Task: Add a signature Fernando Perez containing With sincere thanks and warm wishes, Fernando Perez to email address softage.1@softage.net and add a label Pets
Action: Mouse moved to (440, 725)
Screenshot: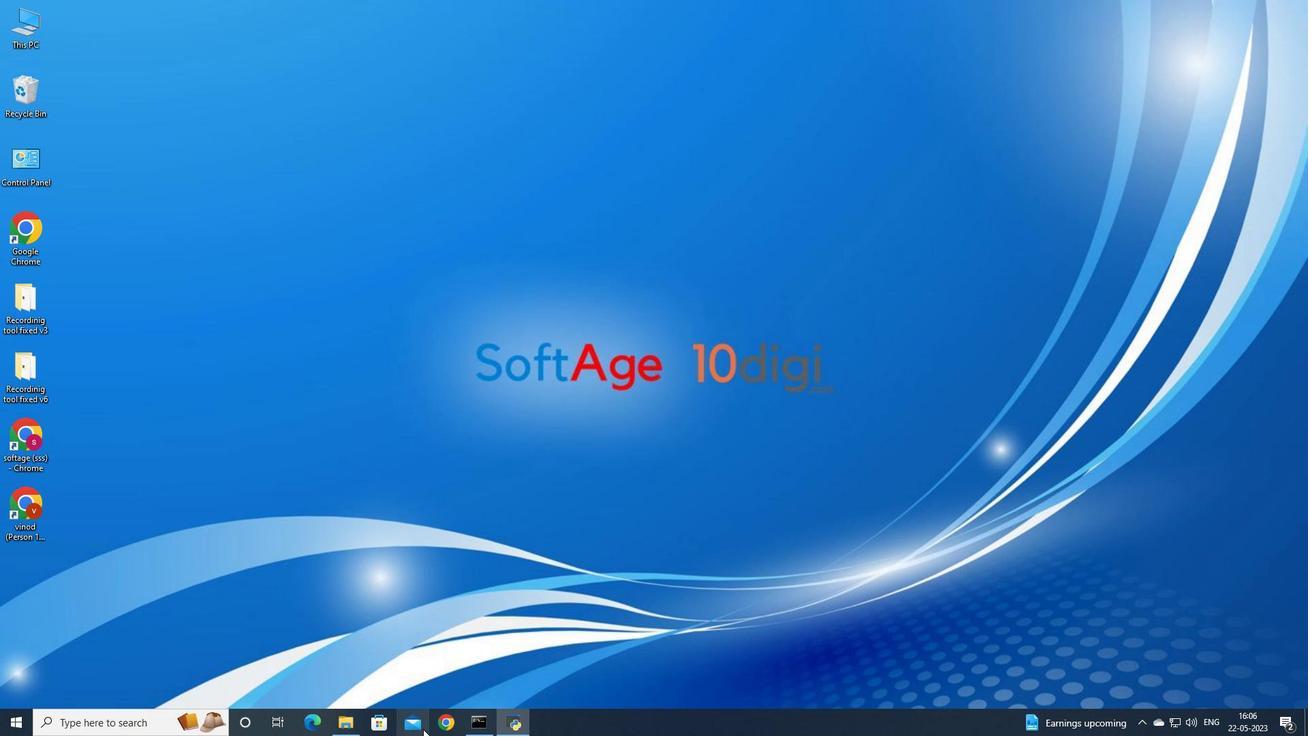 
Action: Mouse pressed left at (440, 725)
Screenshot: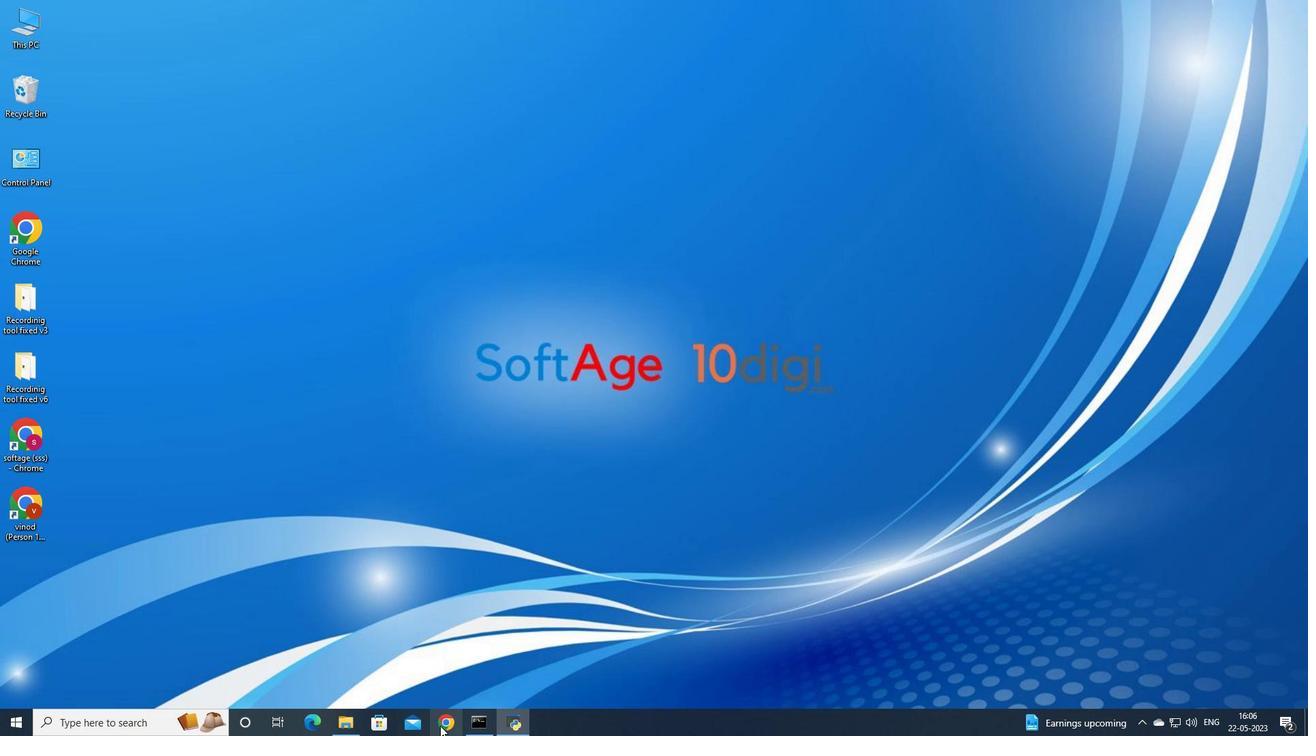 
Action: Mouse moved to (578, 398)
Screenshot: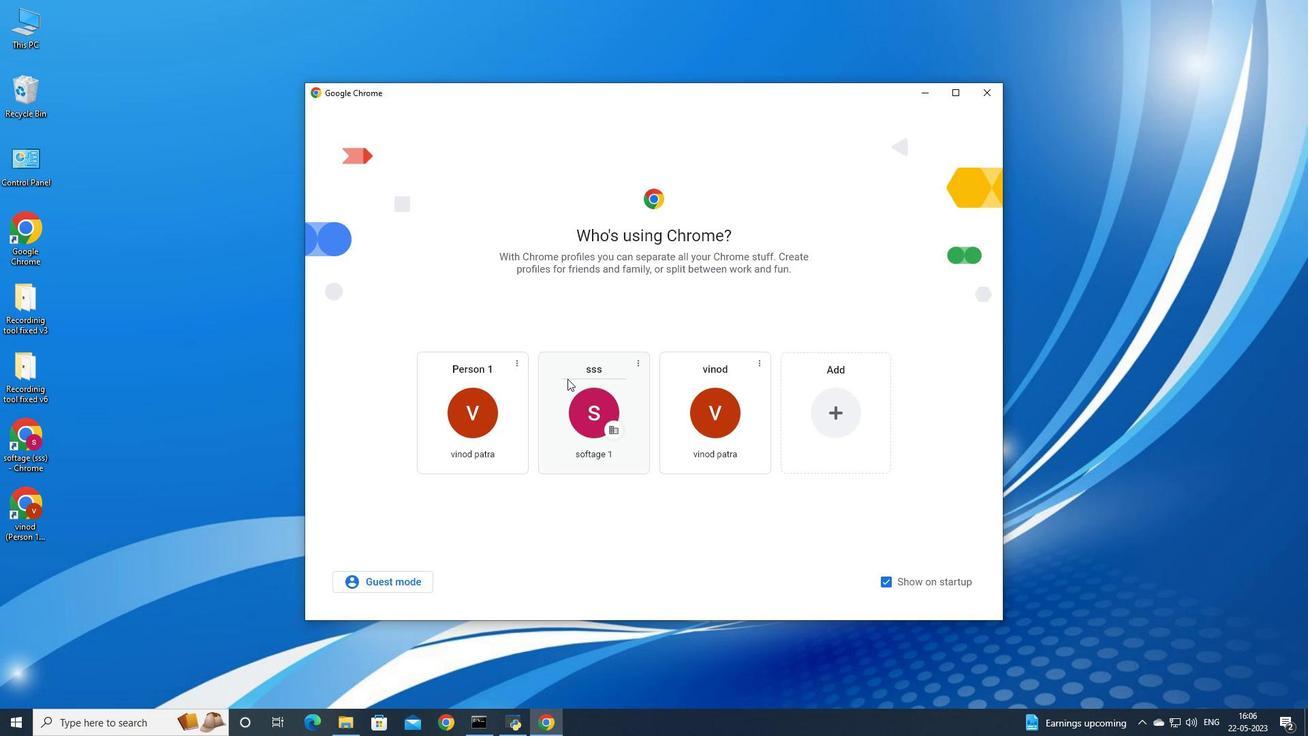 
Action: Mouse pressed left at (578, 398)
Screenshot: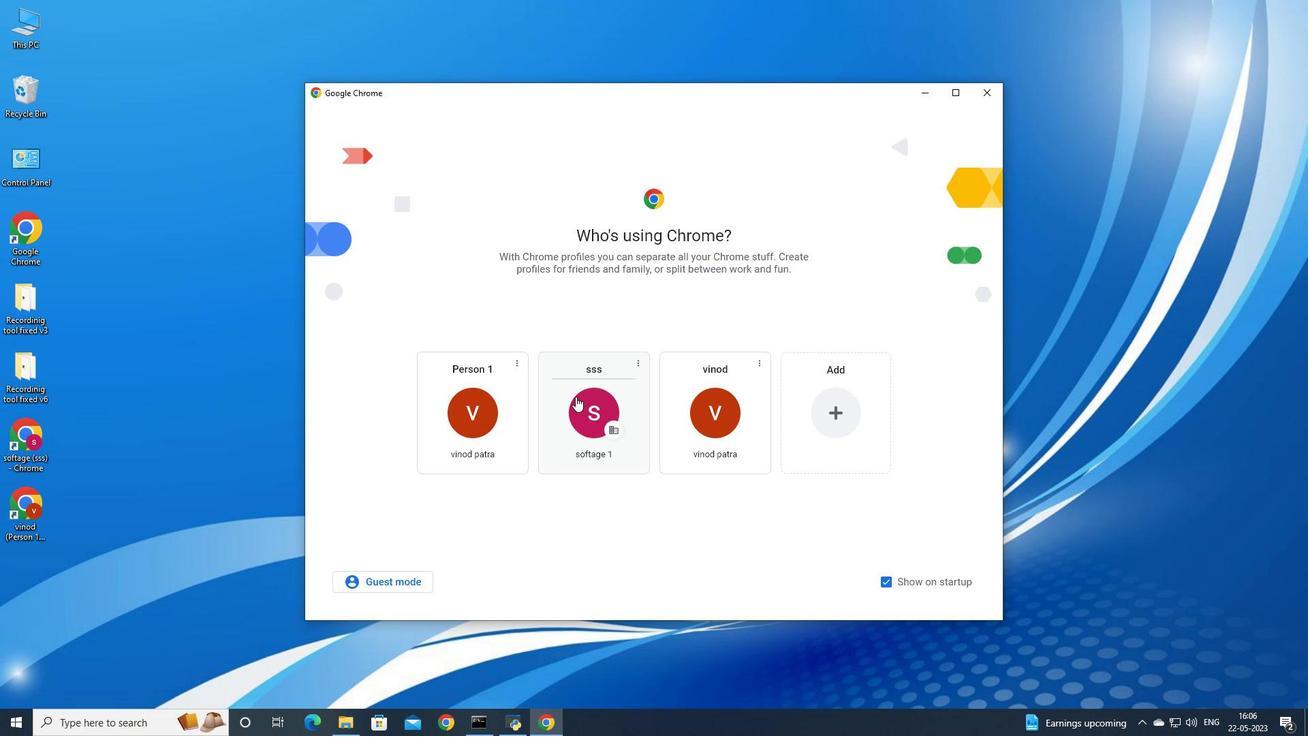 
Action: Mouse moved to (1181, 71)
Screenshot: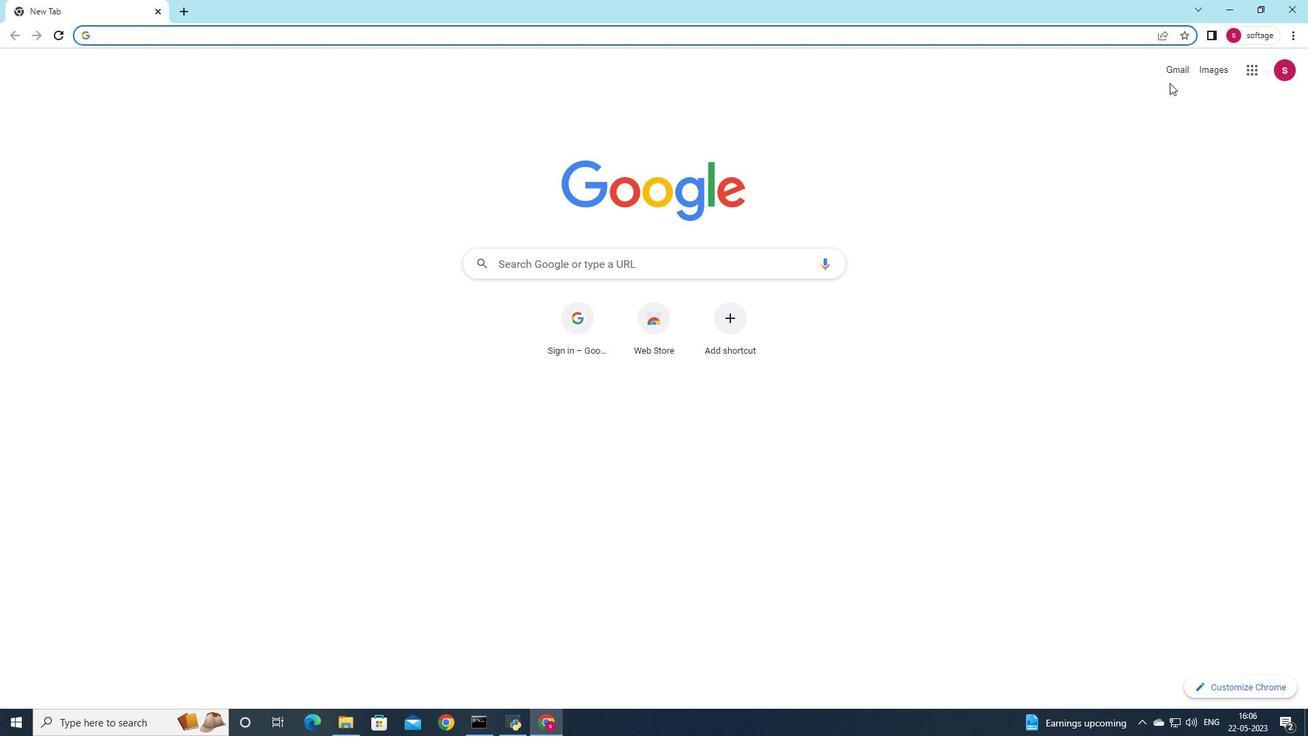 
Action: Mouse pressed left at (1181, 71)
Screenshot: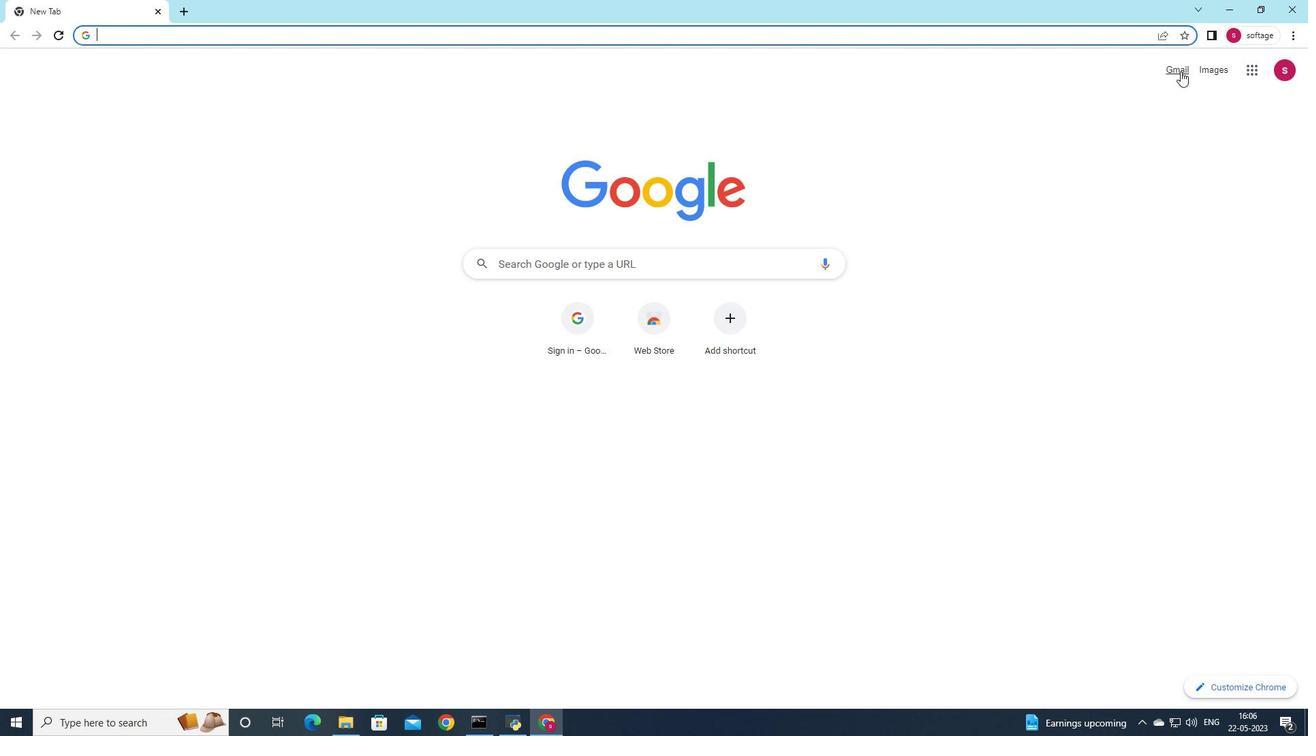 
Action: Mouse moved to (1151, 96)
Screenshot: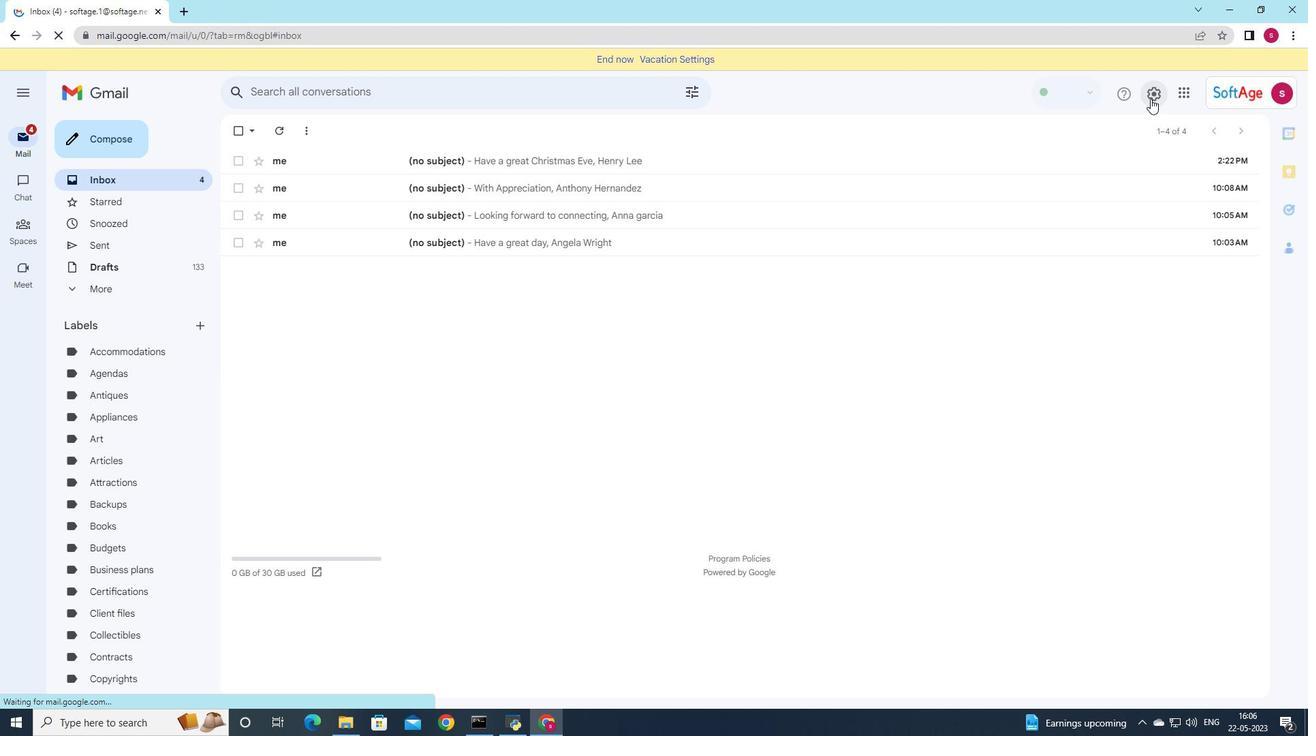 
Action: Mouse pressed left at (1151, 96)
Screenshot: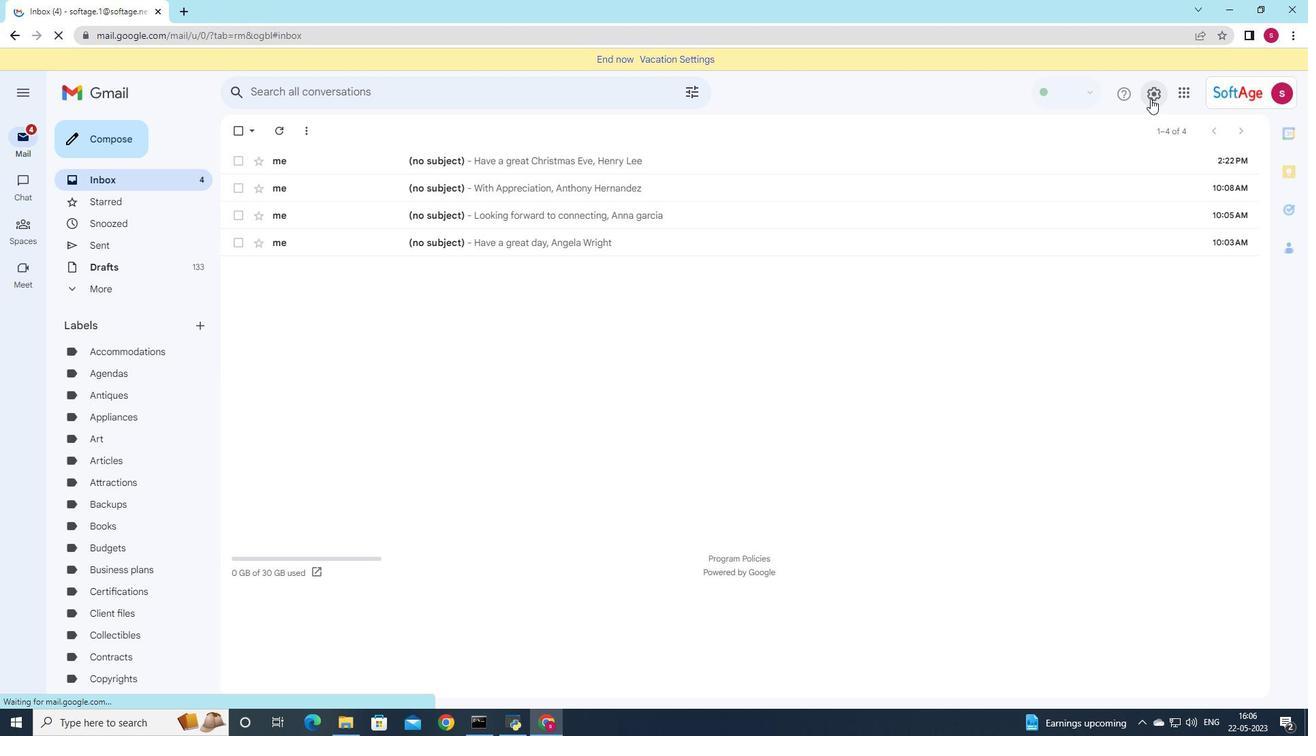 
Action: Mouse moved to (1104, 160)
Screenshot: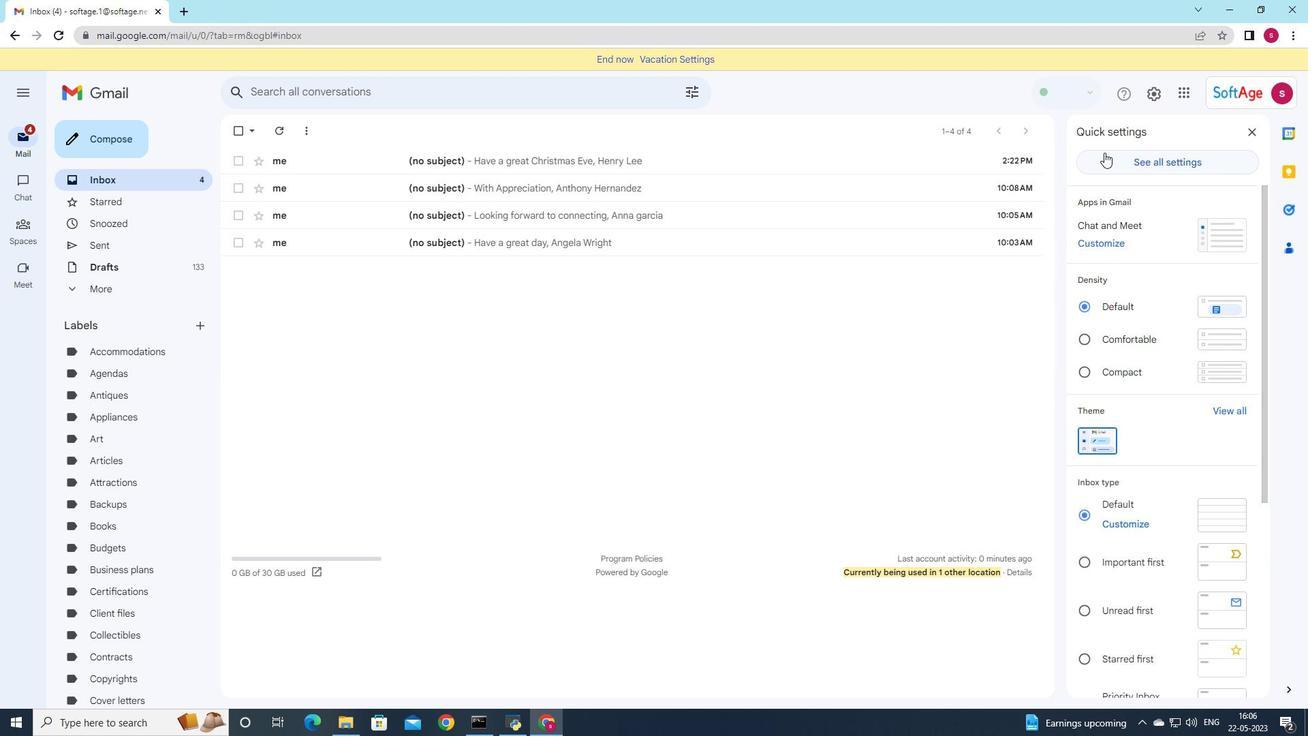 
Action: Mouse pressed left at (1104, 160)
Screenshot: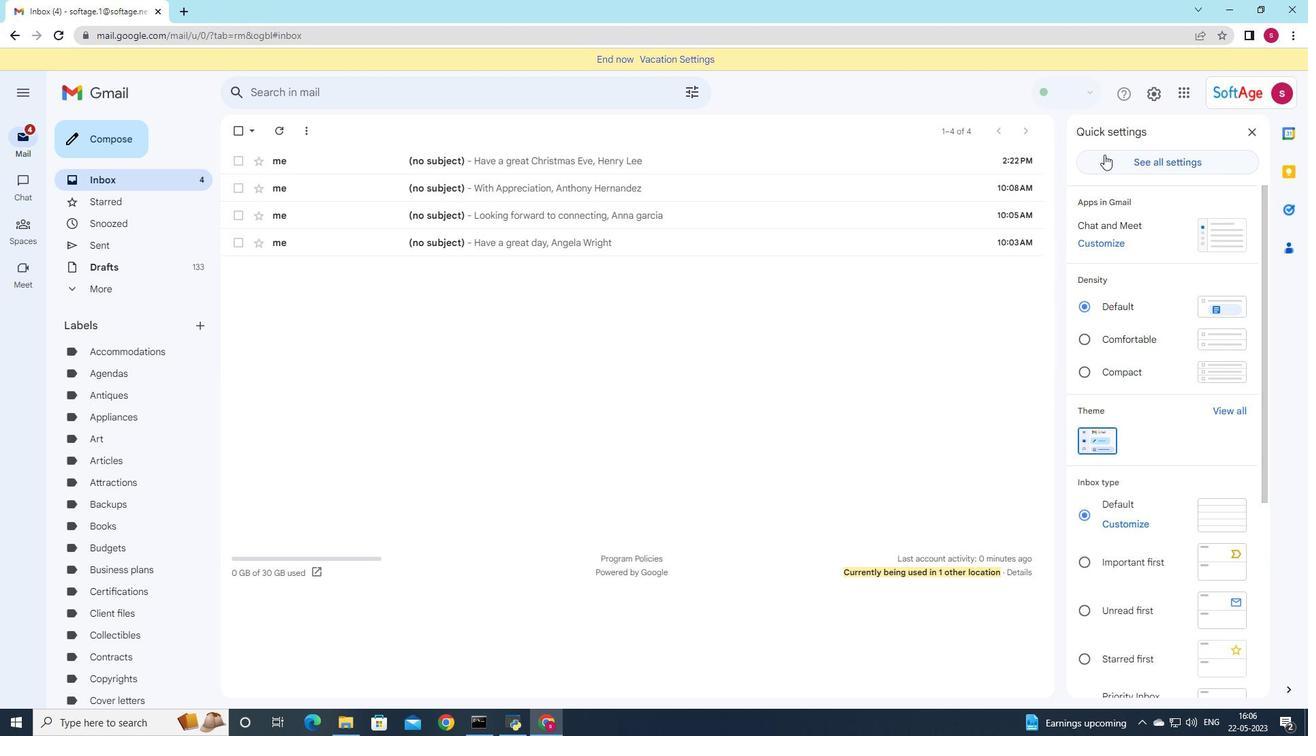 
Action: Mouse moved to (668, 289)
Screenshot: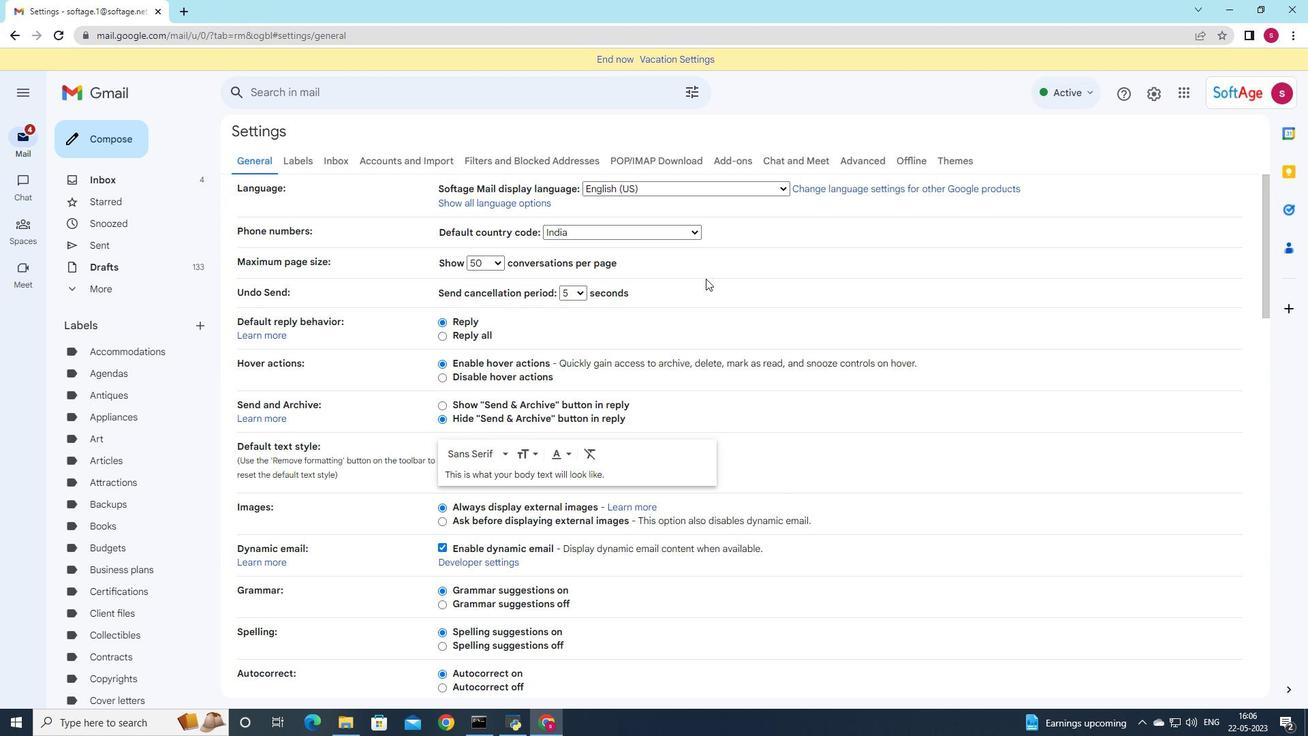 
Action: Mouse scrolled (668, 288) with delta (0, 0)
Screenshot: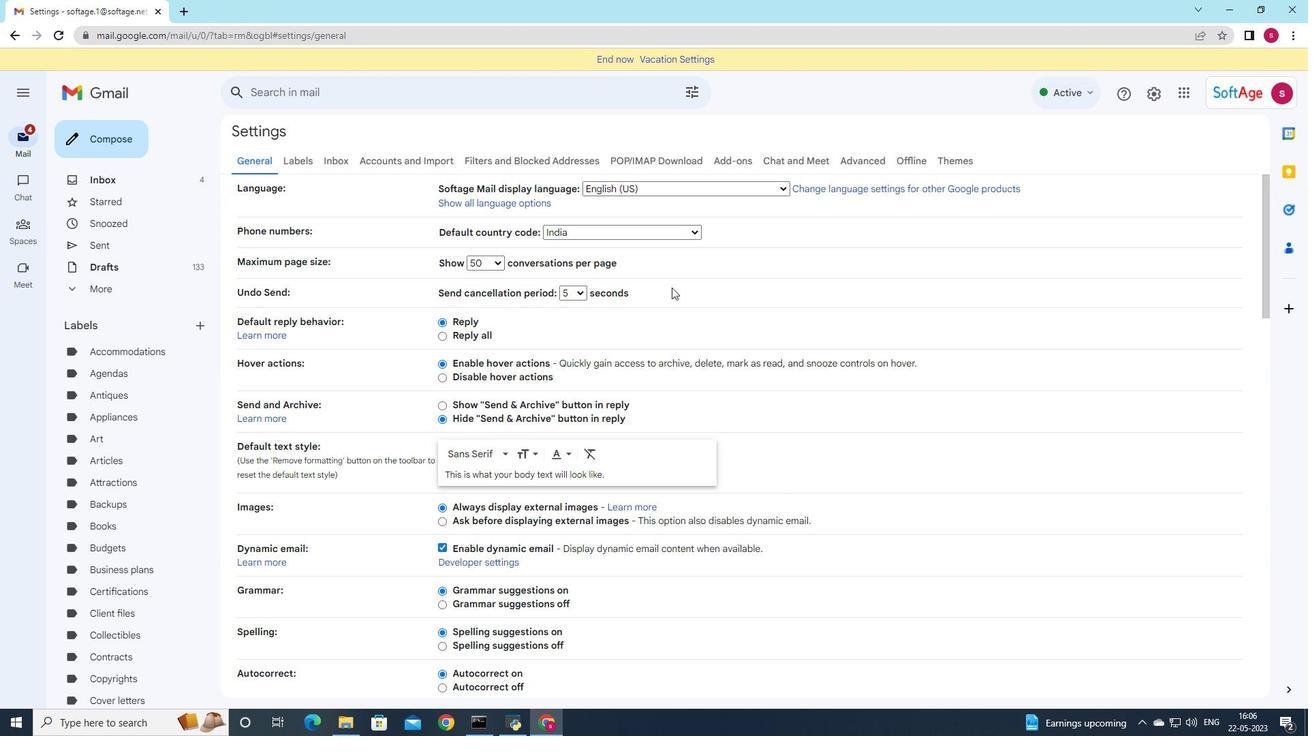 
Action: Mouse moved to (668, 289)
Screenshot: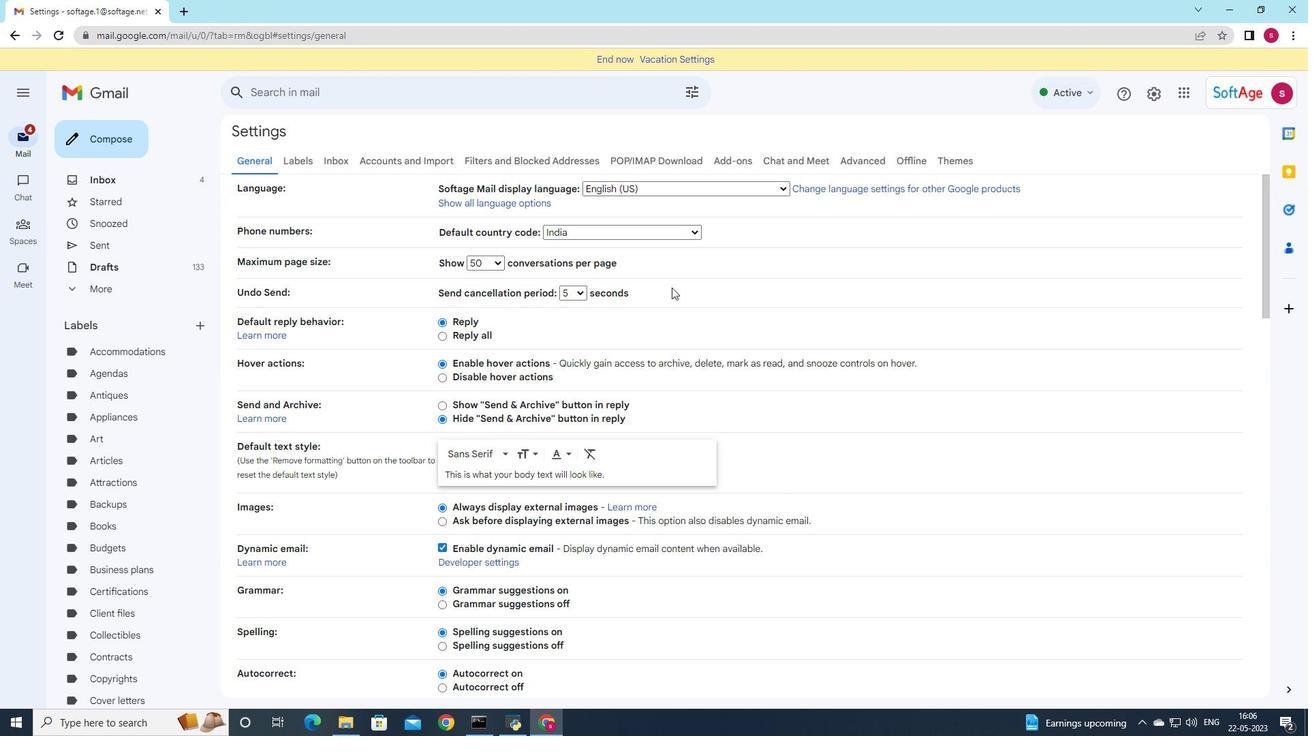 
Action: Mouse scrolled (668, 288) with delta (0, 0)
Screenshot: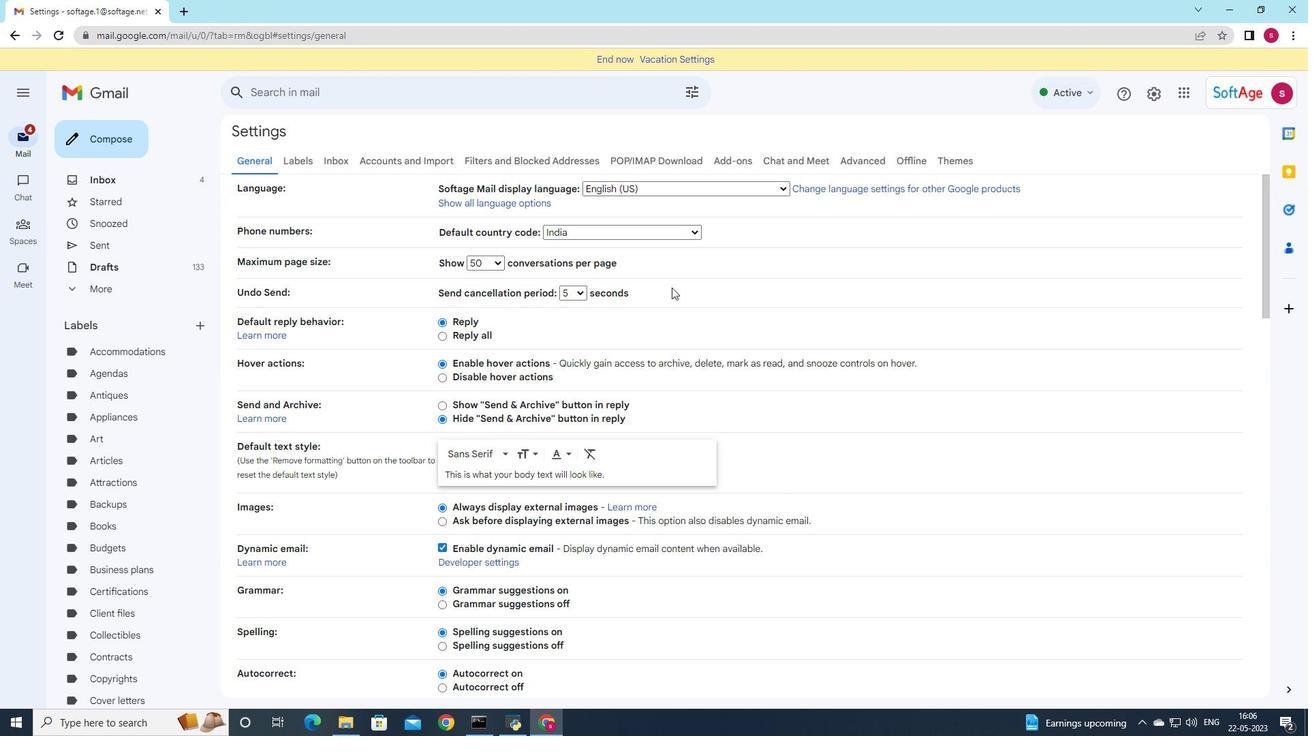 
Action: Mouse moved to (667, 289)
Screenshot: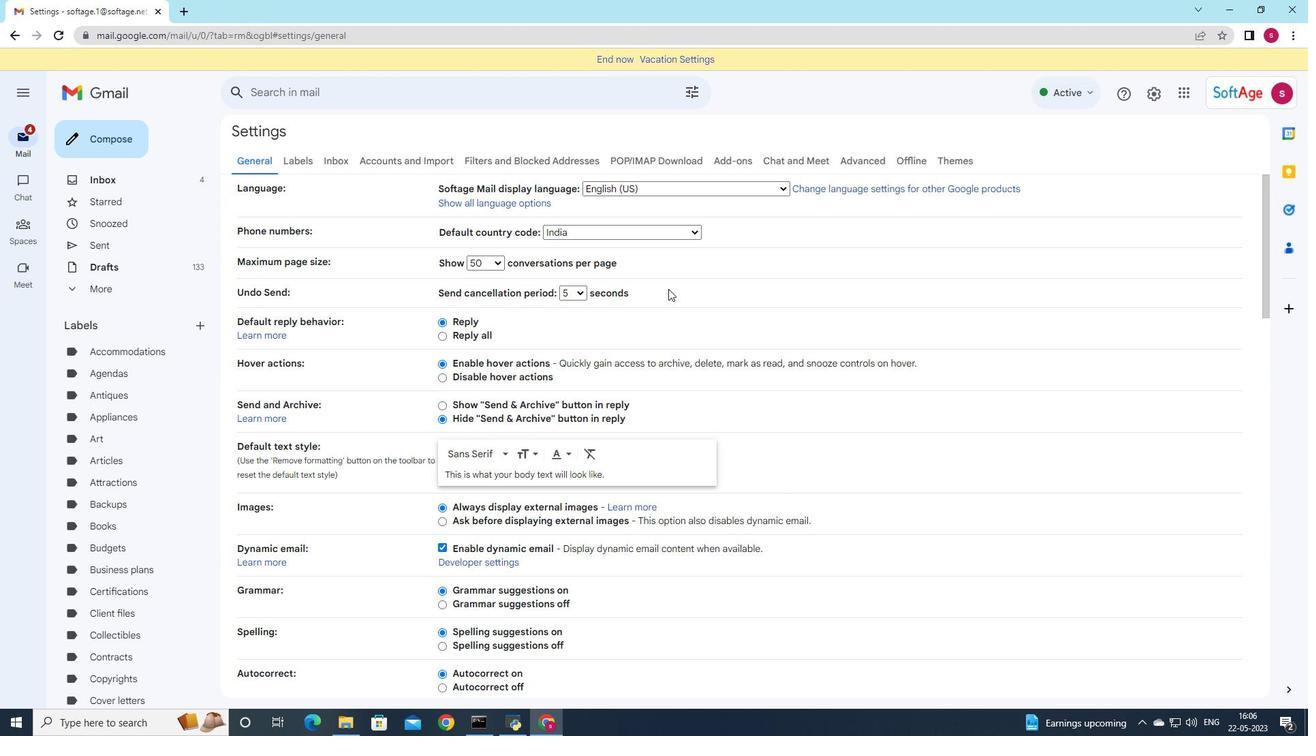 
Action: Mouse scrolled (667, 289) with delta (0, 0)
Screenshot: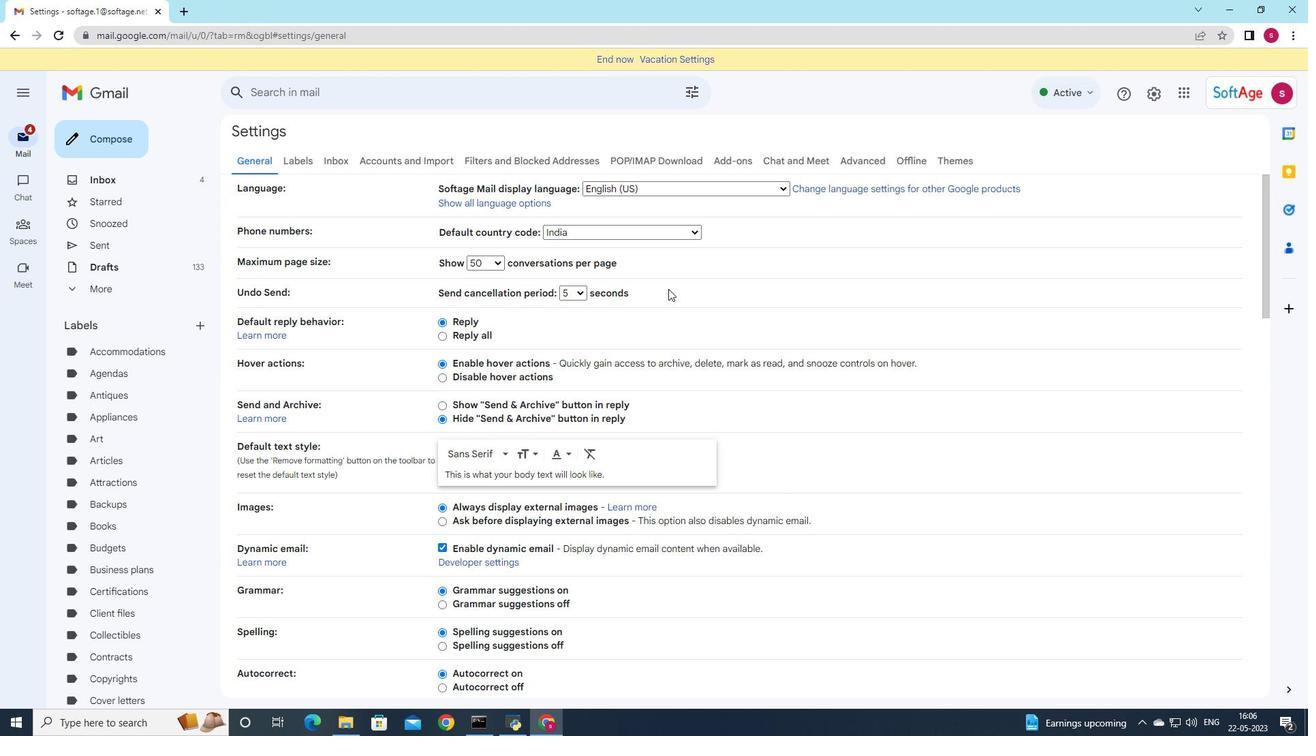 
Action: Mouse moved to (663, 293)
Screenshot: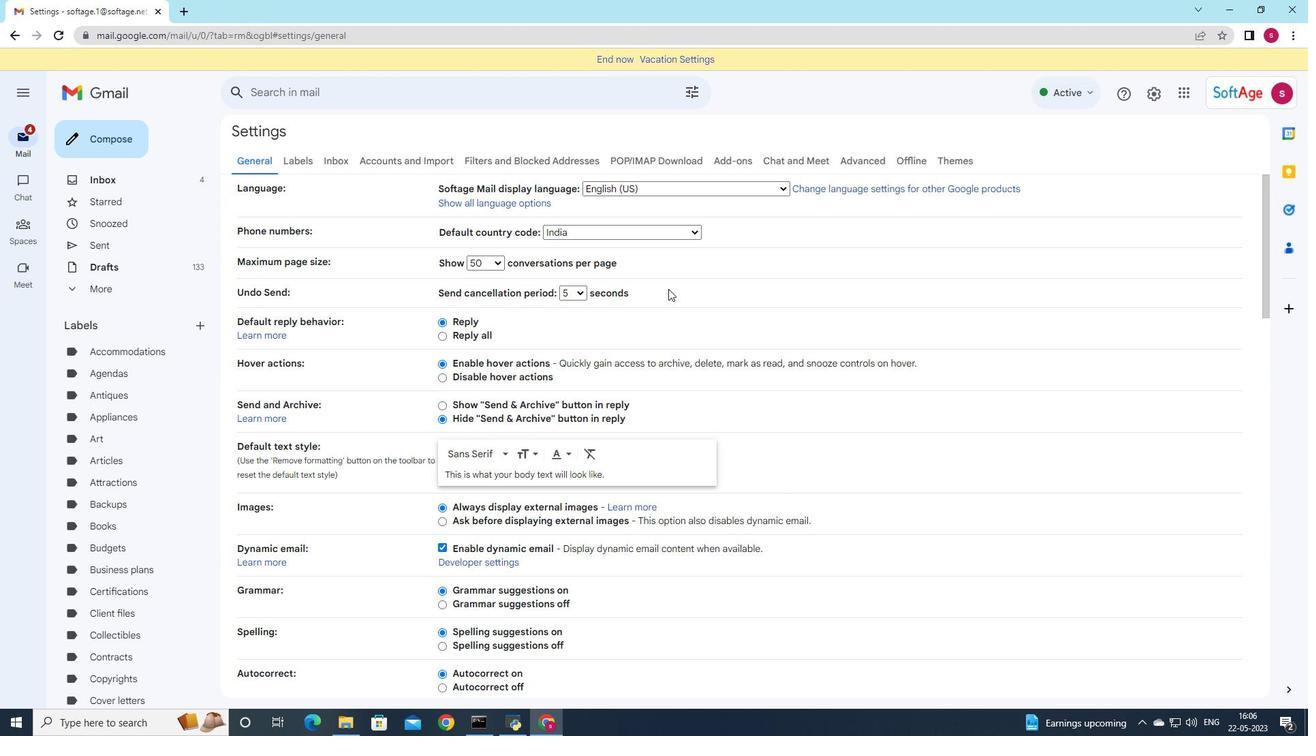 
Action: Mouse scrolled (663, 292) with delta (0, 0)
Screenshot: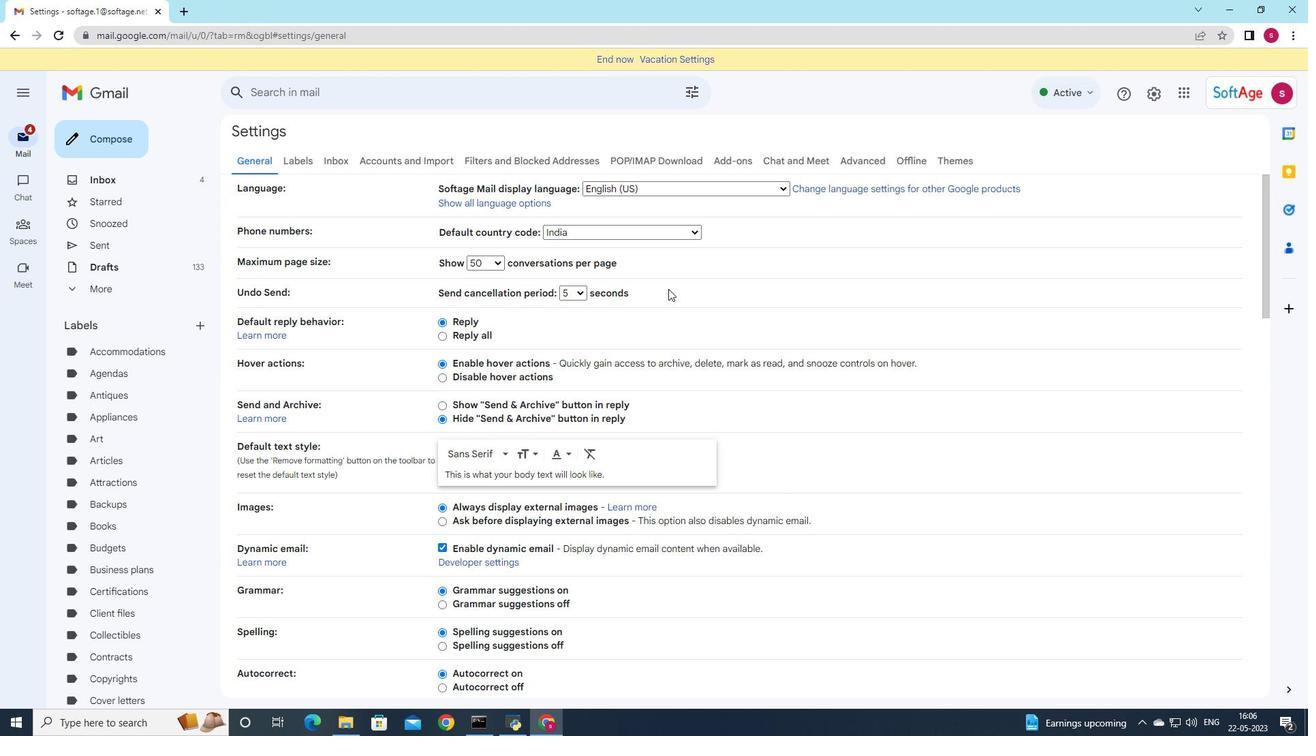 
Action: Mouse moved to (660, 298)
Screenshot: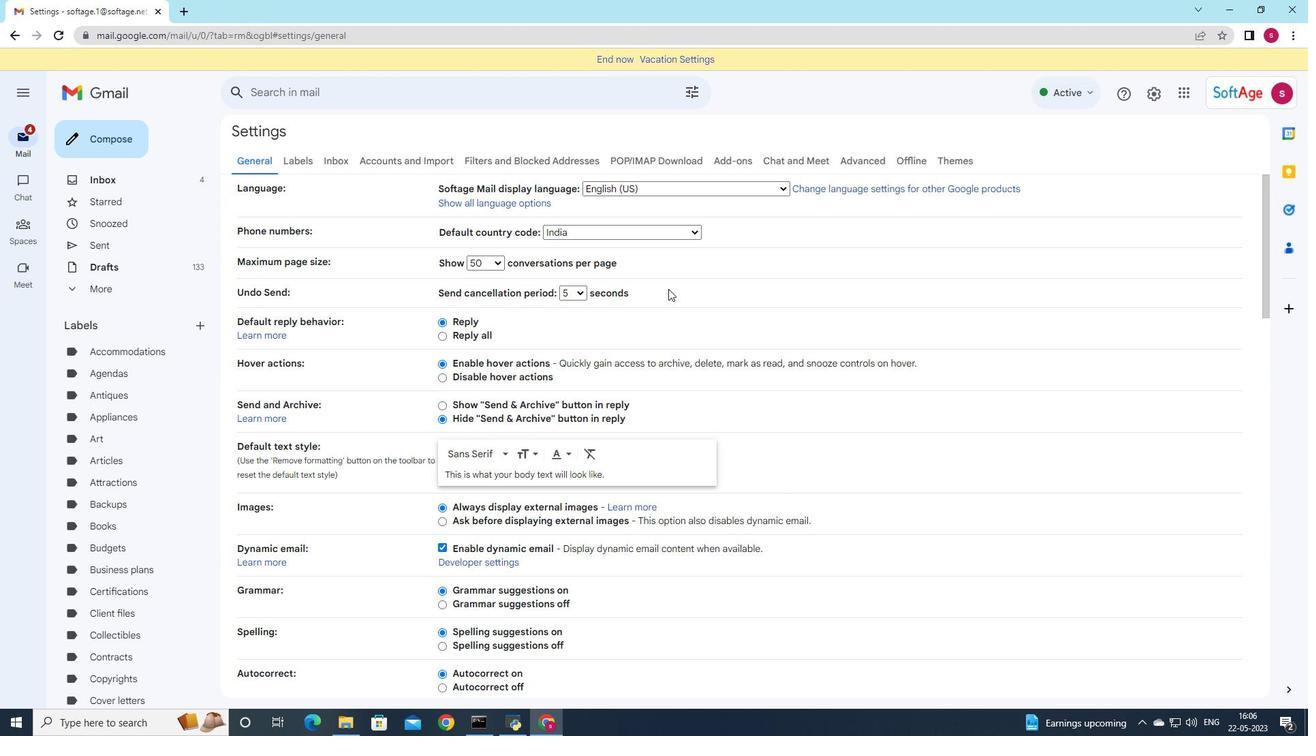 
Action: Mouse pressed middle at (660, 298)
Screenshot: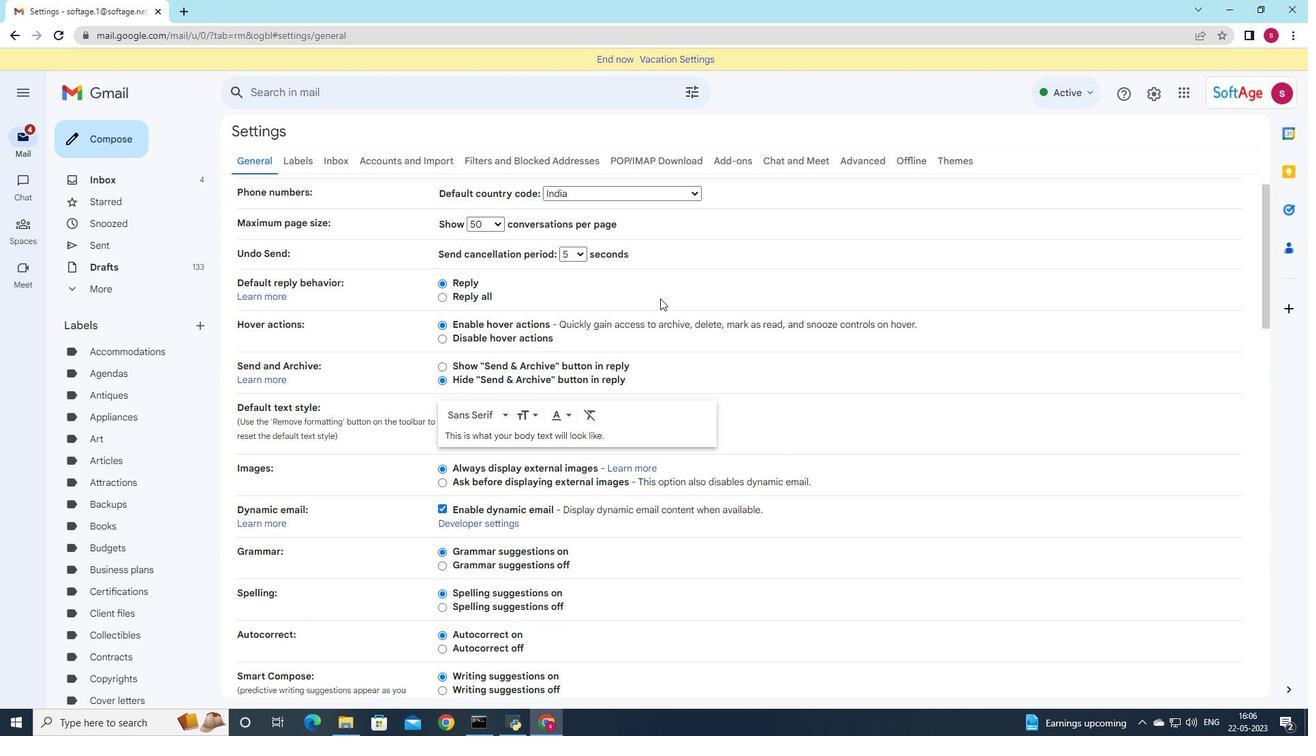 
Action: Mouse scrolled (660, 297) with delta (0, 0)
Screenshot: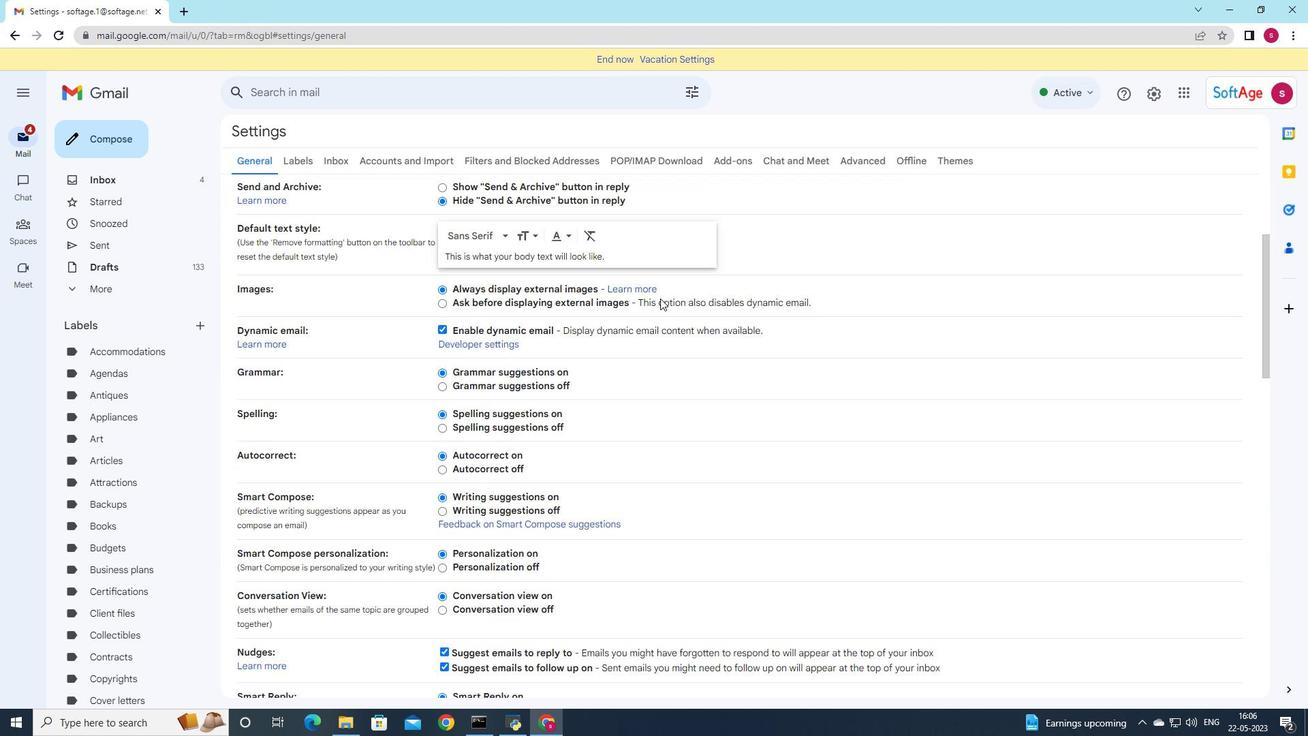 
Action: Mouse scrolled (660, 297) with delta (0, 0)
Screenshot: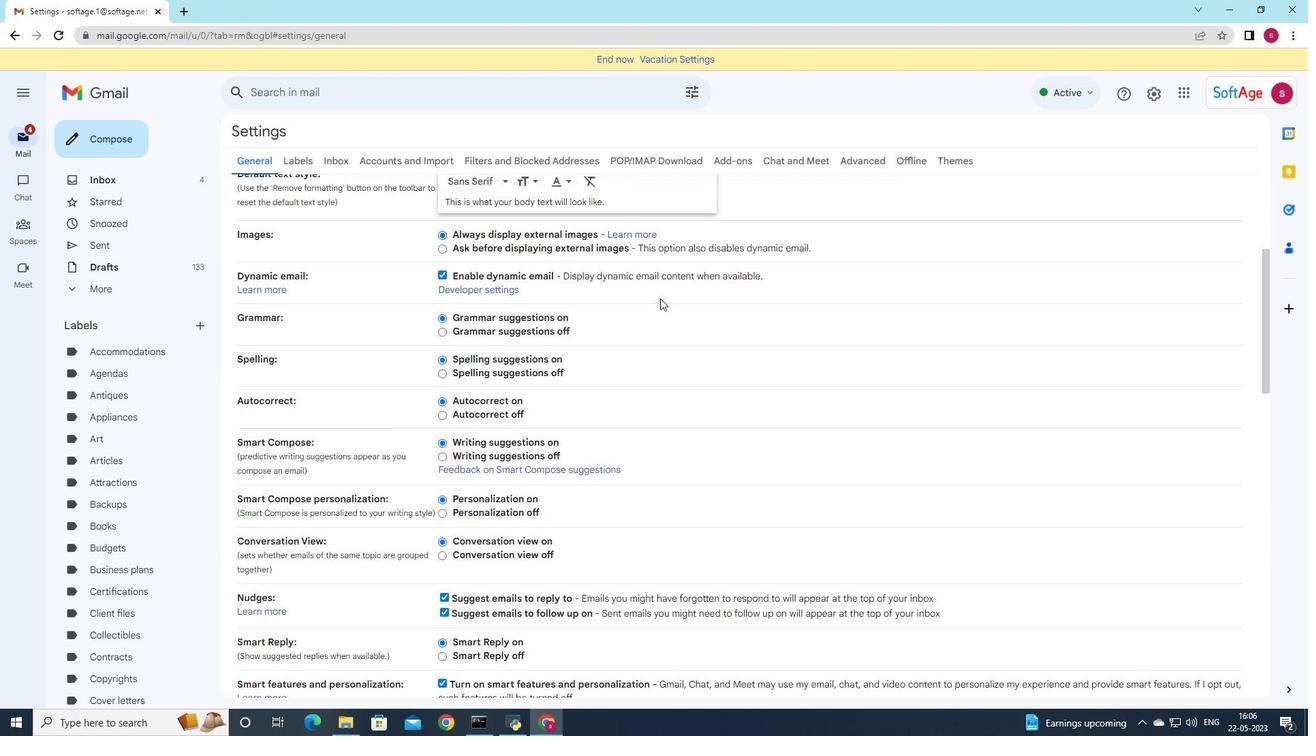 
Action: Mouse scrolled (660, 297) with delta (0, 0)
Screenshot: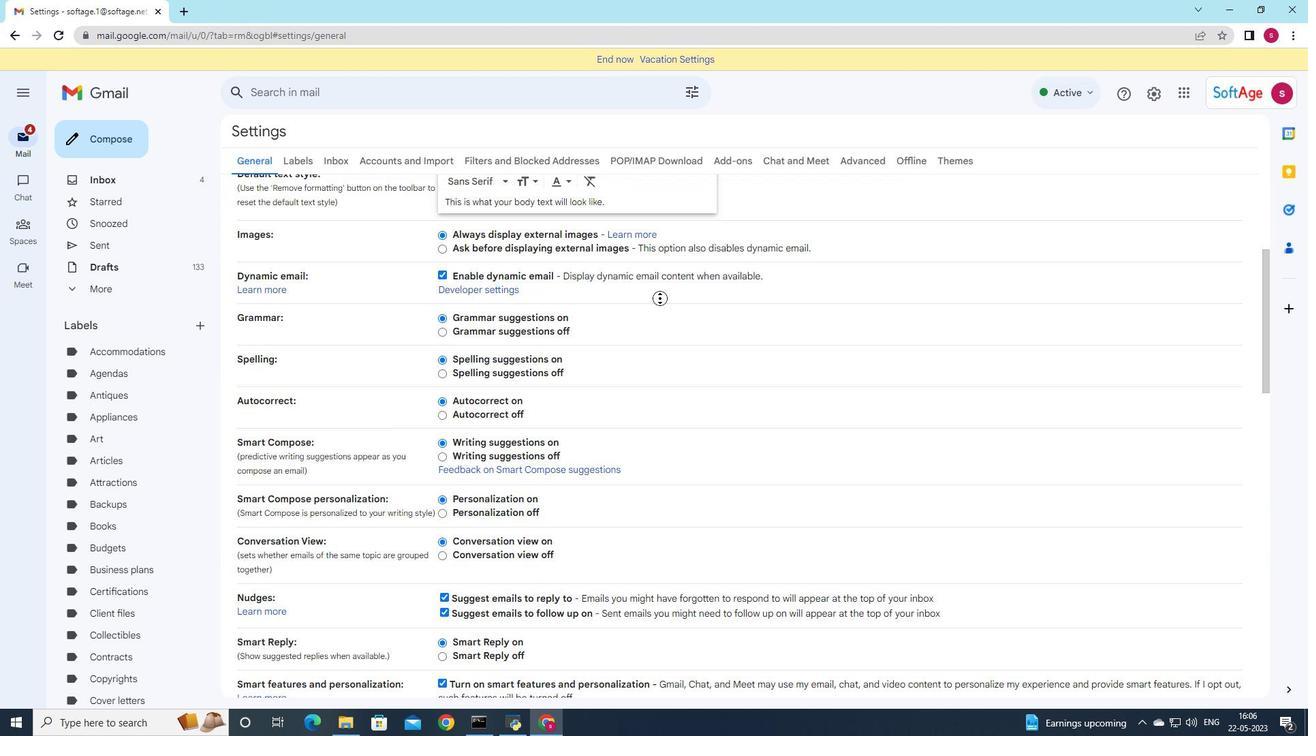 
Action: Mouse scrolled (660, 297) with delta (0, 0)
Screenshot: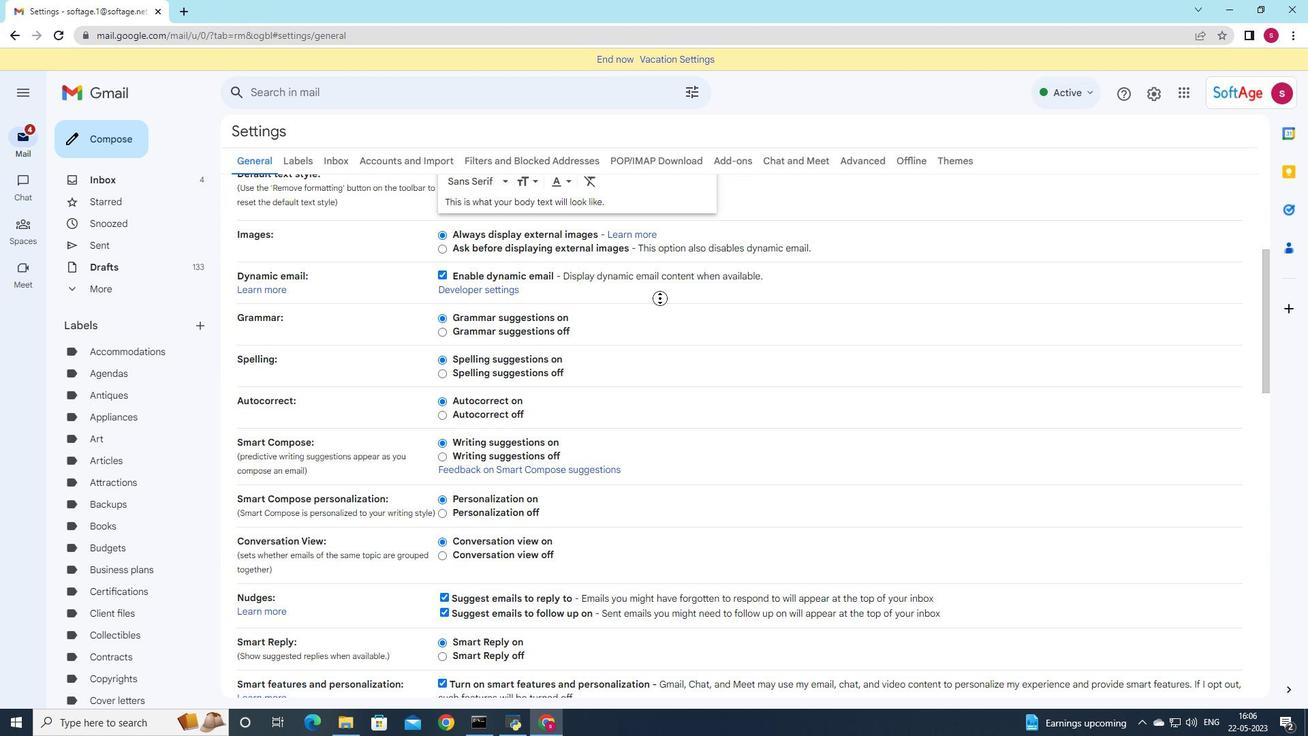 
Action: Mouse scrolled (660, 297) with delta (0, 0)
Screenshot: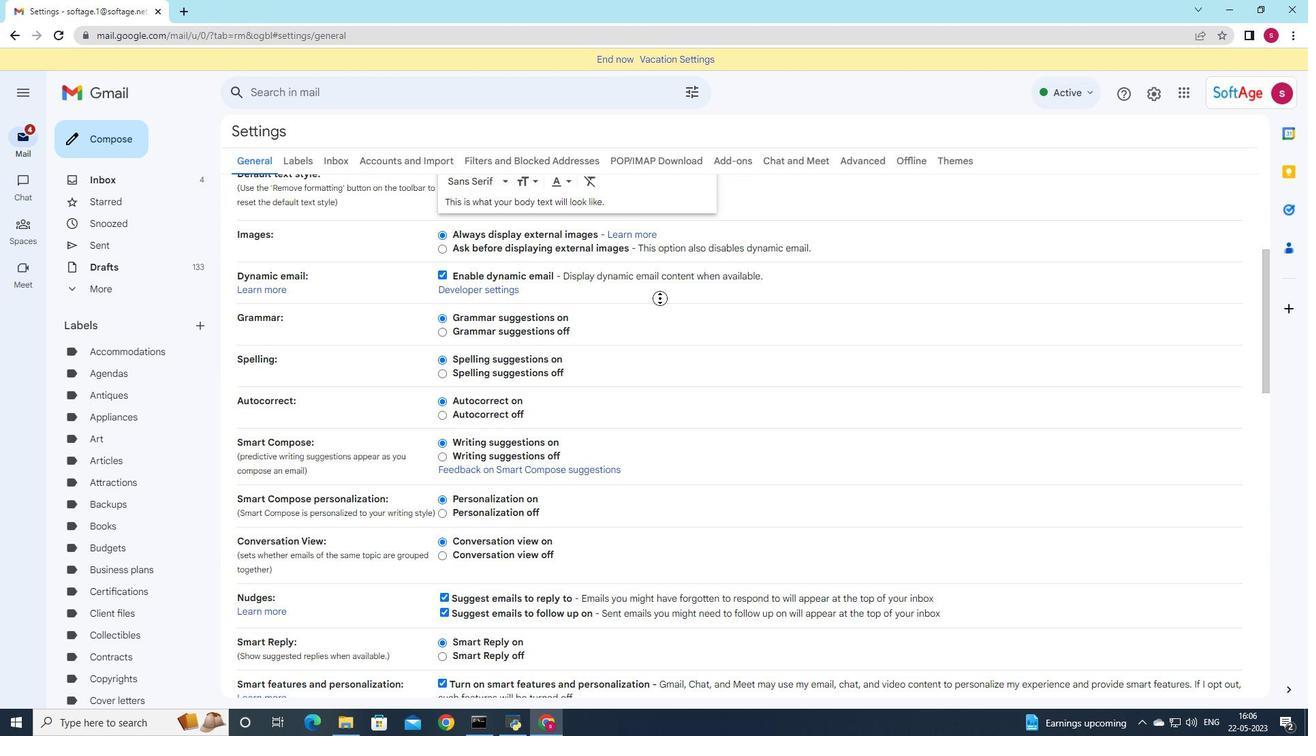 
Action: Mouse scrolled (660, 297) with delta (0, 0)
Screenshot: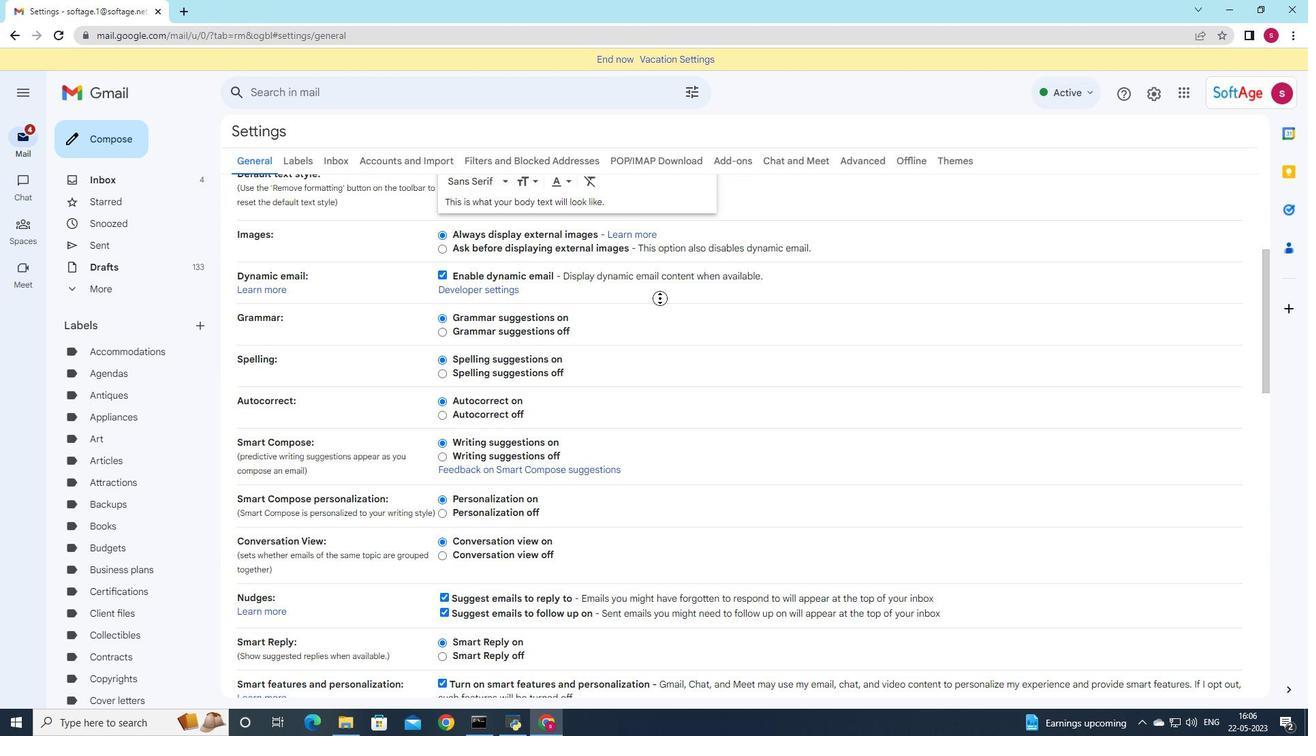 
Action: Mouse scrolled (660, 297) with delta (0, 0)
Screenshot: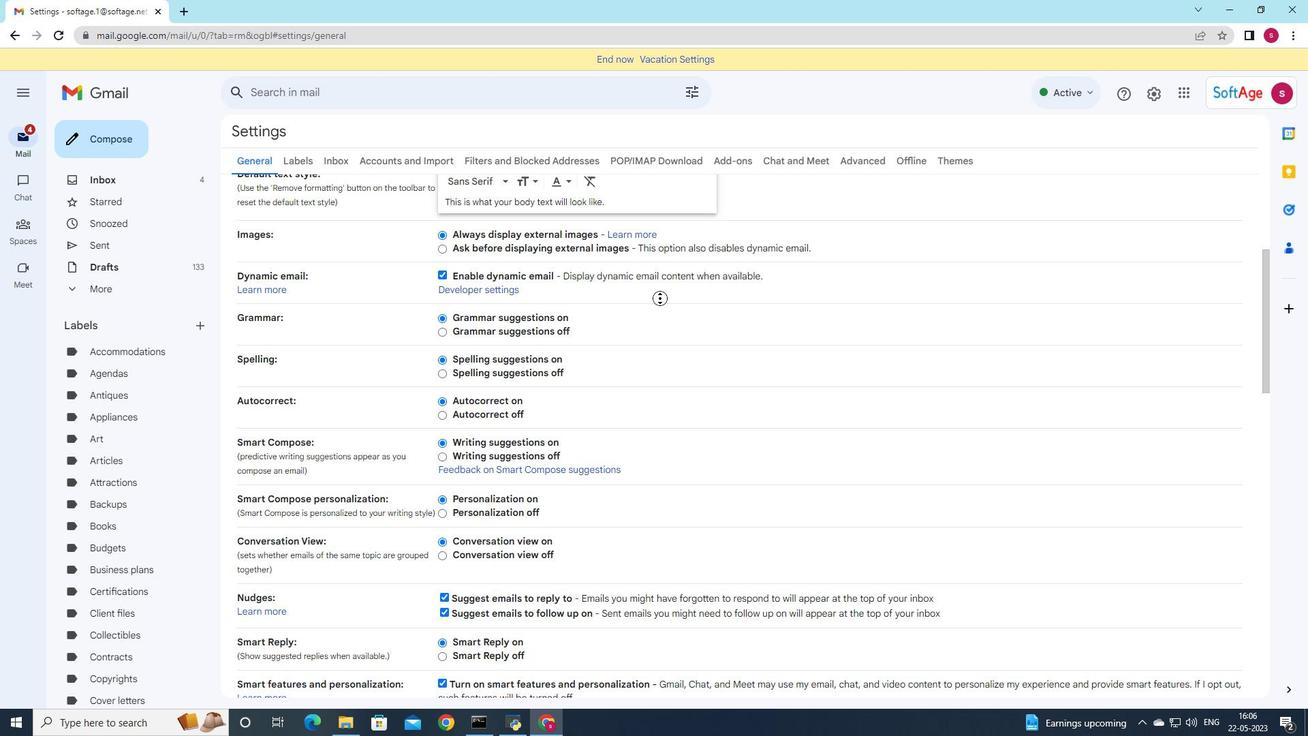 
Action: Mouse scrolled (660, 297) with delta (0, 0)
Screenshot: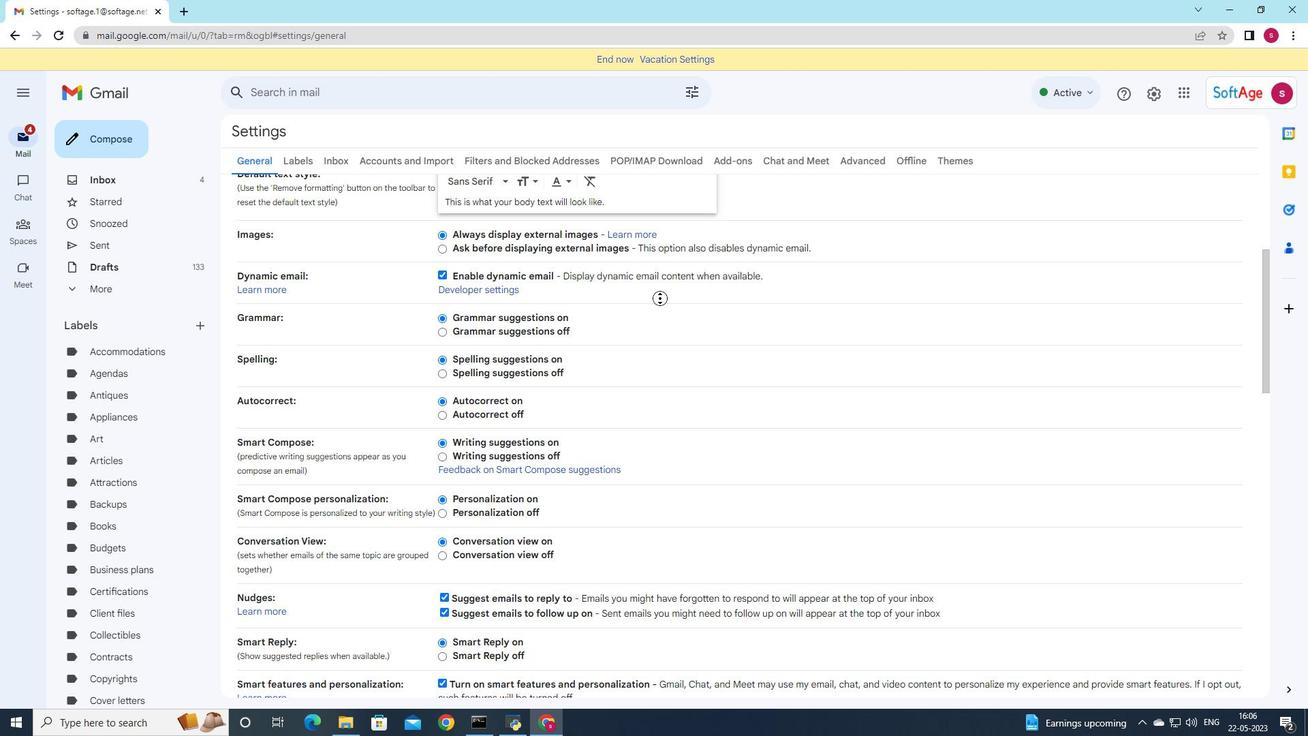 
Action: Mouse scrolled (660, 297) with delta (0, 0)
Screenshot: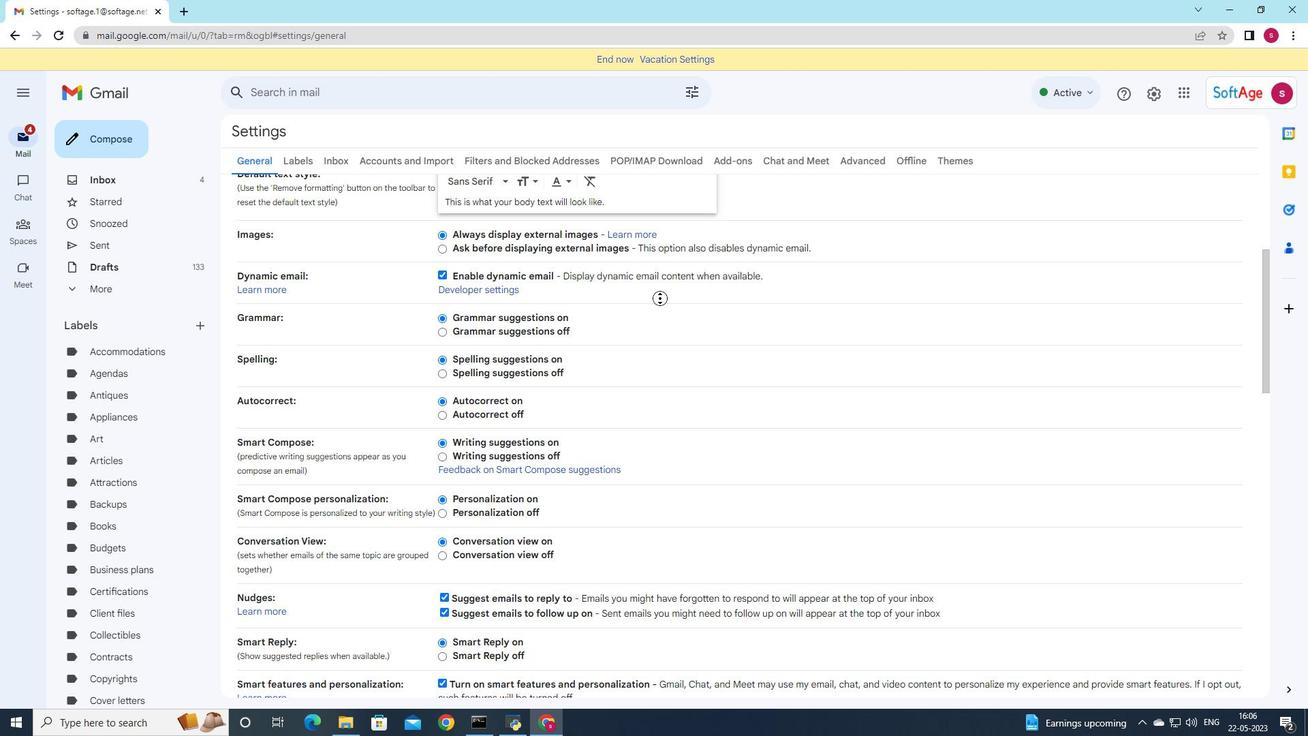 
Action: Mouse moved to (705, 366)
Screenshot: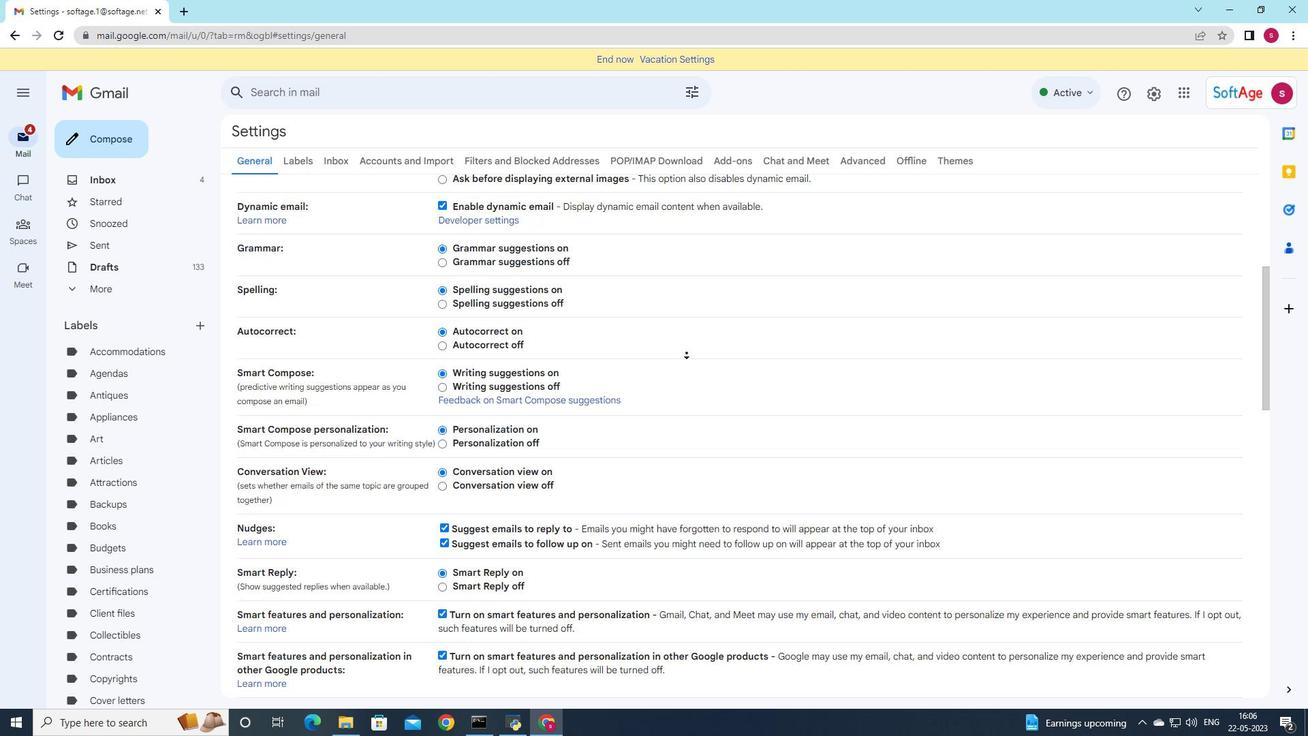 
Action: Mouse scrolled (705, 366) with delta (0, 0)
Screenshot: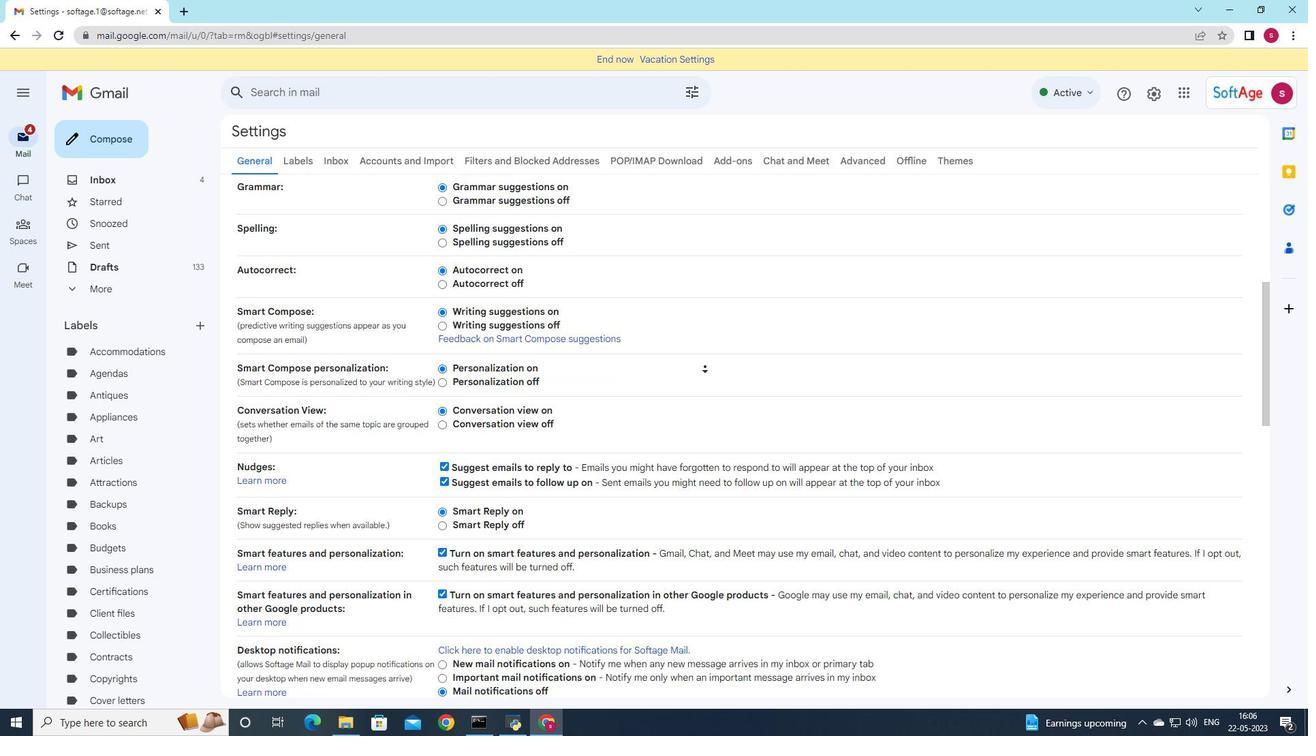 
Action: Mouse scrolled (705, 366) with delta (0, 0)
Screenshot: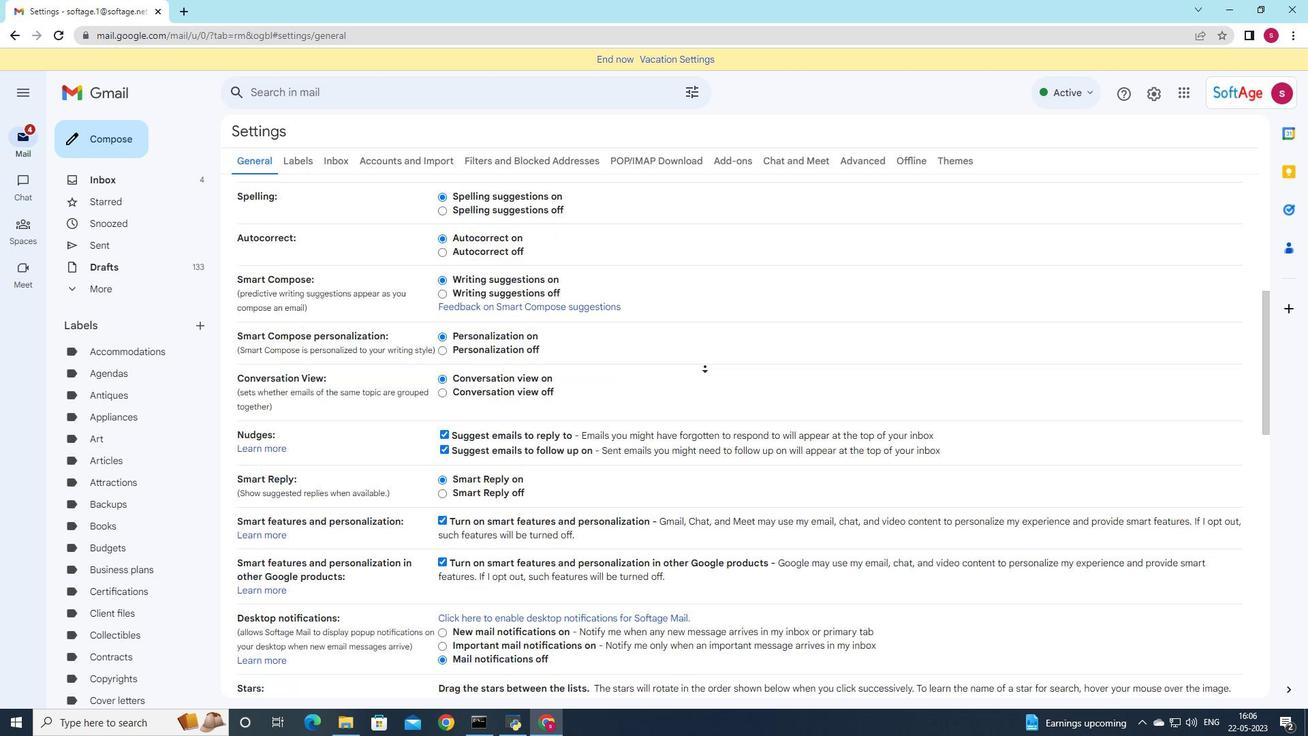 
Action: Mouse scrolled (705, 366) with delta (0, 0)
Screenshot: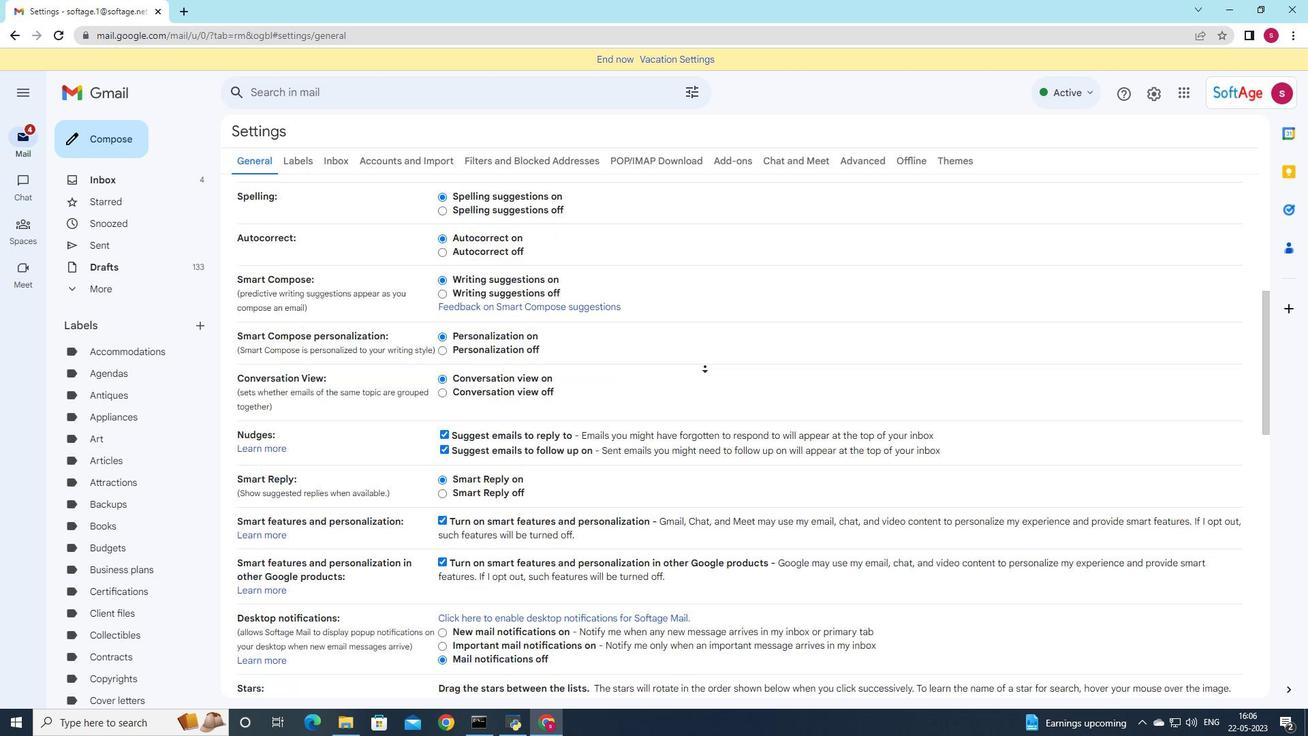 
Action: Mouse scrolled (705, 366) with delta (0, 0)
Screenshot: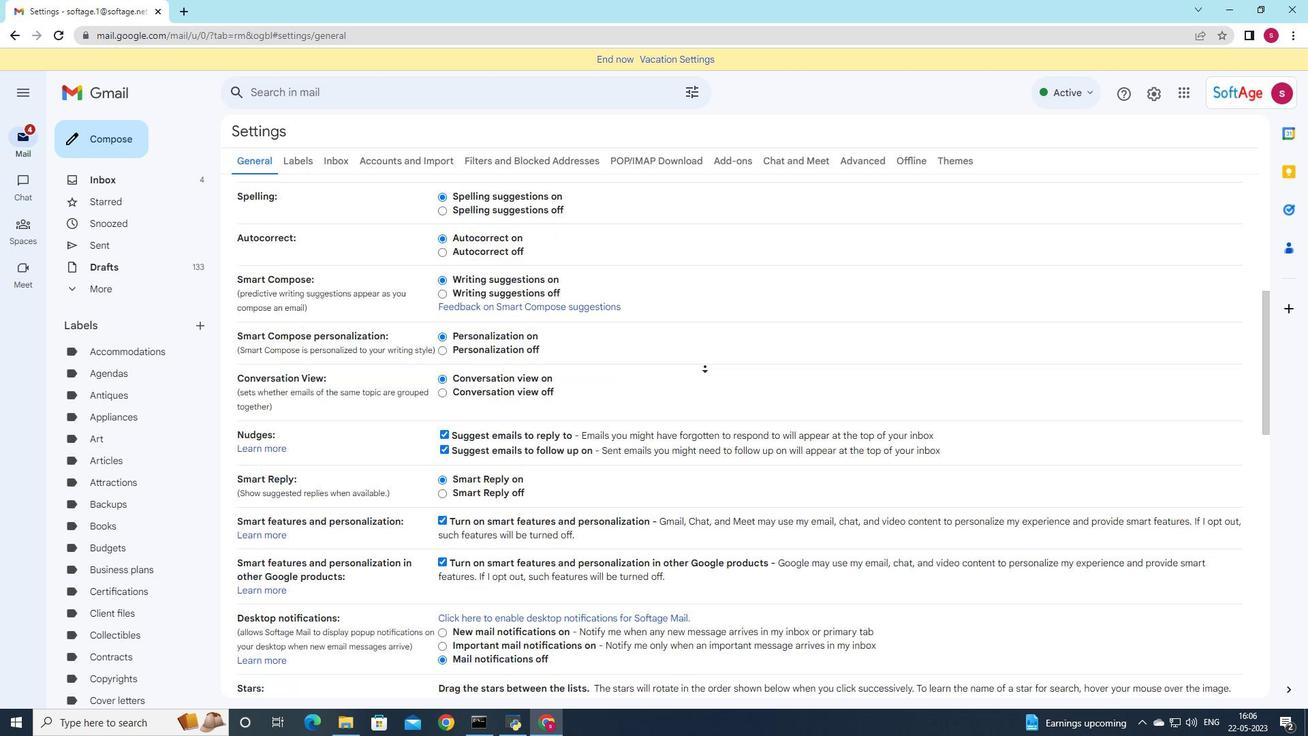 
Action: Mouse moved to (701, 377)
Screenshot: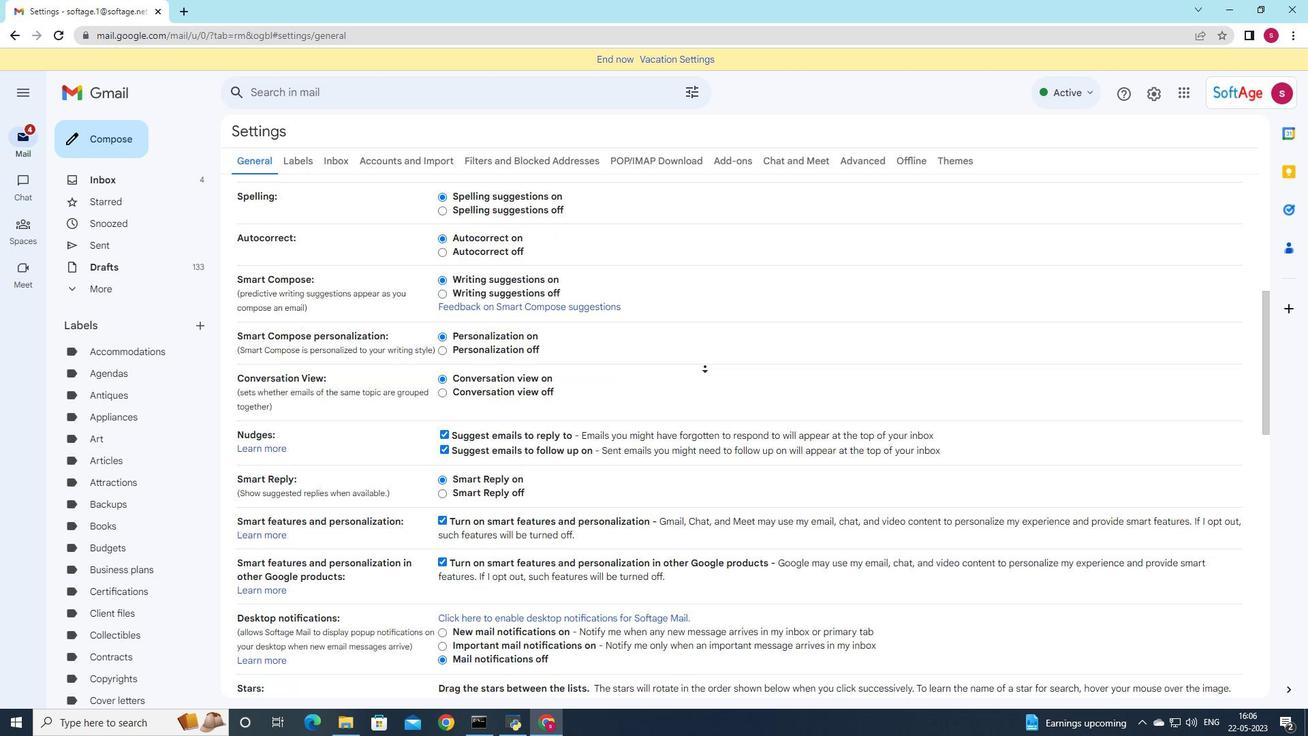 
Action: Mouse scrolled (701, 376) with delta (0, 0)
Screenshot: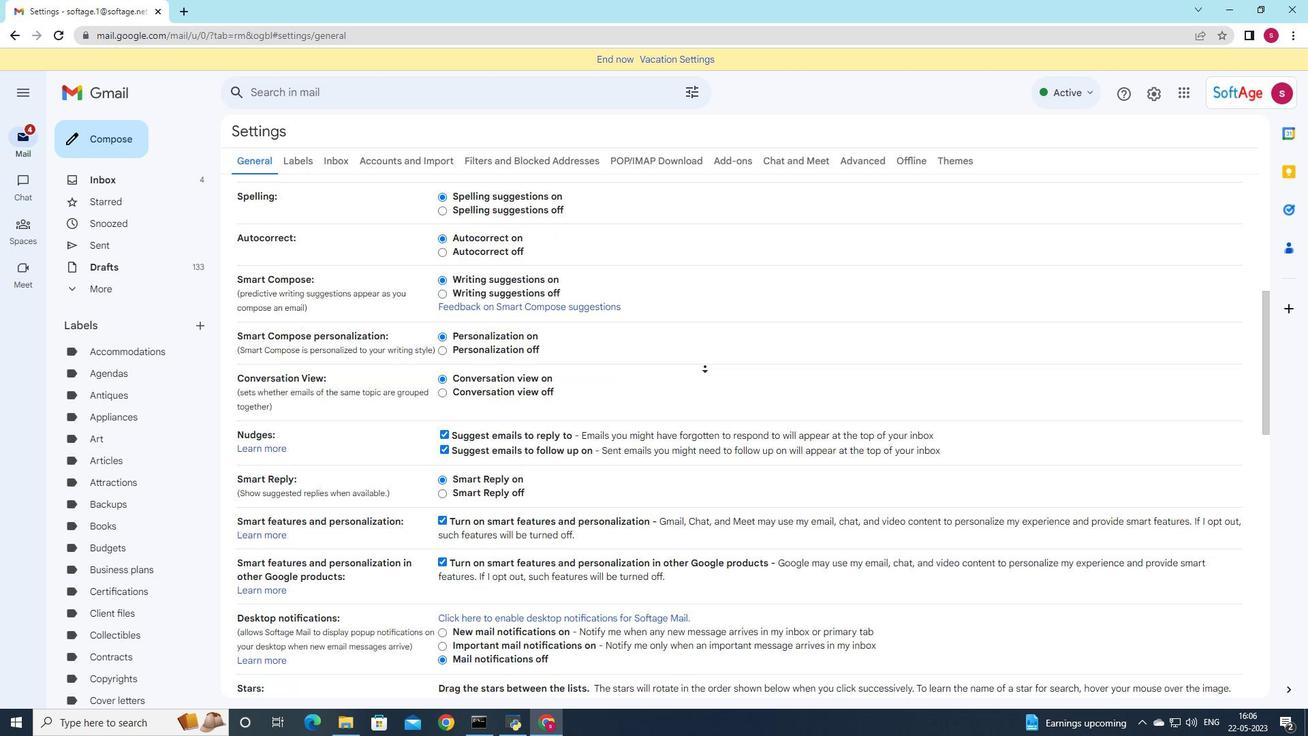 
Action: Mouse moved to (743, 349)
Screenshot: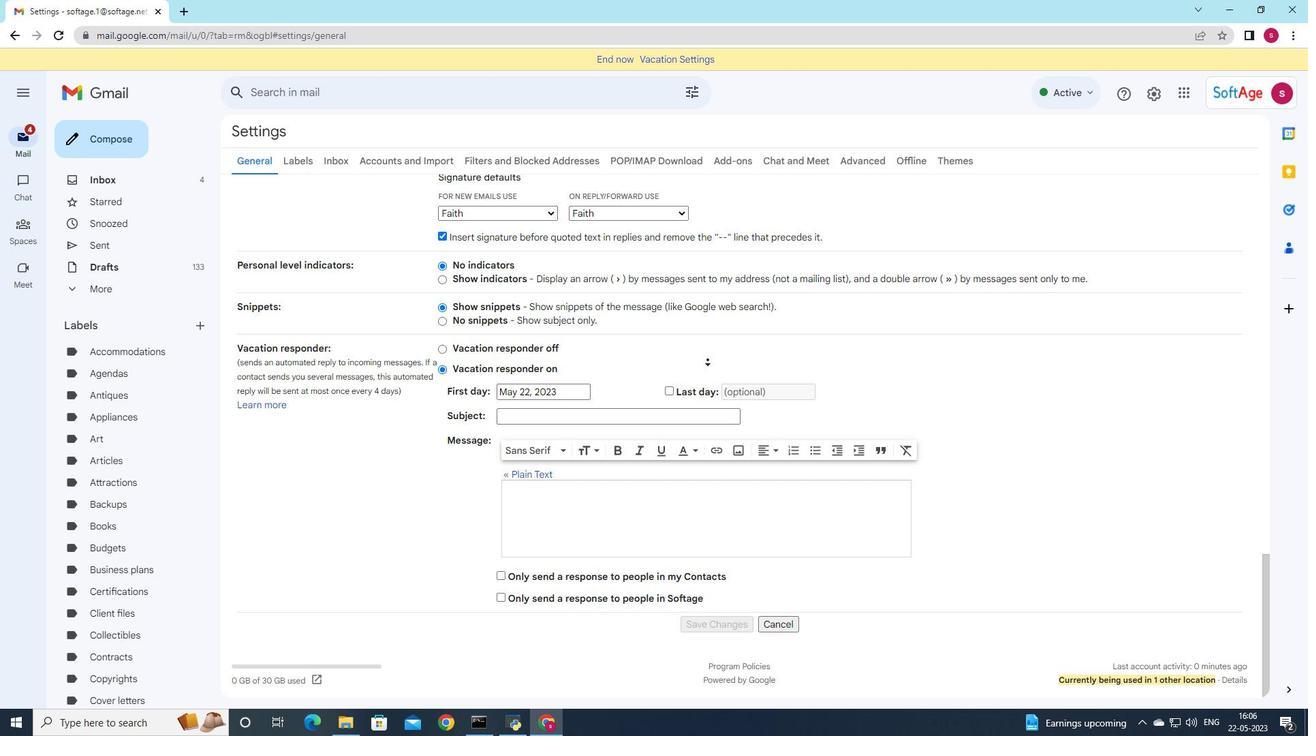 
Action: Mouse scrolled (743, 349) with delta (0, 0)
Screenshot: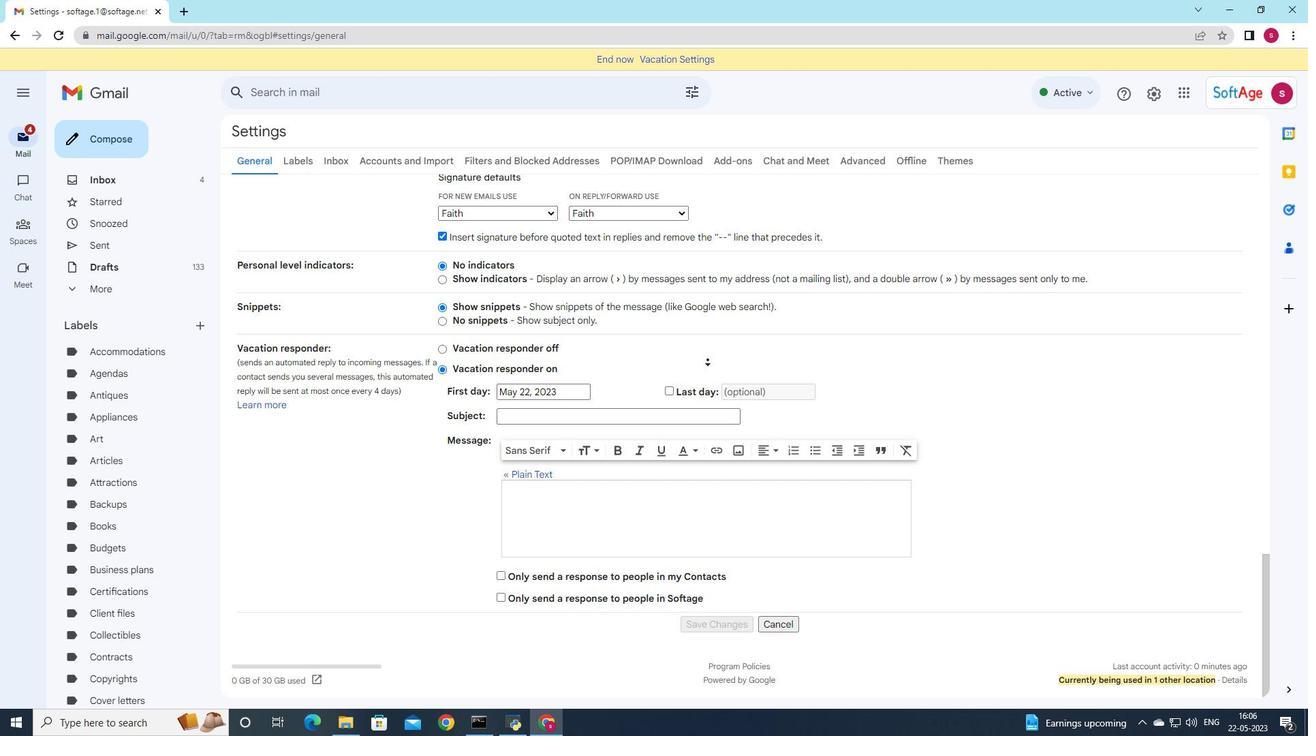 
Action: Mouse moved to (743, 349)
Screenshot: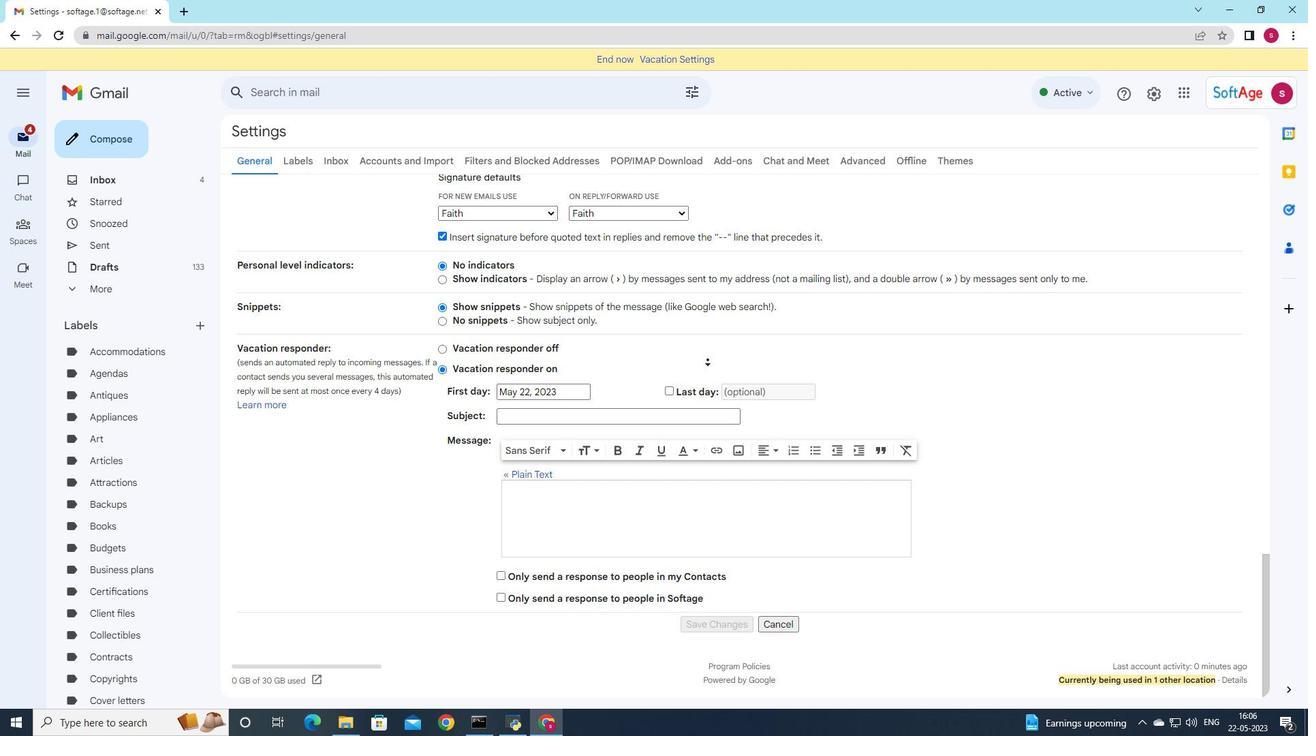 
Action: Mouse scrolled (743, 349) with delta (0, 0)
Screenshot: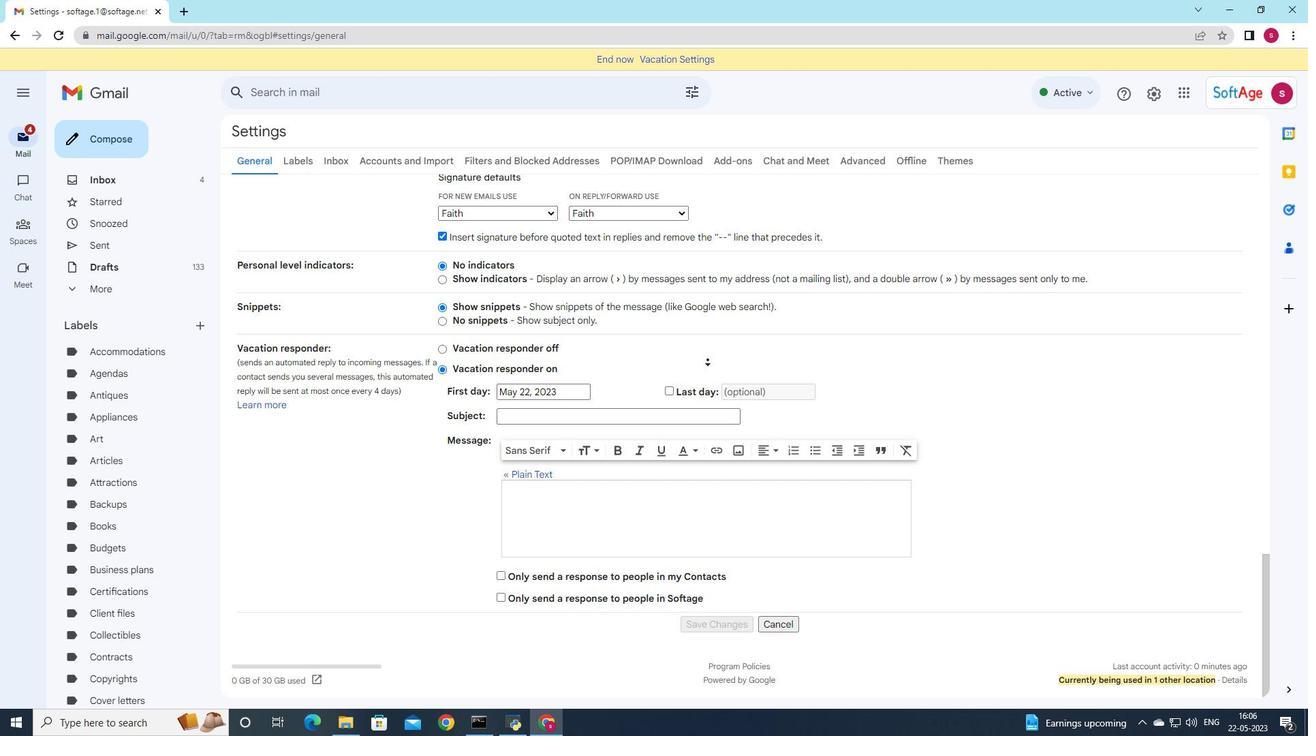 
Action: Mouse moved to (744, 348)
Screenshot: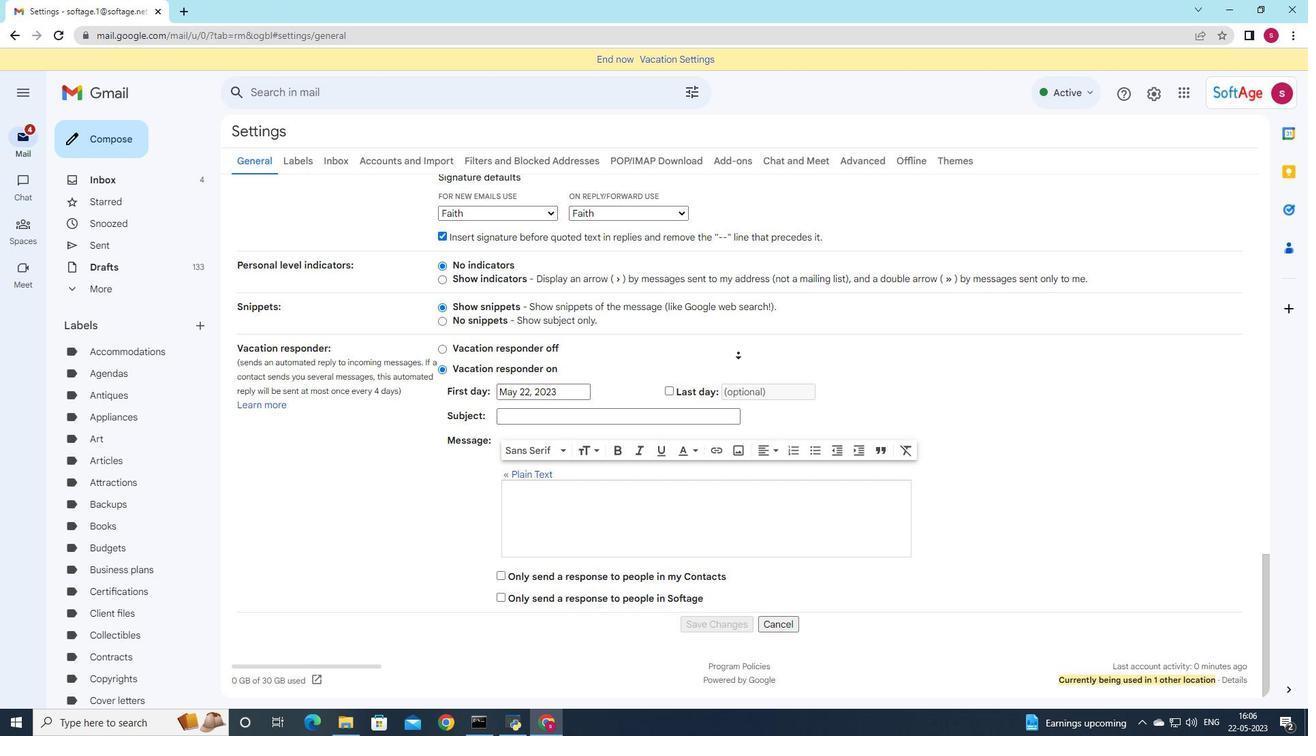 
Action: Mouse scrolled (744, 349) with delta (0, 0)
Screenshot: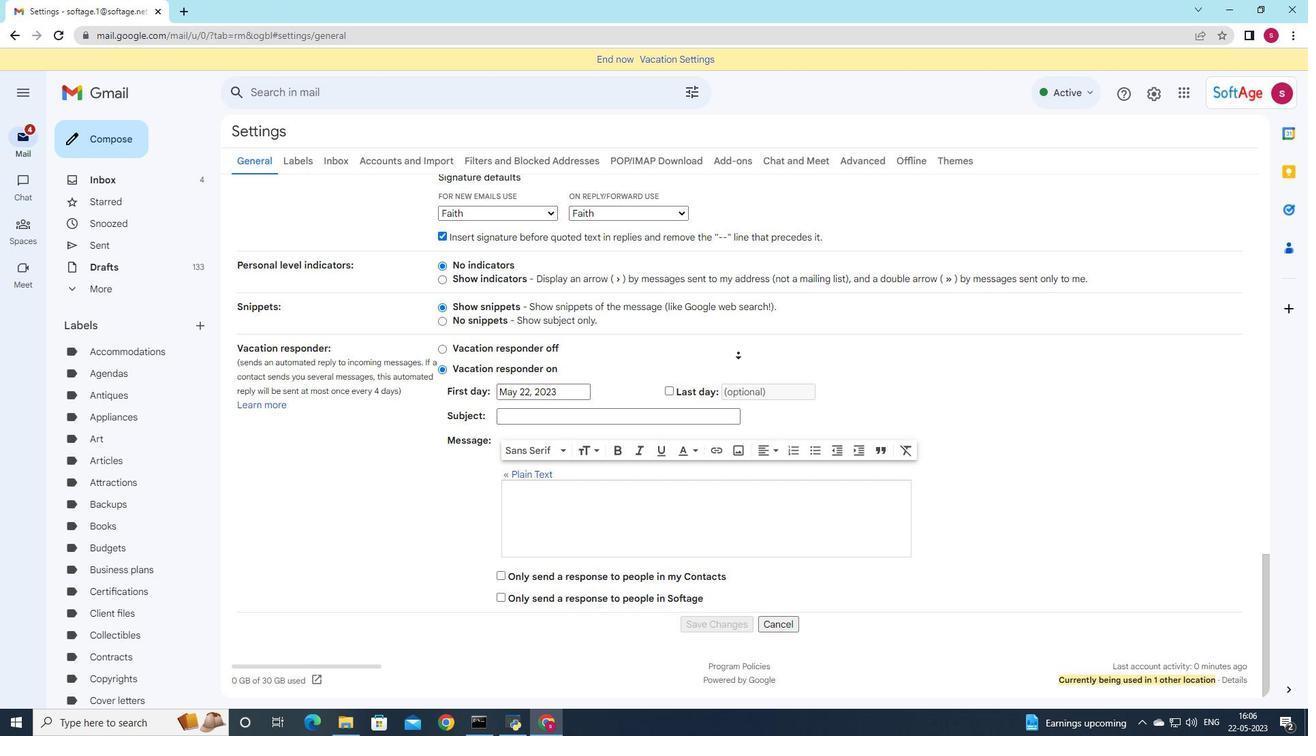 
Action: Mouse moved to (959, 374)
Screenshot: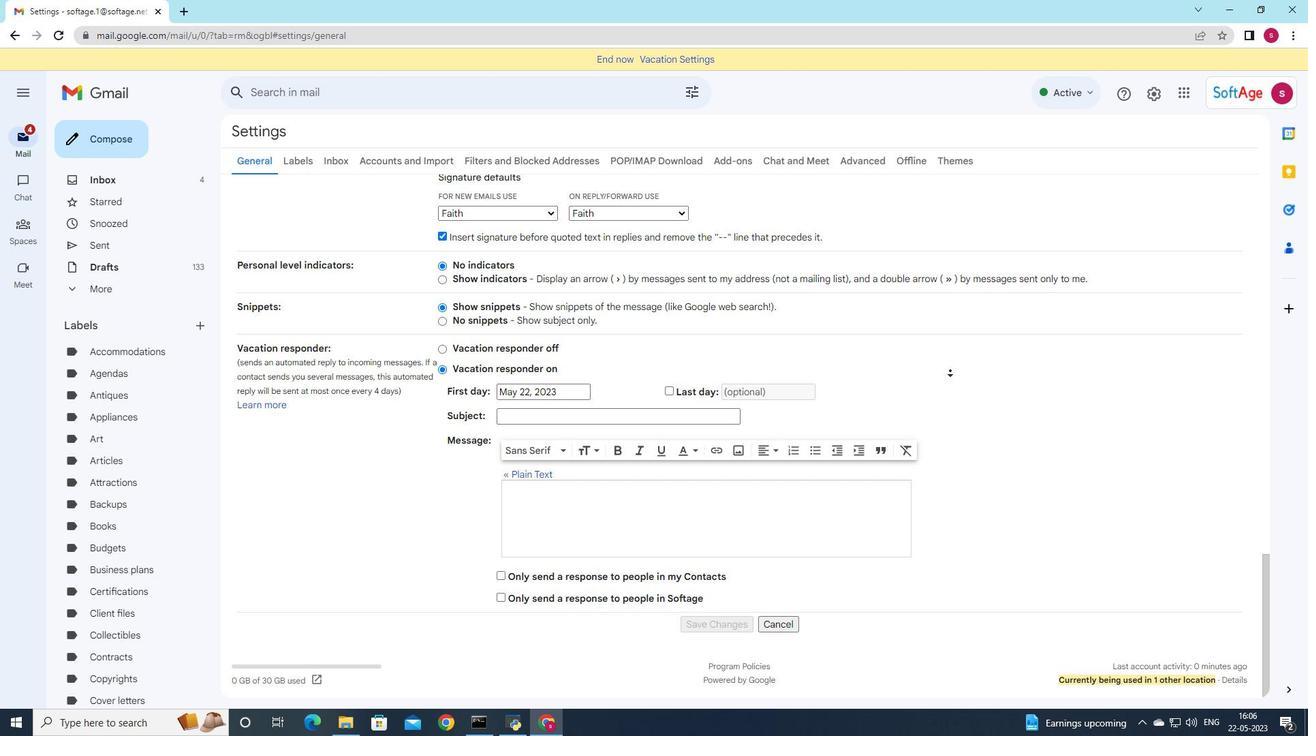 
Action: Mouse pressed left at (959, 374)
Screenshot: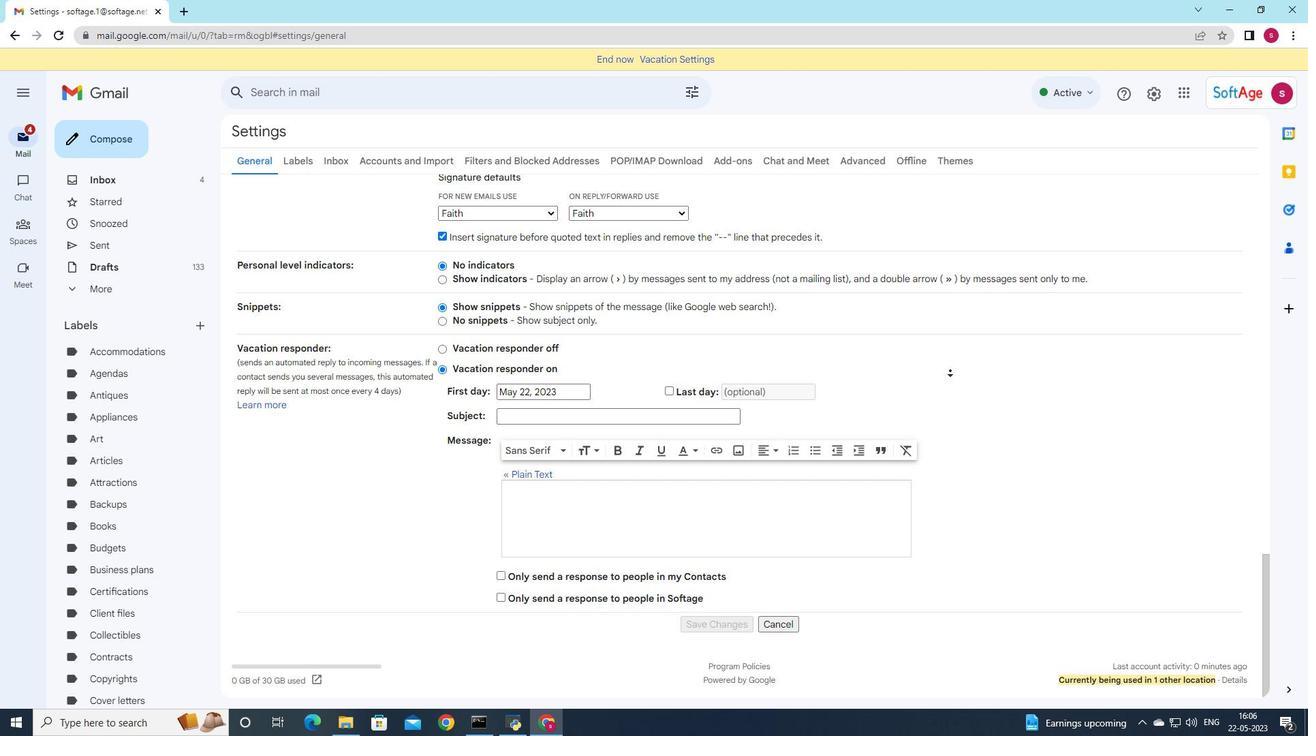 
Action: Mouse moved to (644, 308)
Screenshot: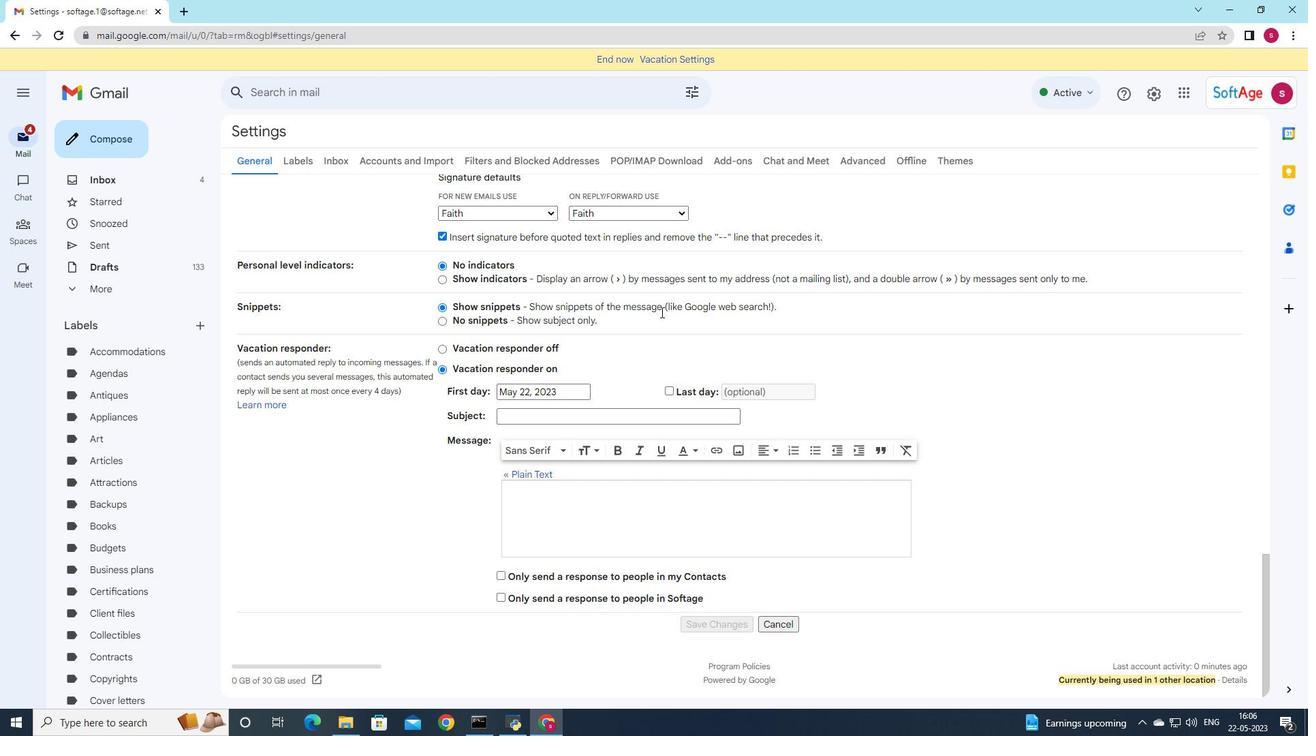 
Action: Mouse scrolled (644, 309) with delta (0, 0)
Screenshot: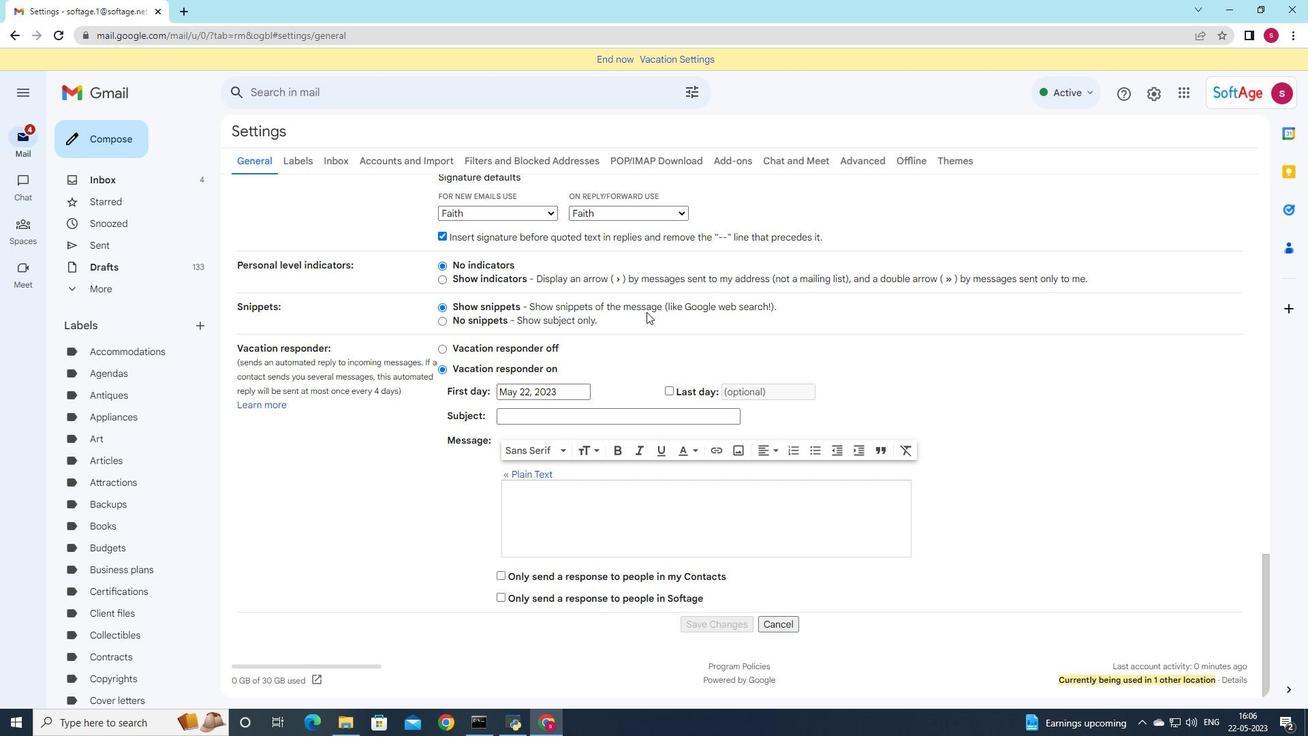 
Action: Mouse scrolled (644, 309) with delta (0, 0)
Screenshot: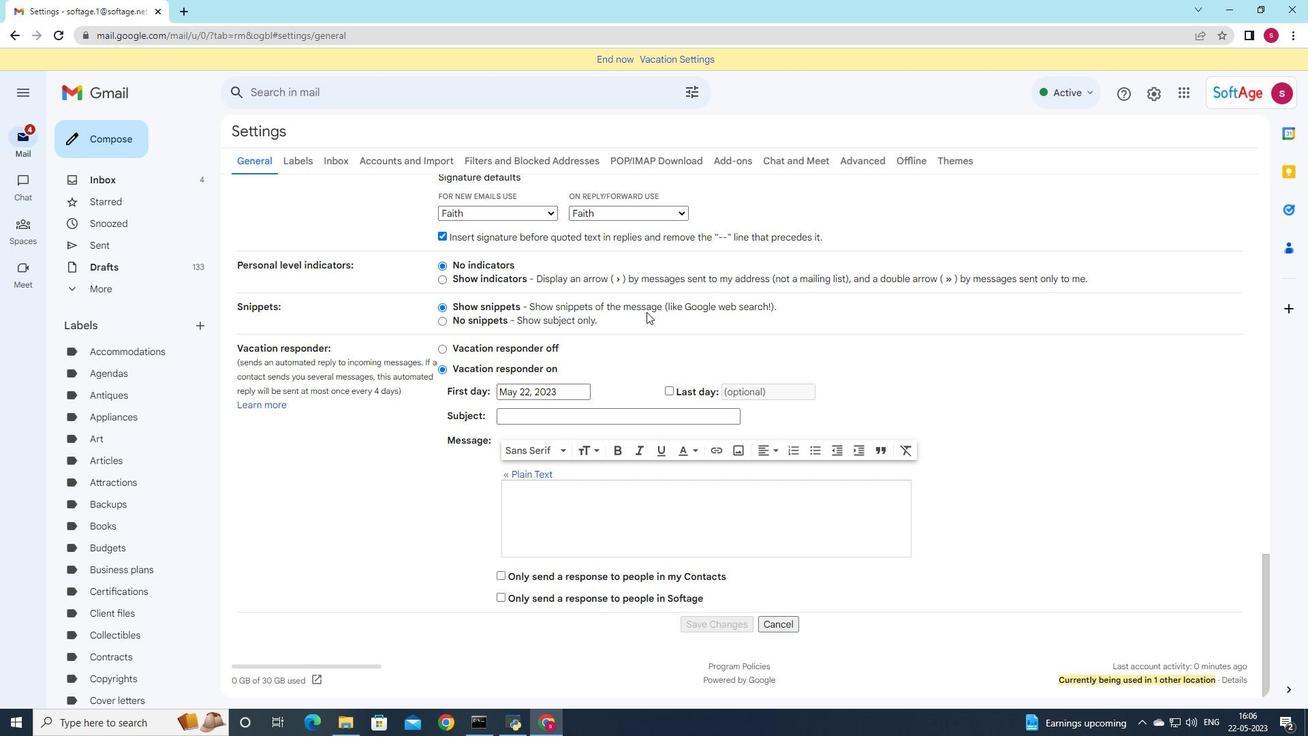 
Action: Mouse scrolled (644, 309) with delta (0, 0)
Screenshot: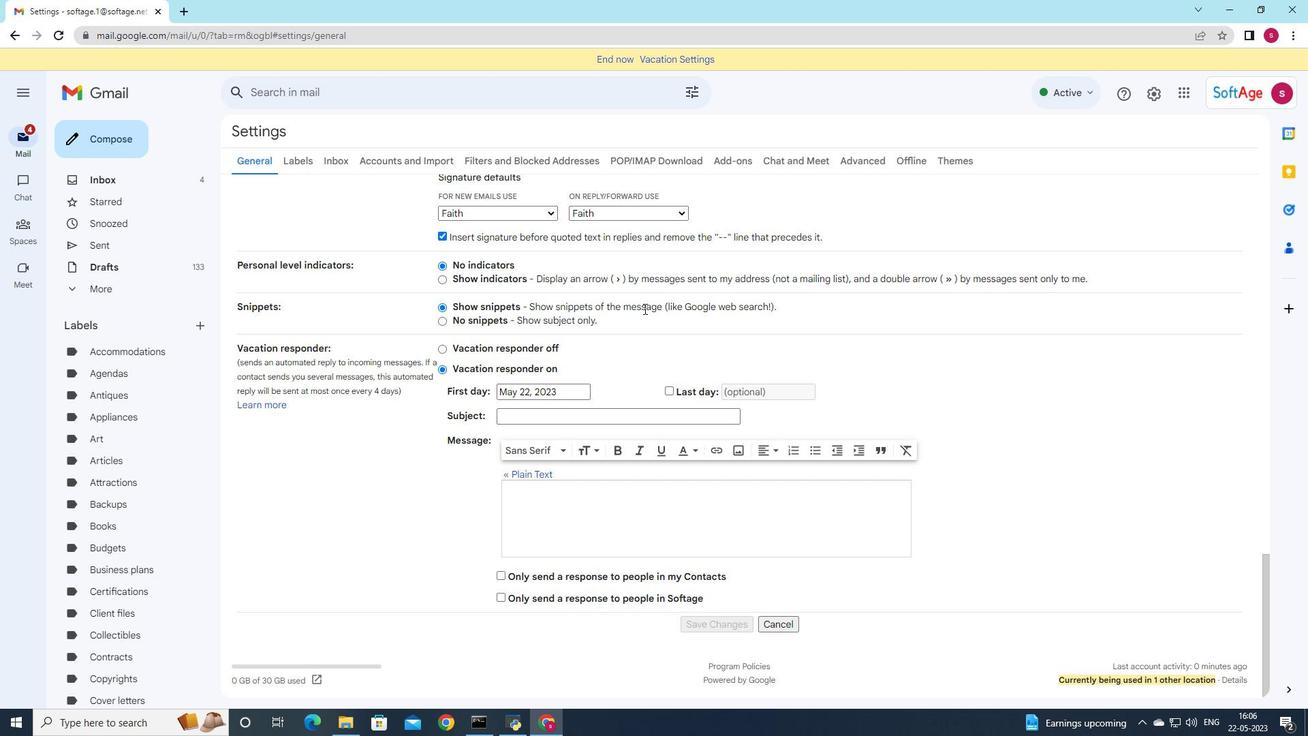 
Action: Mouse moved to (623, 323)
Screenshot: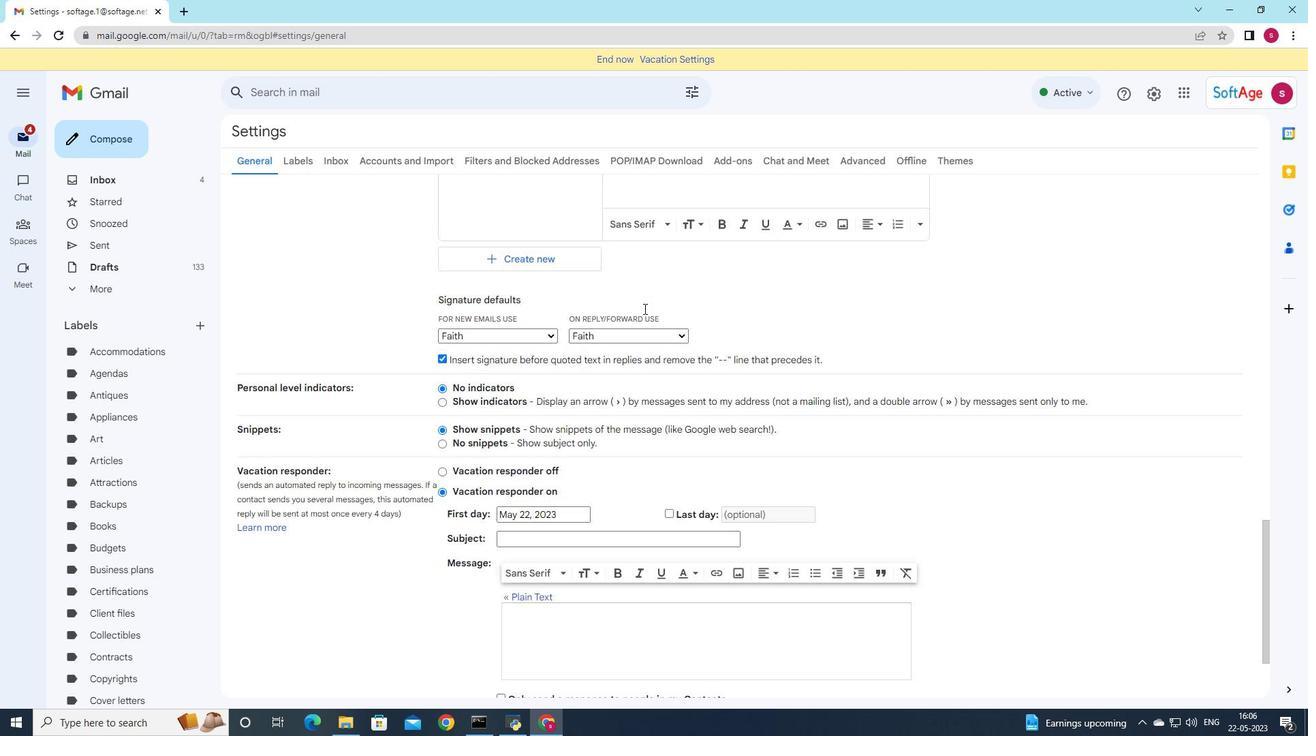
Action: Mouse scrolled (623, 324) with delta (0, 0)
Screenshot: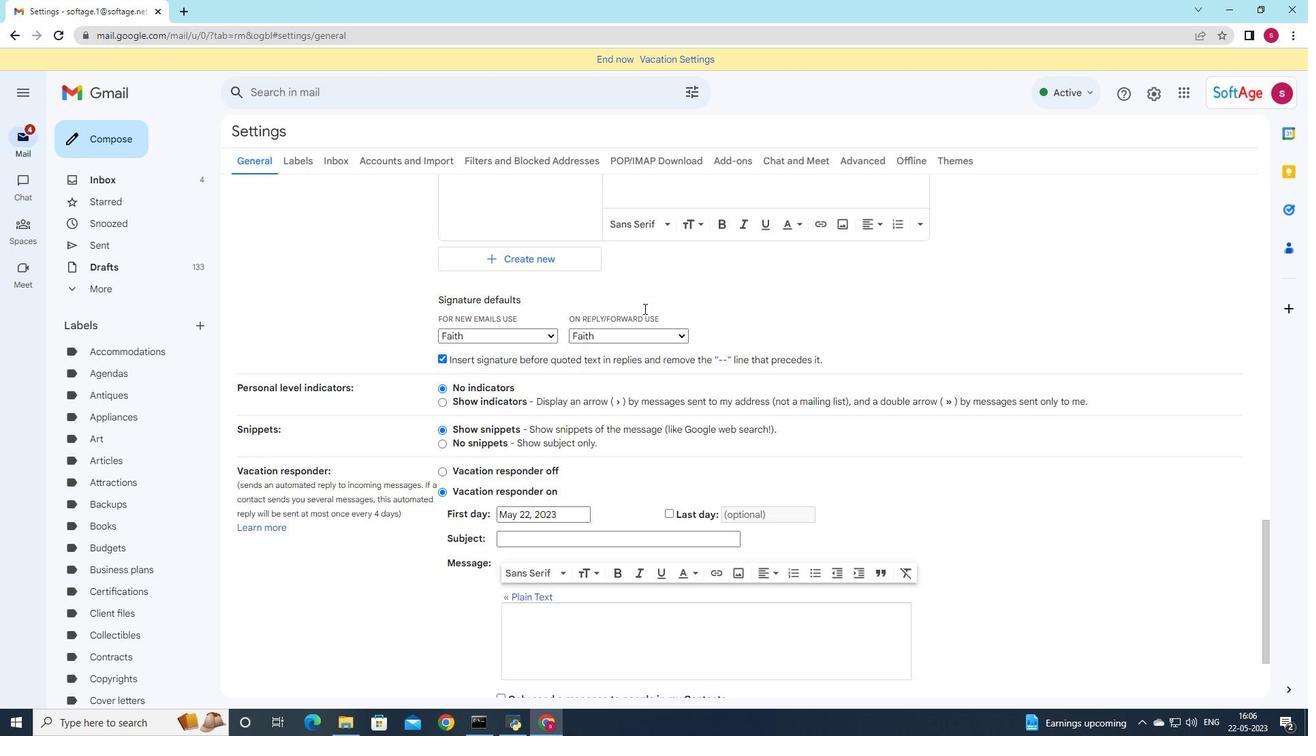 
Action: Mouse moved to (622, 321)
Screenshot: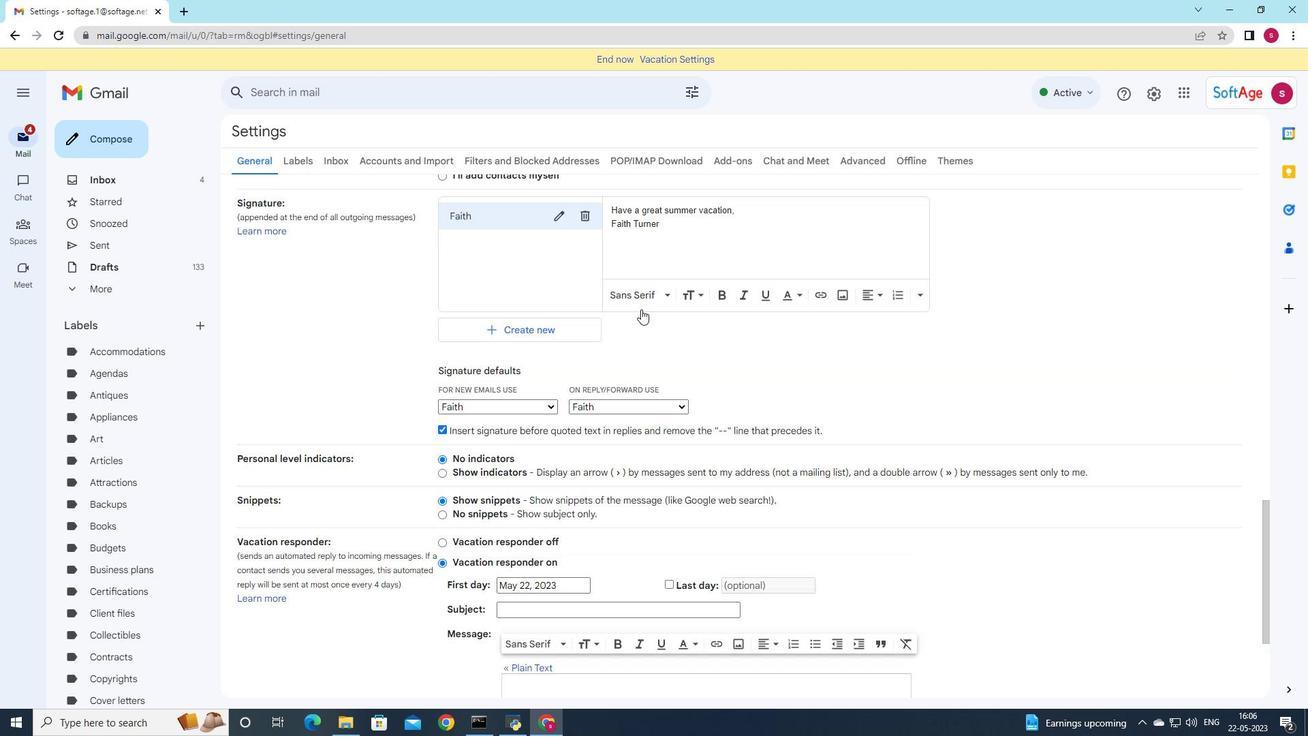 
Action: Mouse scrolled (622, 322) with delta (0, 0)
Screenshot: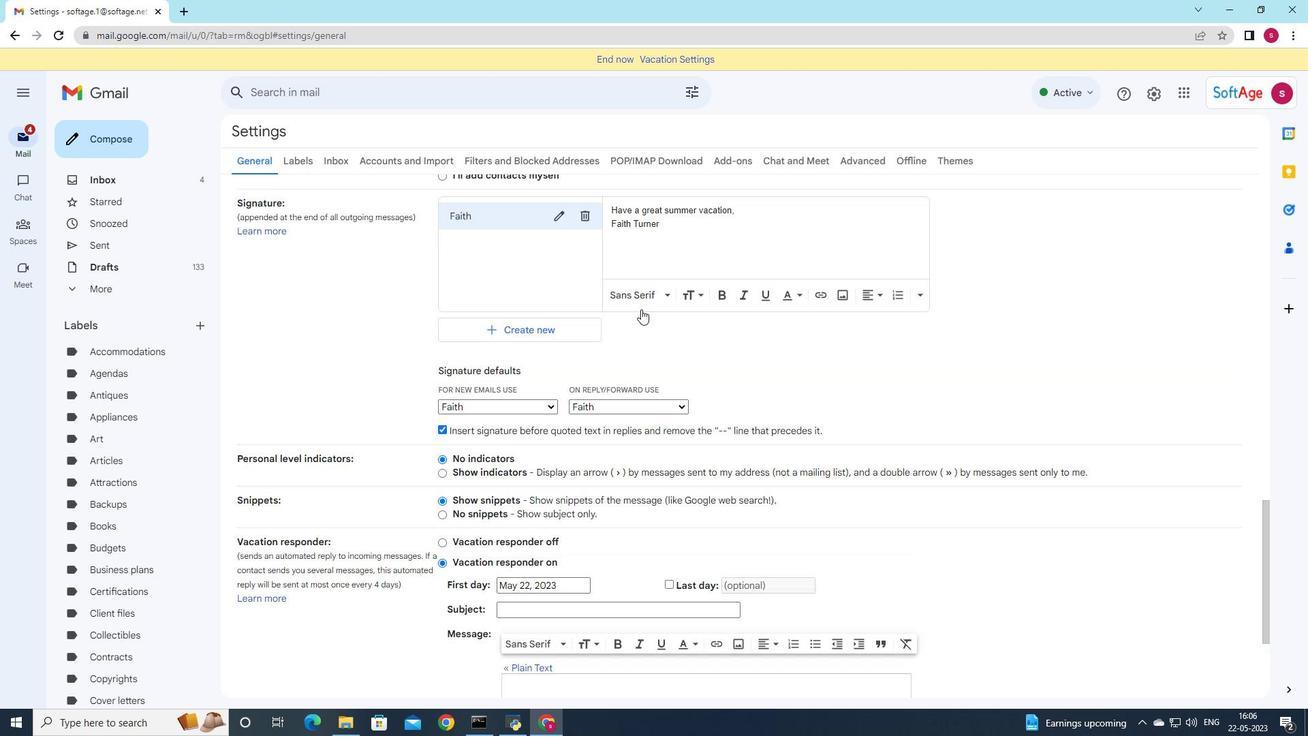 
Action: Mouse moved to (621, 321)
Screenshot: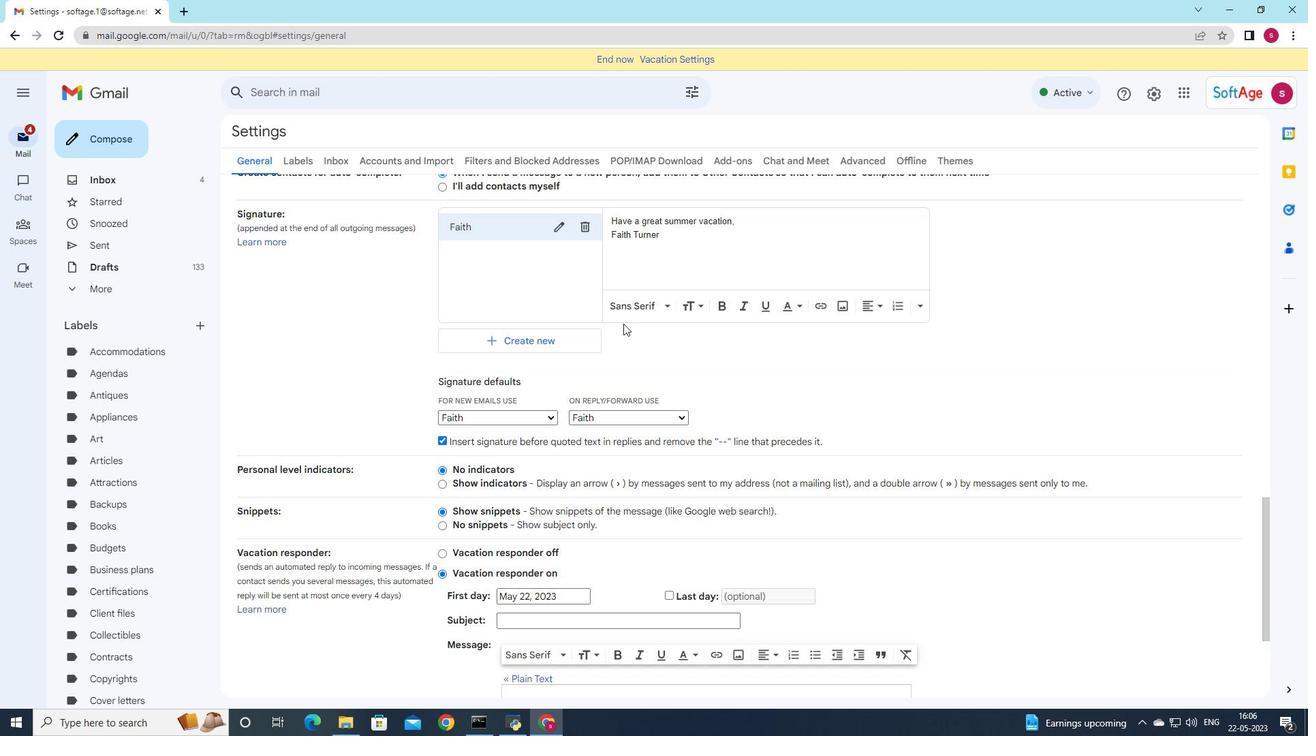 
Action: Mouse scrolled (621, 321) with delta (0, 0)
Screenshot: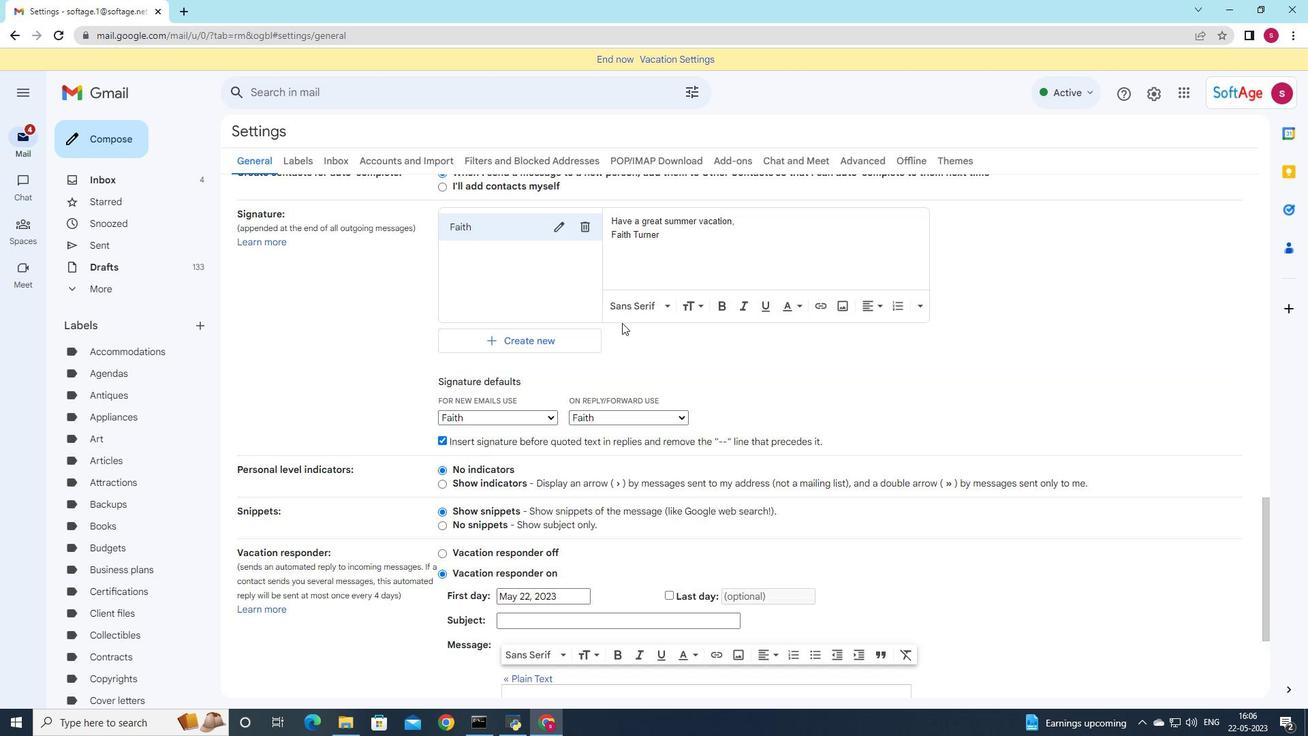 
Action: Mouse moved to (581, 426)
Screenshot: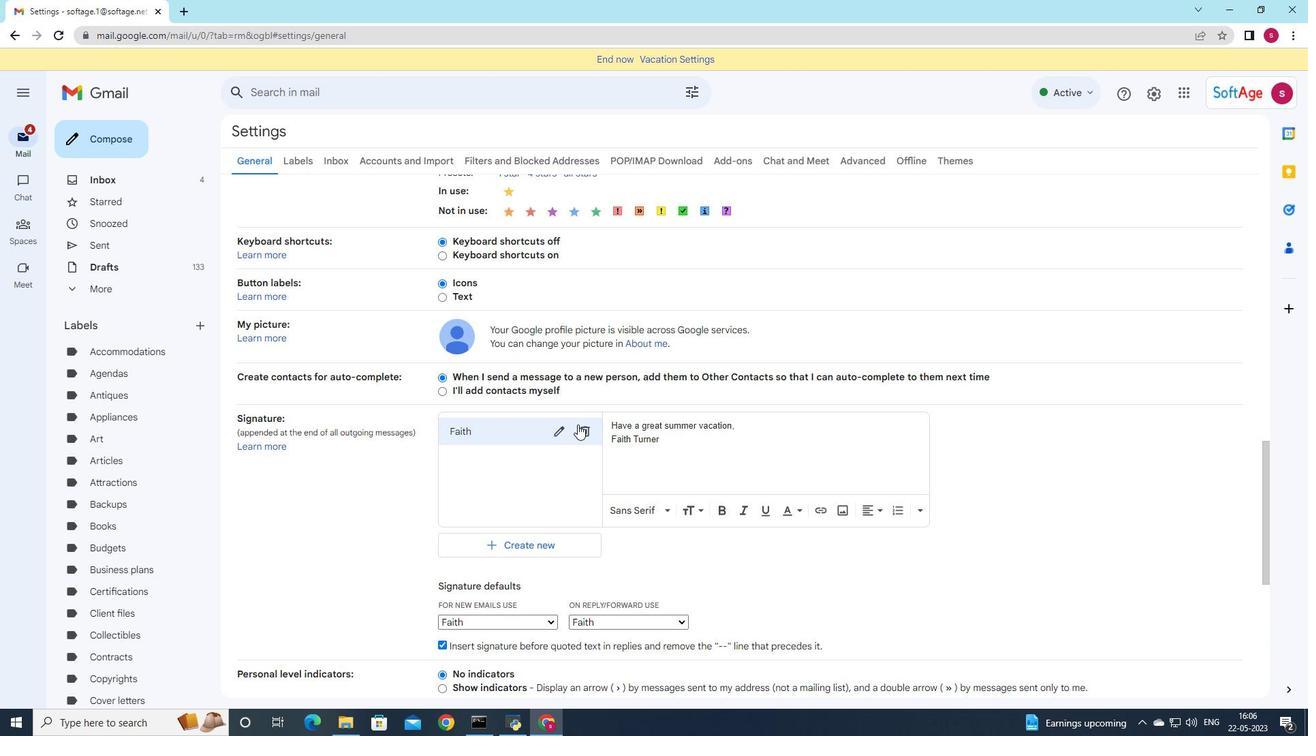 
Action: Mouse pressed left at (581, 426)
Screenshot: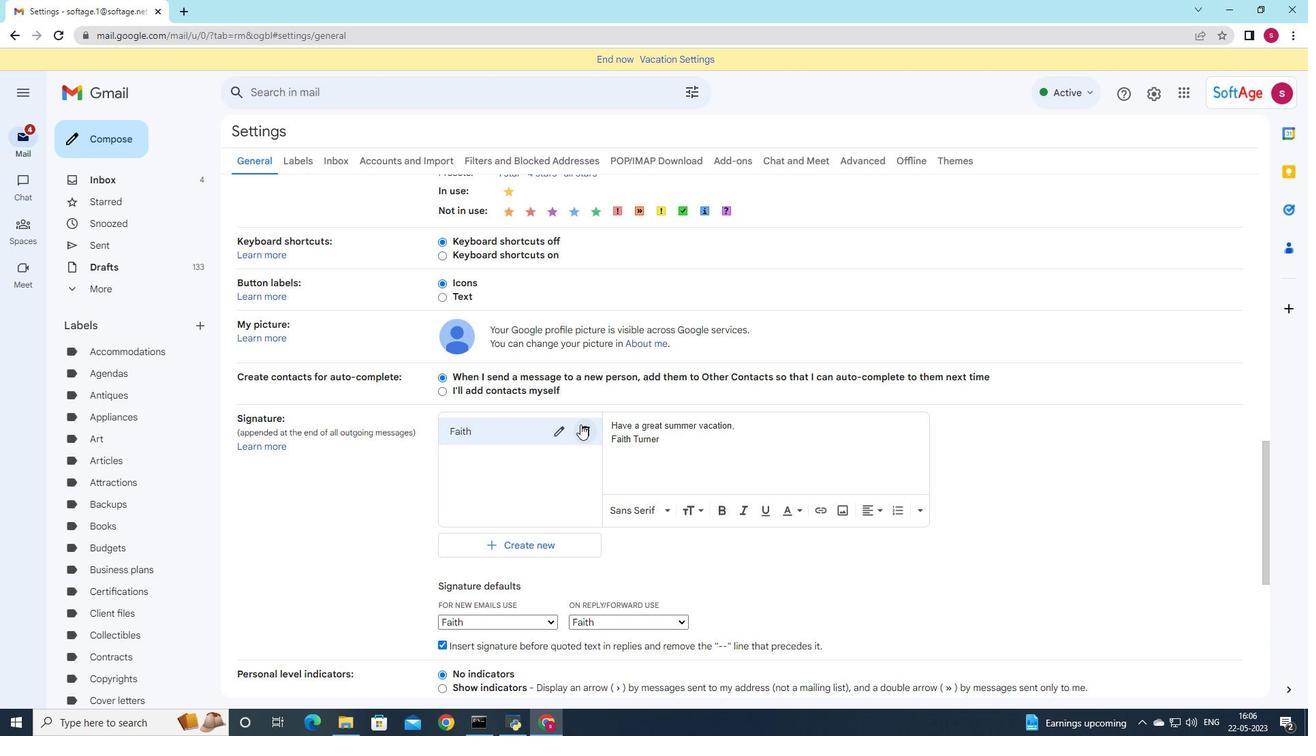 
Action: Mouse moved to (749, 408)
Screenshot: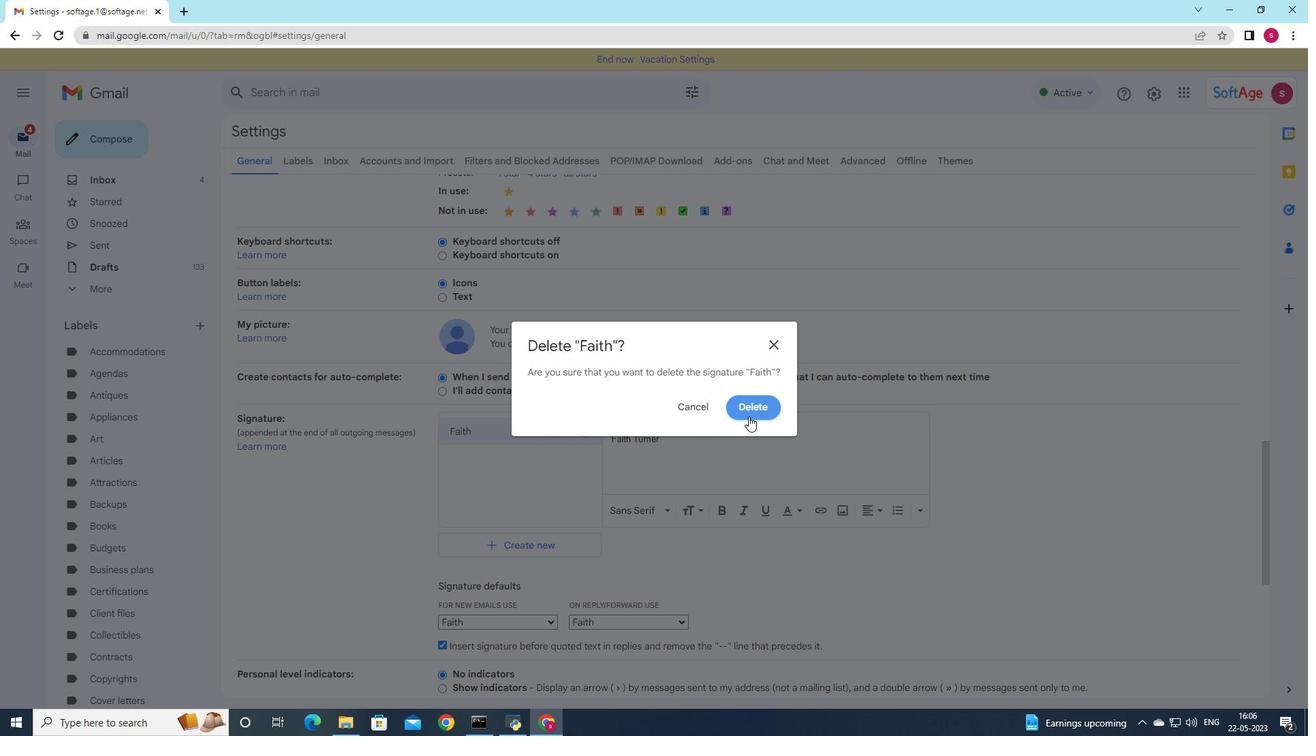 
Action: Mouse pressed left at (749, 408)
Screenshot: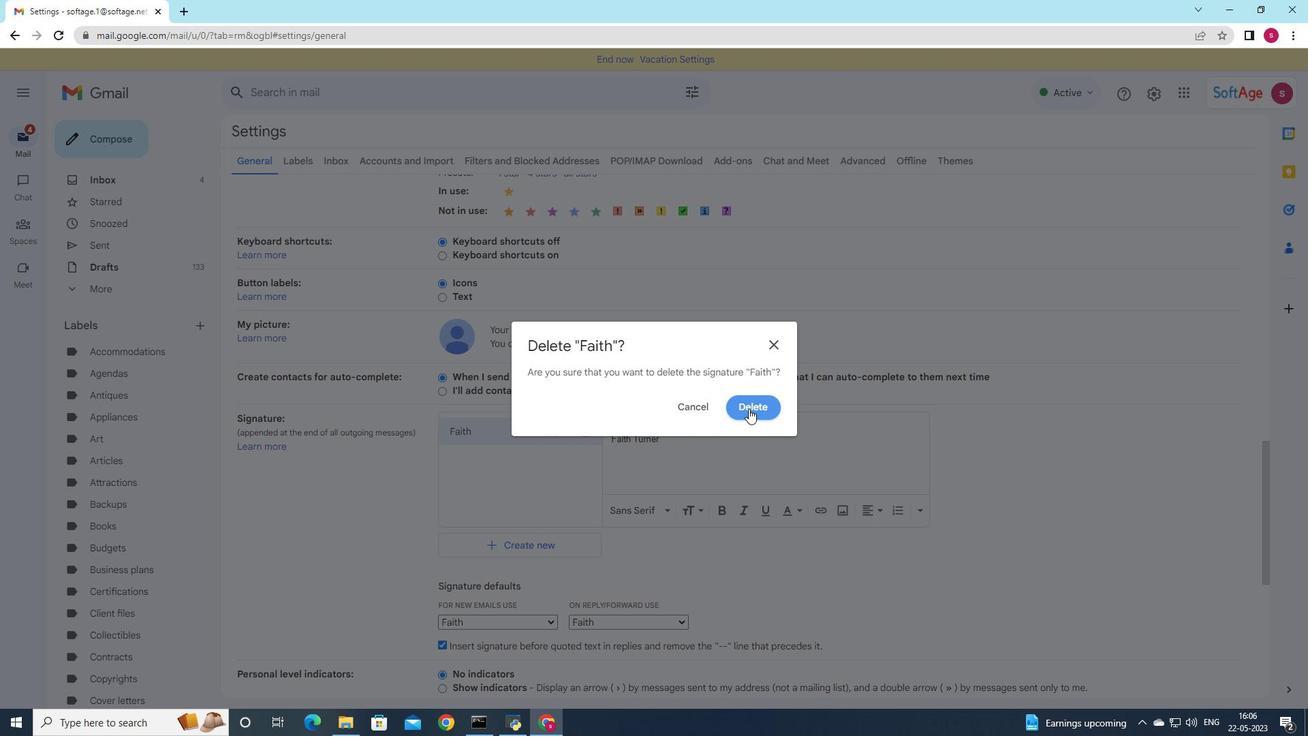 
Action: Mouse moved to (545, 419)
Screenshot: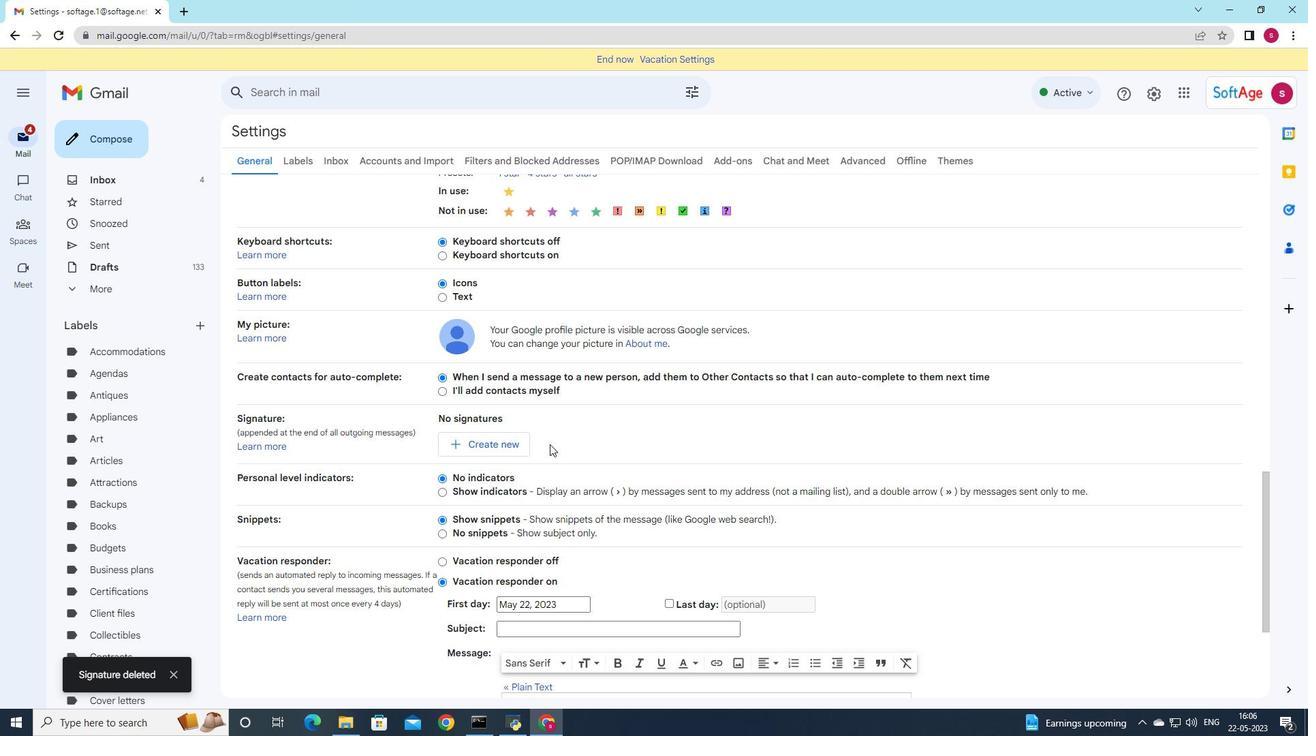 
Action: Mouse scrolled (545, 419) with delta (0, 0)
Screenshot: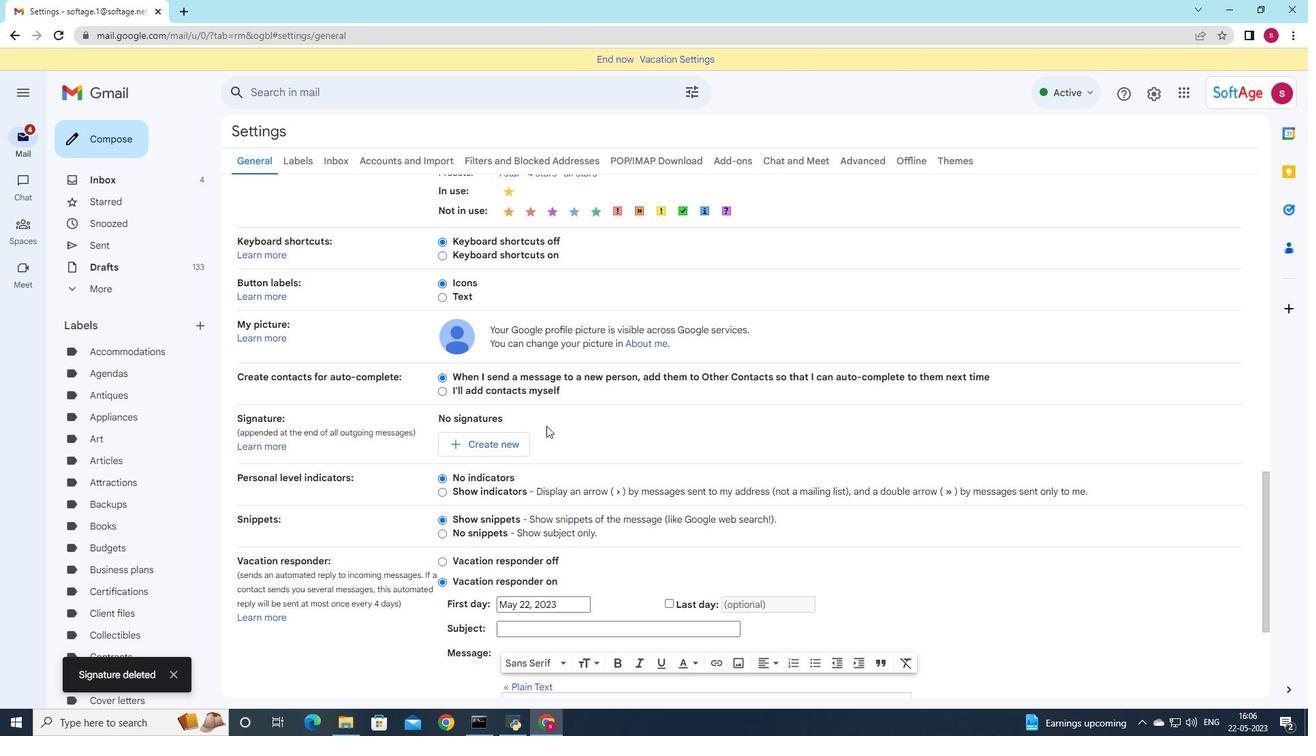 
Action: Mouse scrolled (545, 419) with delta (0, 0)
Screenshot: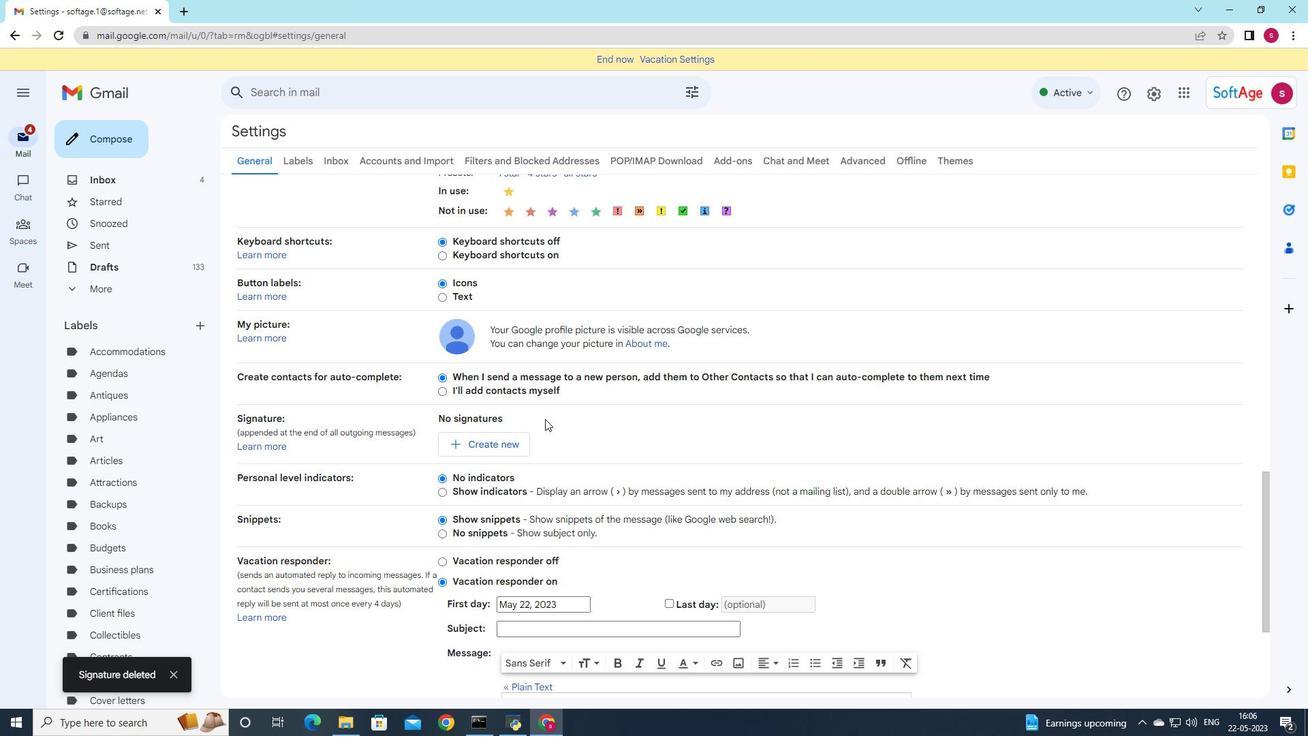 
Action: Mouse scrolled (545, 418) with delta (0, 0)
Screenshot: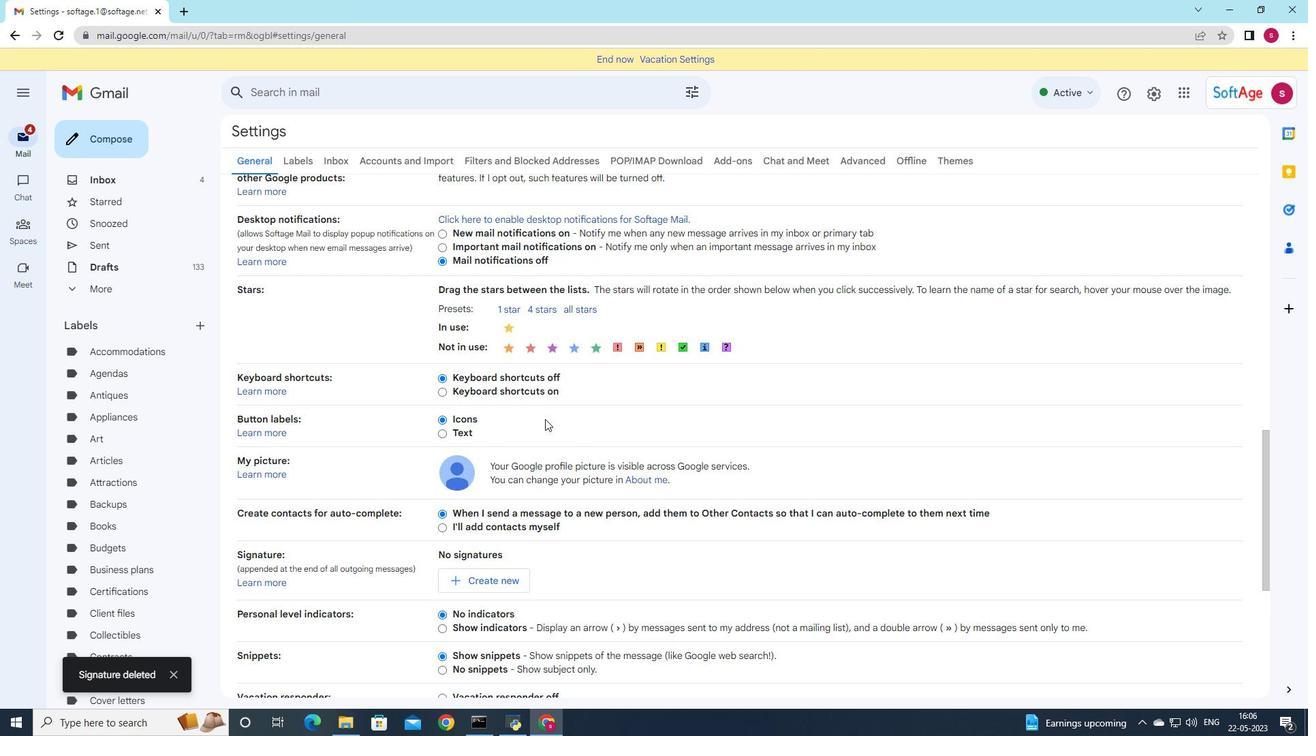 
Action: Mouse scrolled (545, 418) with delta (0, 0)
Screenshot: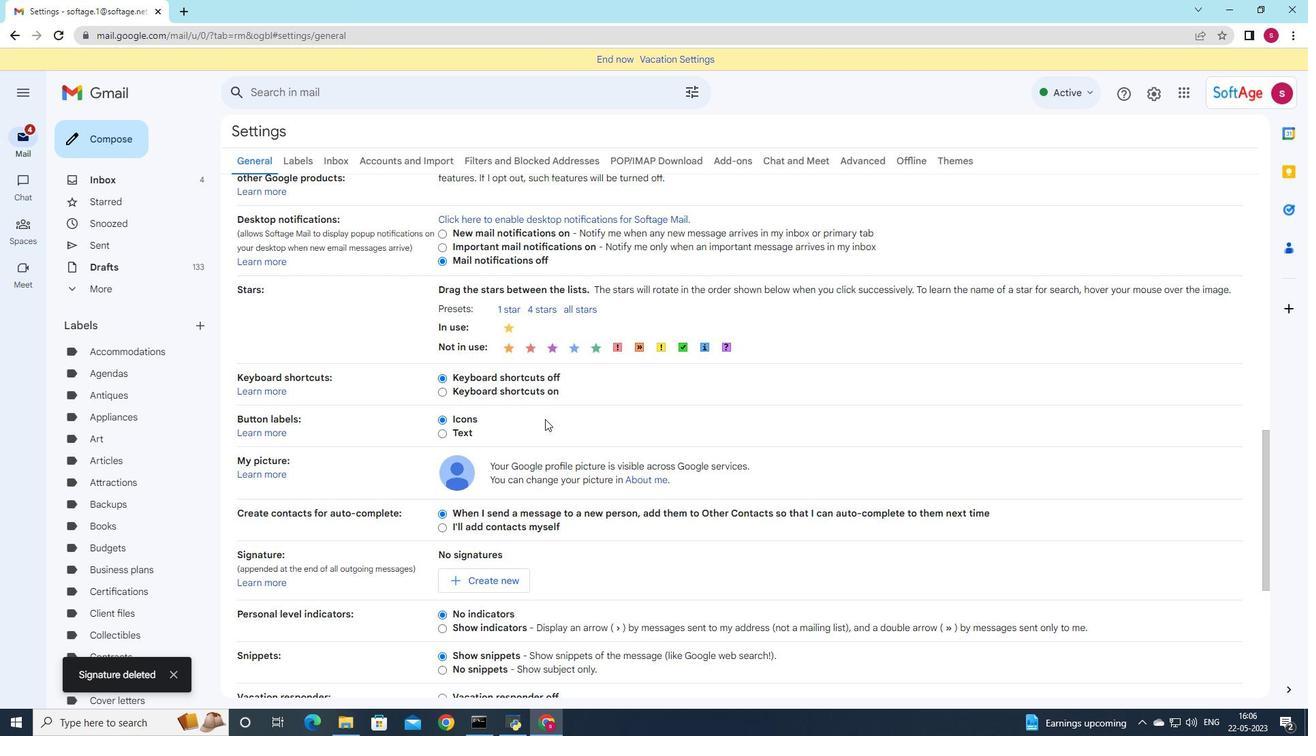 
Action: Mouse scrolled (545, 418) with delta (0, 0)
Screenshot: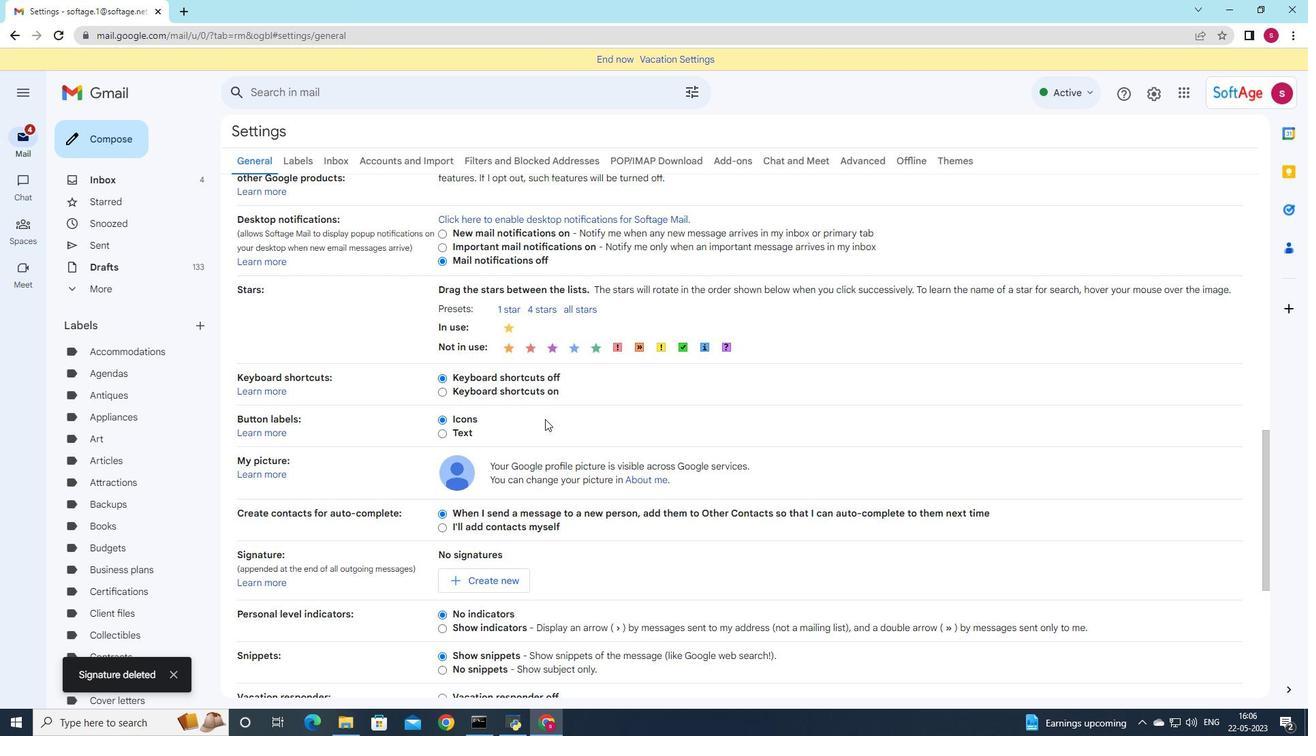 
Action: Mouse scrolled (545, 418) with delta (0, 0)
Screenshot: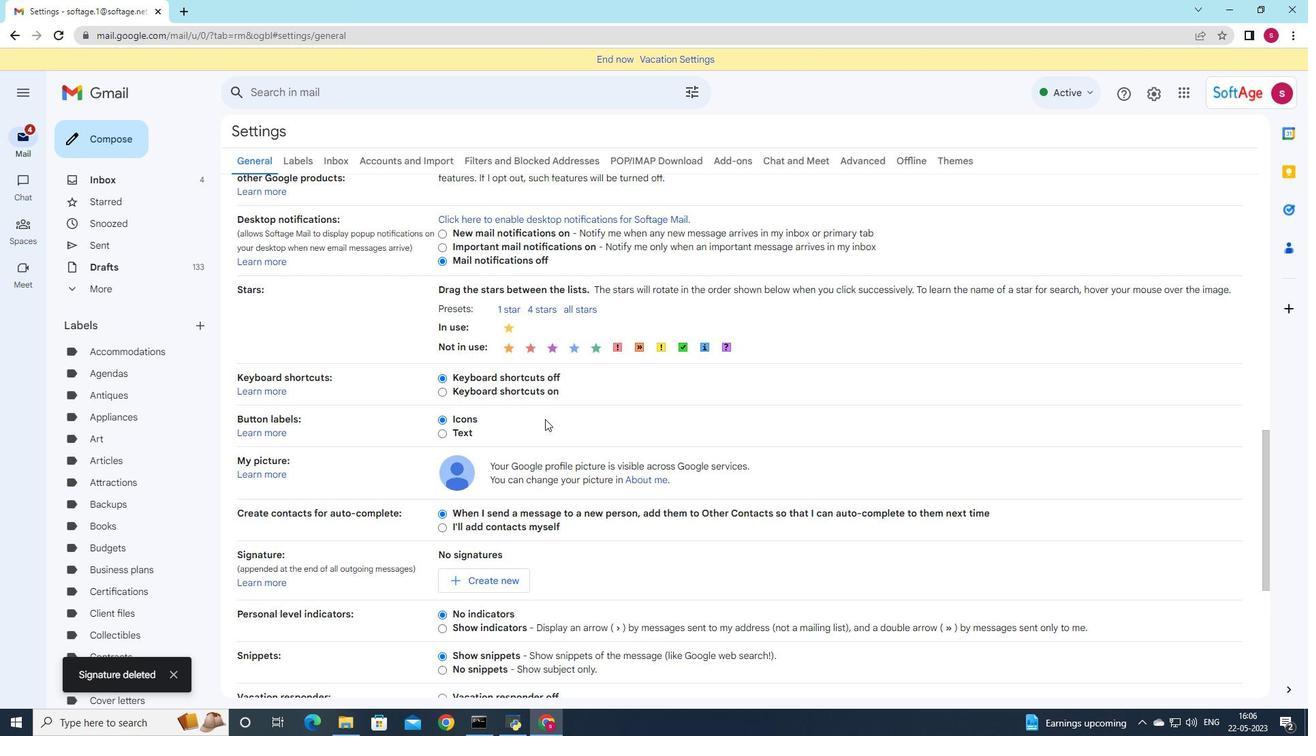 
Action: Mouse scrolled (545, 418) with delta (0, 0)
Screenshot: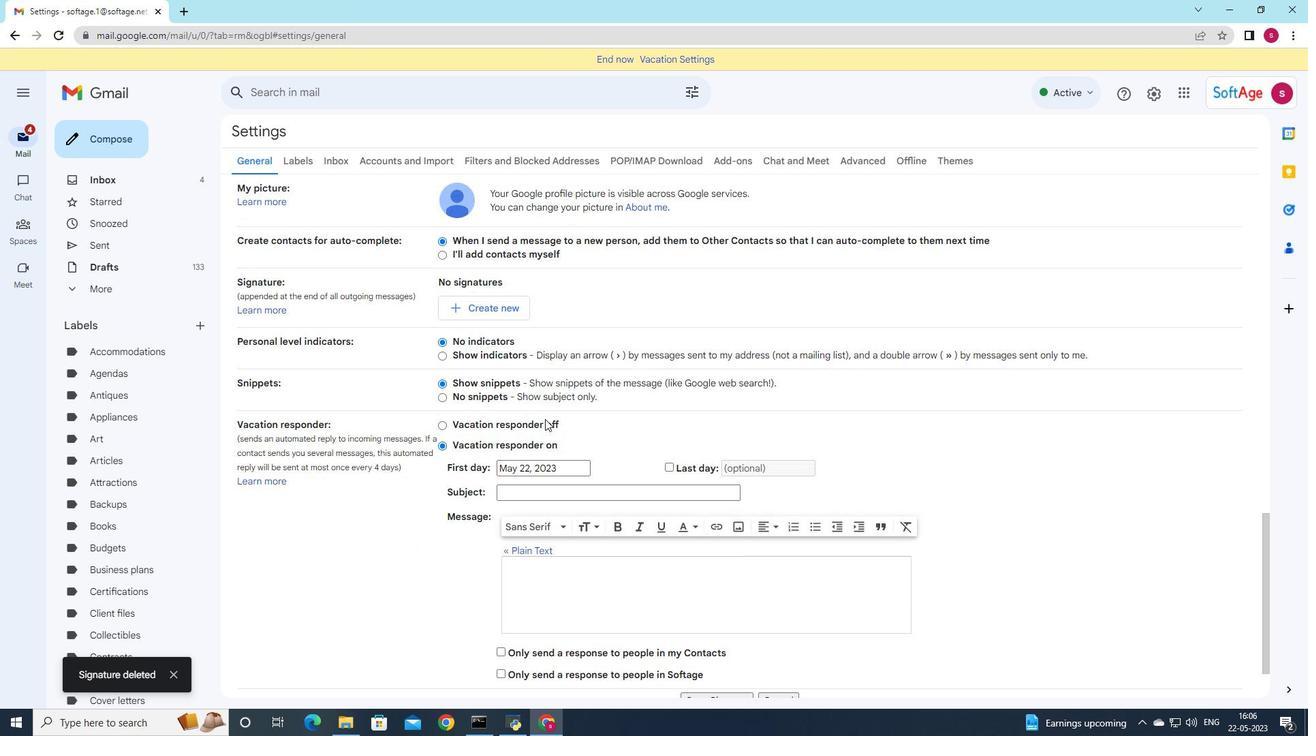 
Action: Mouse scrolled (545, 418) with delta (0, 0)
Screenshot: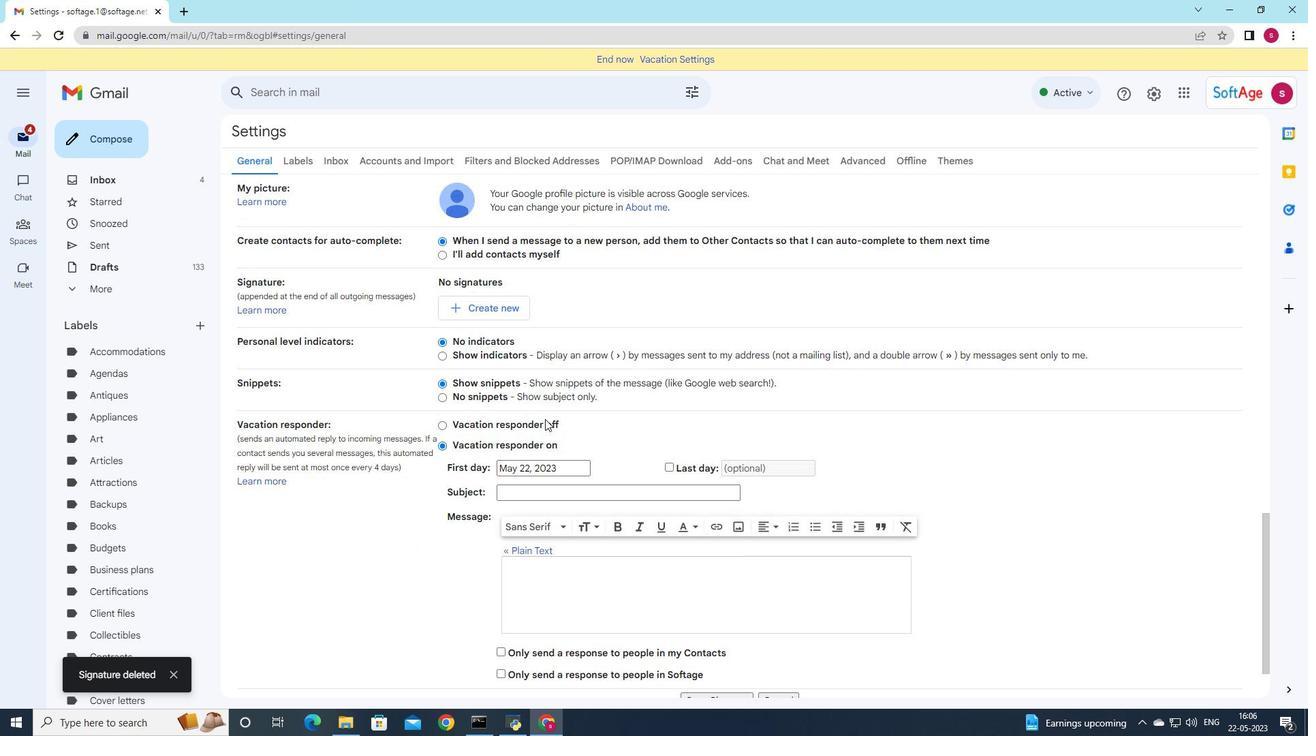 
Action: Mouse scrolled (545, 418) with delta (0, 0)
Screenshot: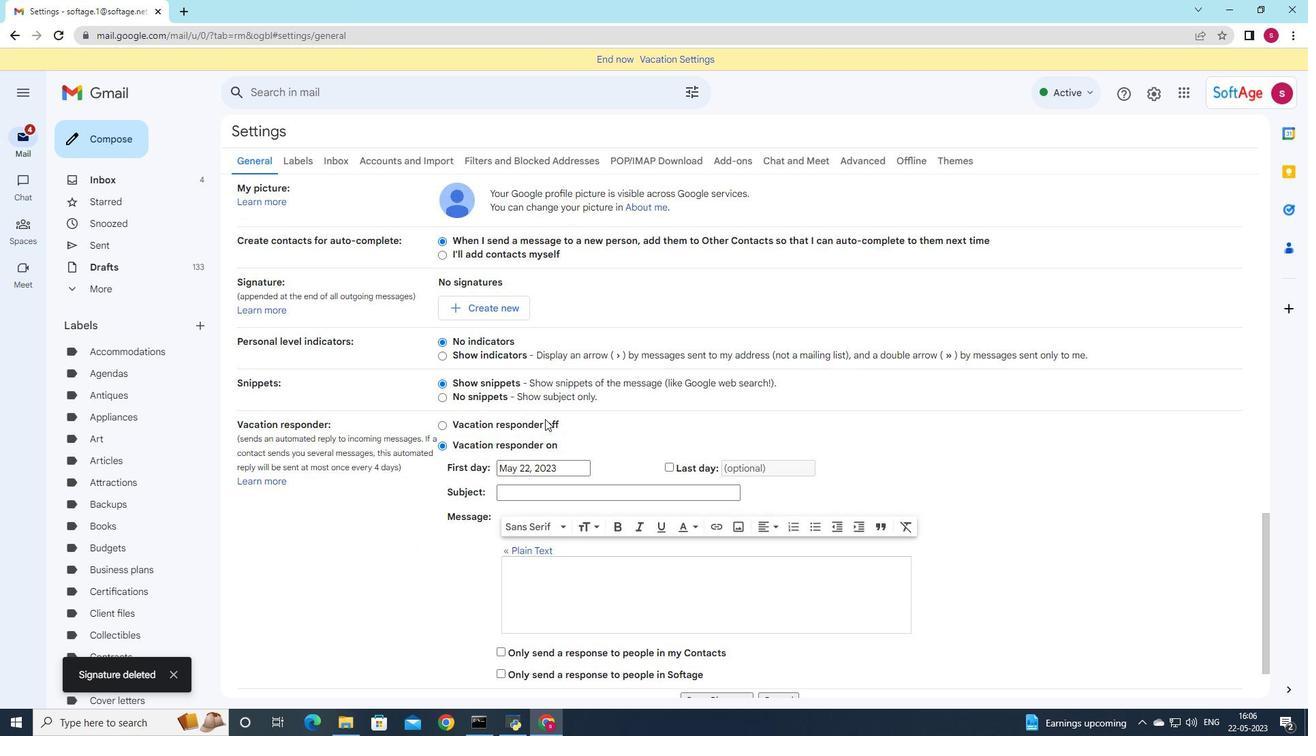 
Action: Mouse scrolled (545, 418) with delta (0, 0)
Screenshot: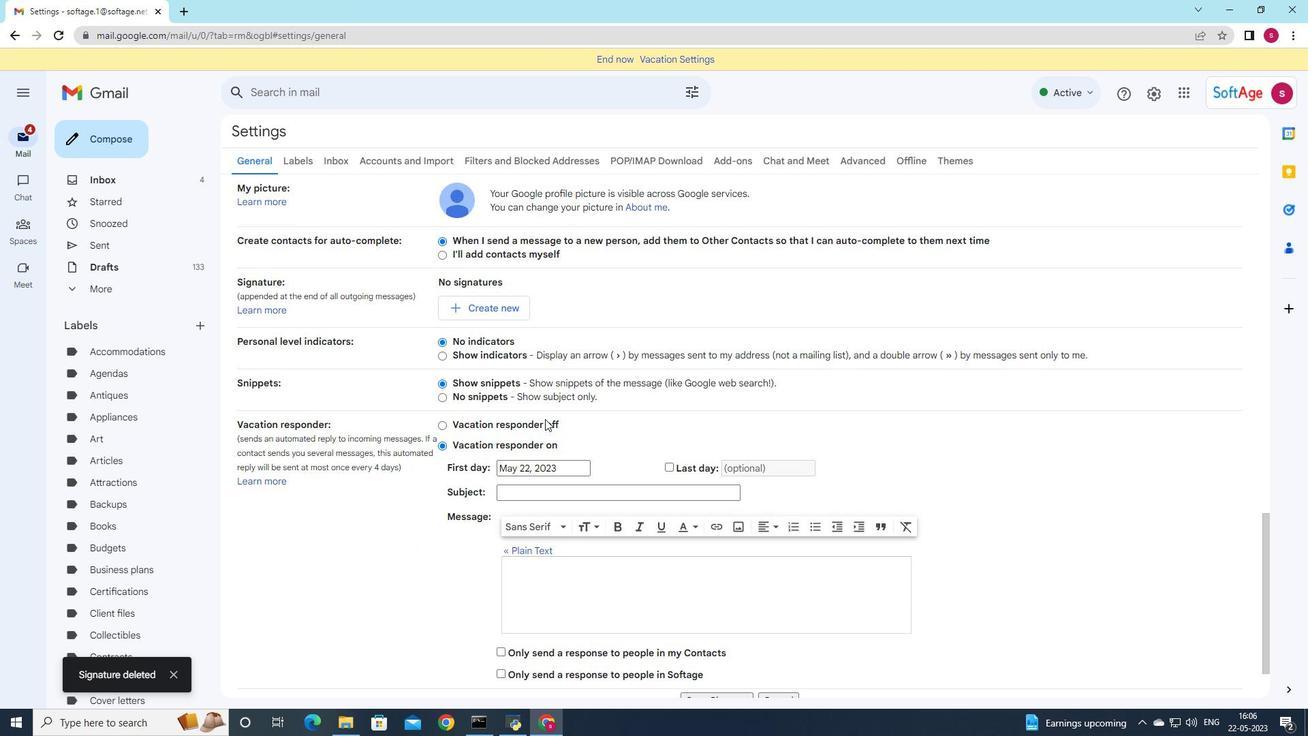 
Action: Mouse scrolled (545, 418) with delta (0, 0)
Screenshot: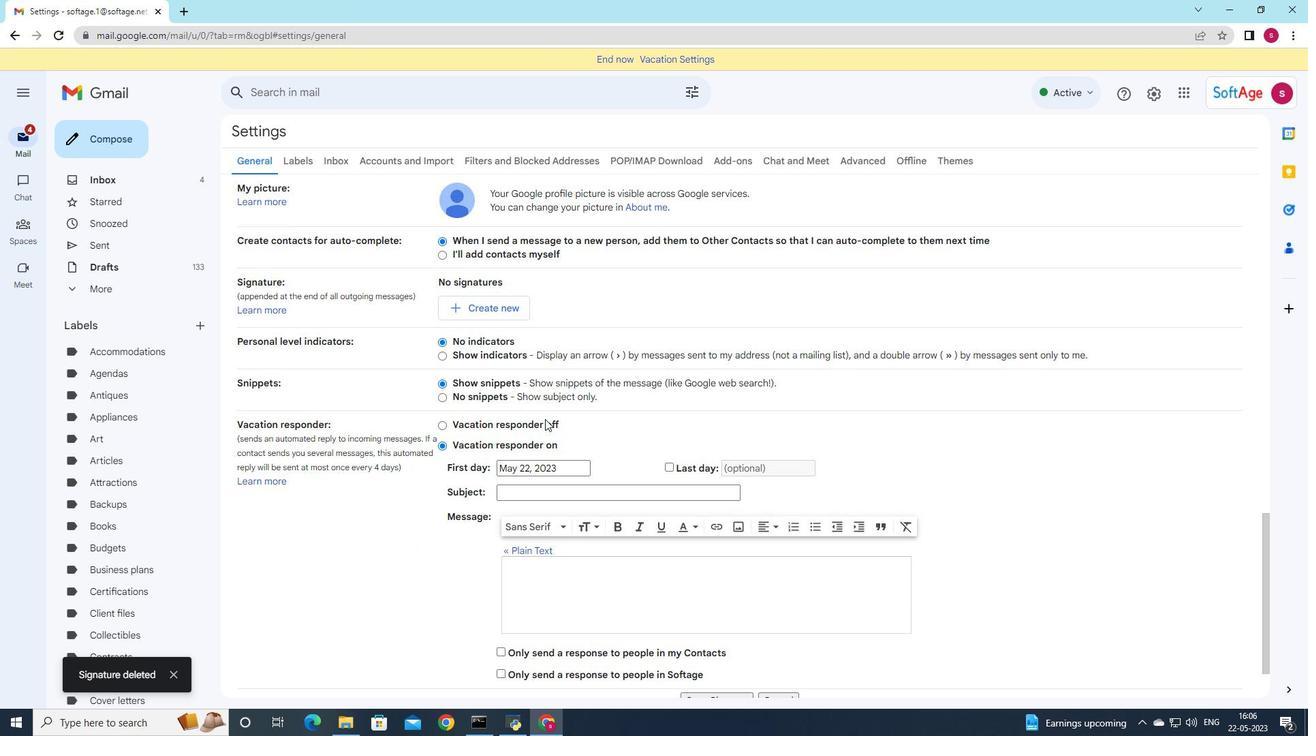 
Action: Mouse moved to (588, 443)
Screenshot: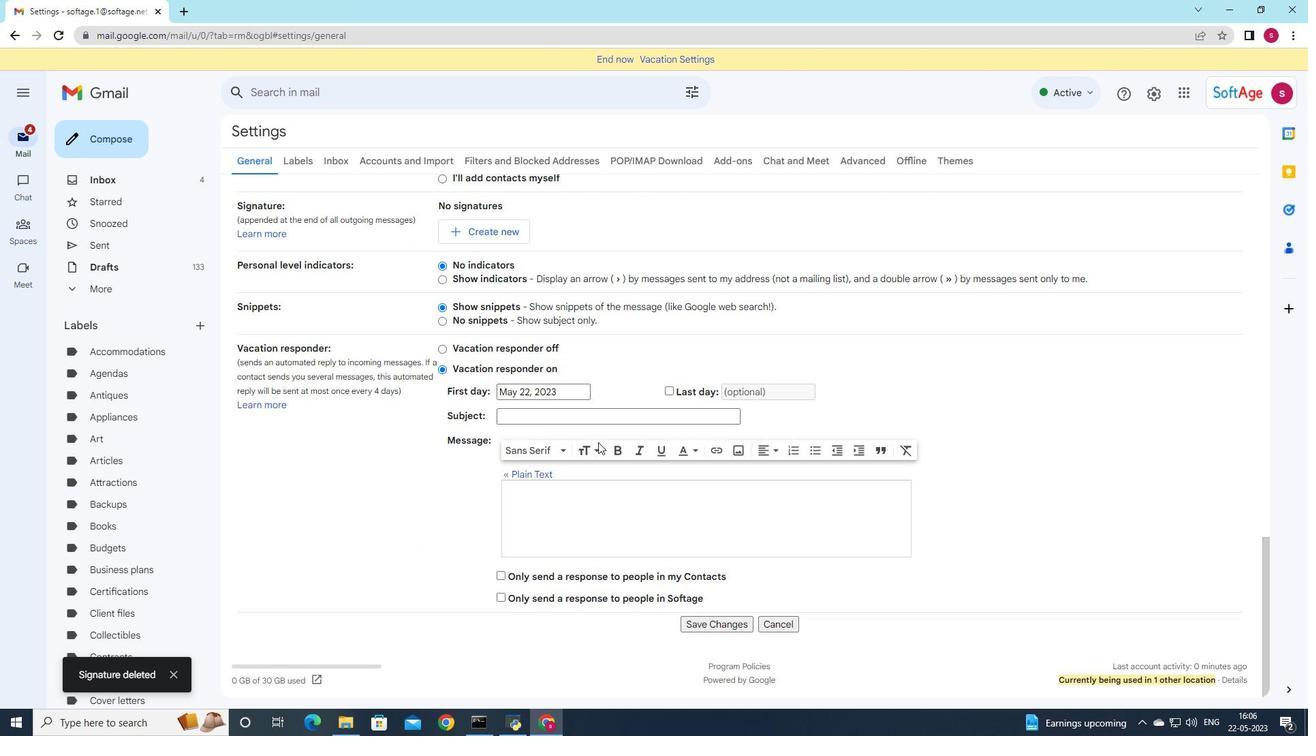 
Action: Mouse scrolled (588, 444) with delta (0, 0)
Screenshot: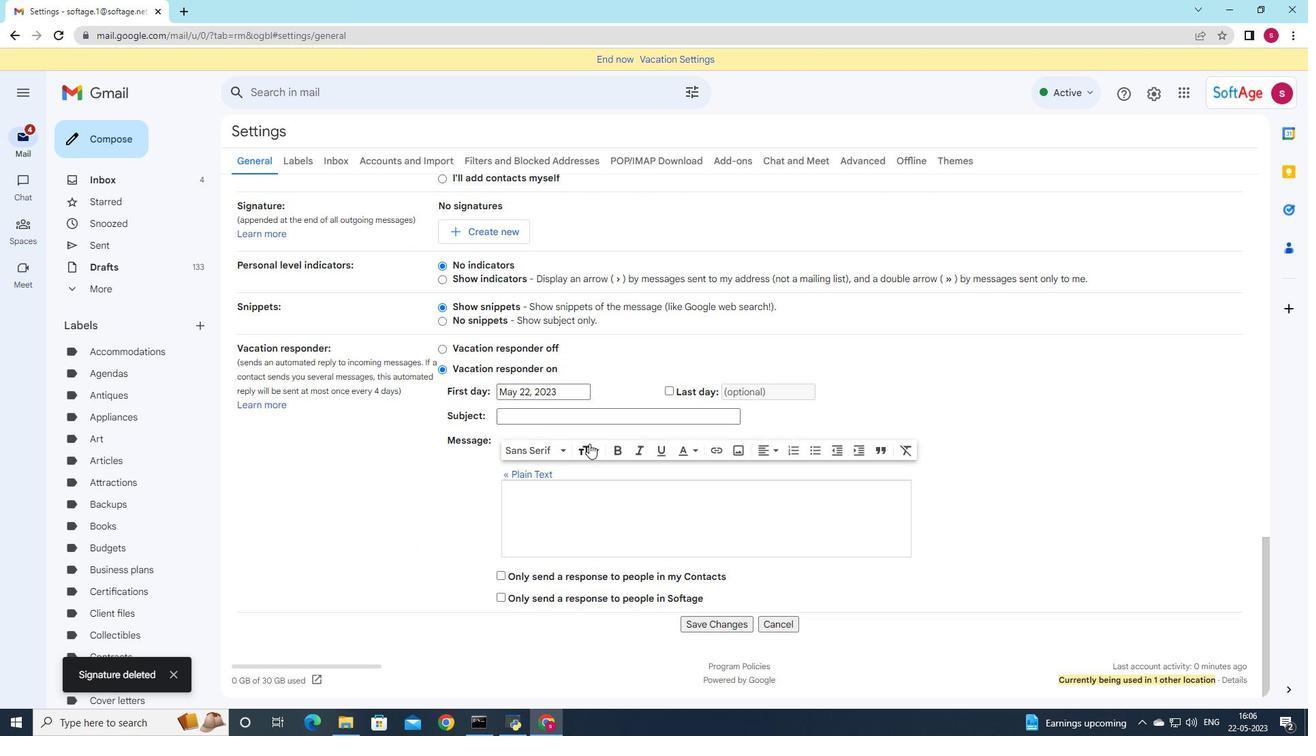 
Action: Mouse scrolled (588, 444) with delta (0, 0)
Screenshot: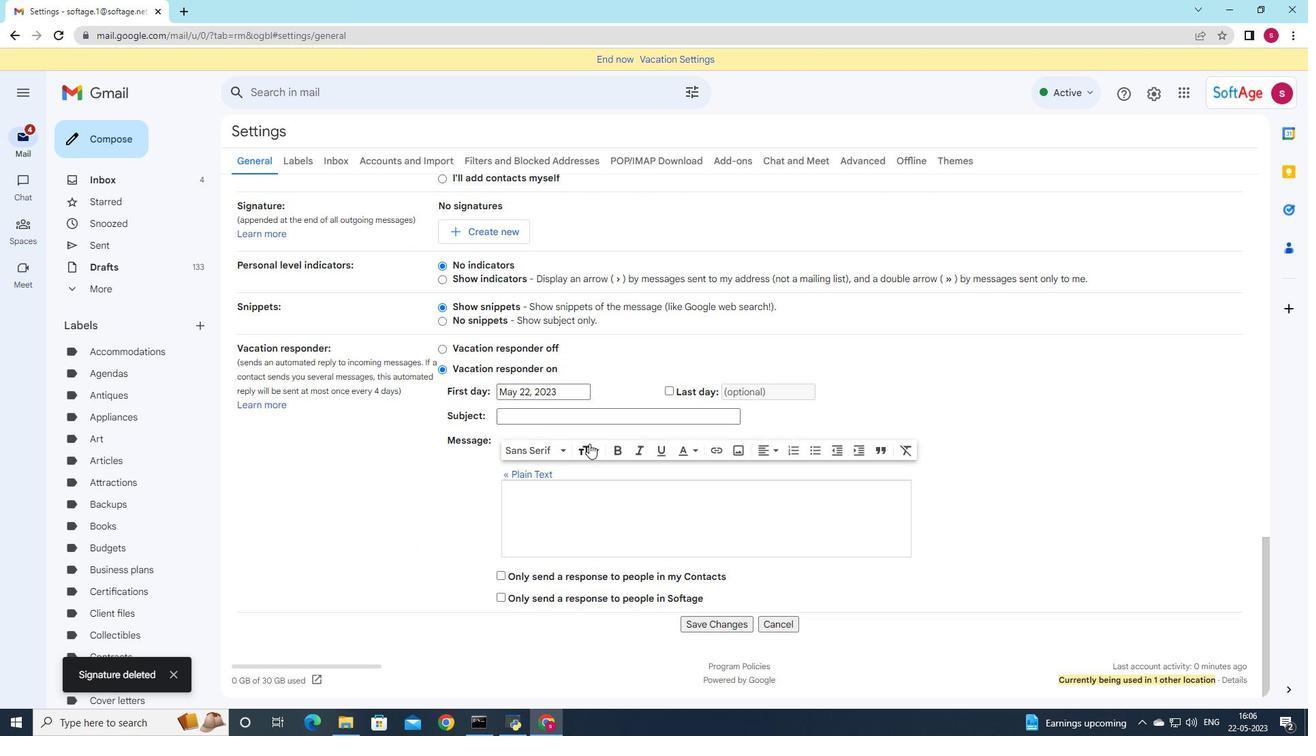 
Action: Mouse scrolled (588, 444) with delta (0, 0)
Screenshot: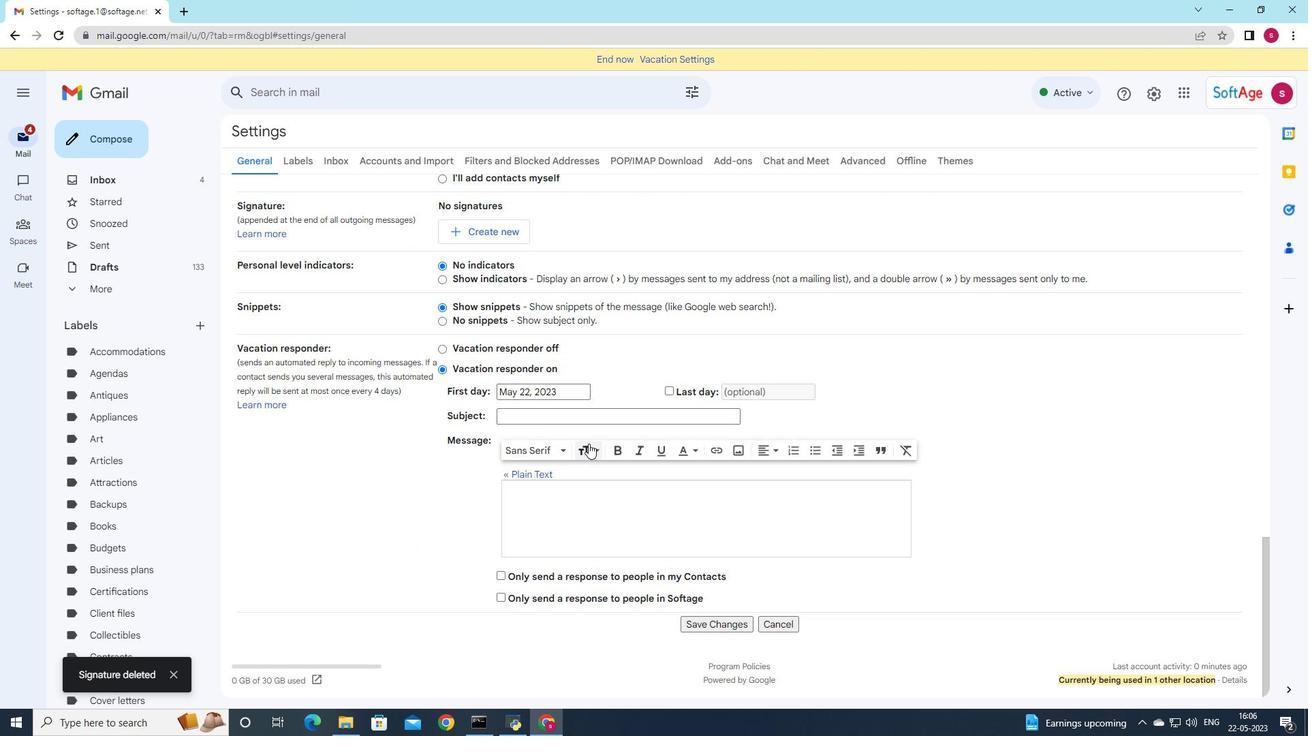 
Action: Mouse scrolled (588, 444) with delta (0, 0)
Screenshot: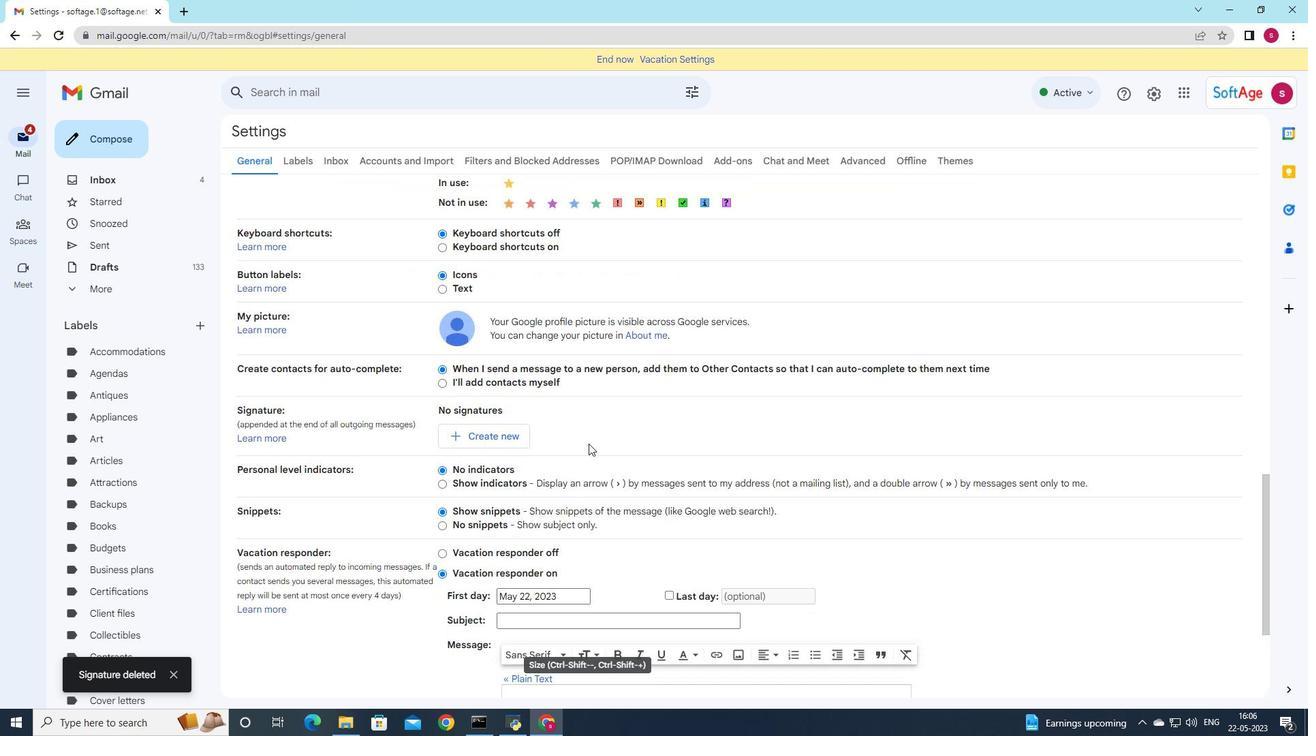 
Action: Mouse scrolled (588, 444) with delta (0, 0)
Screenshot: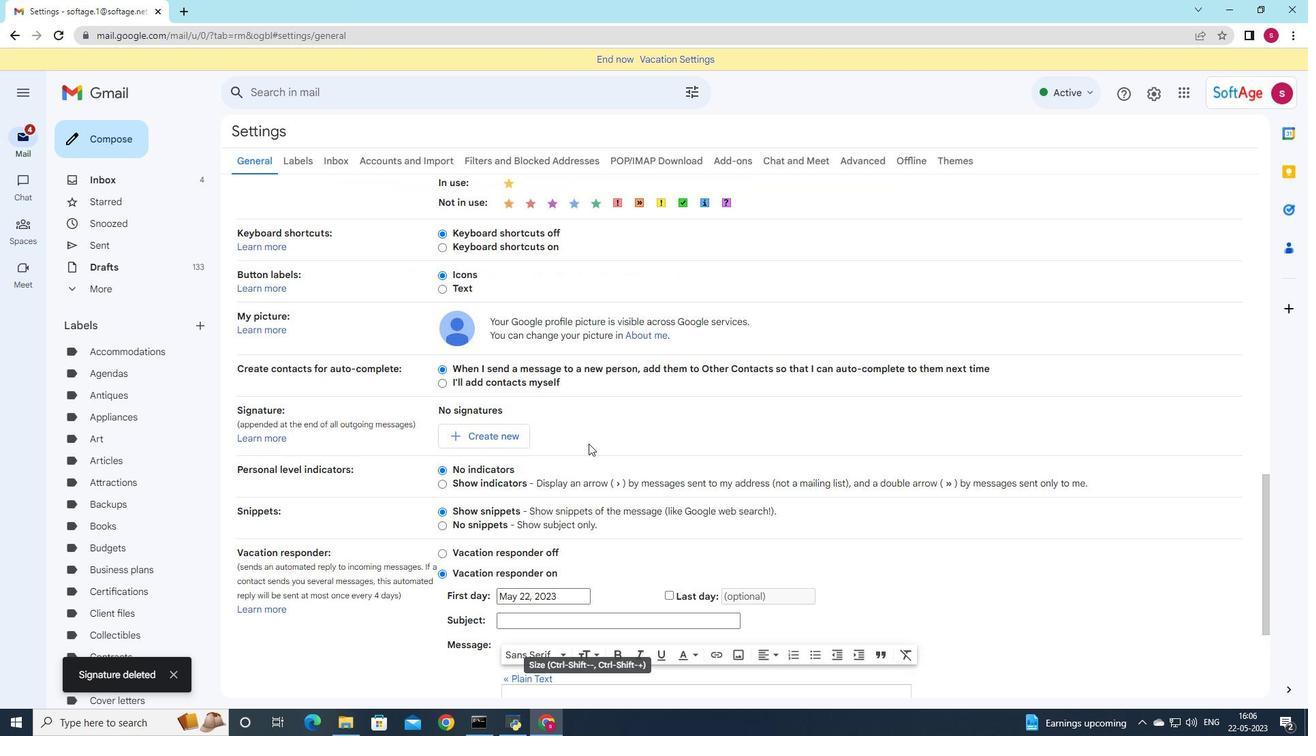 
Action: Mouse scrolled (588, 444) with delta (0, 0)
Screenshot: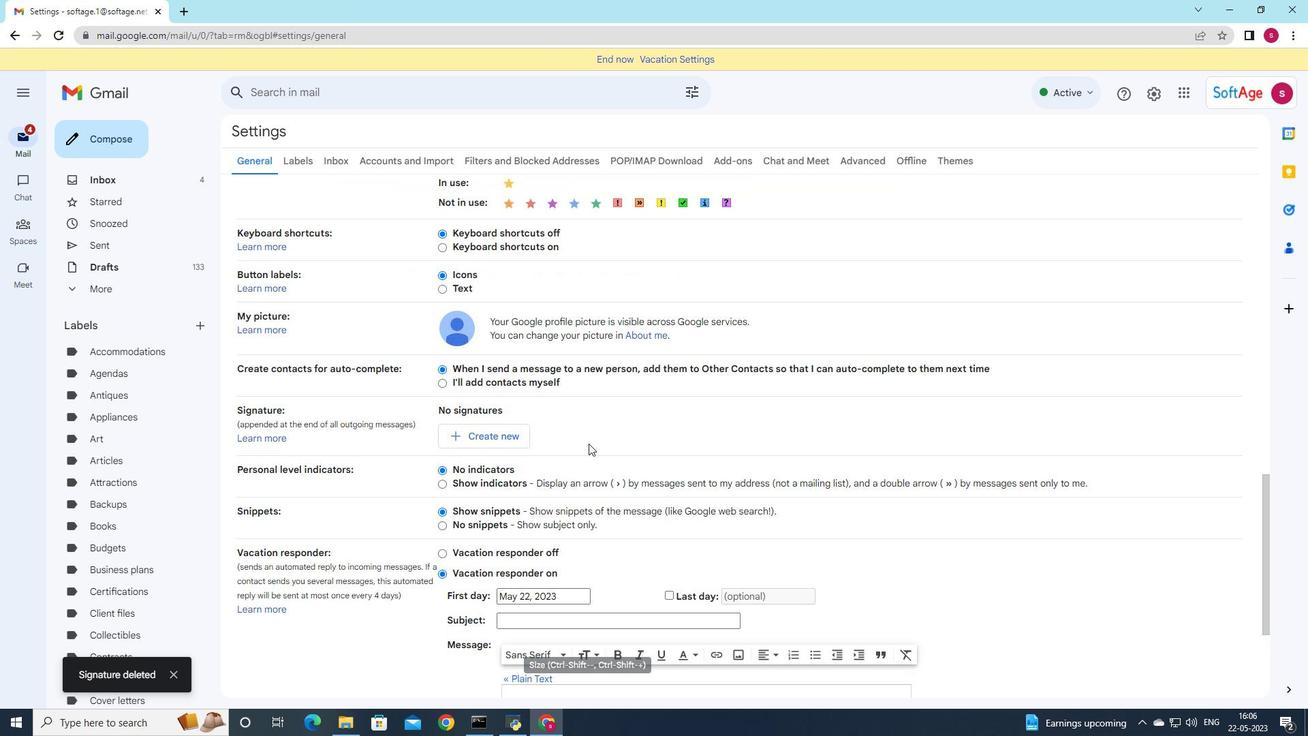 
Action: Mouse scrolled (588, 444) with delta (0, 0)
Screenshot: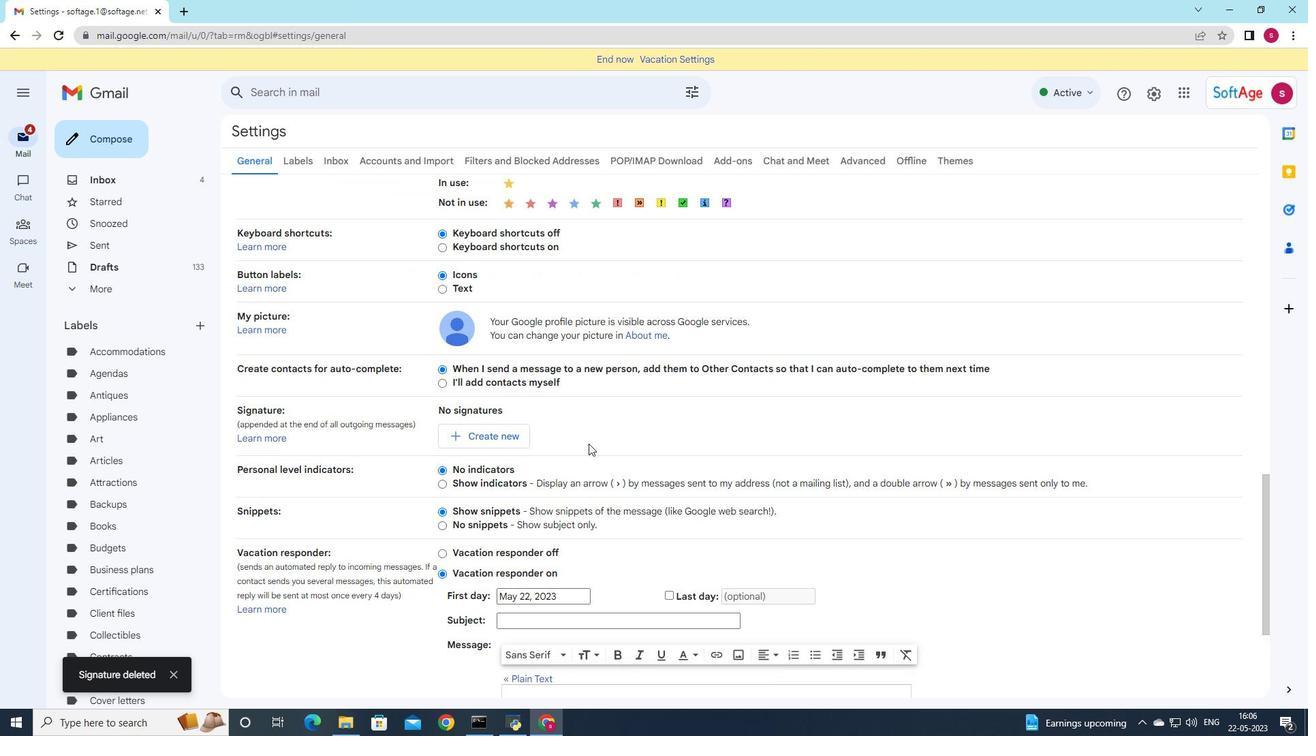 
Action: Mouse scrolled (588, 444) with delta (0, 0)
Screenshot: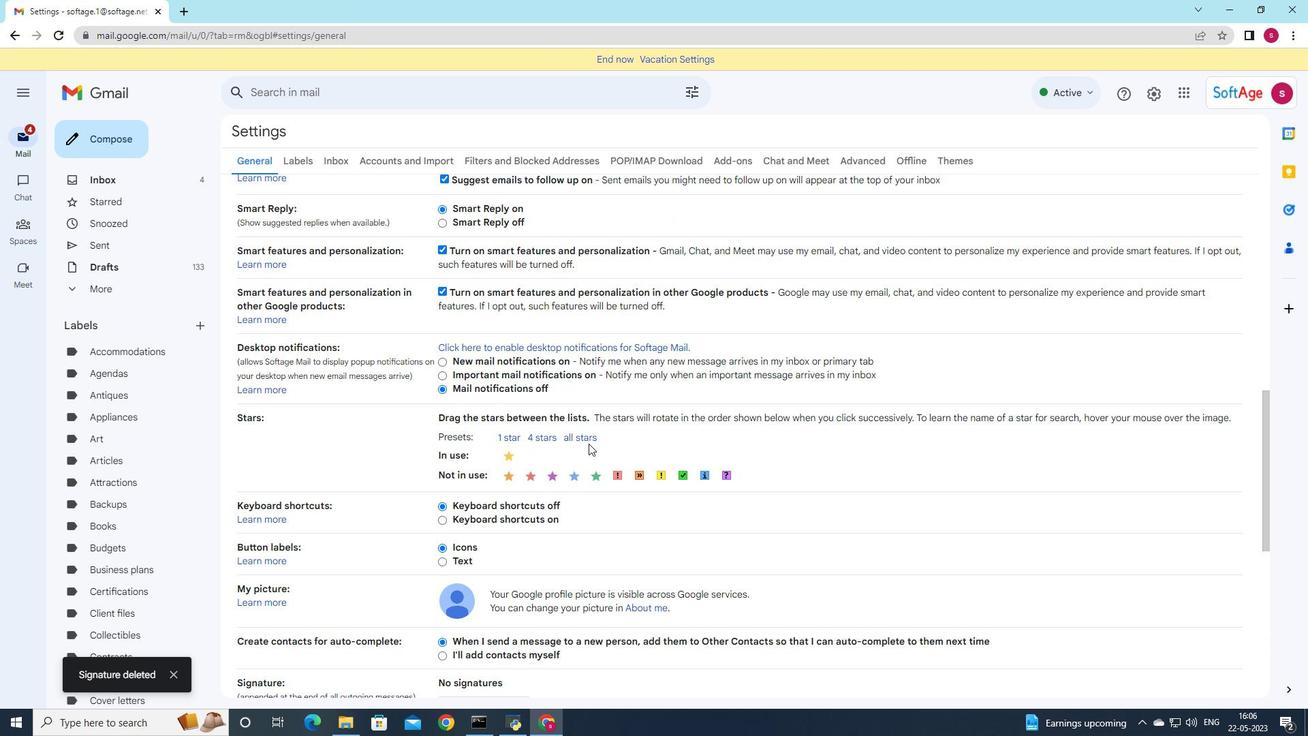 
Action: Mouse scrolled (588, 444) with delta (0, 0)
Screenshot: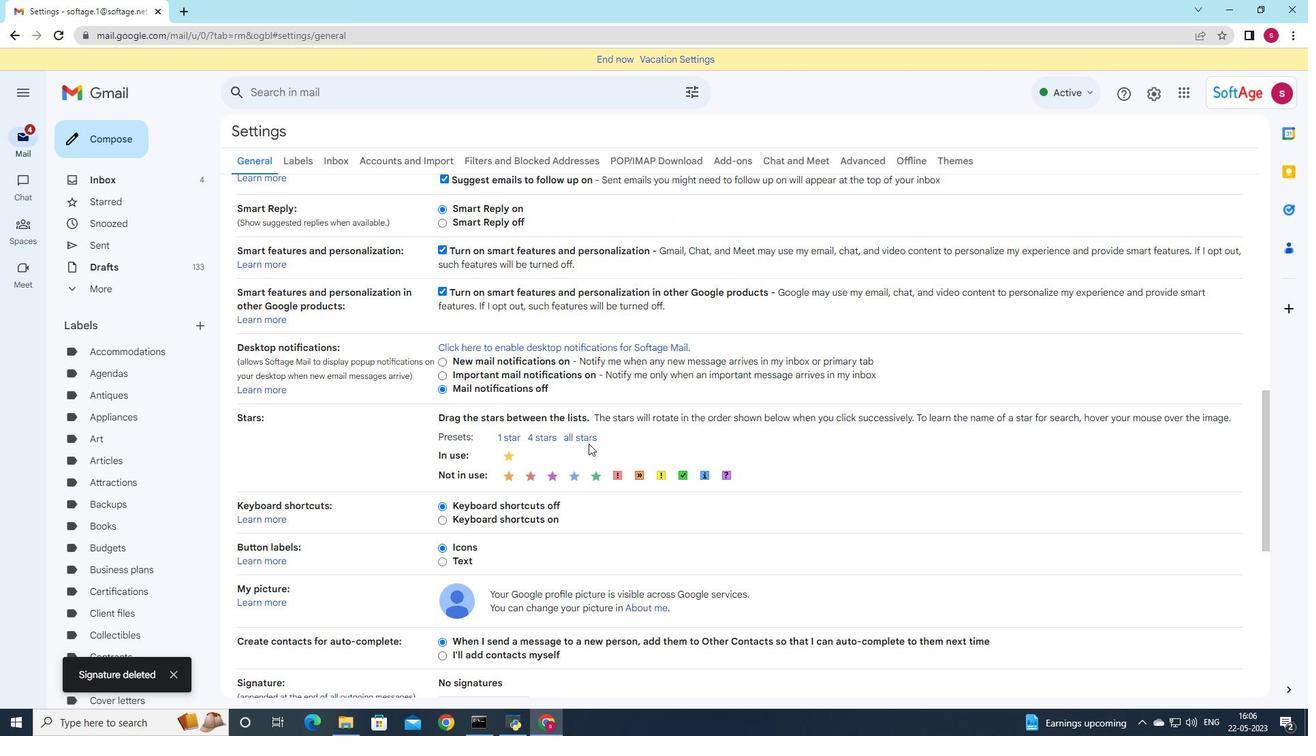 
Action: Mouse scrolled (588, 444) with delta (0, 0)
Screenshot: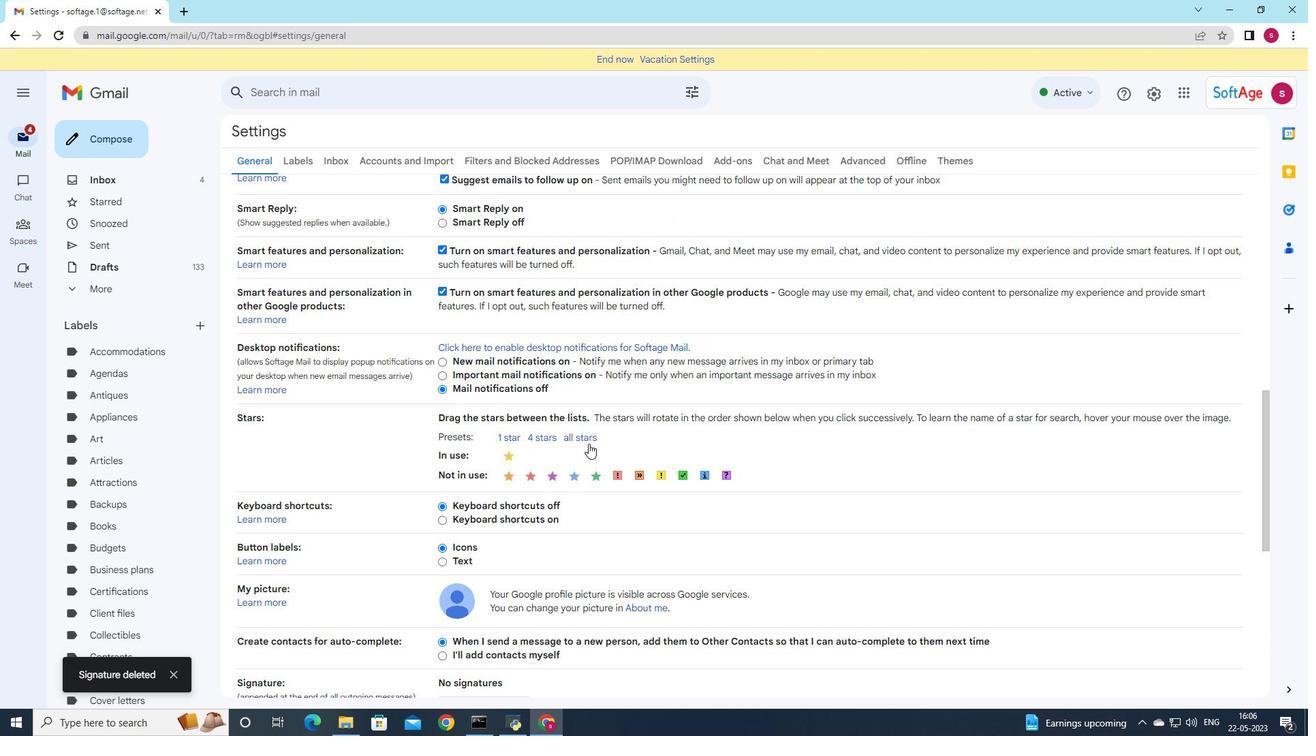 
Action: Mouse scrolled (588, 444) with delta (0, 0)
Screenshot: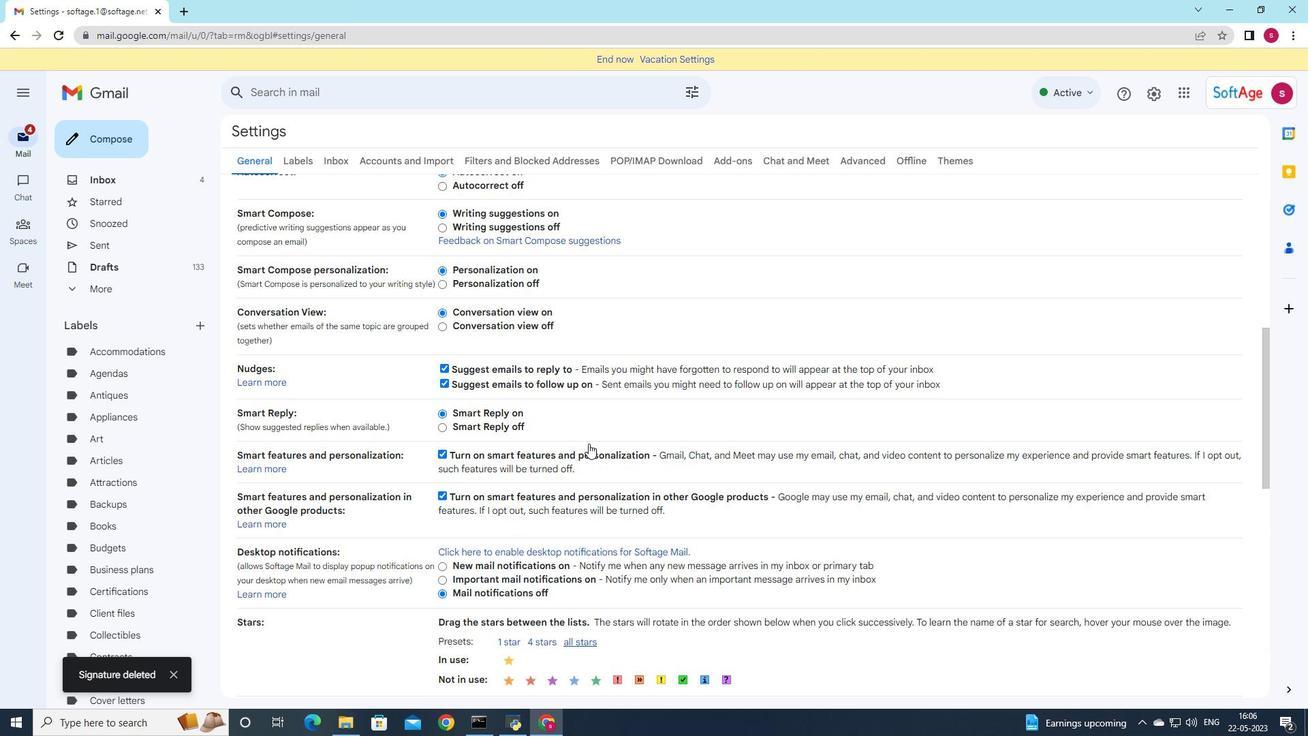 
Action: Mouse scrolled (588, 444) with delta (0, 0)
Screenshot: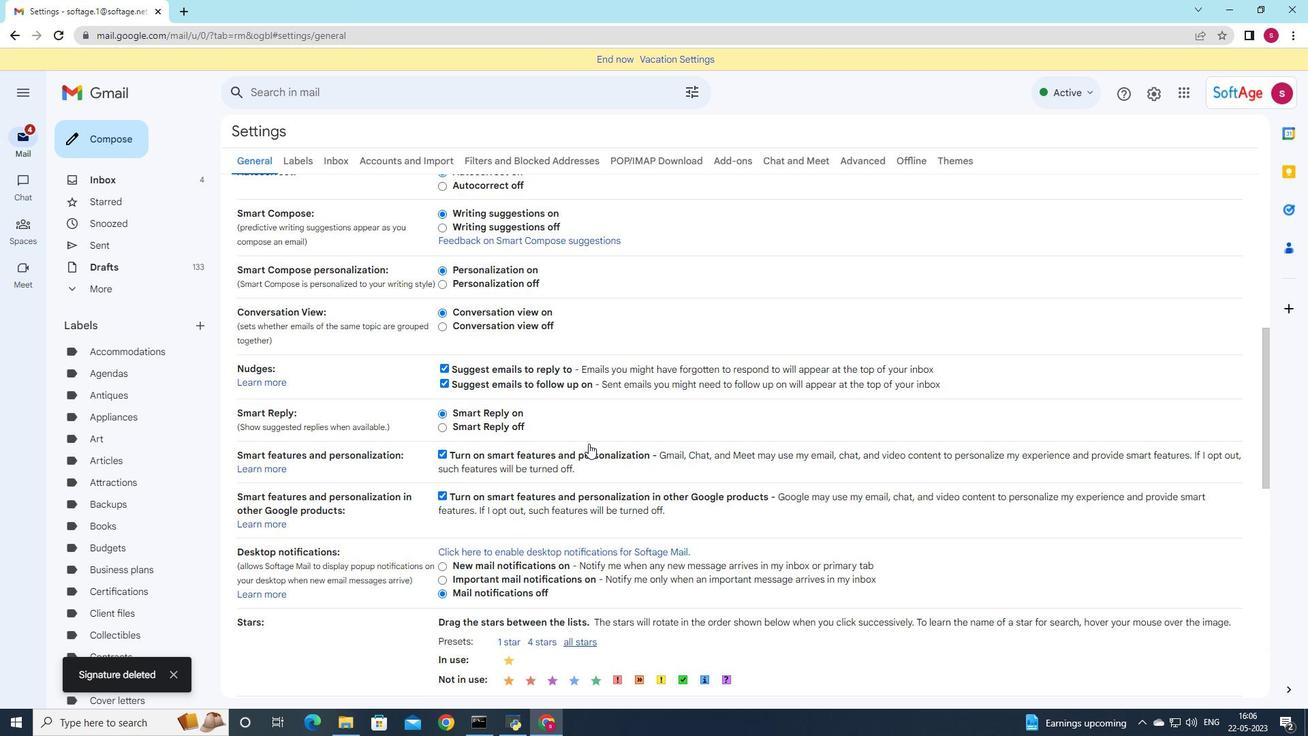 
Action: Mouse scrolled (588, 444) with delta (0, 0)
Screenshot: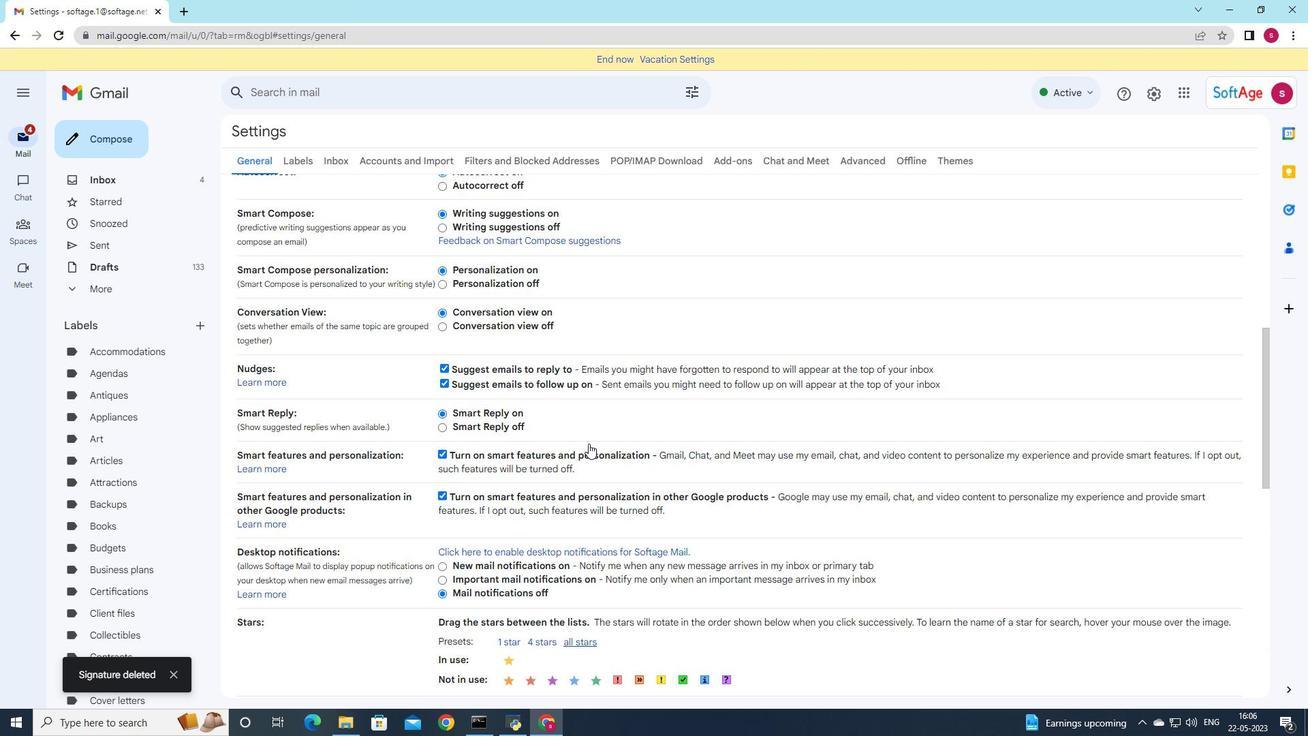 
Action: Mouse scrolled (588, 444) with delta (0, 0)
Screenshot: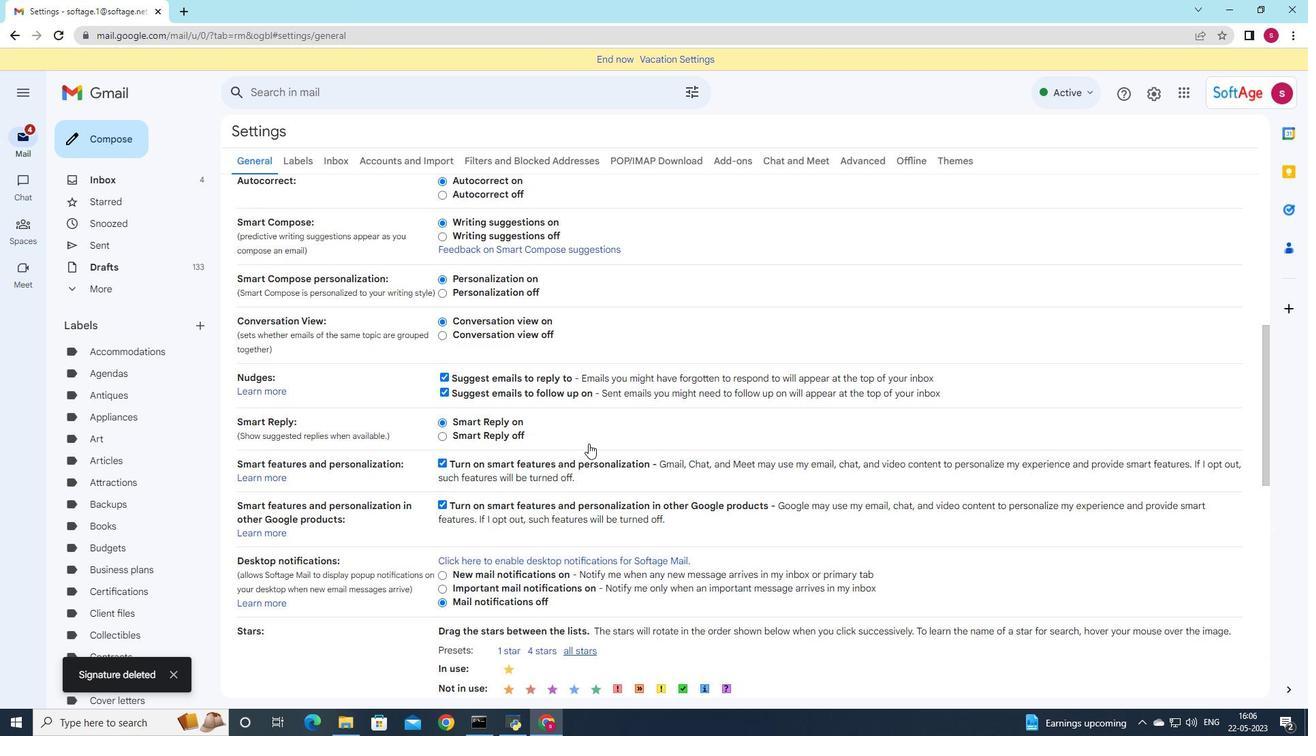 
Action: Mouse scrolled (588, 444) with delta (0, 0)
Screenshot: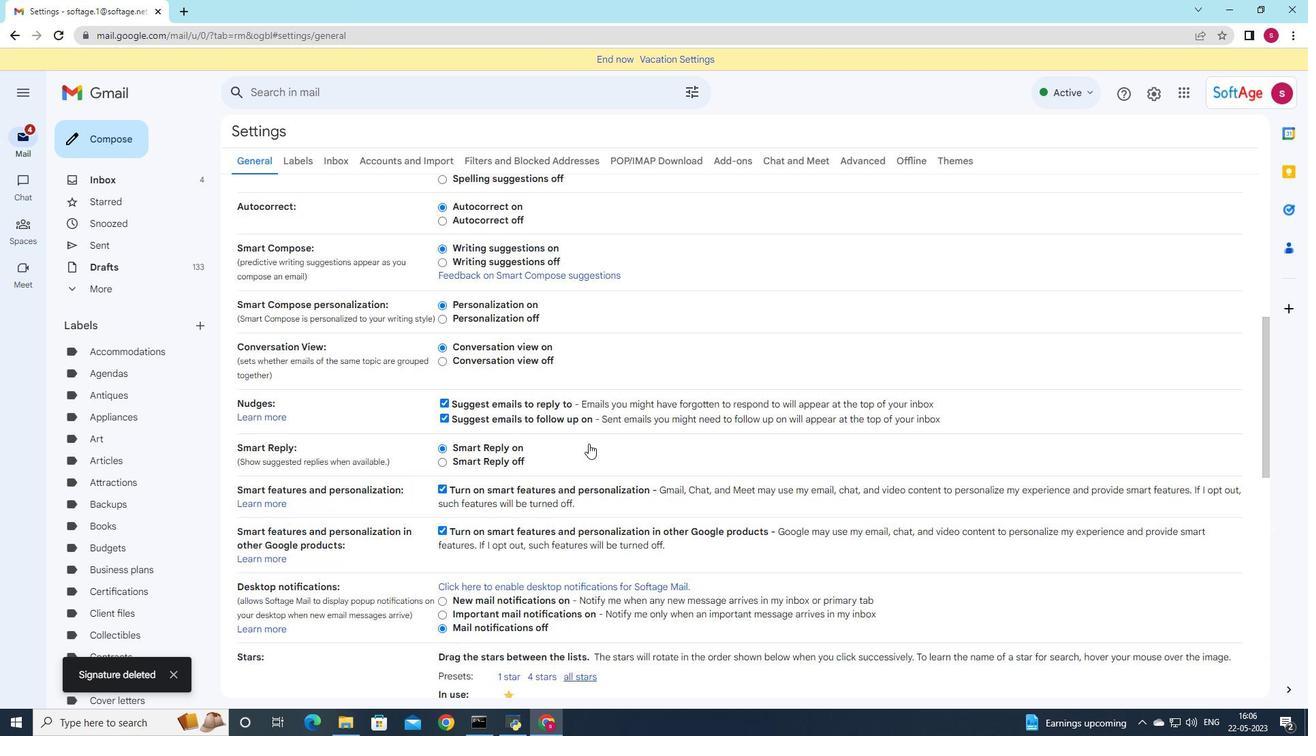 
Action: Mouse scrolled (588, 444) with delta (0, 0)
Screenshot: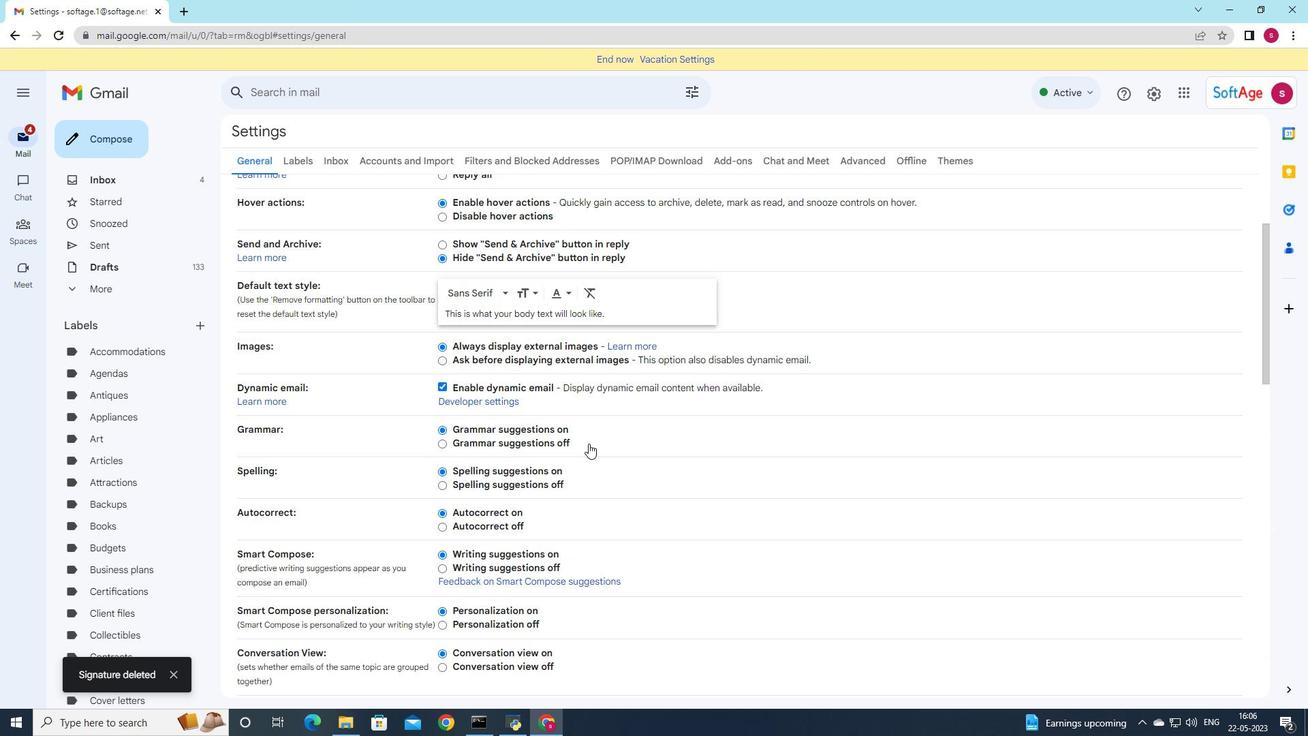 
Action: Mouse scrolled (588, 443) with delta (0, 0)
Screenshot: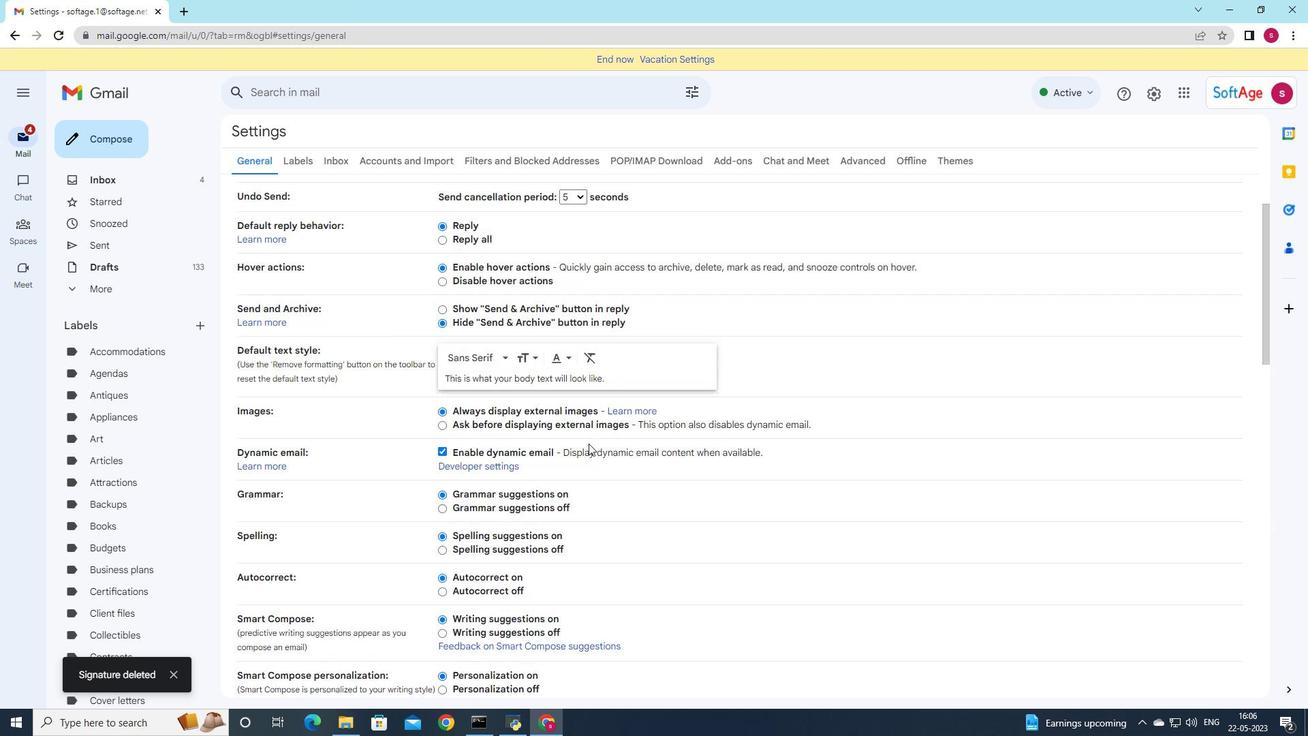
Action: Mouse scrolled (588, 443) with delta (0, 0)
Screenshot: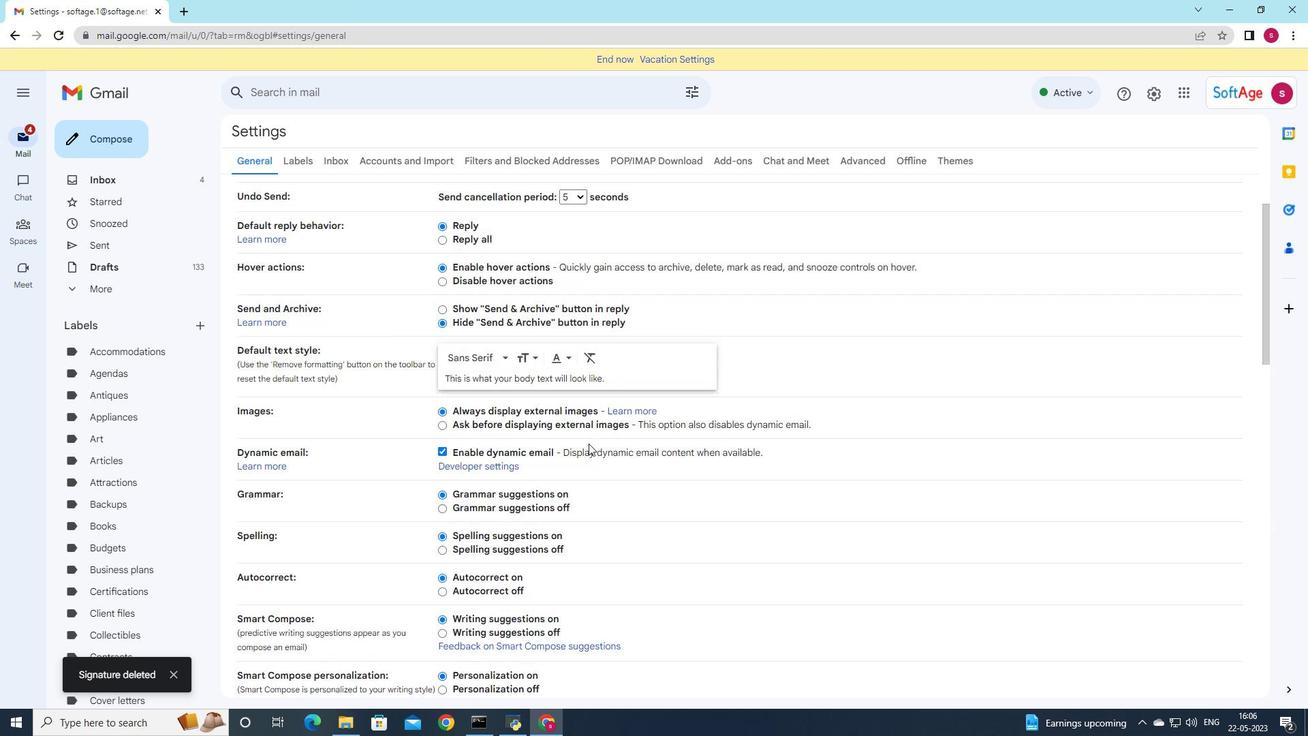 
Action: Mouse scrolled (588, 443) with delta (0, 0)
Screenshot: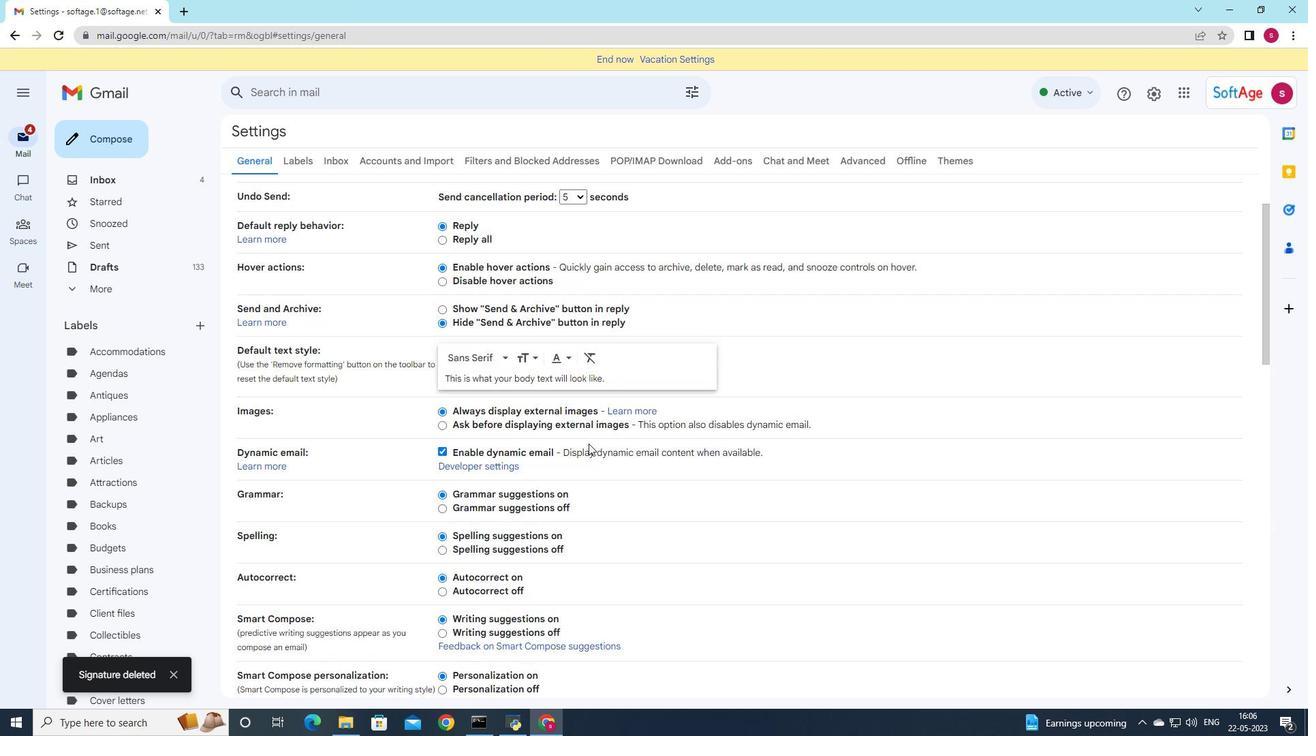 
Action: Mouse scrolled (588, 443) with delta (0, 0)
Screenshot: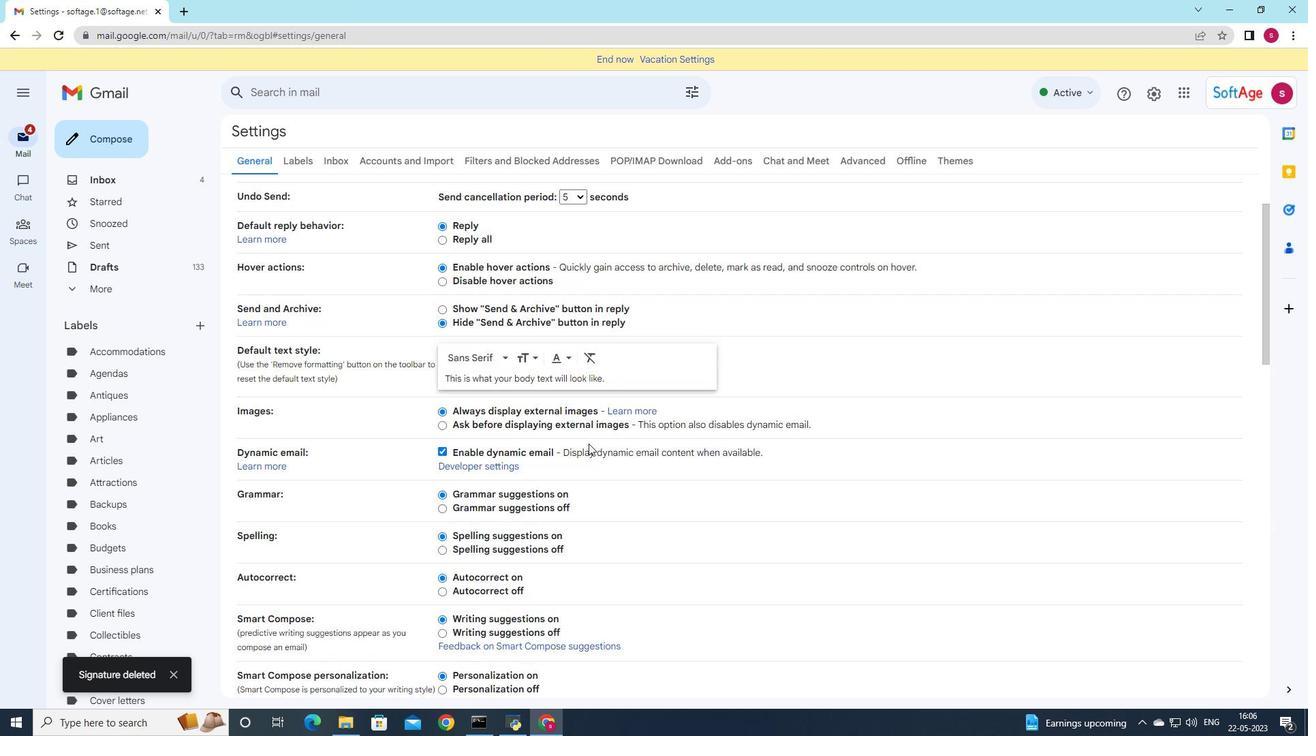 
Action: Mouse scrolled (588, 443) with delta (0, 0)
Screenshot: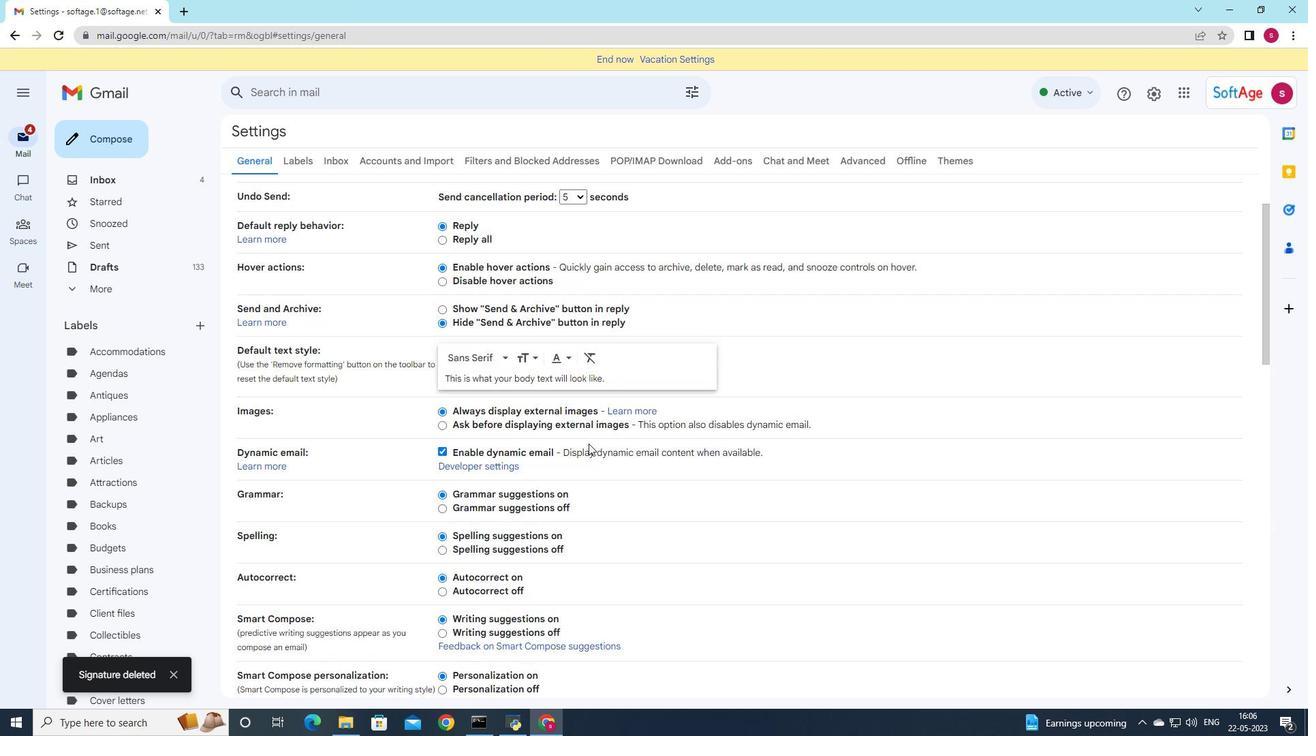 
Action: Mouse scrolled (588, 443) with delta (0, 0)
Screenshot: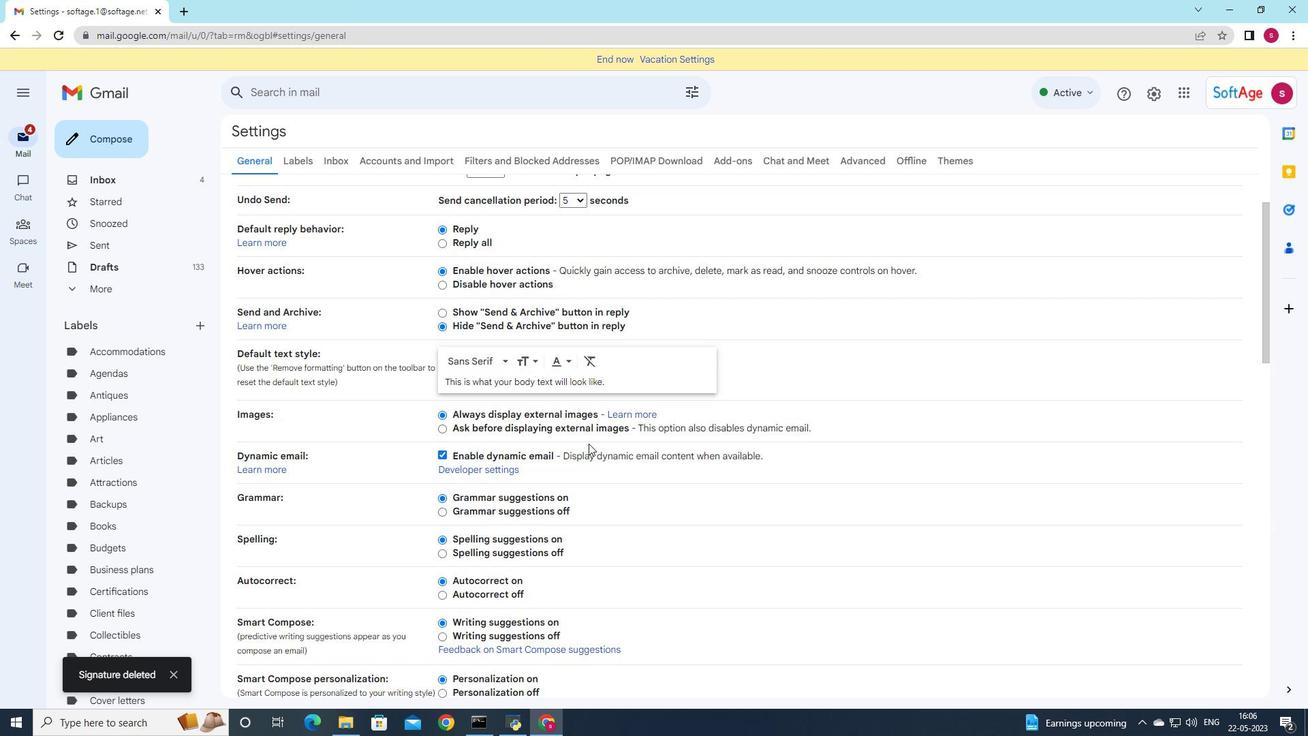 
Action: Mouse scrolled (588, 443) with delta (0, 0)
Screenshot: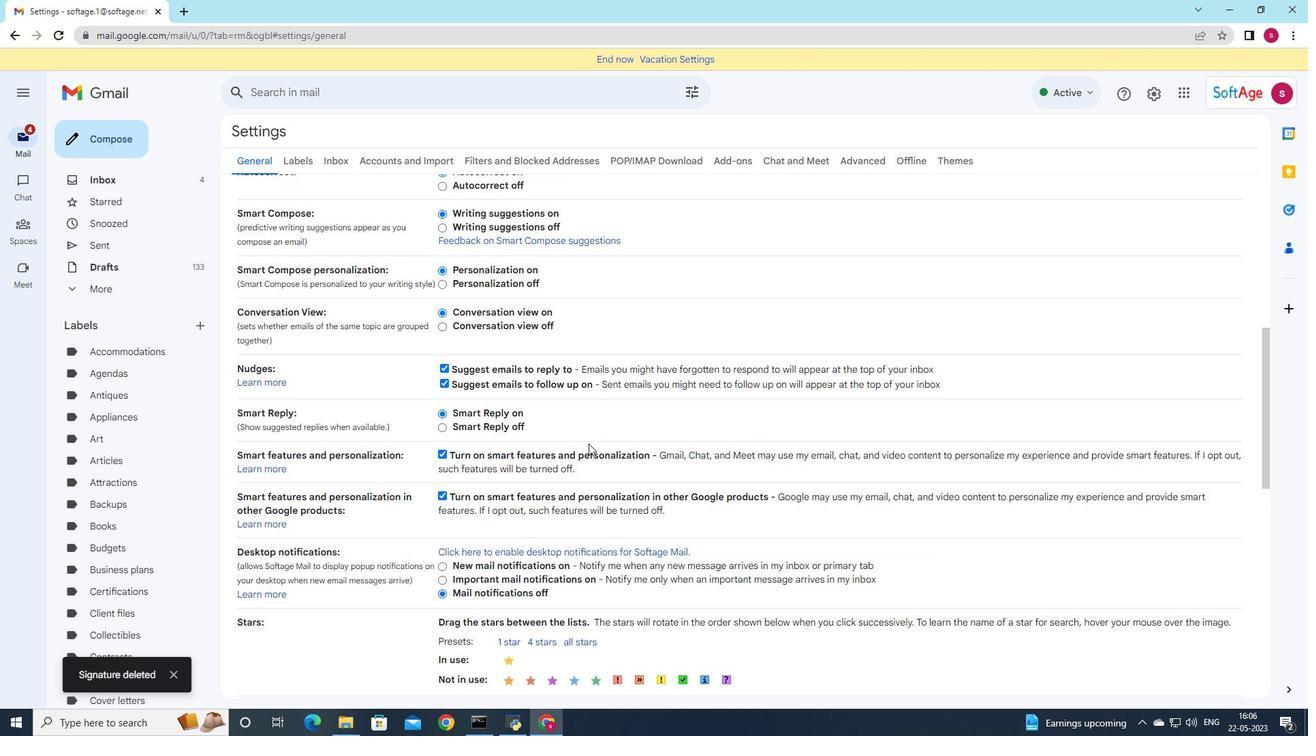 
Action: Mouse scrolled (588, 443) with delta (0, 0)
Screenshot: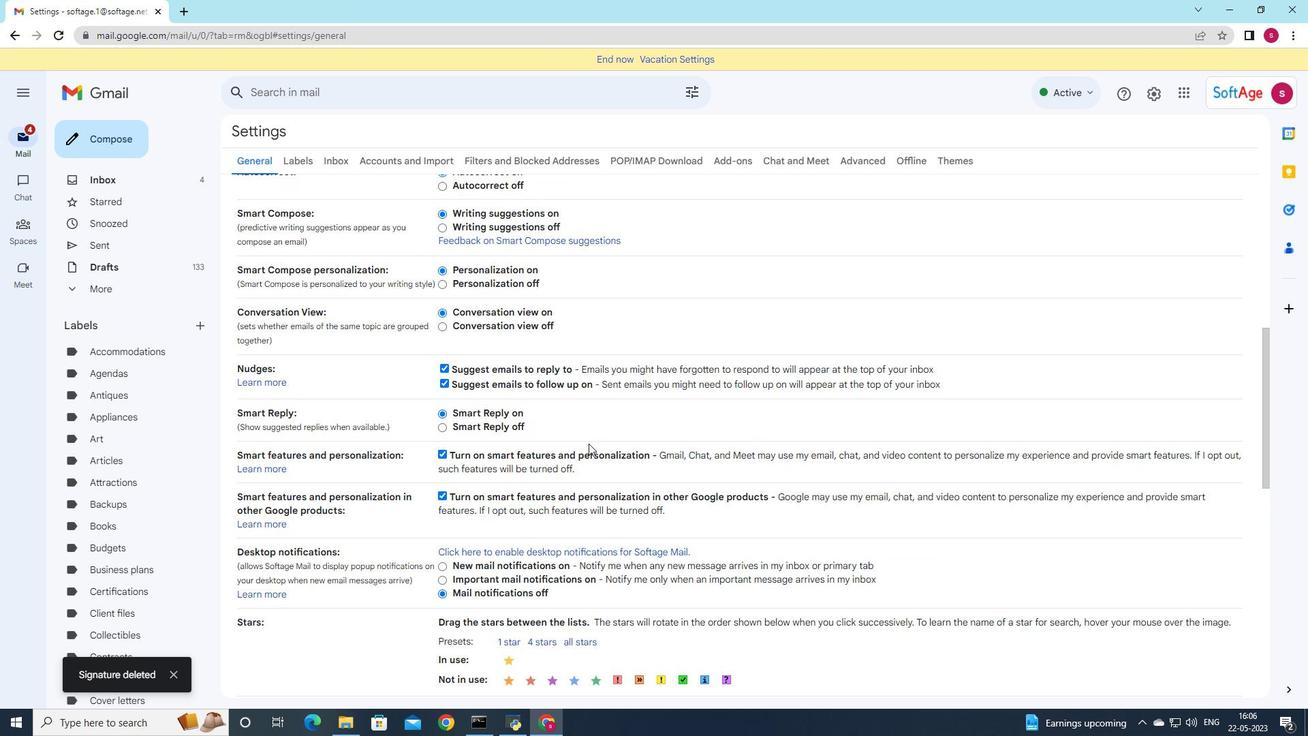 
Action: Mouse scrolled (588, 443) with delta (0, 0)
Screenshot: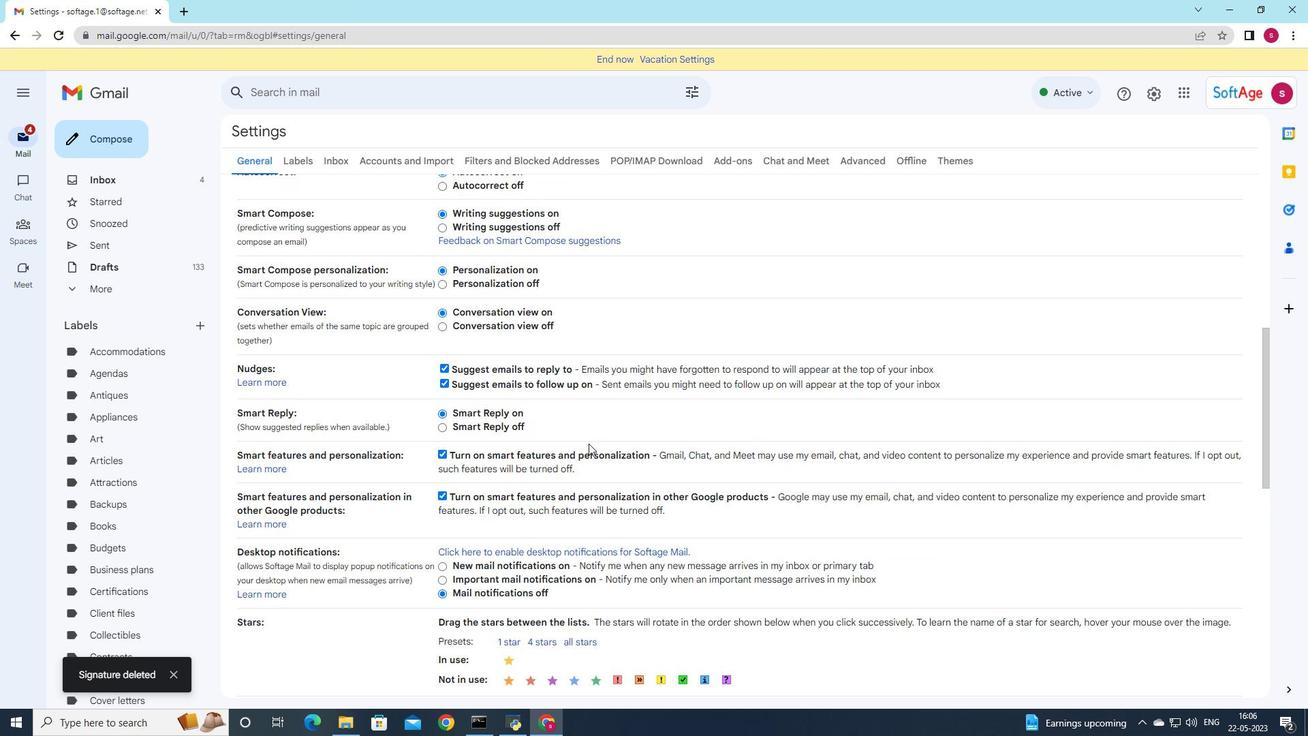 
Action: Mouse scrolled (588, 443) with delta (0, 0)
Screenshot: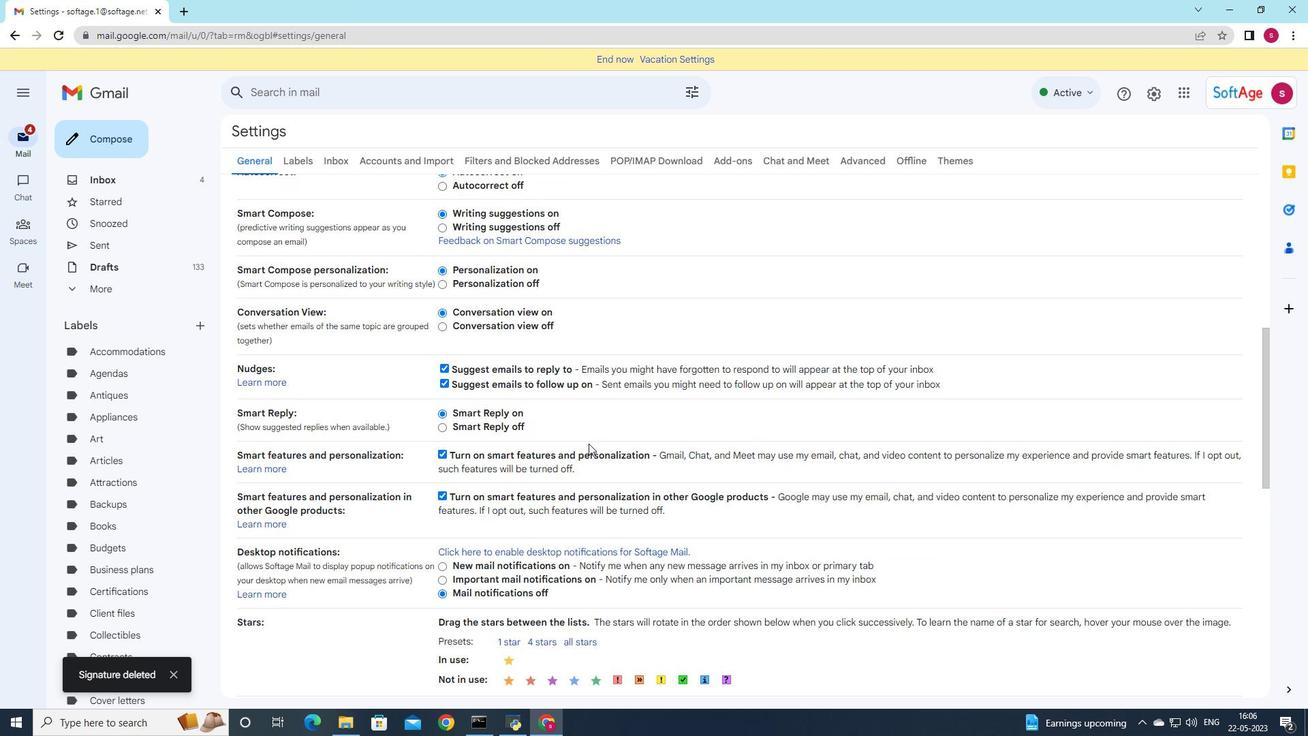 
Action: Mouse moved to (490, 551)
Screenshot: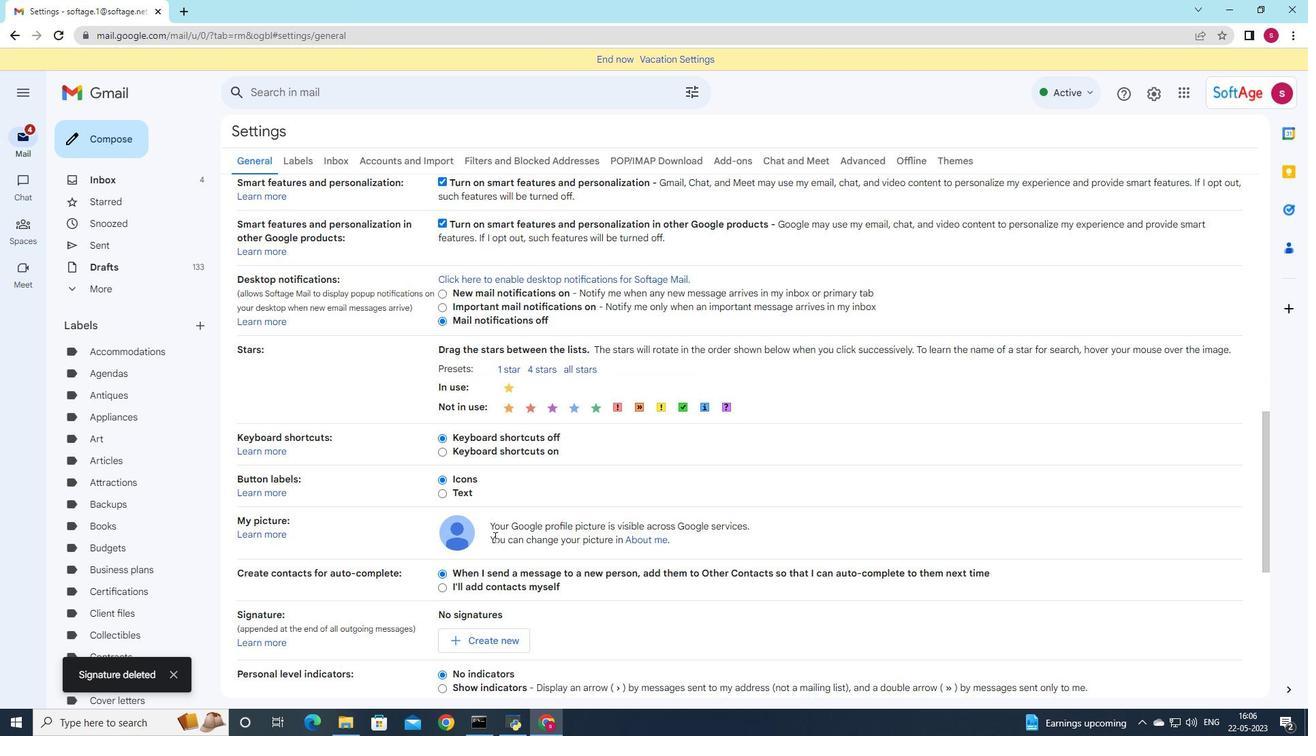 
Action: Mouse scrolled (490, 550) with delta (0, 0)
Screenshot: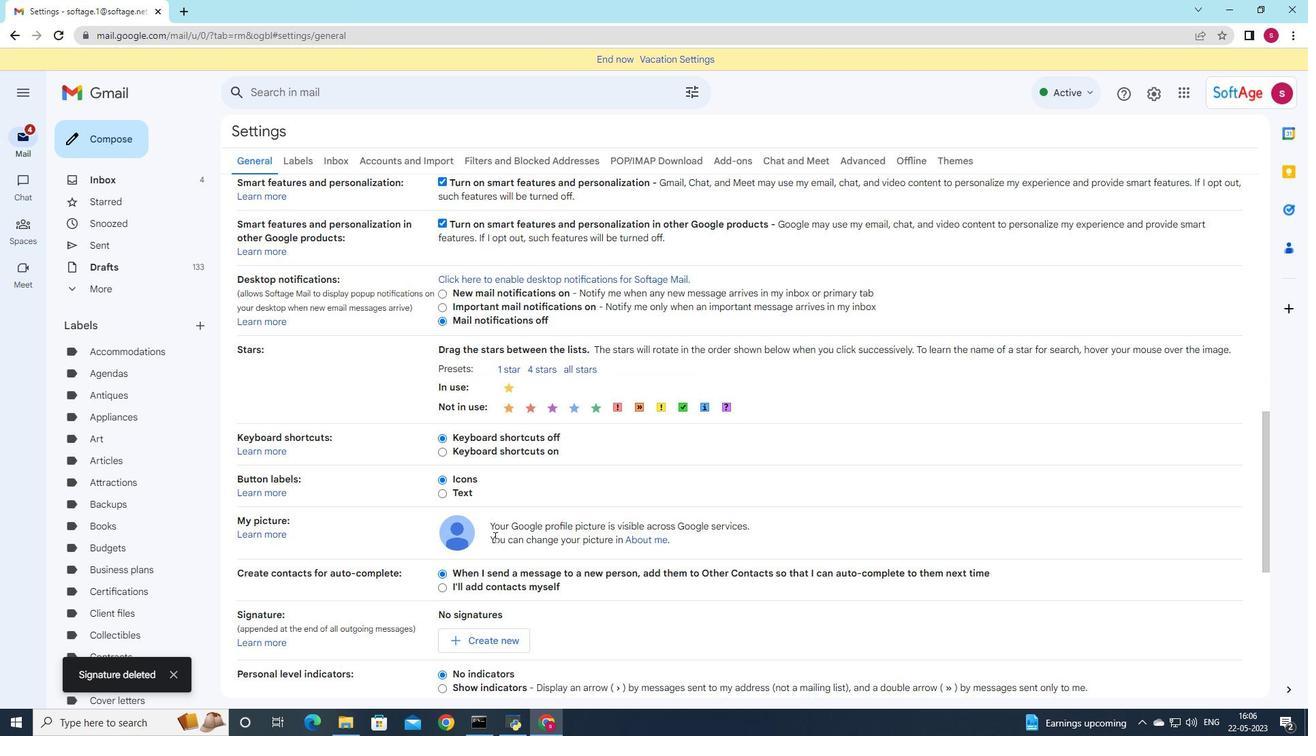 
Action: Mouse moved to (490, 556)
Screenshot: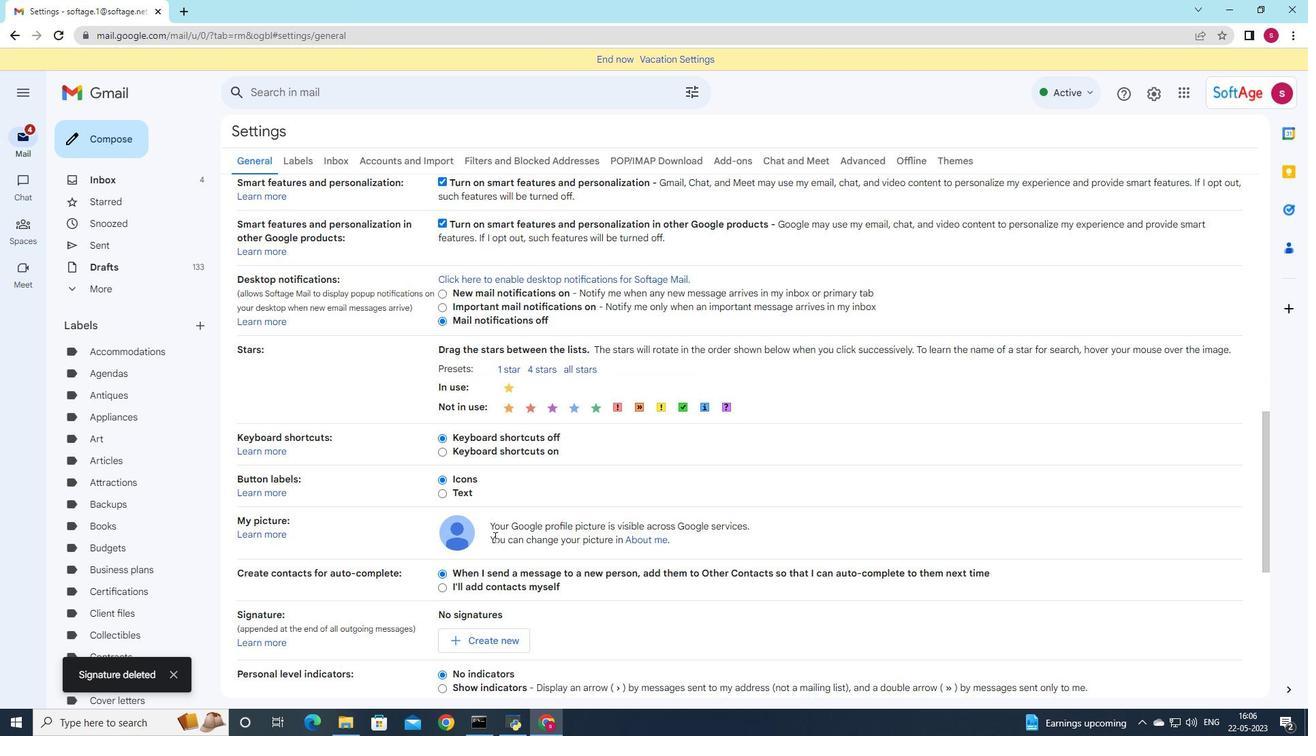 
Action: Mouse scrolled (490, 555) with delta (0, 0)
Screenshot: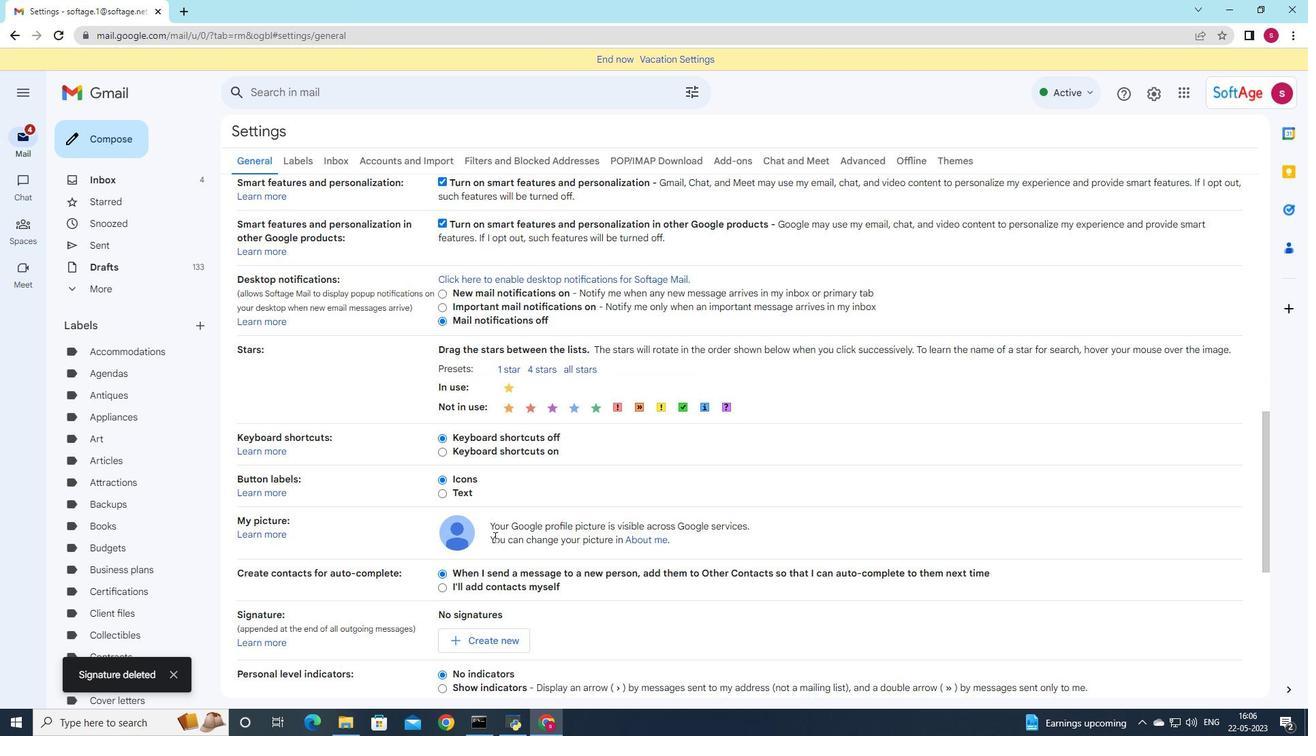 
Action: Mouse moved to (490, 498)
Screenshot: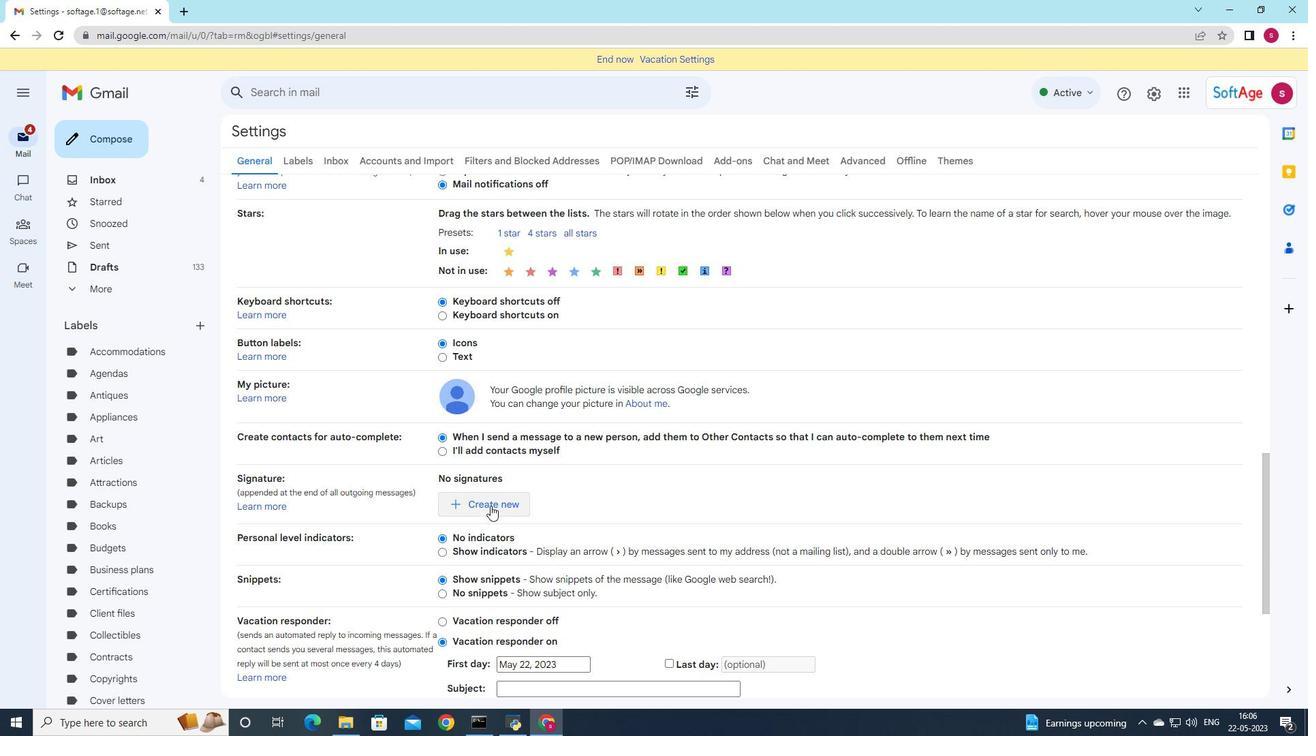 
Action: Mouse pressed left at (490, 498)
Screenshot: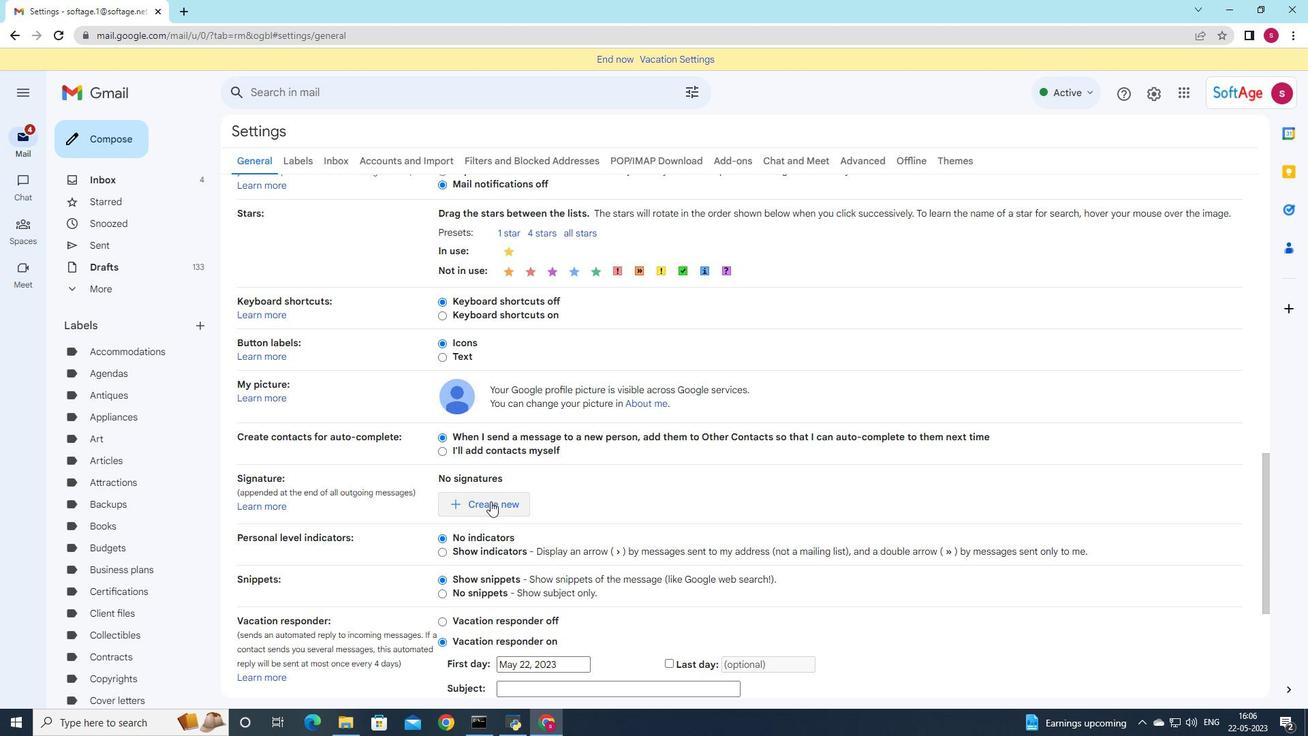 
Action: Mouse moved to (756, 527)
Screenshot: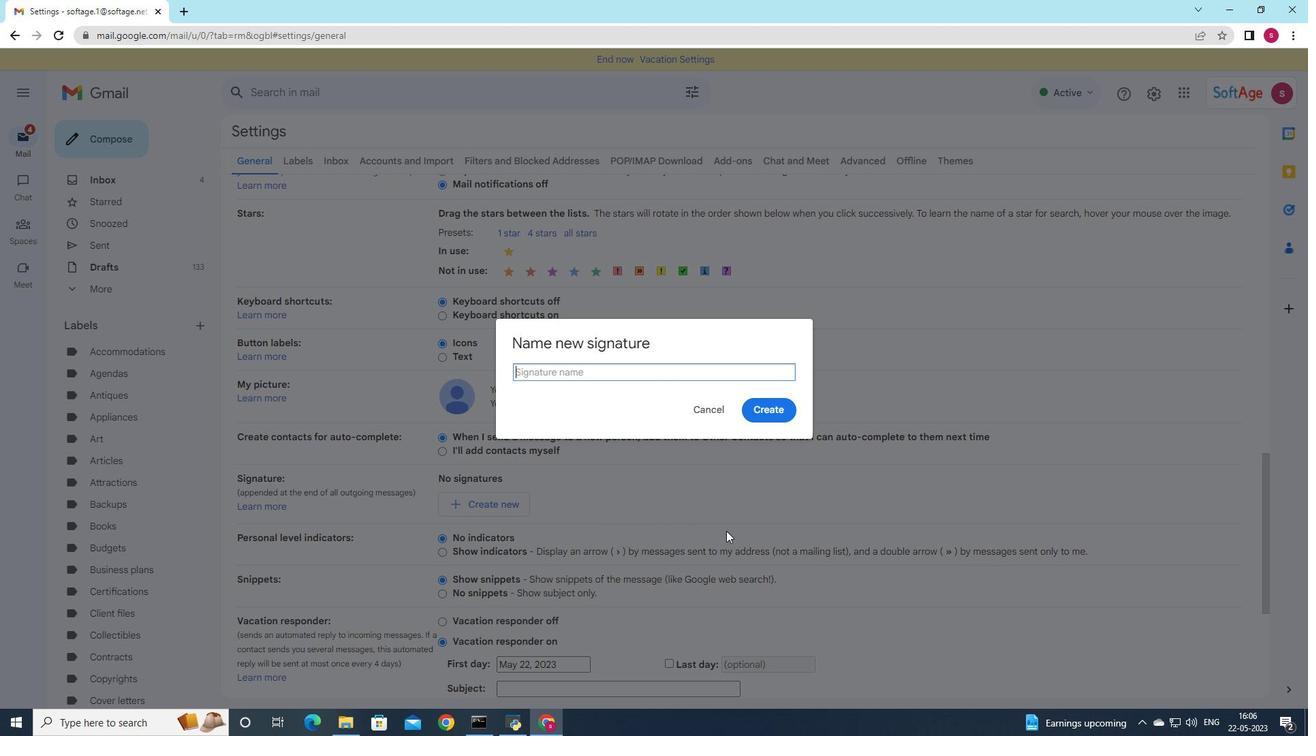 
Action: Key pressed <Key.shift><Key.shift><Key.shift><Key.shift><Key.shift><Key.shift>Fernando<Key.space><Key.shift>Perez
Screenshot: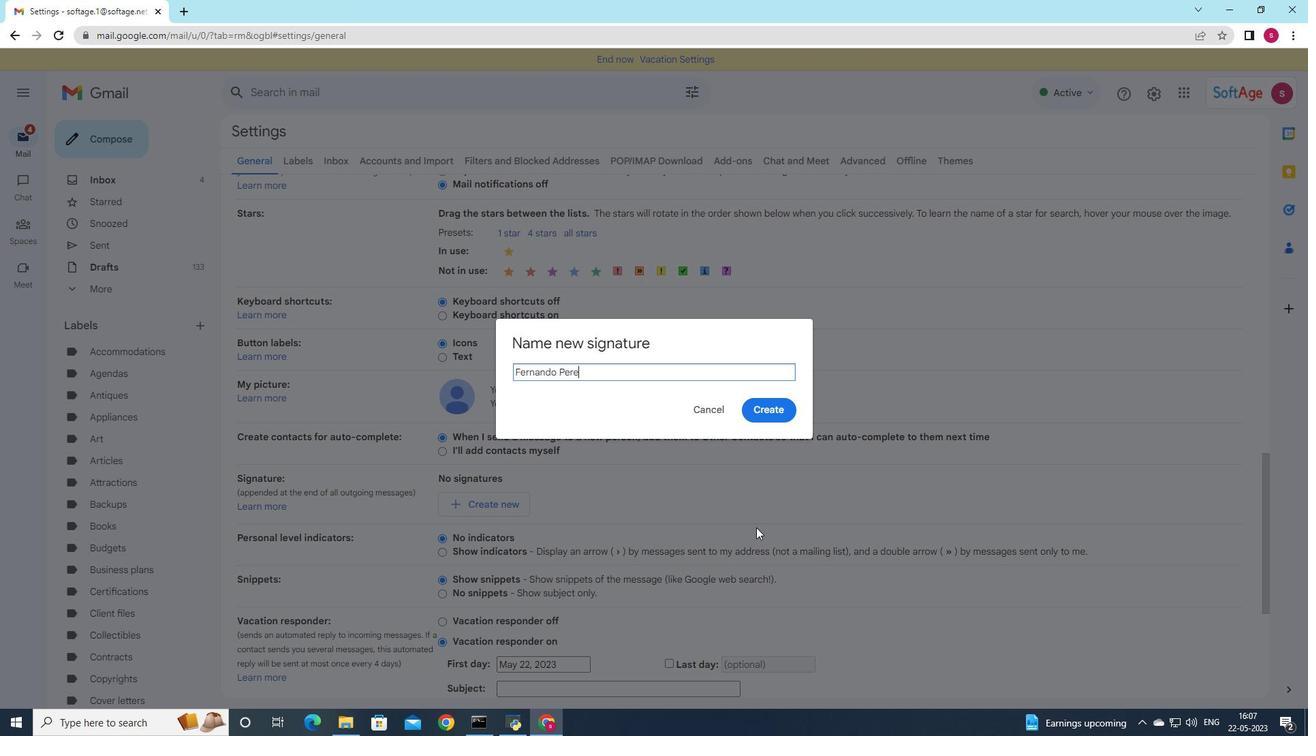
Action: Mouse moved to (775, 408)
Screenshot: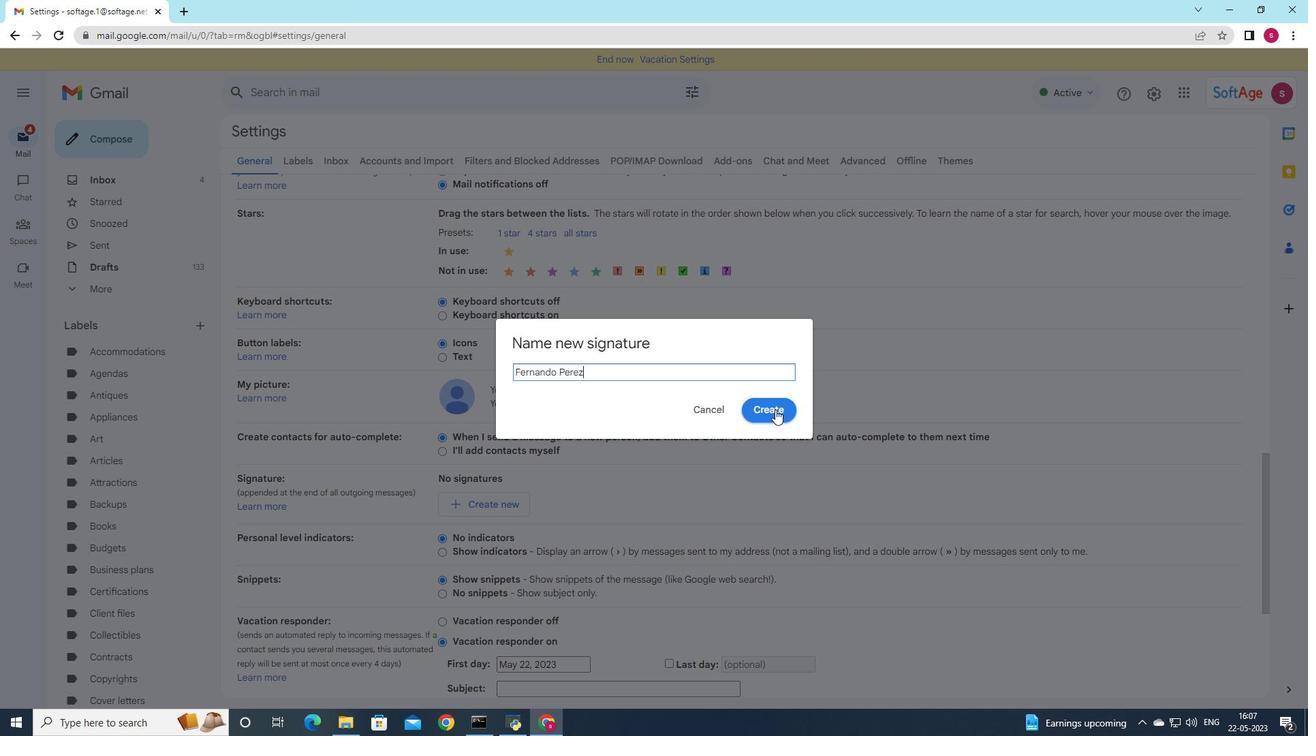 
Action: Mouse pressed left at (775, 408)
Screenshot: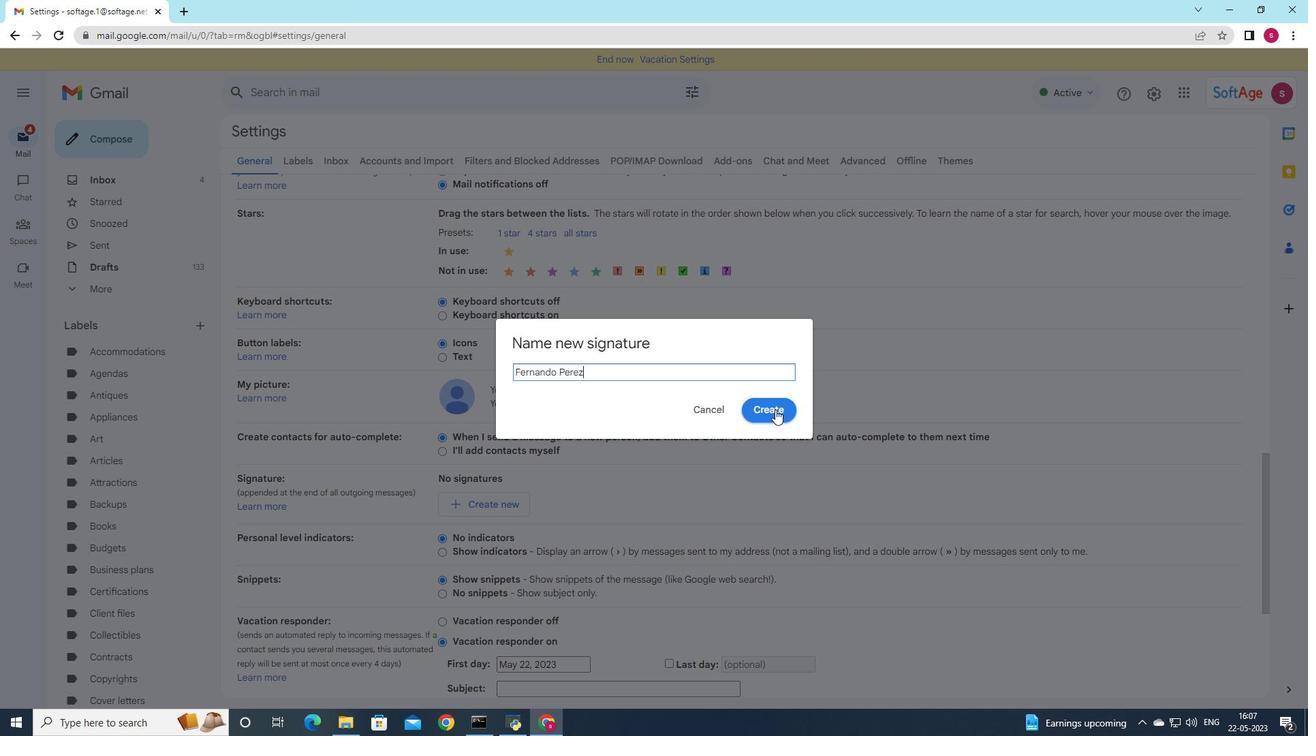 
Action: Mouse moved to (659, 505)
Screenshot: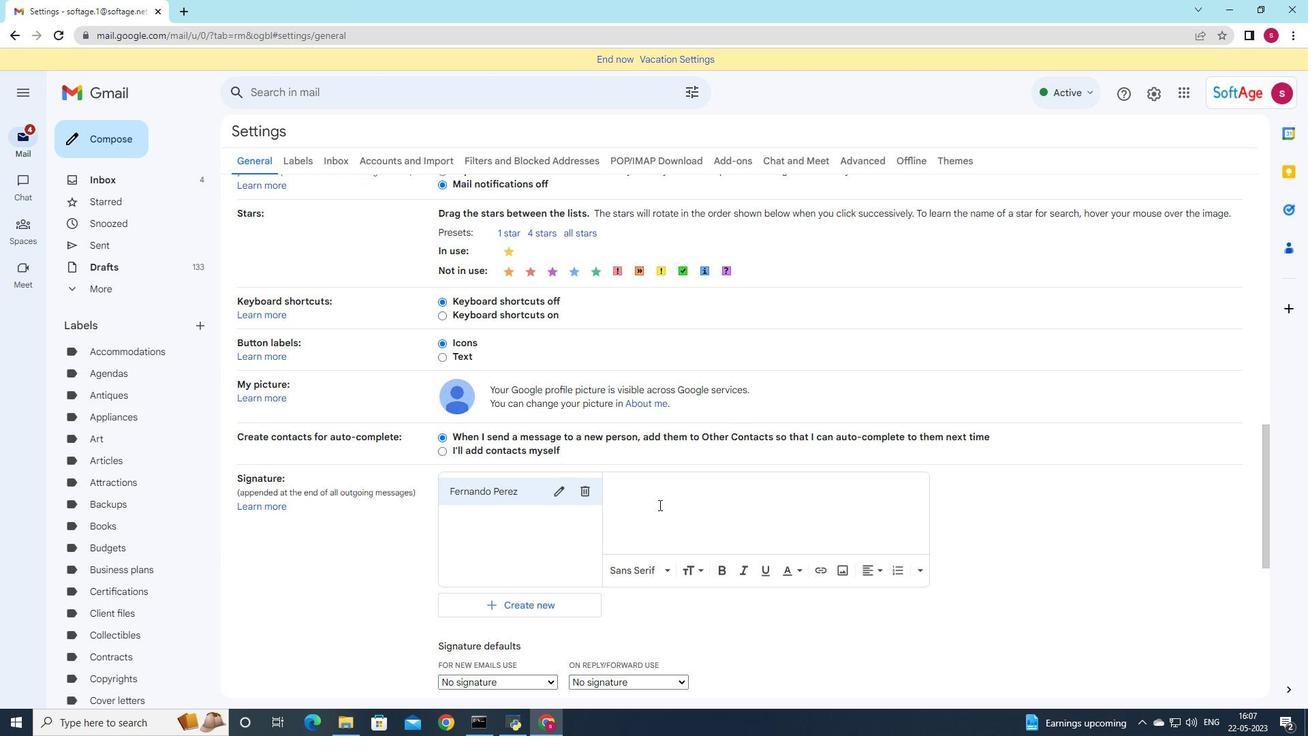 
Action: Mouse scrolled (659, 505) with delta (0, 0)
Screenshot: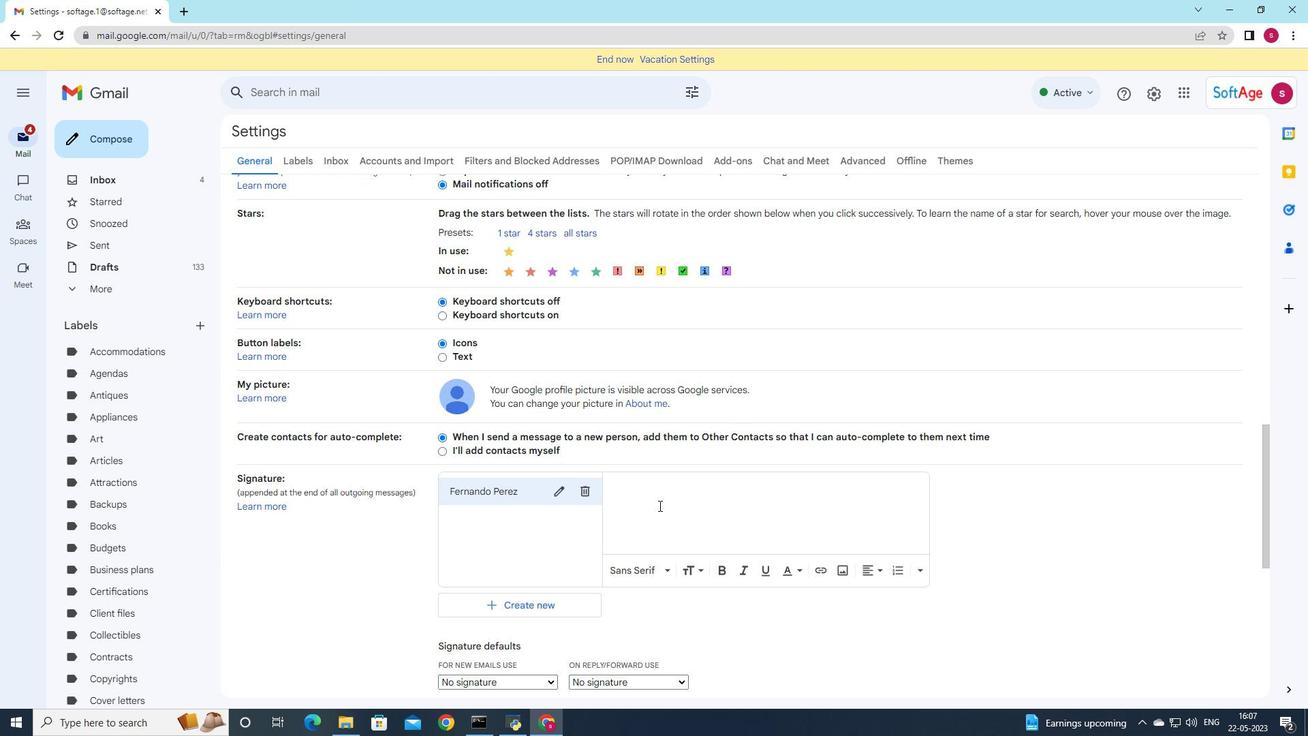 
Action: Mouse scrolled (659, 505) with delta (0, 0)
Screenshot: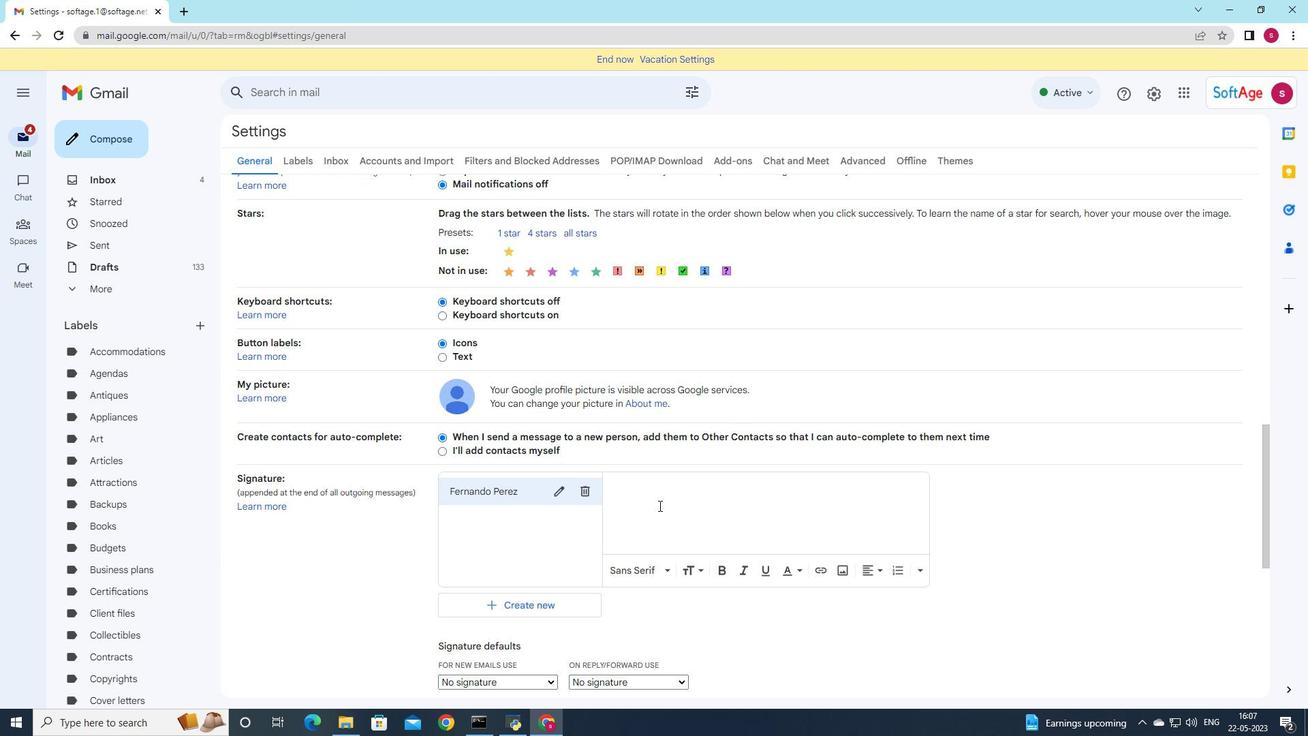 
Action: Mouse moved to (696, 361)
Screenshot: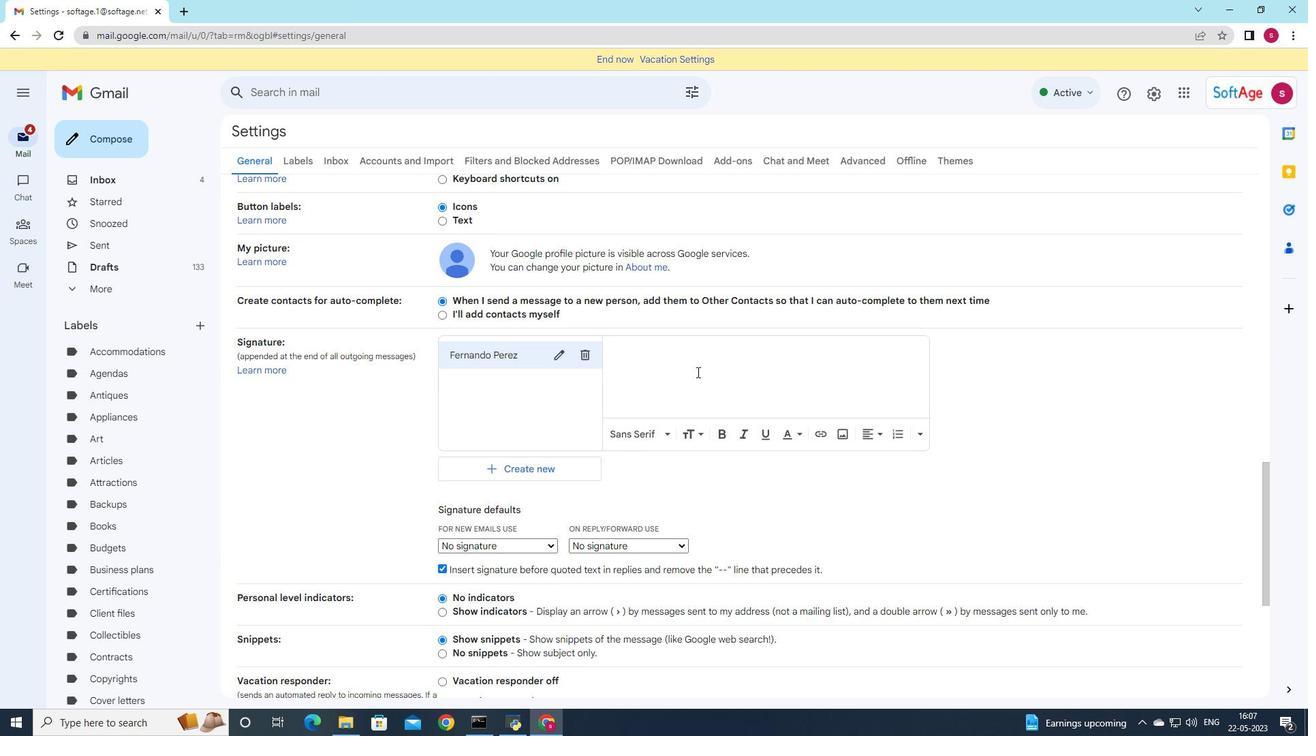 
Action: Mouse pressed left at (696, 361)
Screenshot: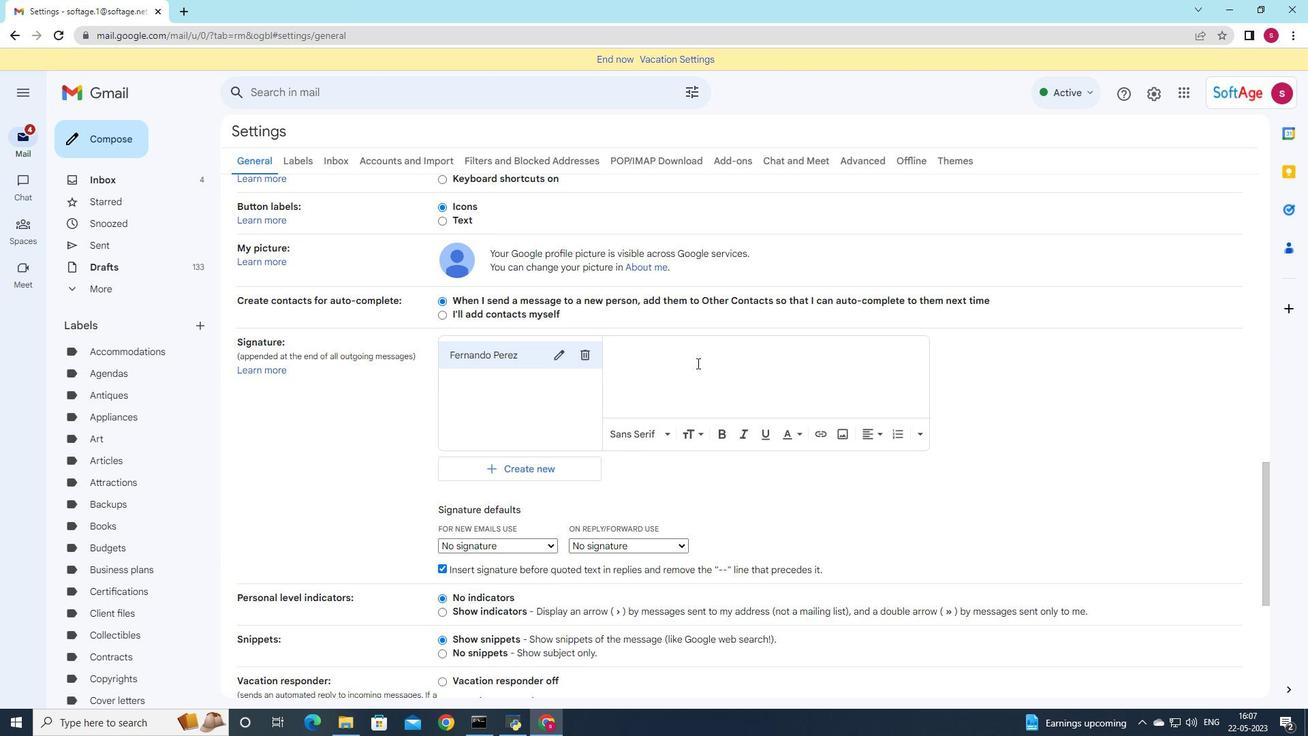
Action: Mouse moved to (746, 379)
Screenshot: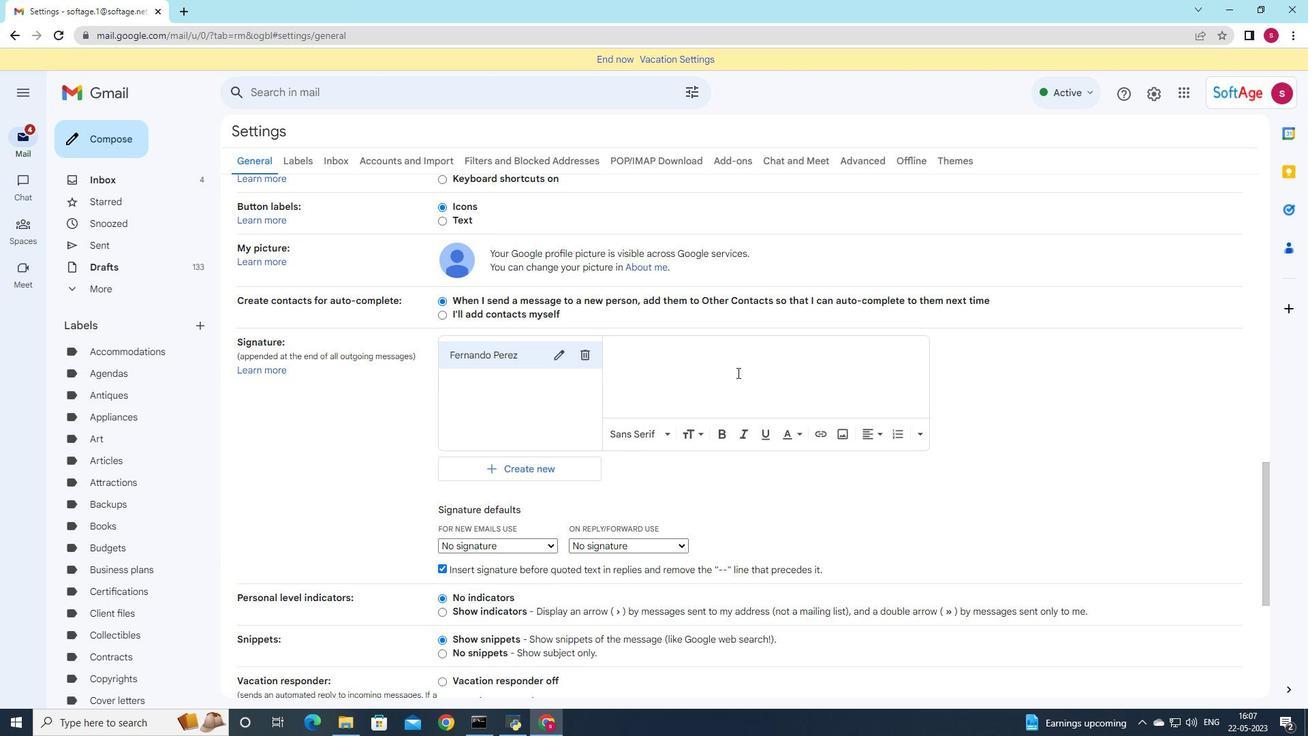 
Action: Key pressed <Key.shift><Key.shift><Key.shift><Key.shift>With<Key.space>sincer<Key.space><Key.backspace>e<Key.space>thanks<Key.space>and<Key.space>wat<Key.backspace>rm<Key.space>wishes,<Key.enter><Key.shift>Fernando<Key.space><Key.shift>Perz
Screenshot: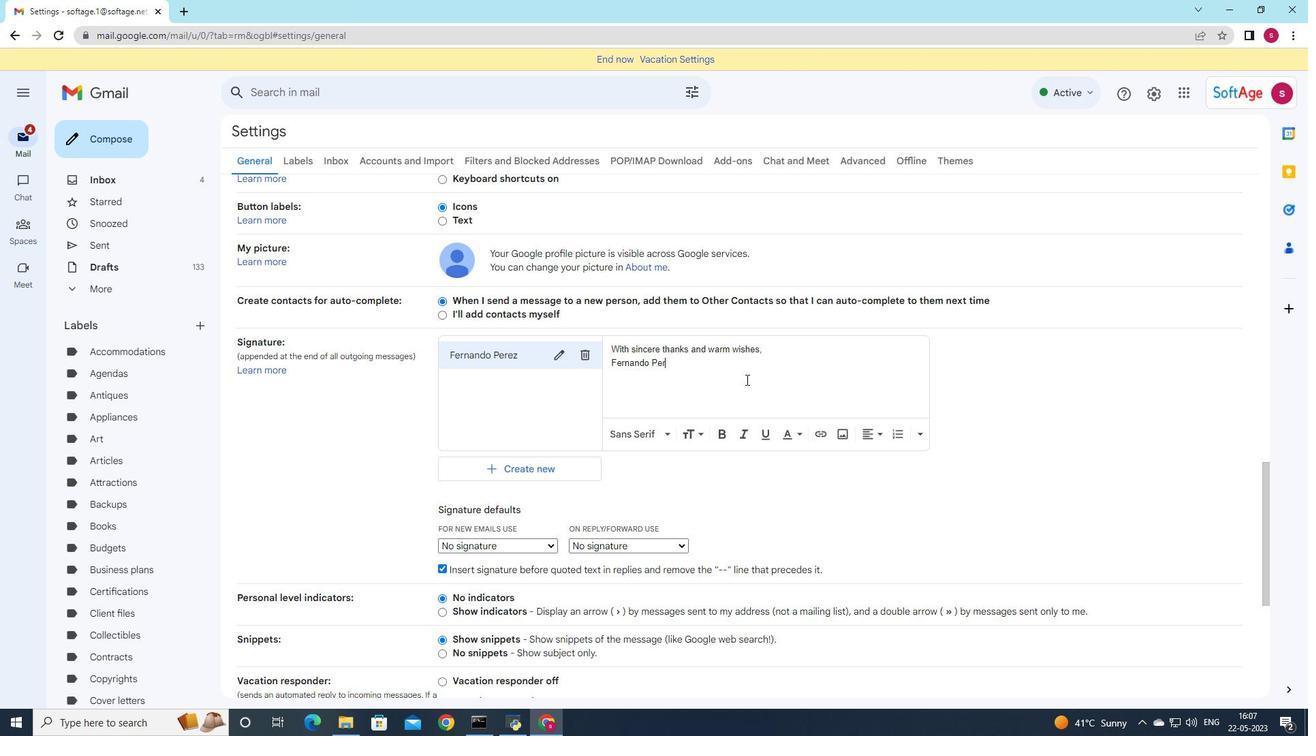 
Action: Mouse moved to (671, 373)
Screenshot: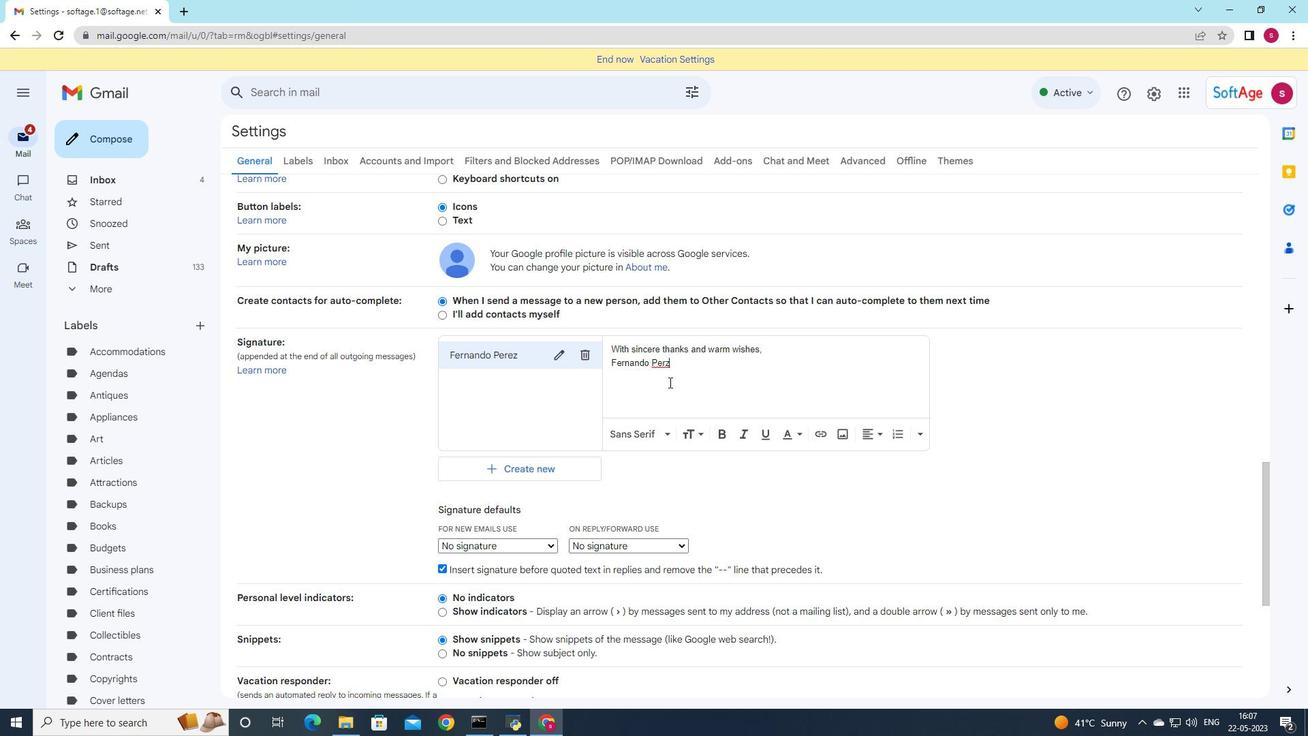 
Action: Key pressed <Key.backspace>ez
Screenshot: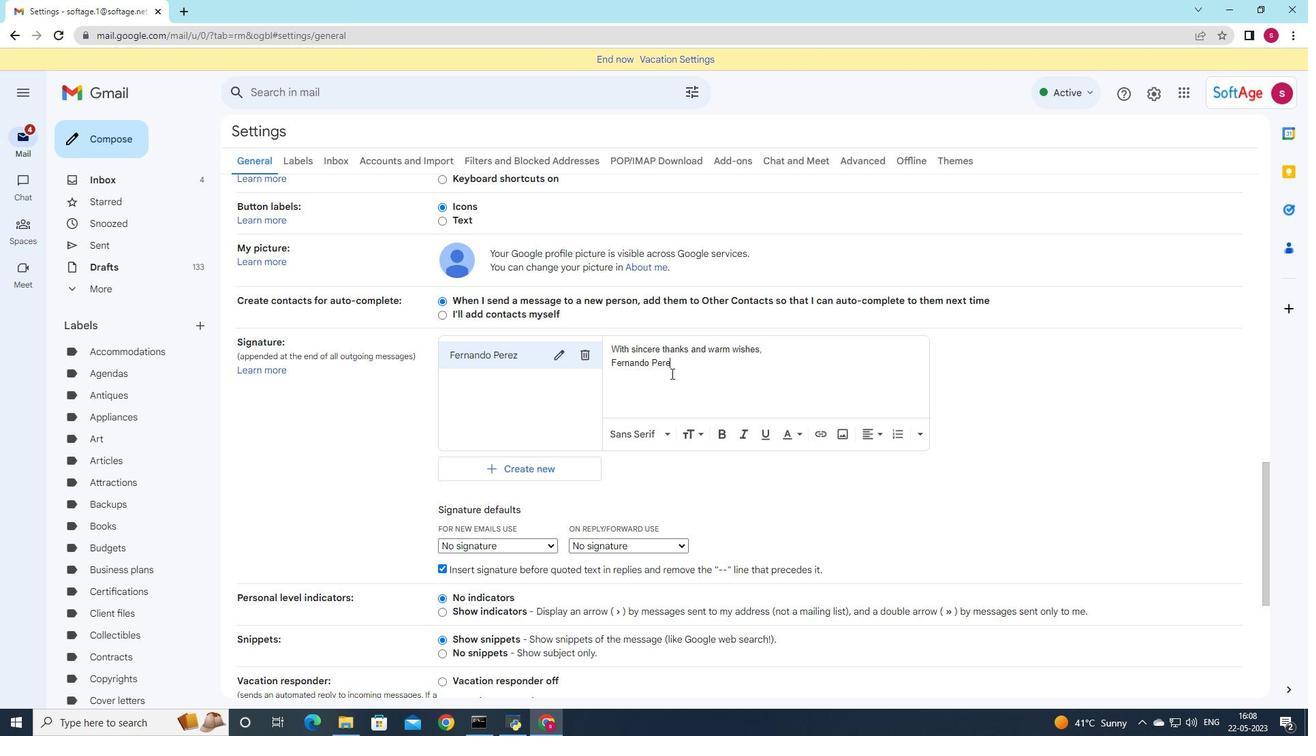 
Action: Mouse moved to (666, 371)
Screenshot: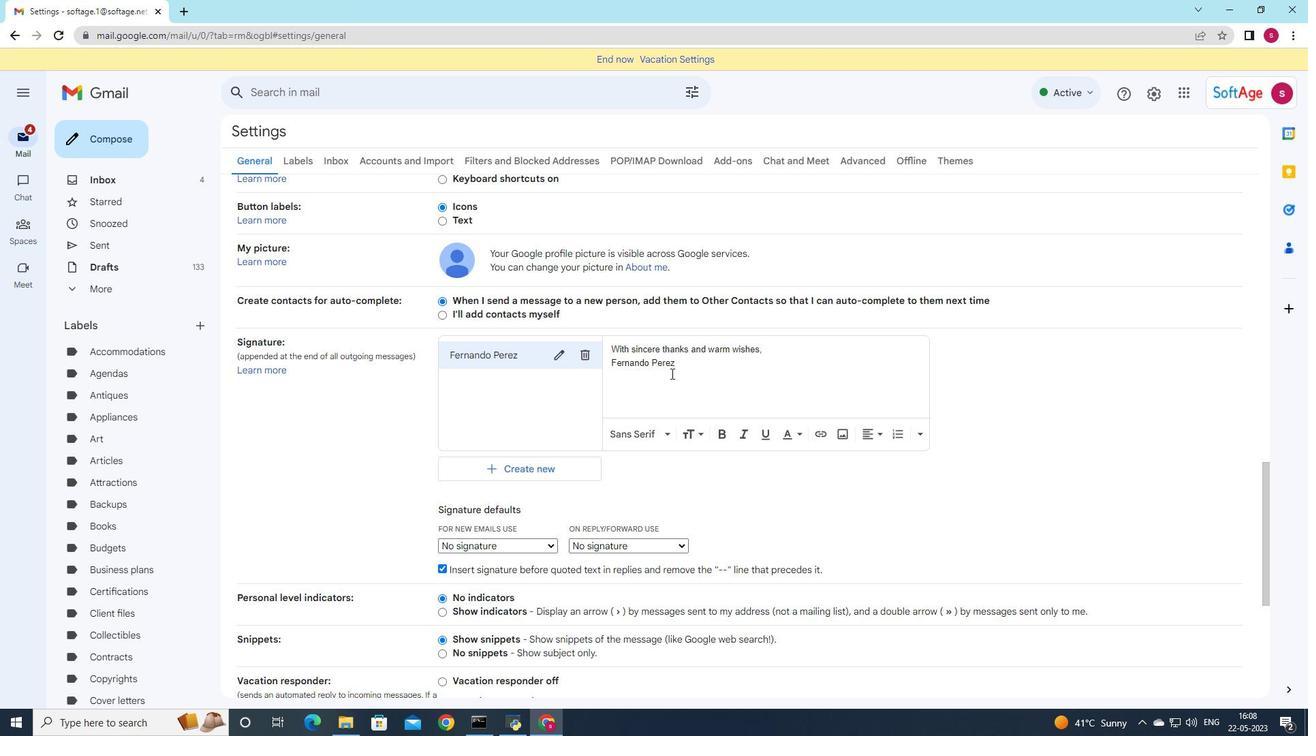 
Action: Mouse scrolled (666, 370) with delta (0, 0)
Screenshot: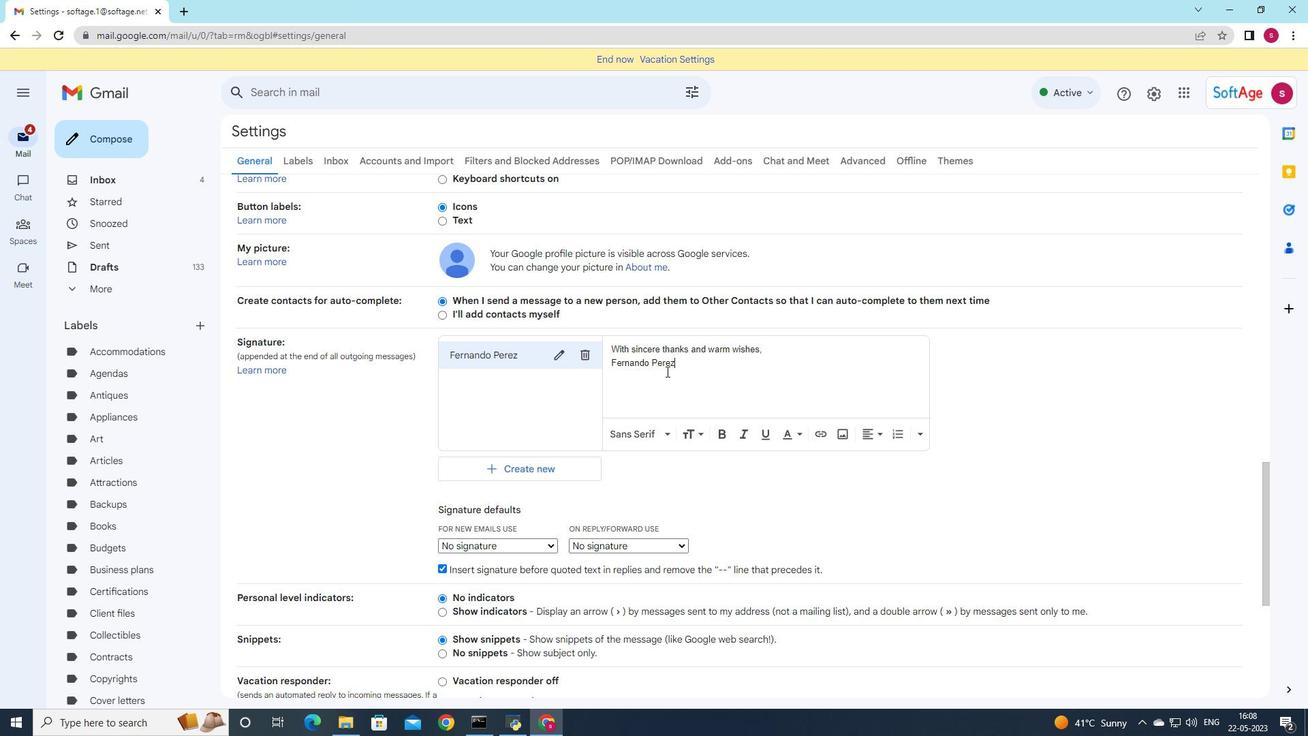 
Action: Mouse moved to (659, 379)
Screenshot: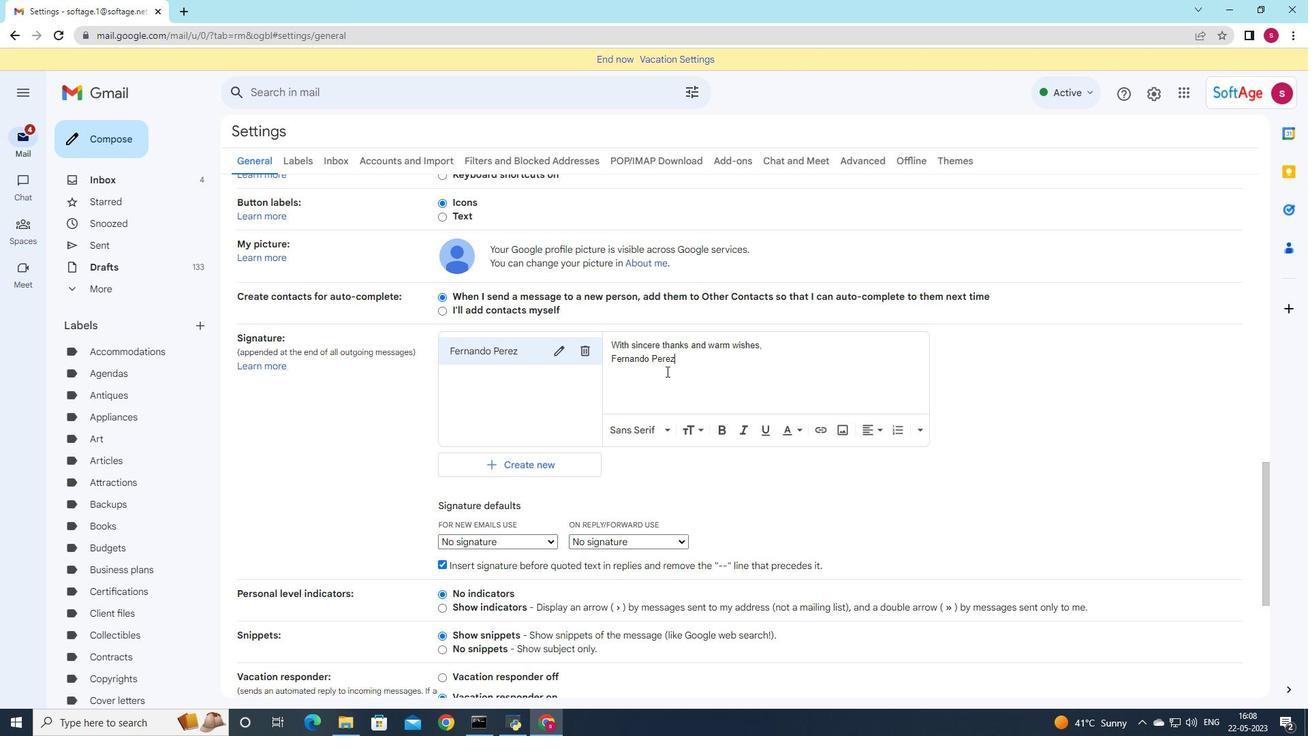 
Action: Mouse scrolled (660, 377) with delta (0, 0)
Screenshot: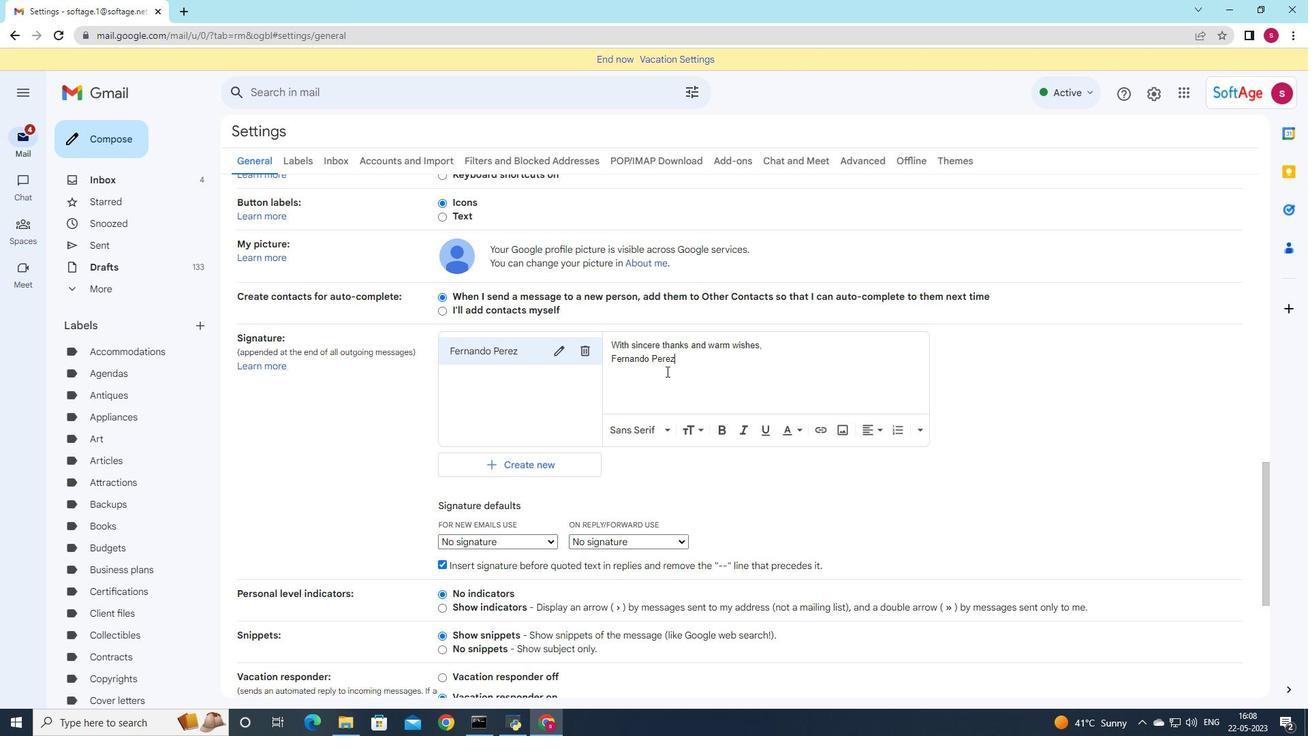 
Action: Mouse moved to (522, 404)
Screenshot: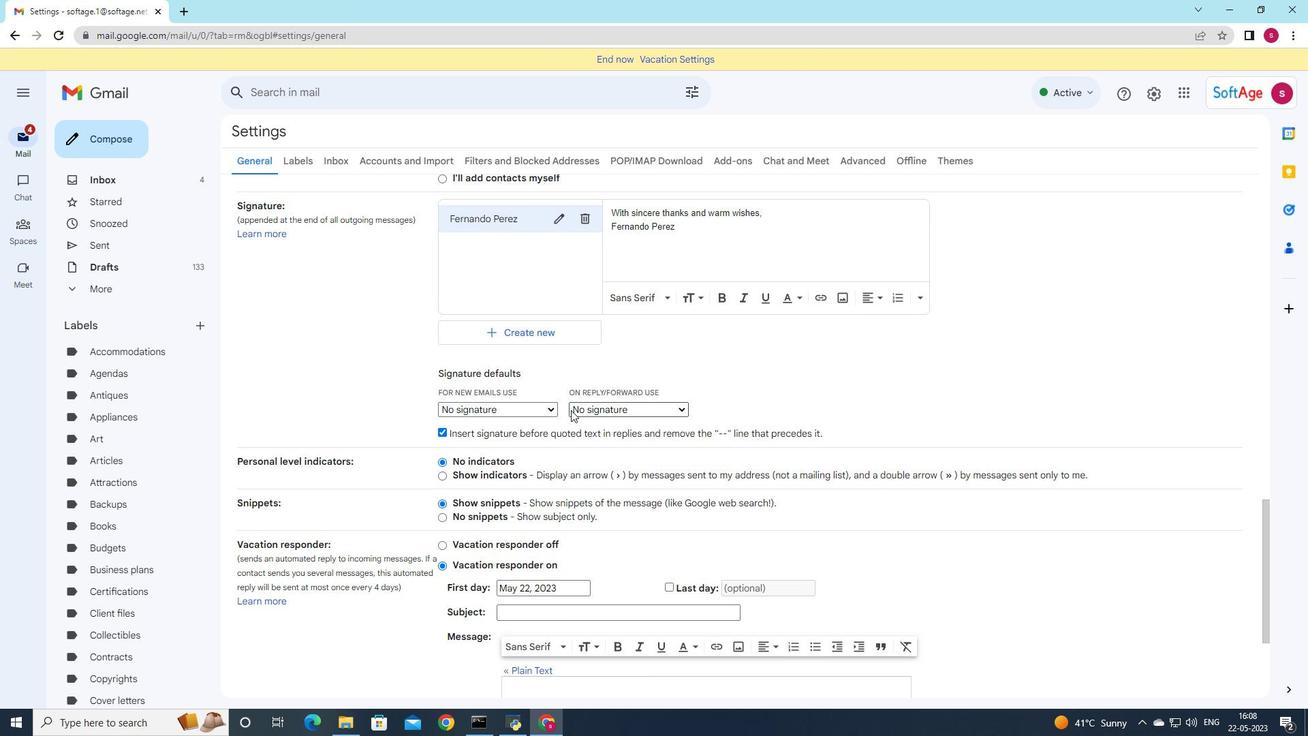 
Action: Mouse pressed left at (522, 404)
Screenshot: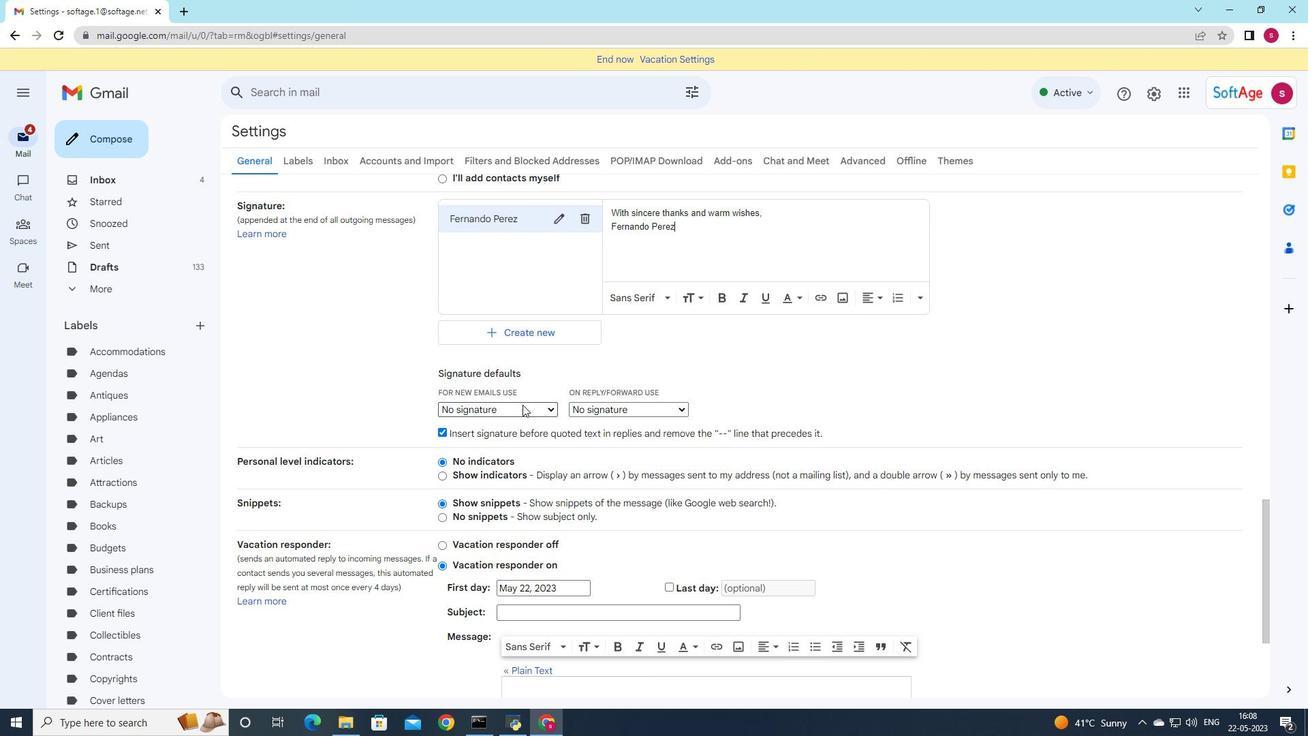 
Action: Mouse moved to (526, 431)
Screenshot: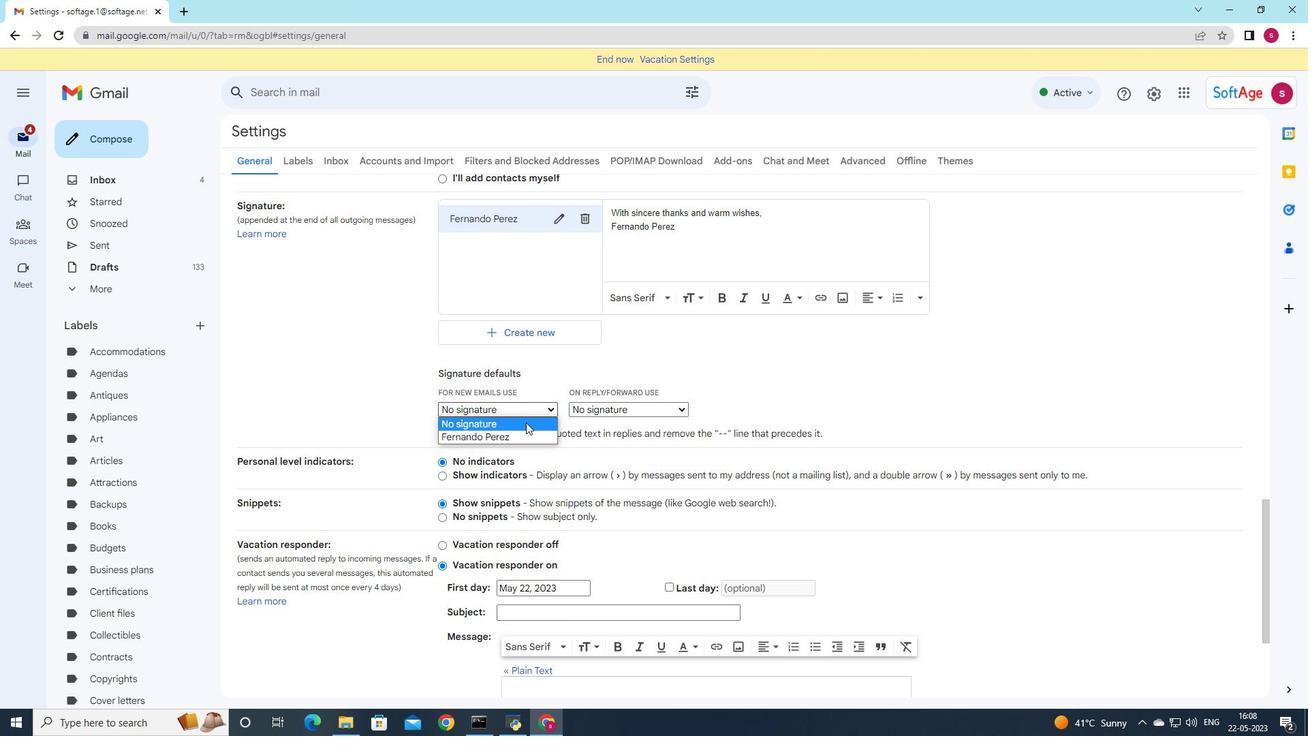 
Action: Mouse pressed left at (526, 431)
Screenshot: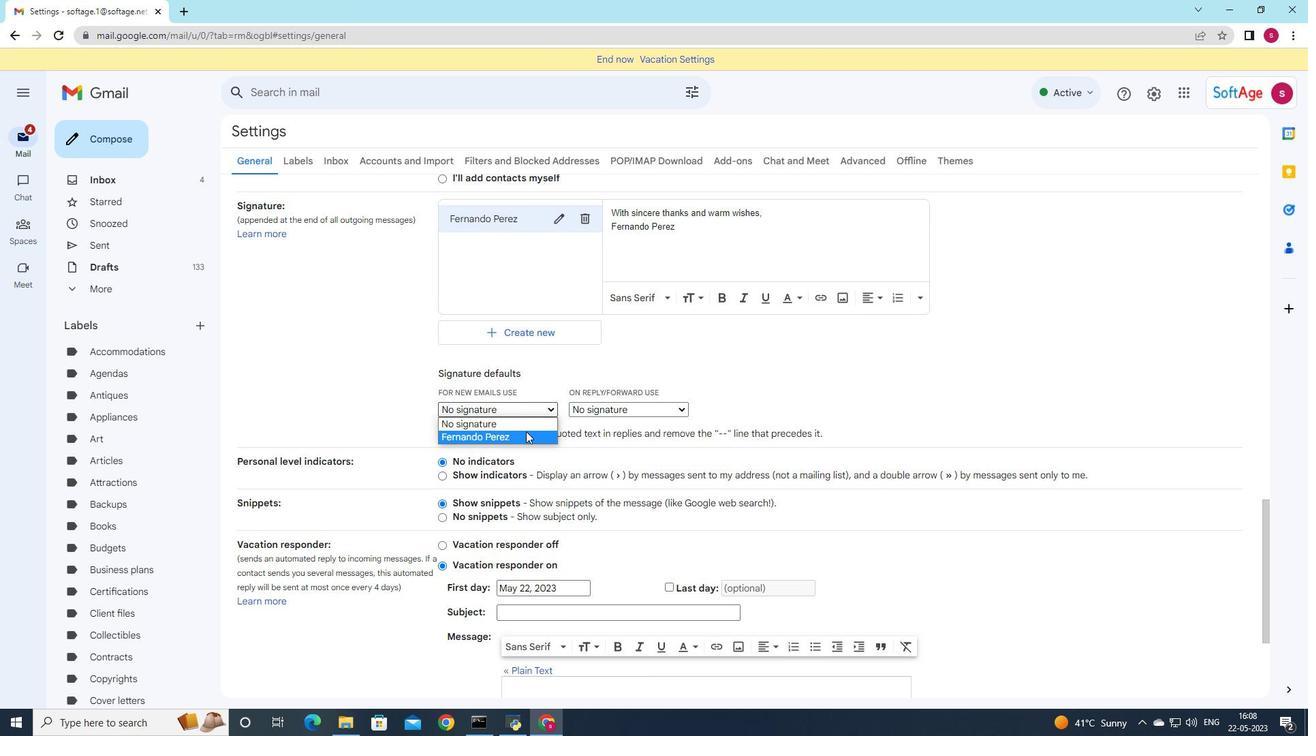 
Action: Mouse moved to (583, 408)
Screenshot: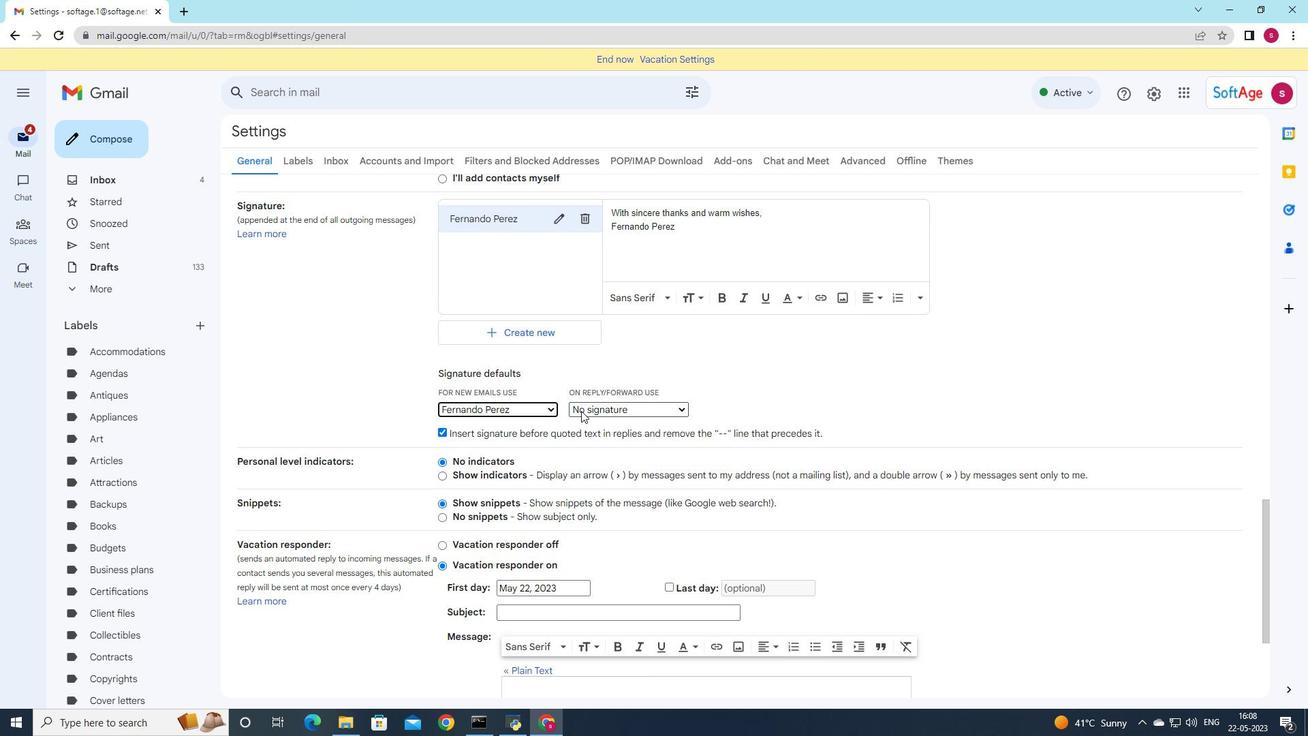 
Action: Mouse pressed left at (583, 408)
Screenshot: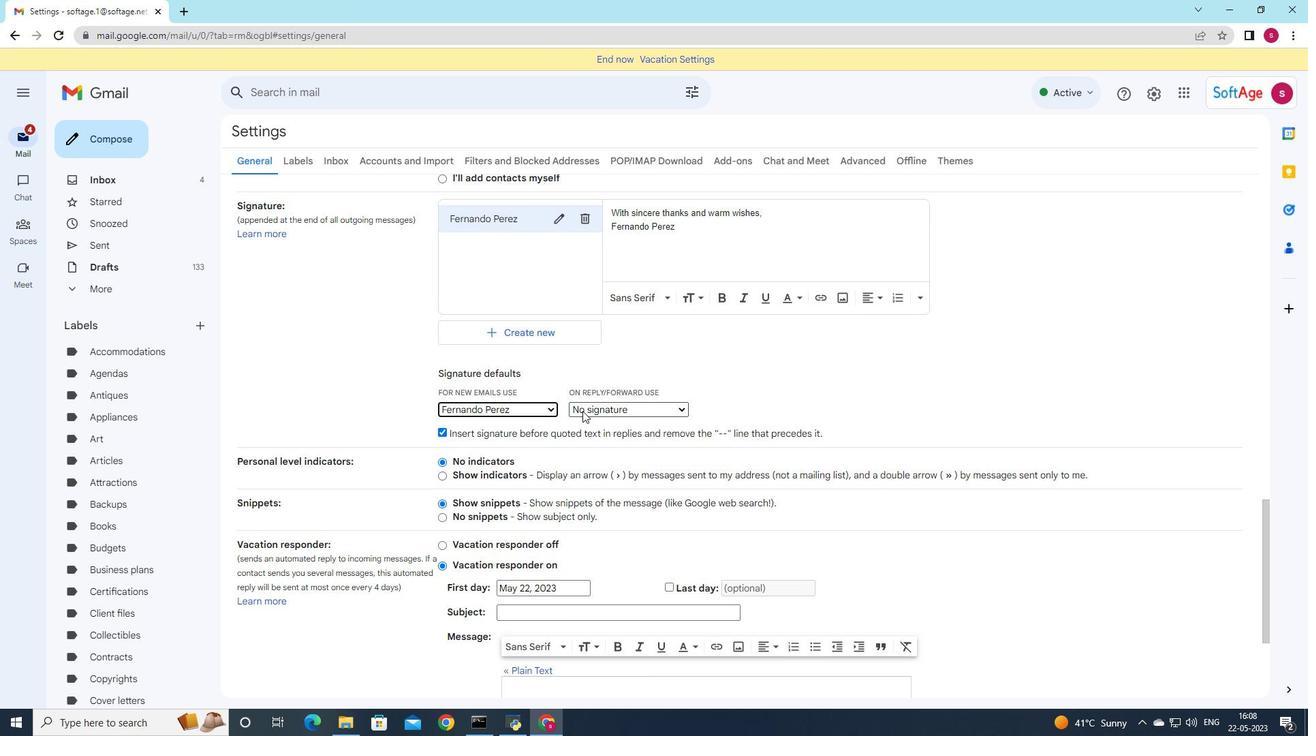 
Action: Mouse moved to (592, 432)
Screenshot: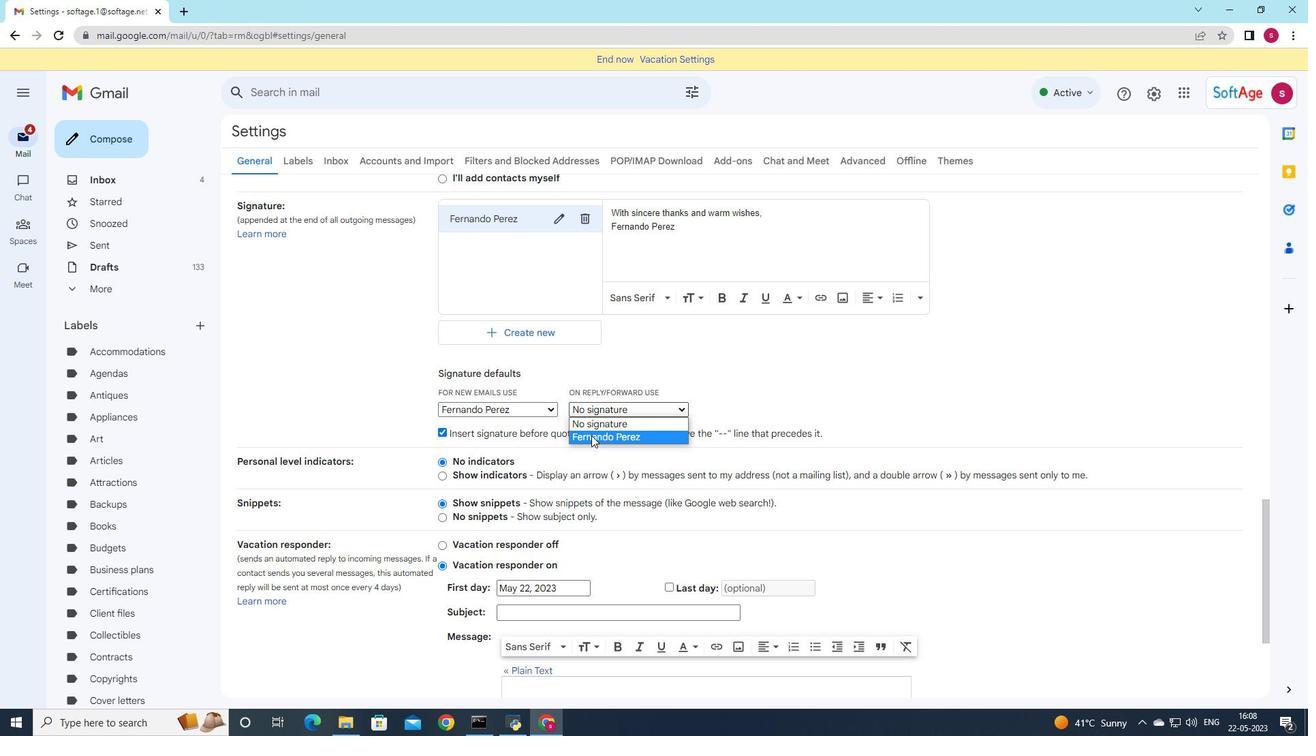 
Action: Mouse pressed left at (592, 432)
Screenshot: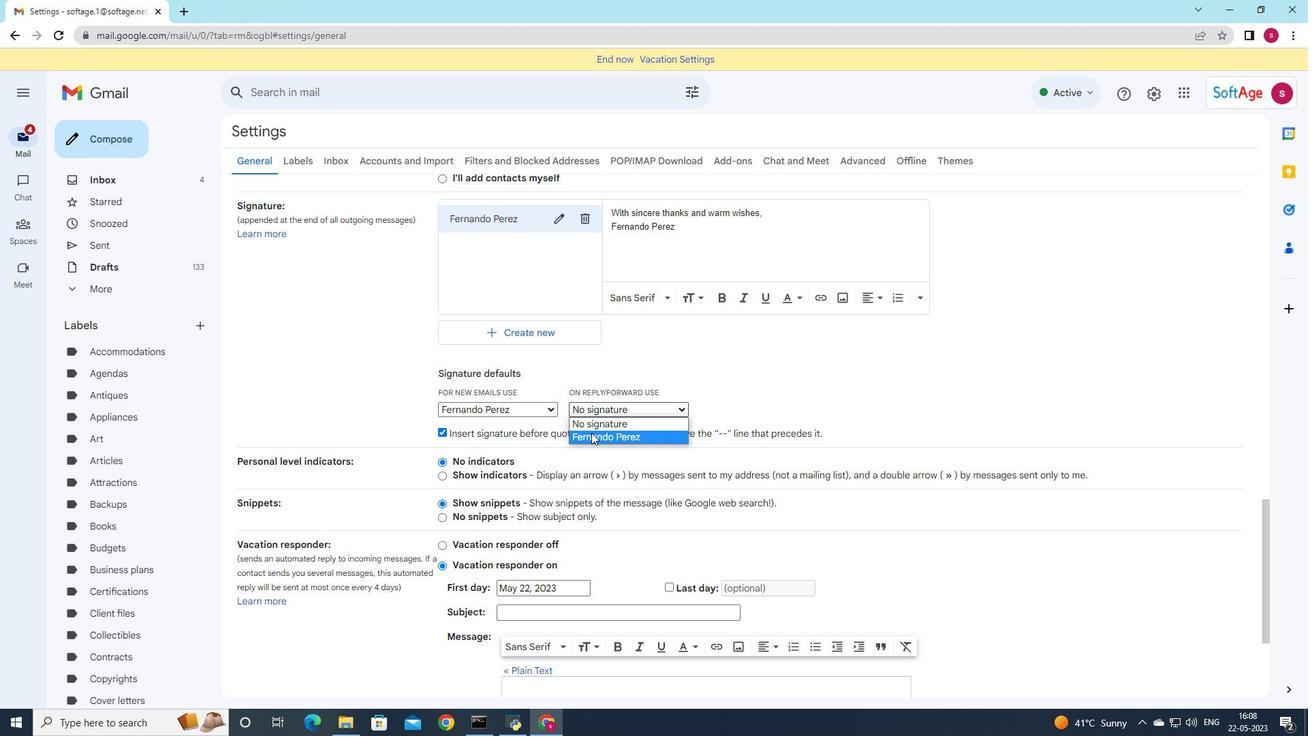
Action: Mouse scrolled (592, 432) with delta (0, 0)
Screenshot: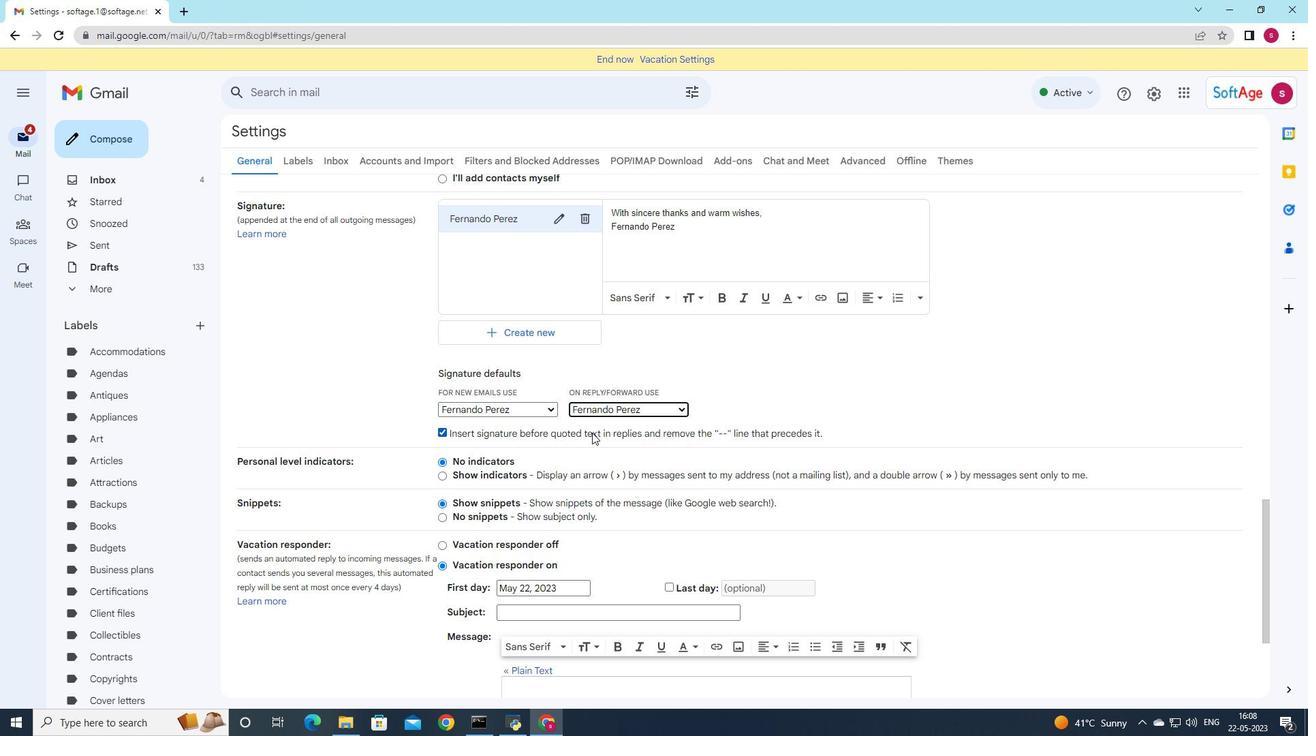 
Action: Mouse scrolled (592, 432) with delta (0, 0)
Screenshot: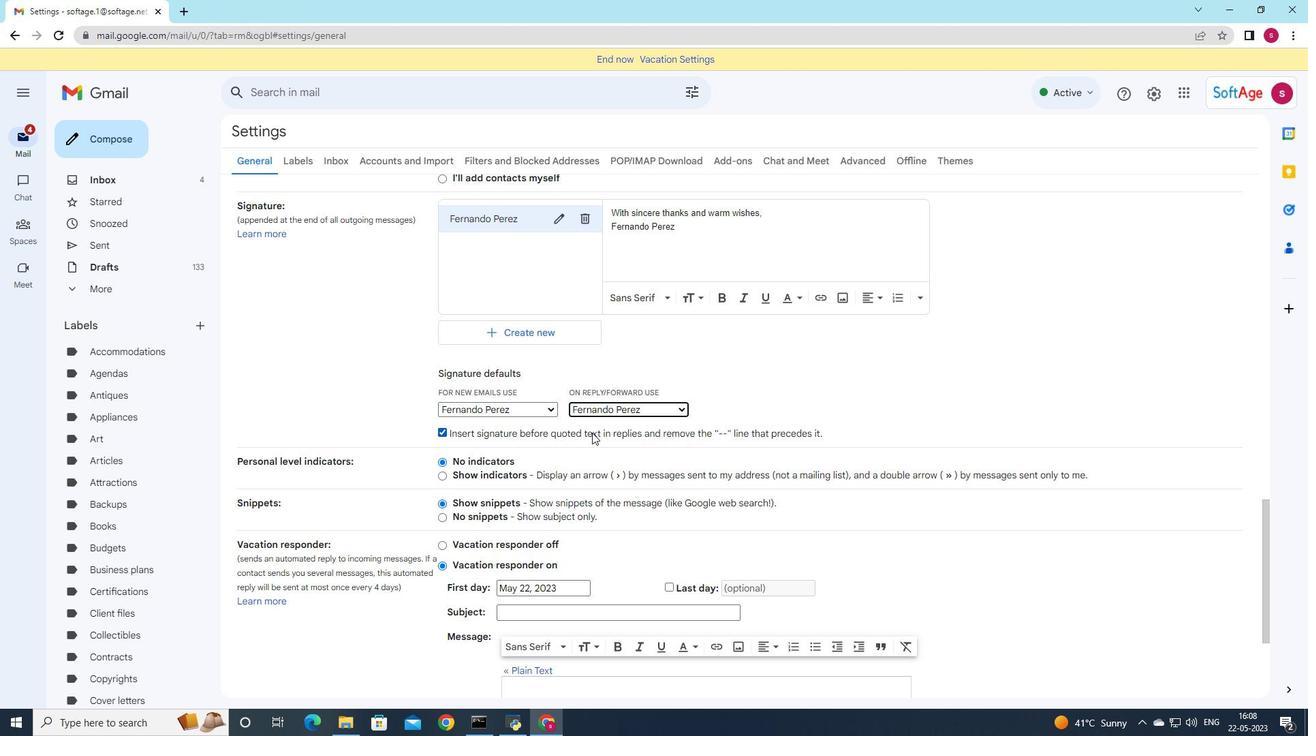 
Action: Mouse scrolled (592, 432) with delta (0, 0)
Screenshot: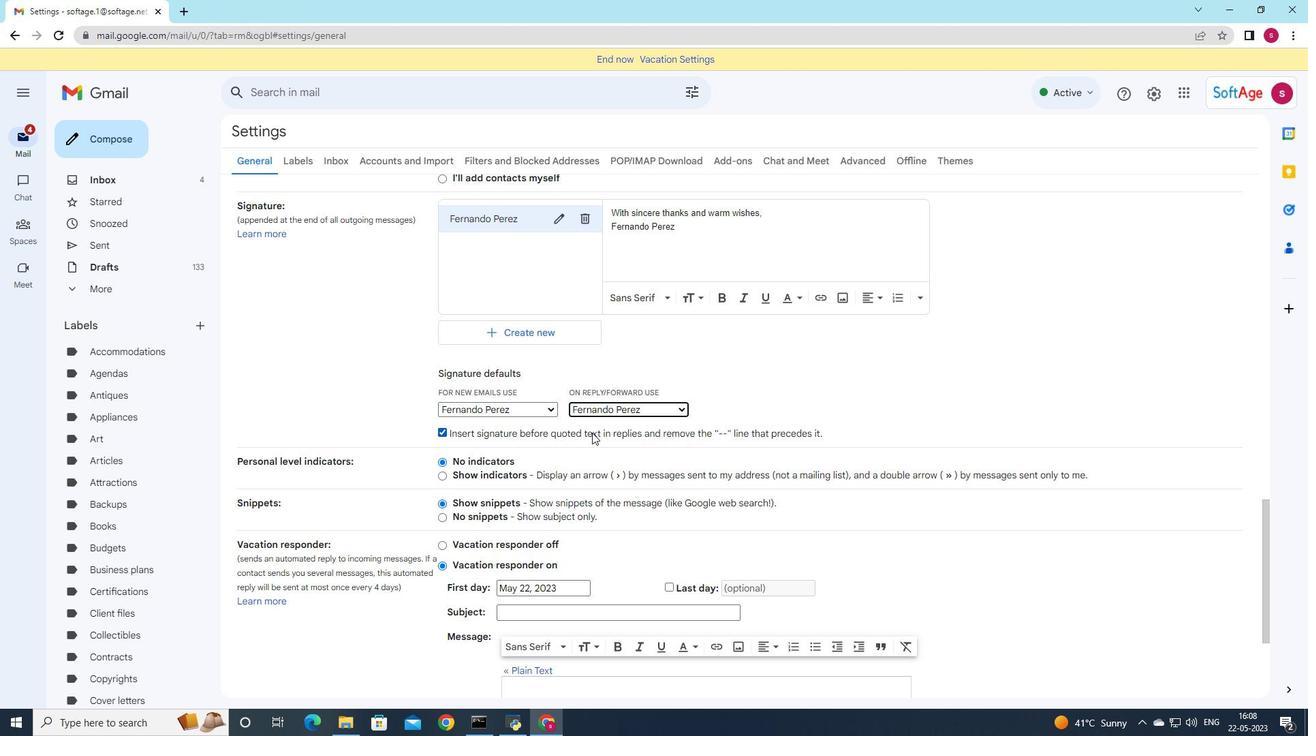 
Action: Mouse scrolled (592, 432) with delta (0, 0)
Screenshot: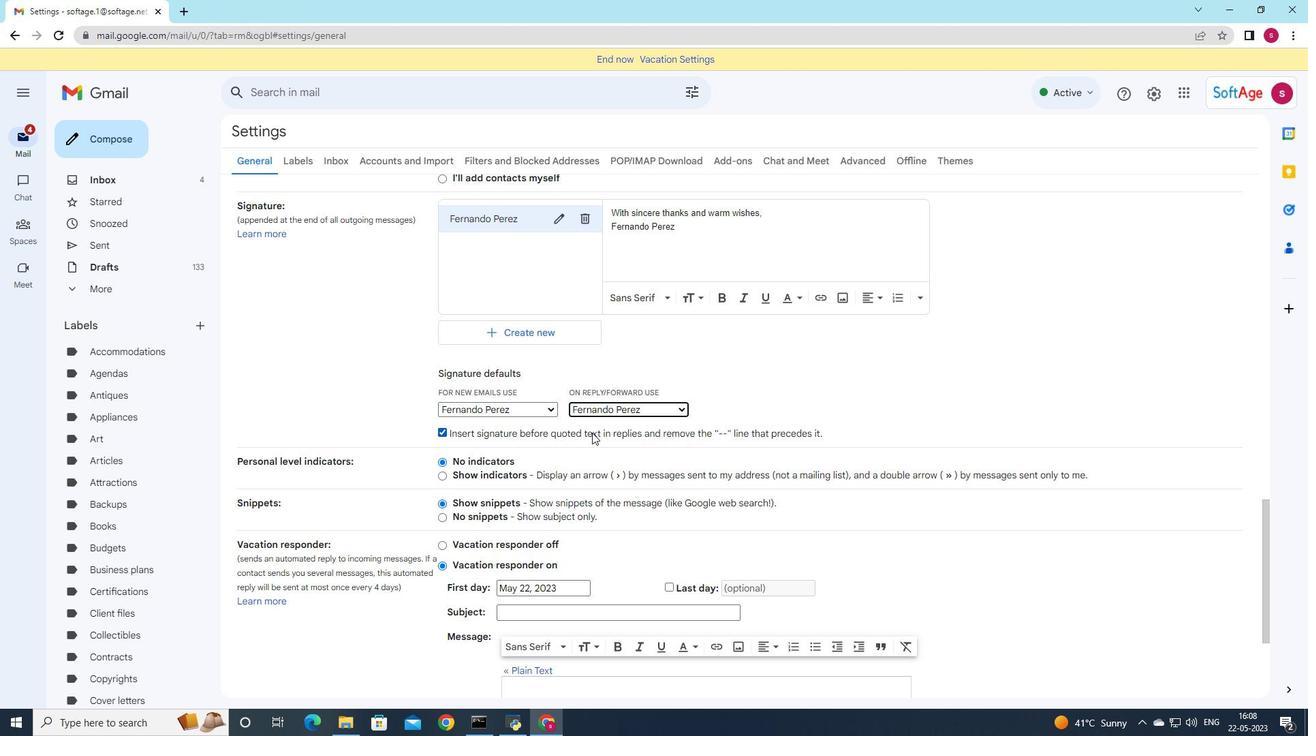 
Action: Mouse scrolled (592, 432) with delta (0, 0)
Screenshot: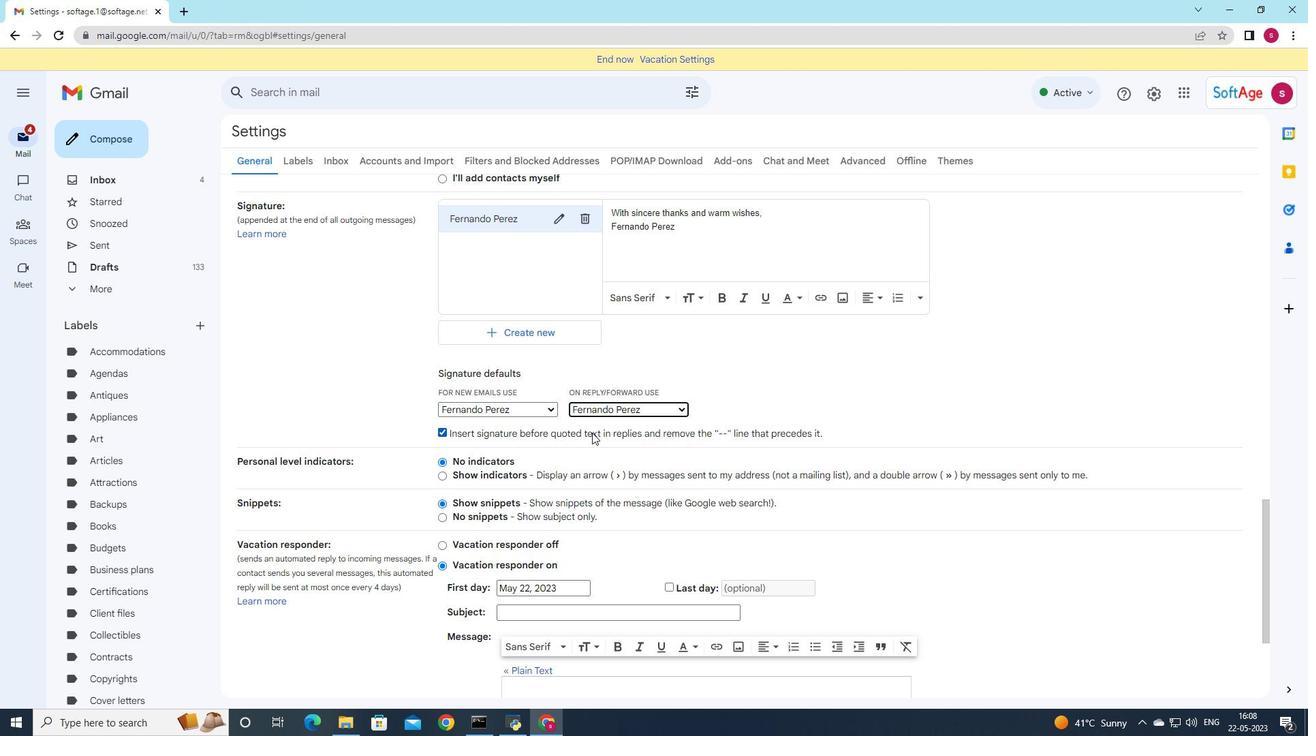 
Action: Mouse scrolled (592, 432) with delta (0, 0)
Screenshot: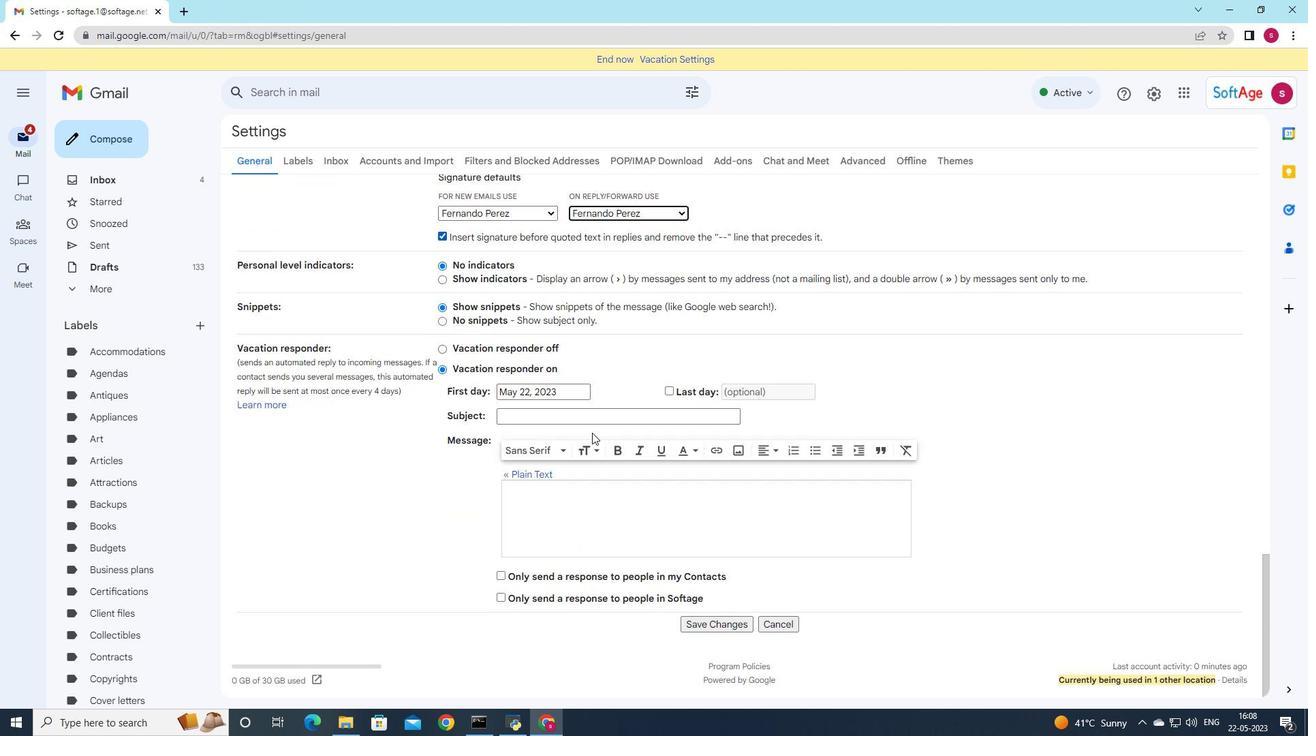 
Action: Mouse scrolled (592, 432) with delta (0, 0)
Screenshot: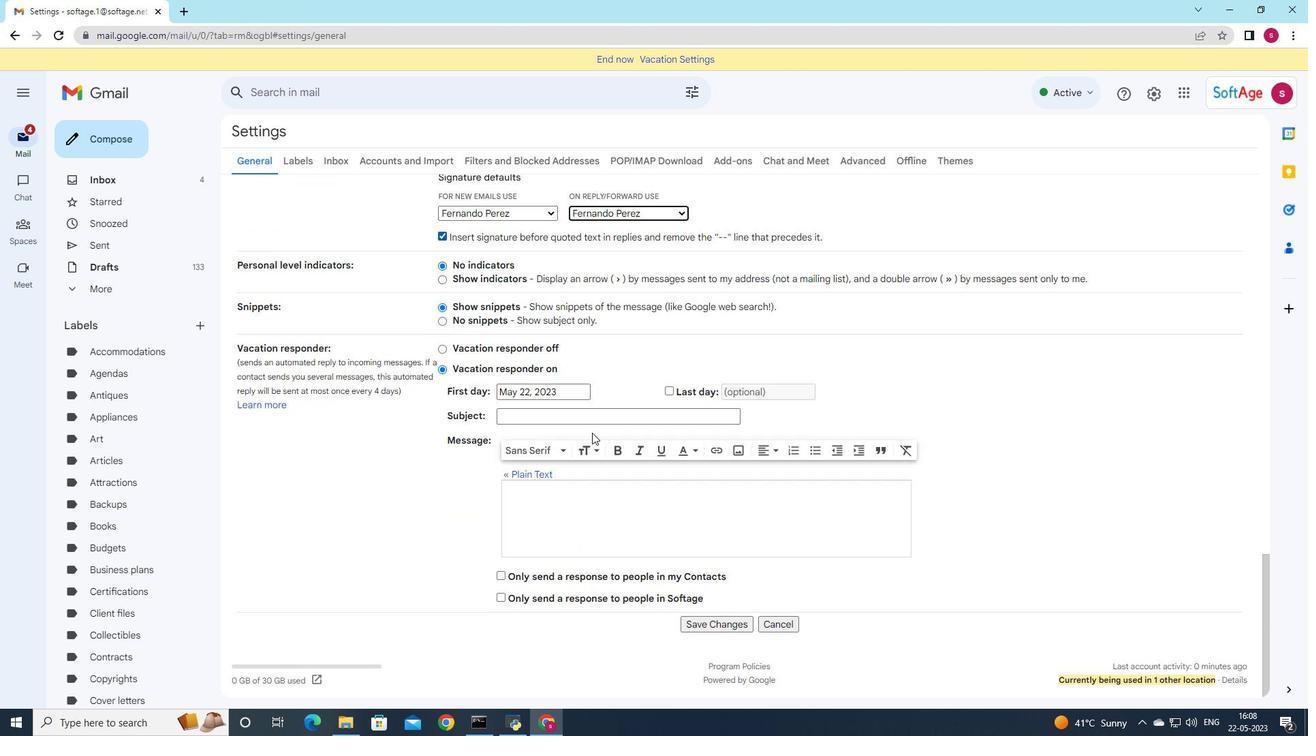 
Action: Mouse scrolled (592, 432) with delta (0, 0)
Screenshot: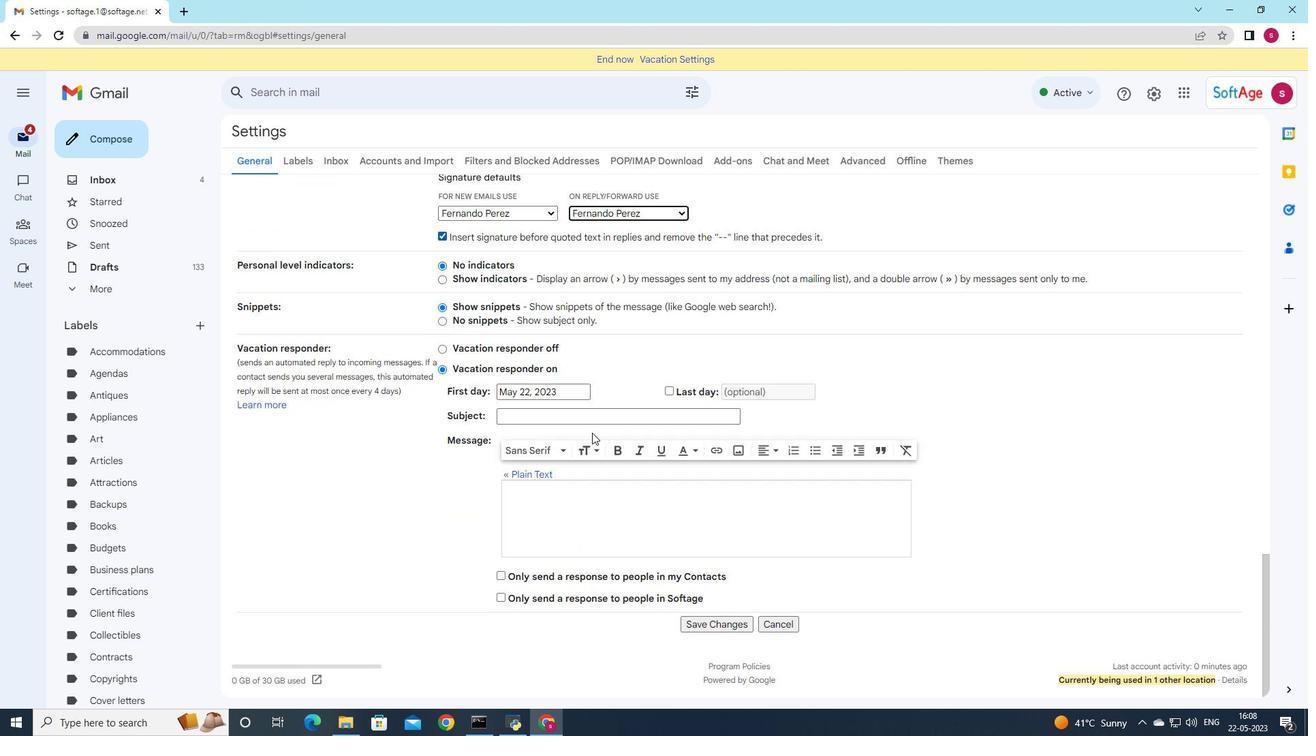 
Action: Mouse scrolled (592, 432) with delta (0, 0)
Screenshot: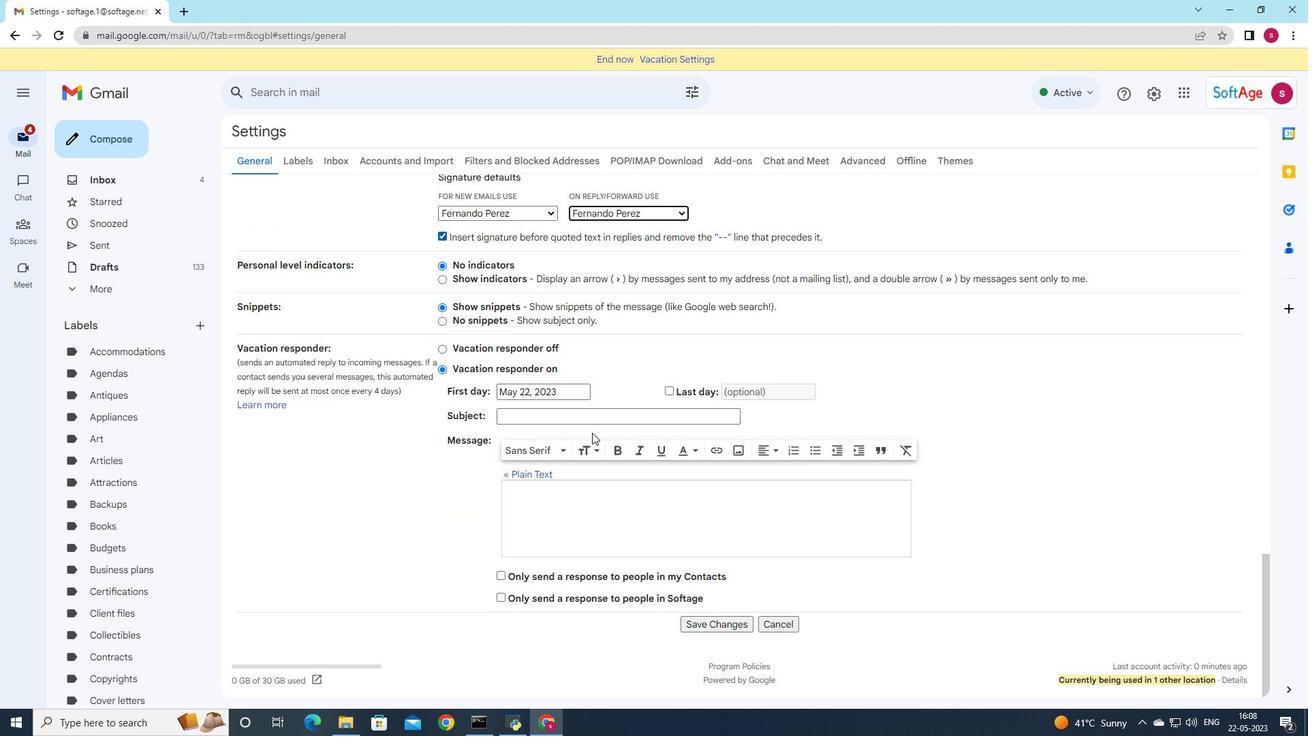 
Action: Mouse moved to (713, 623)
Screenshot: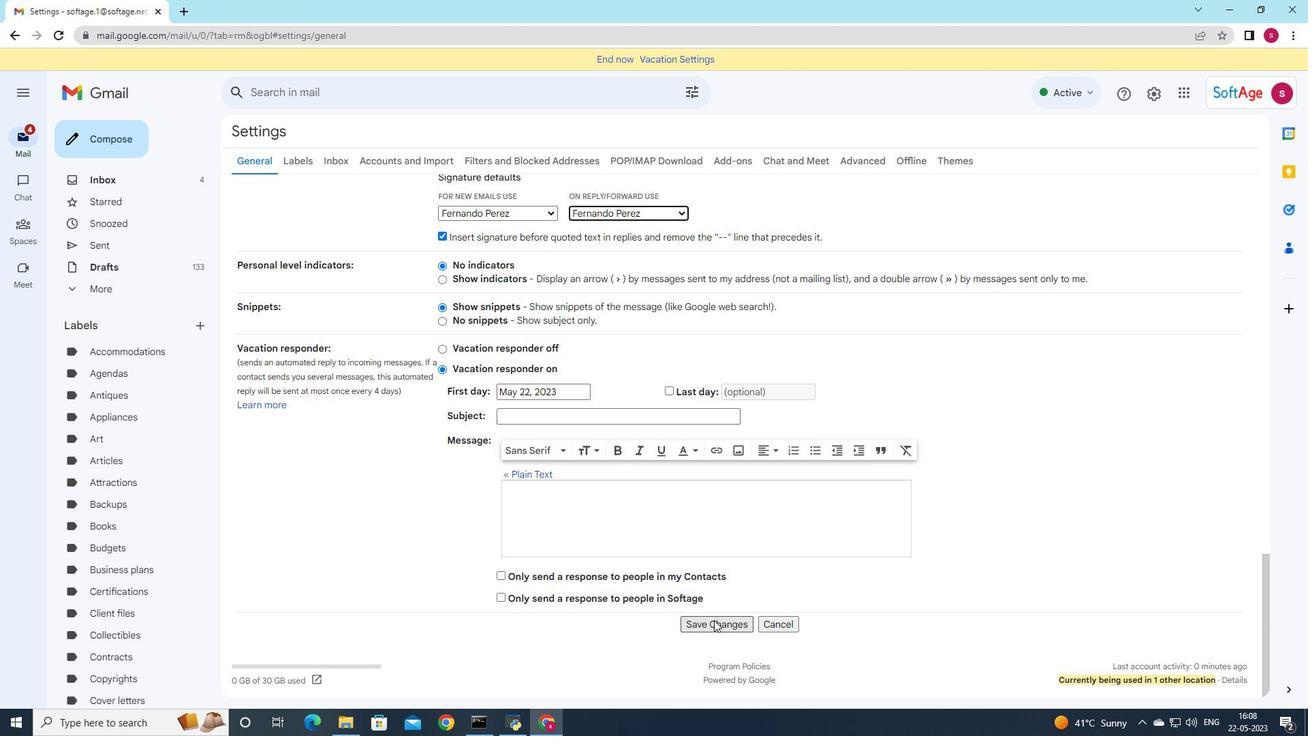 
Action: Mouse pressed left at (713, 623)
Screenshot: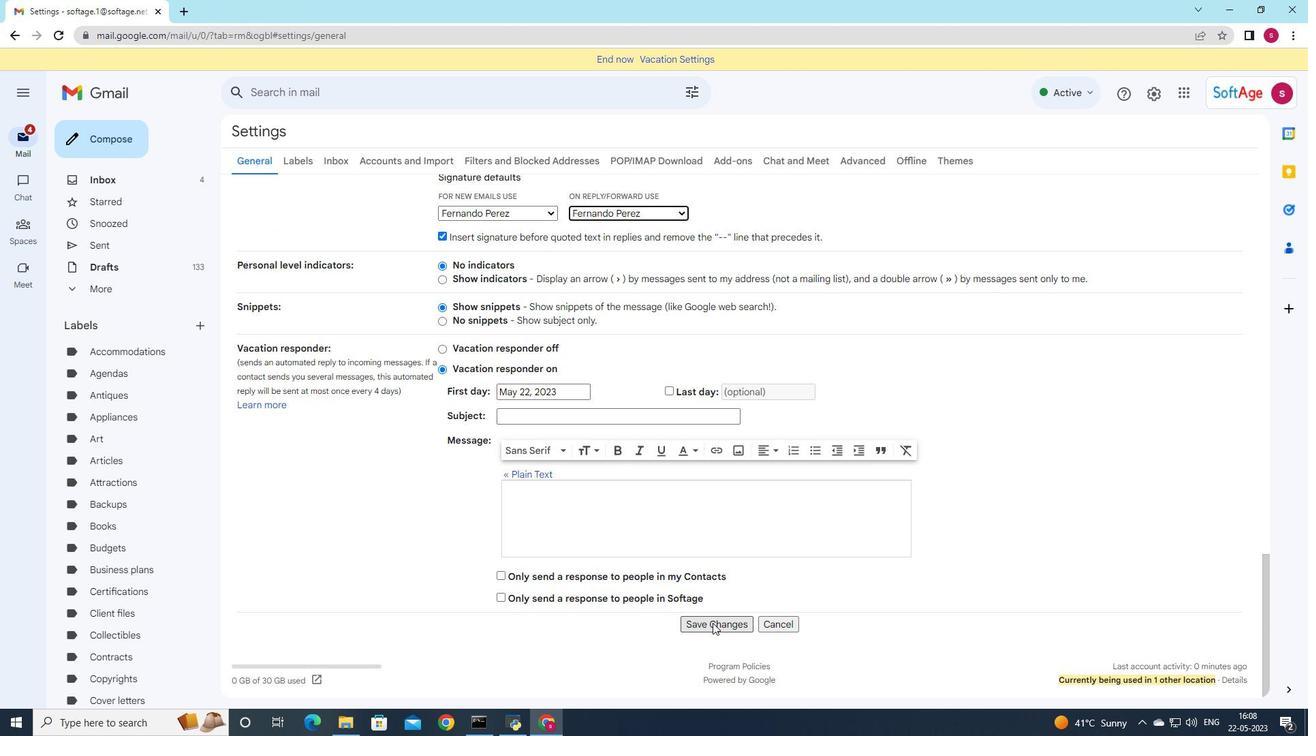 
Action: Mouse moved to (101, 134)
Screenshot: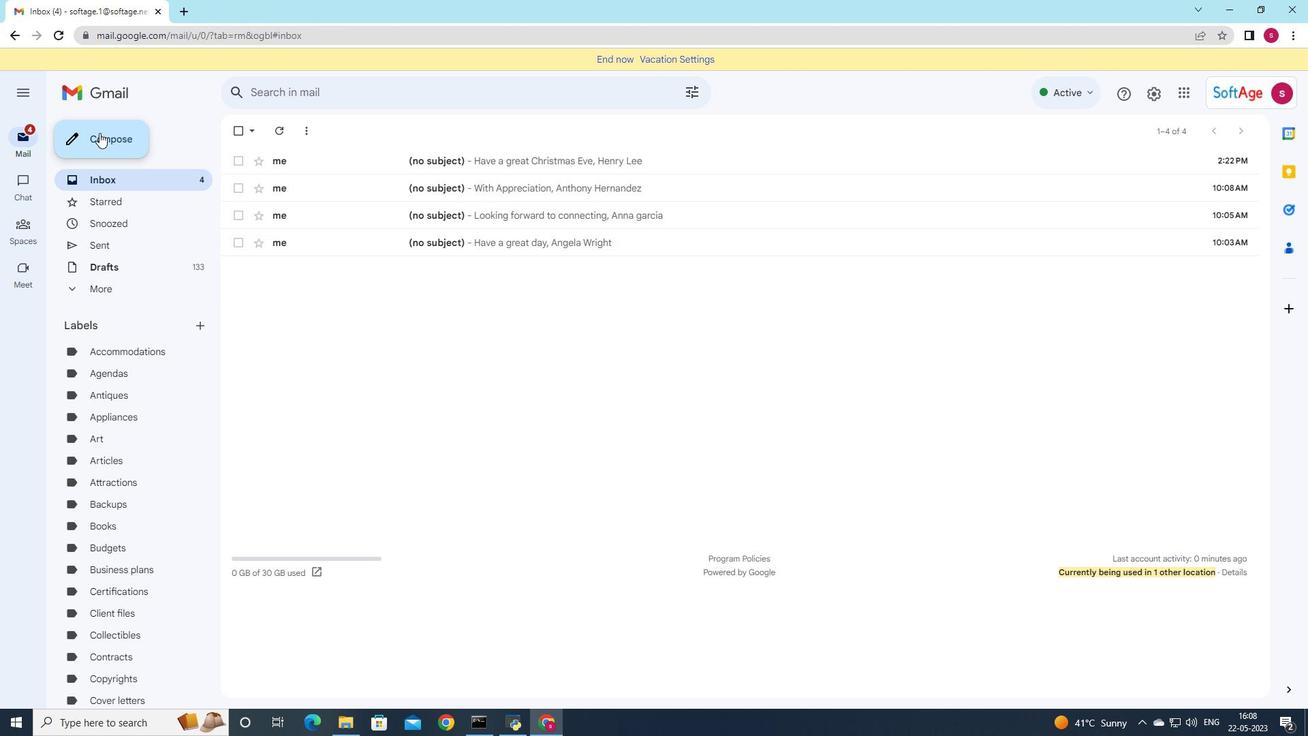 
Action: Mouse pressed left at (101, 134)
Screenshot: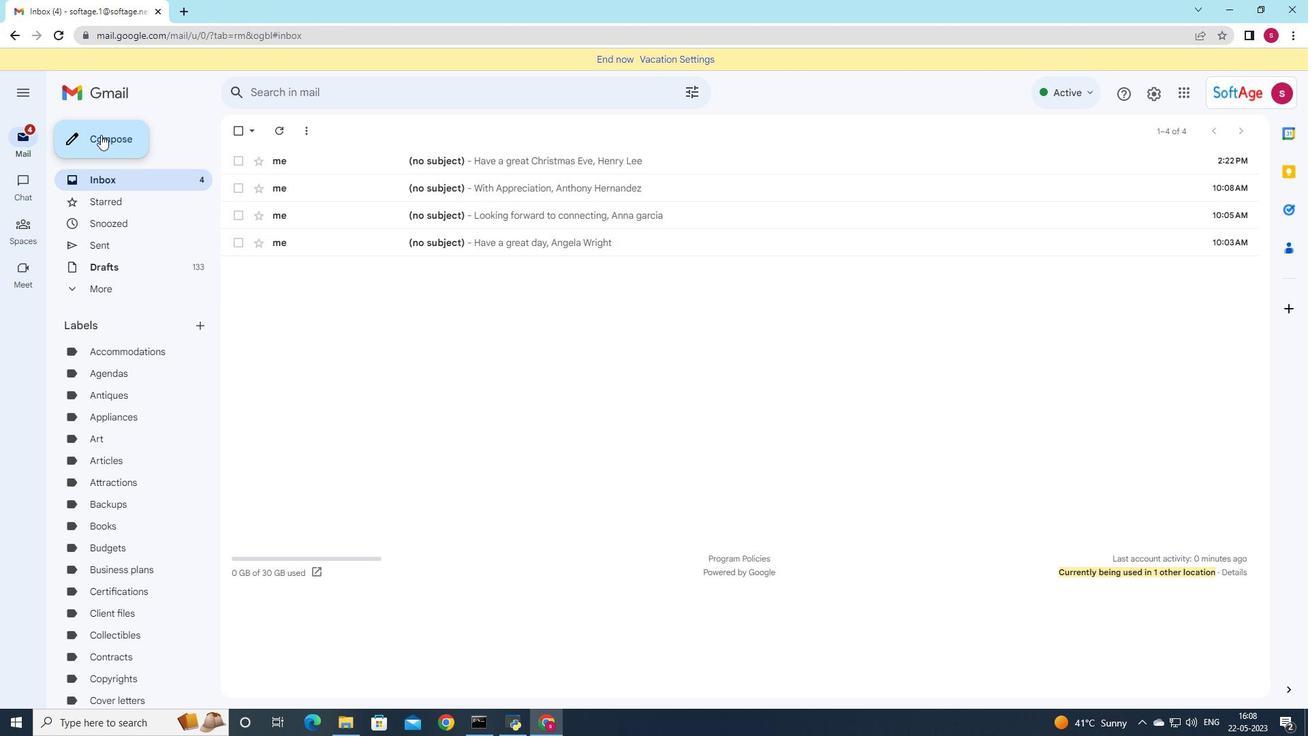 
Action: Mouse moved to (857, 271)
Screenshot: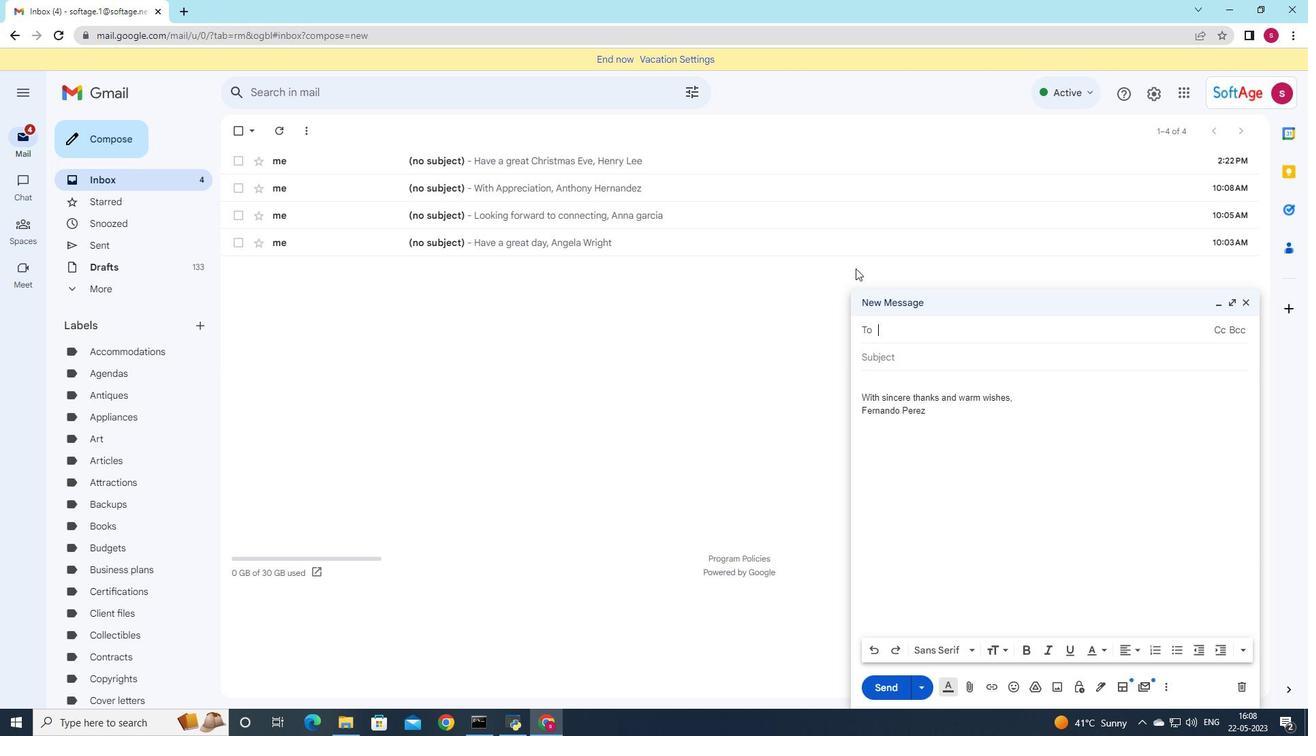 
Action: Key pressed s
Screenshot: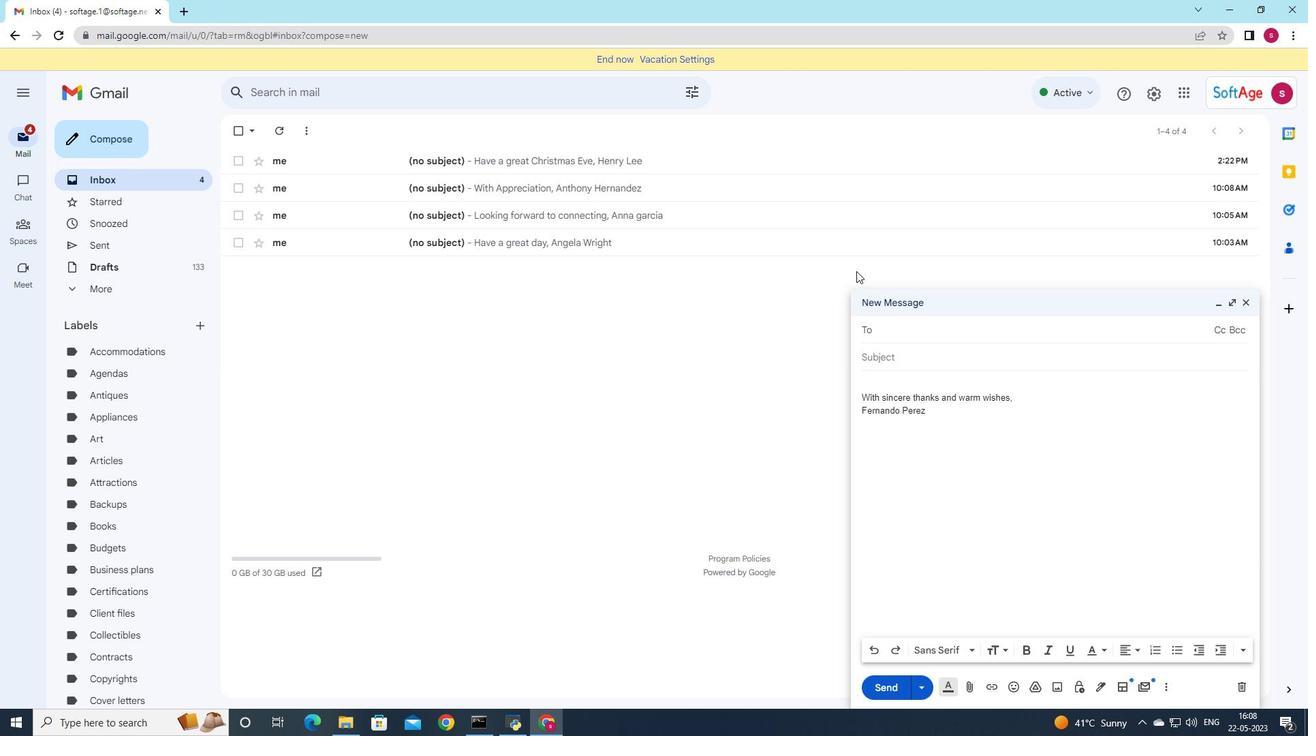 
Action: Mouse moved to (1047, 360)
Screenshot: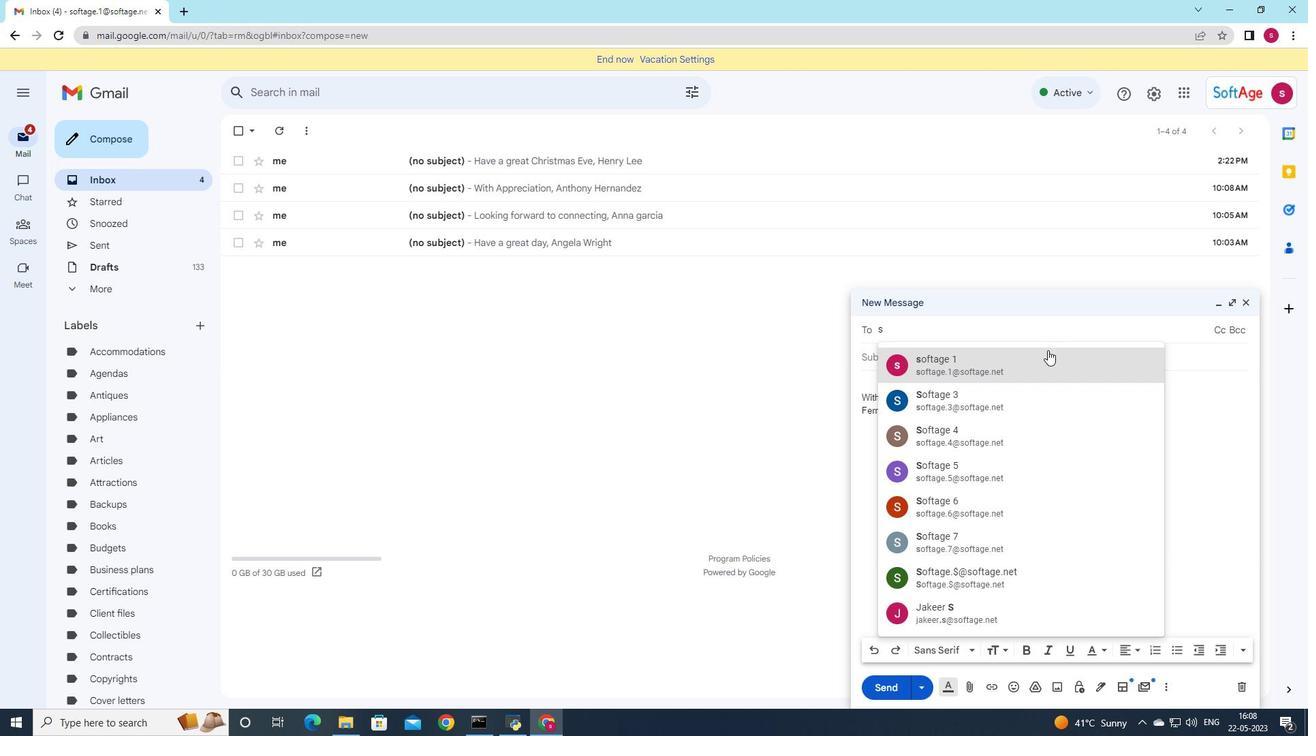 
Action: Mouse pressed left at (1047, 360)
Screenshot: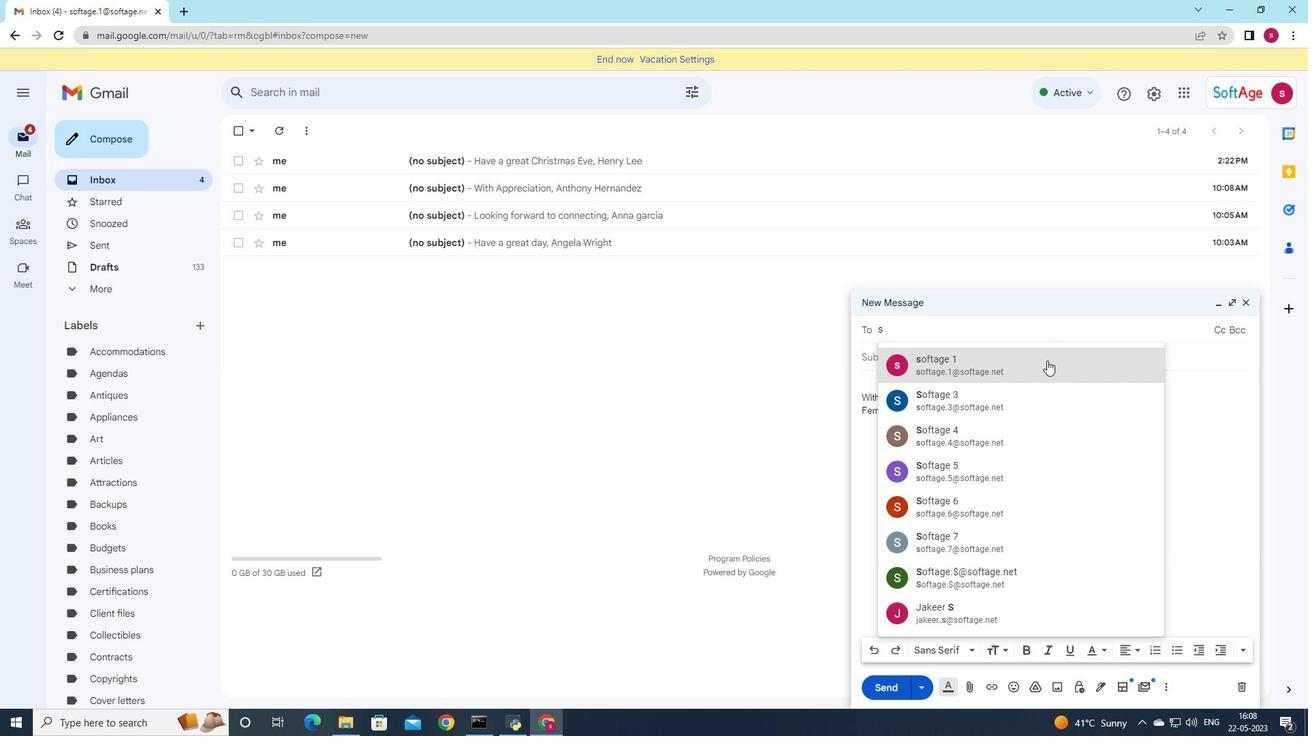 
Action: Mouse moved to (709, 316)
Screenshot: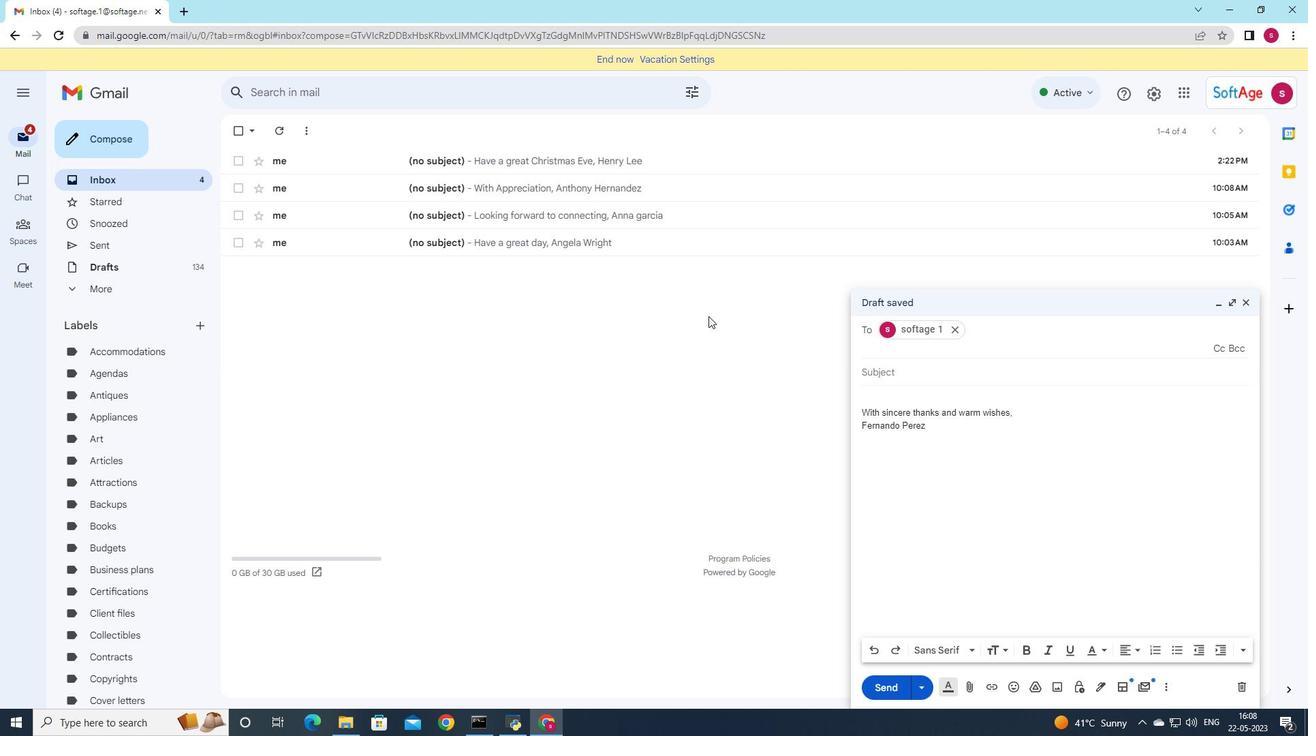 
Action: Mouse scrolled (709, 315) with delta (0, 0)
Screenshot: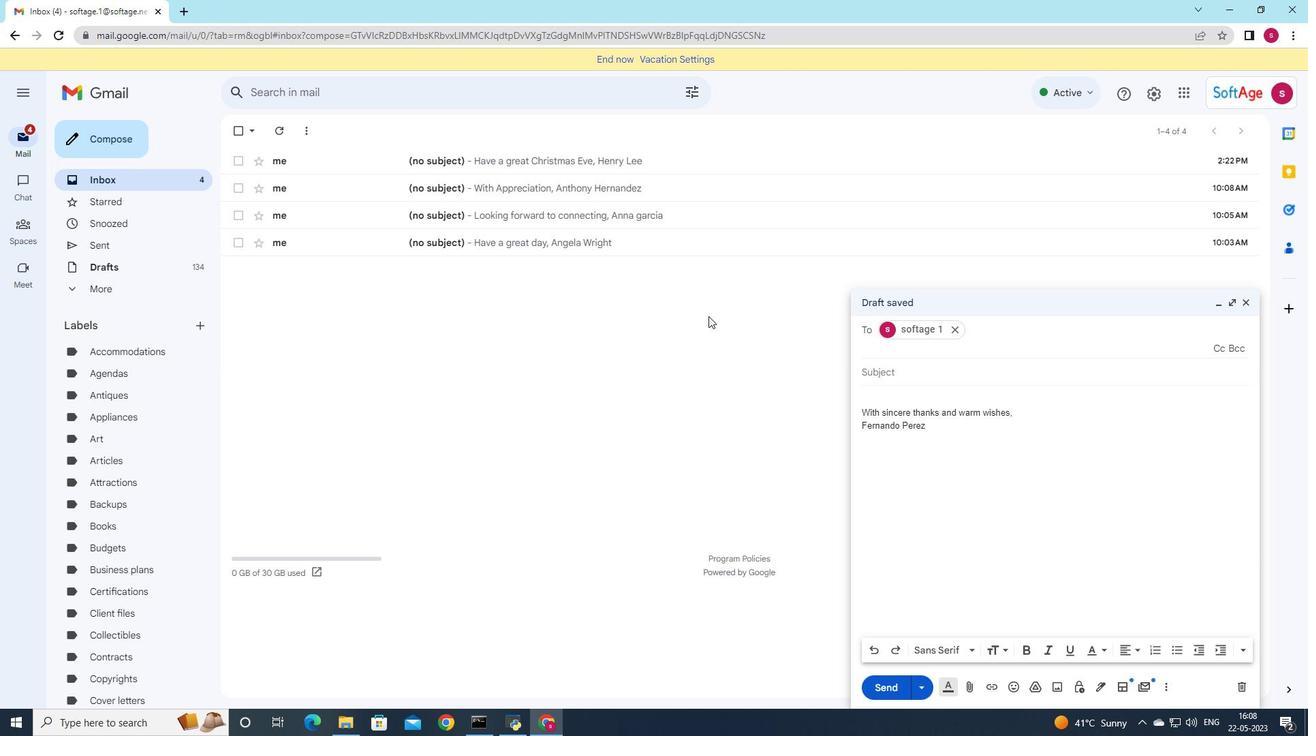
Action: Mouse moved to (710, 316)
Screenshot: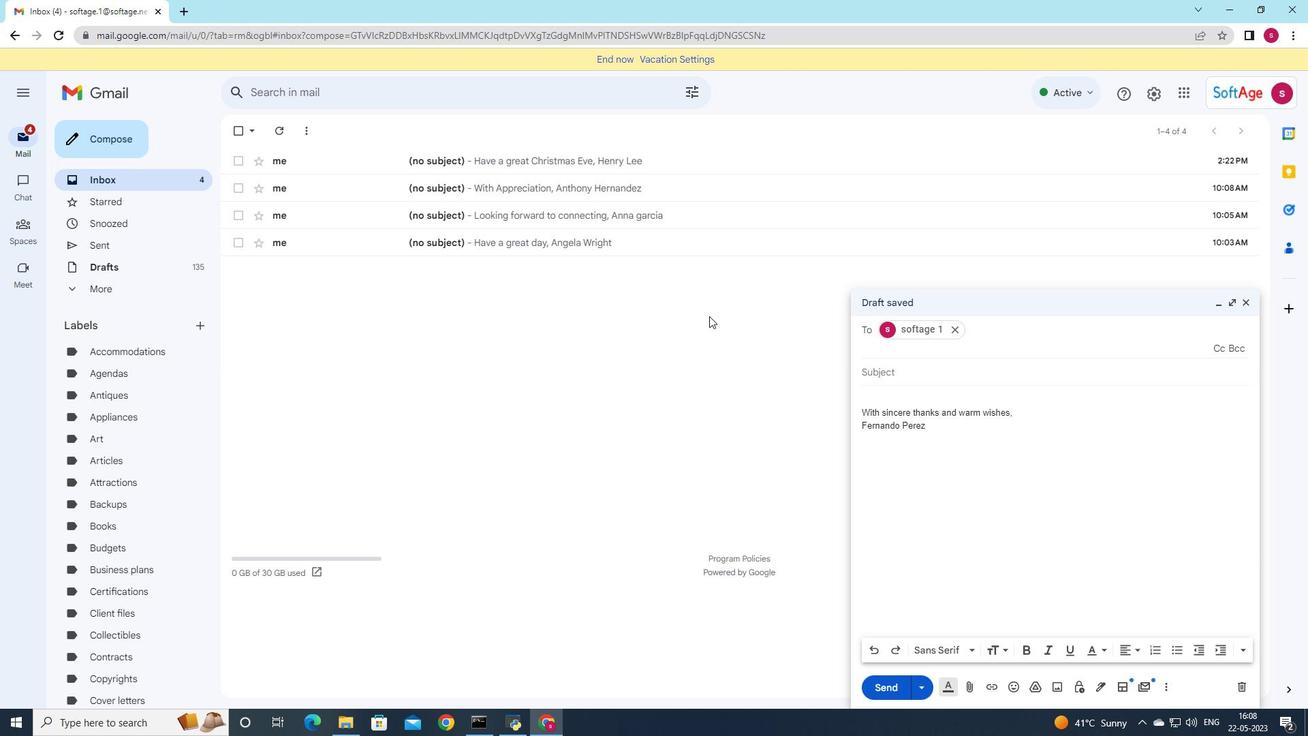 
Action: Mouse scrolled (710, 315) with delta (0, 0)
Screenshot: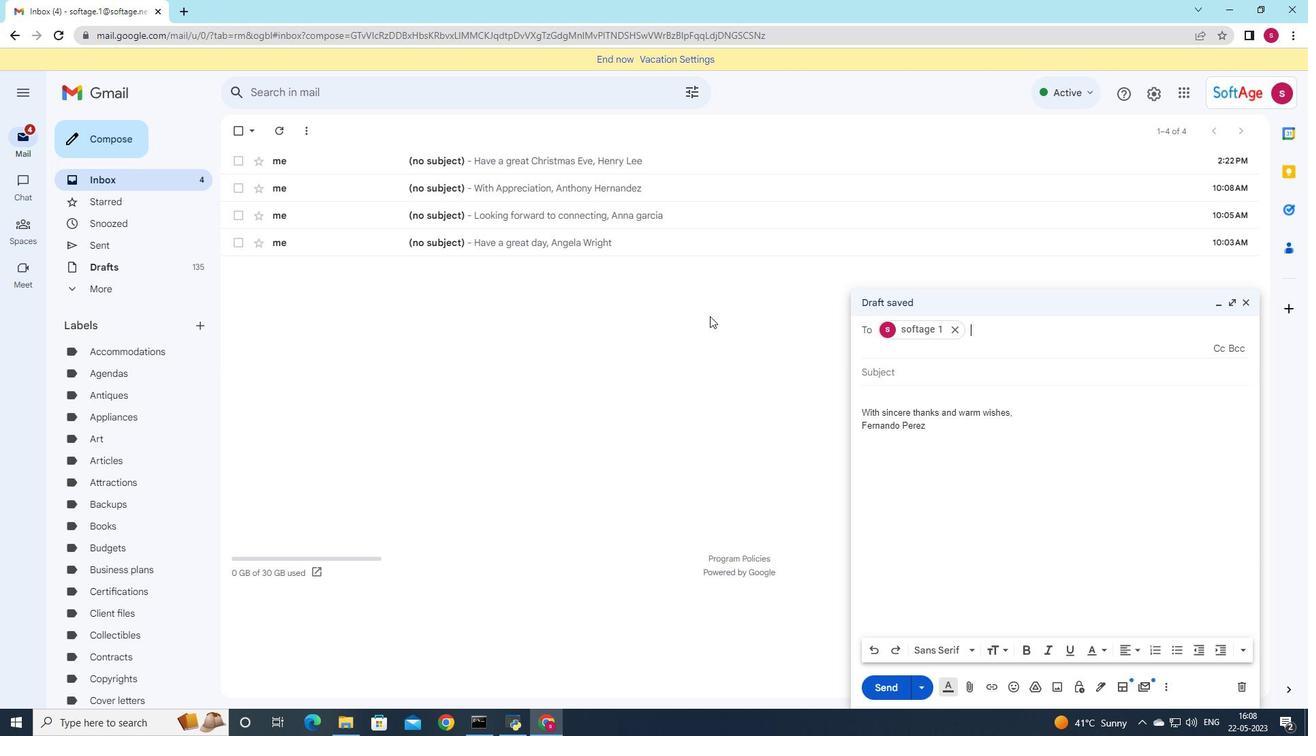 
Action: Mouse moved to (713, 318)
Screenshot: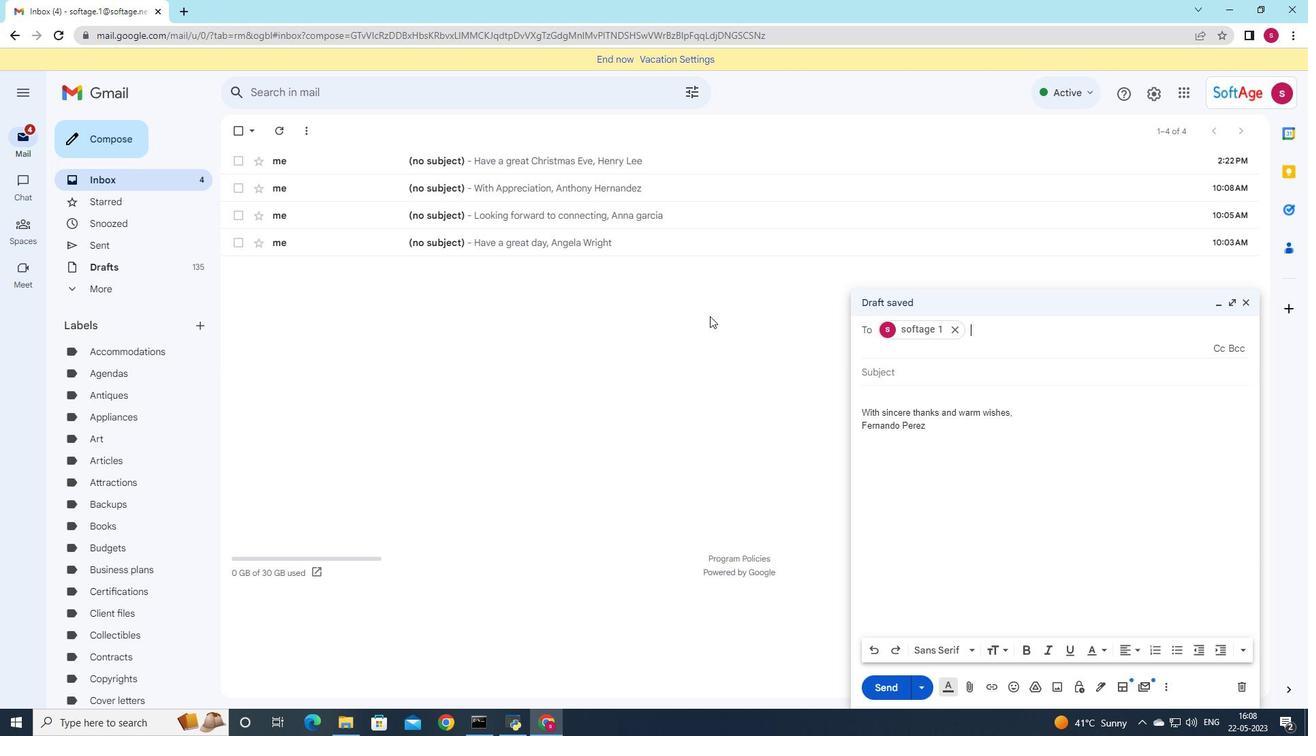 
Action: Mouse scrolled (713, 317) with delta (0, 0)
Screenshot: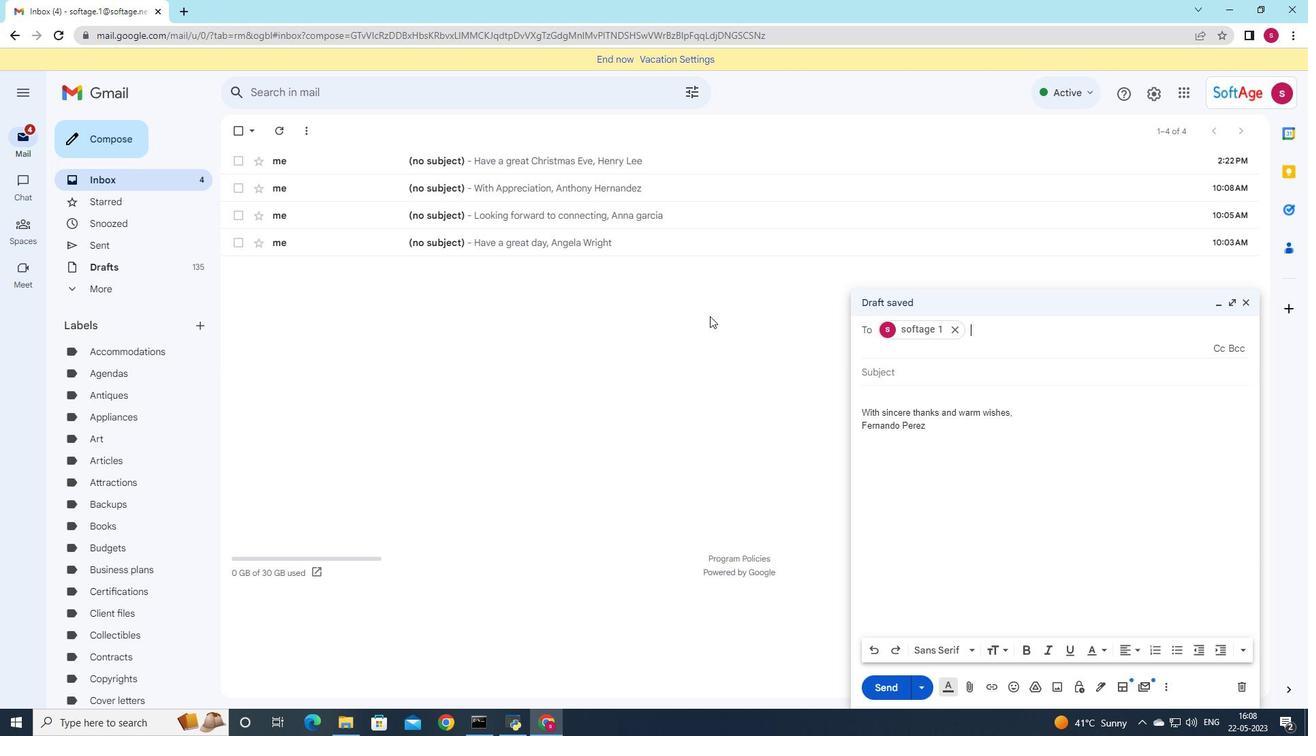 
Action: Mouse moved to (201, 321)
Screenshot: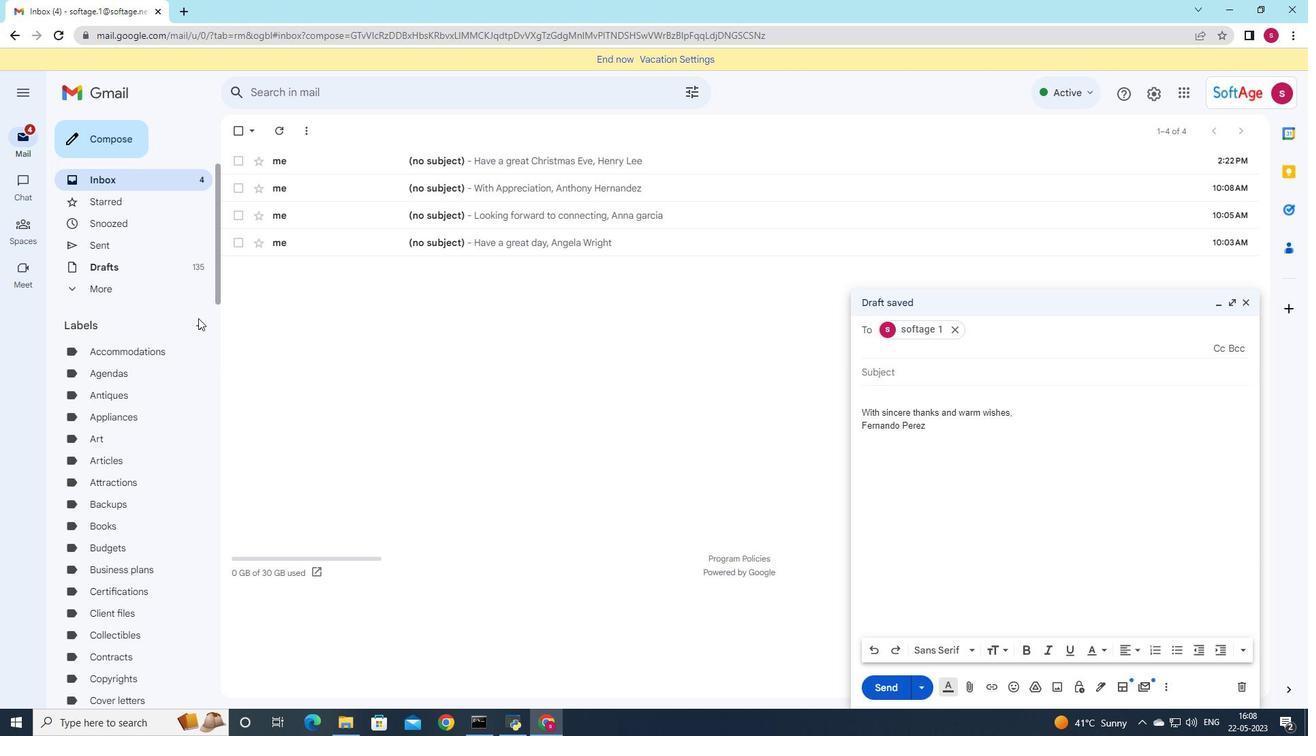 
Action: Mouse pressed left at (201, 321)
Screenshot: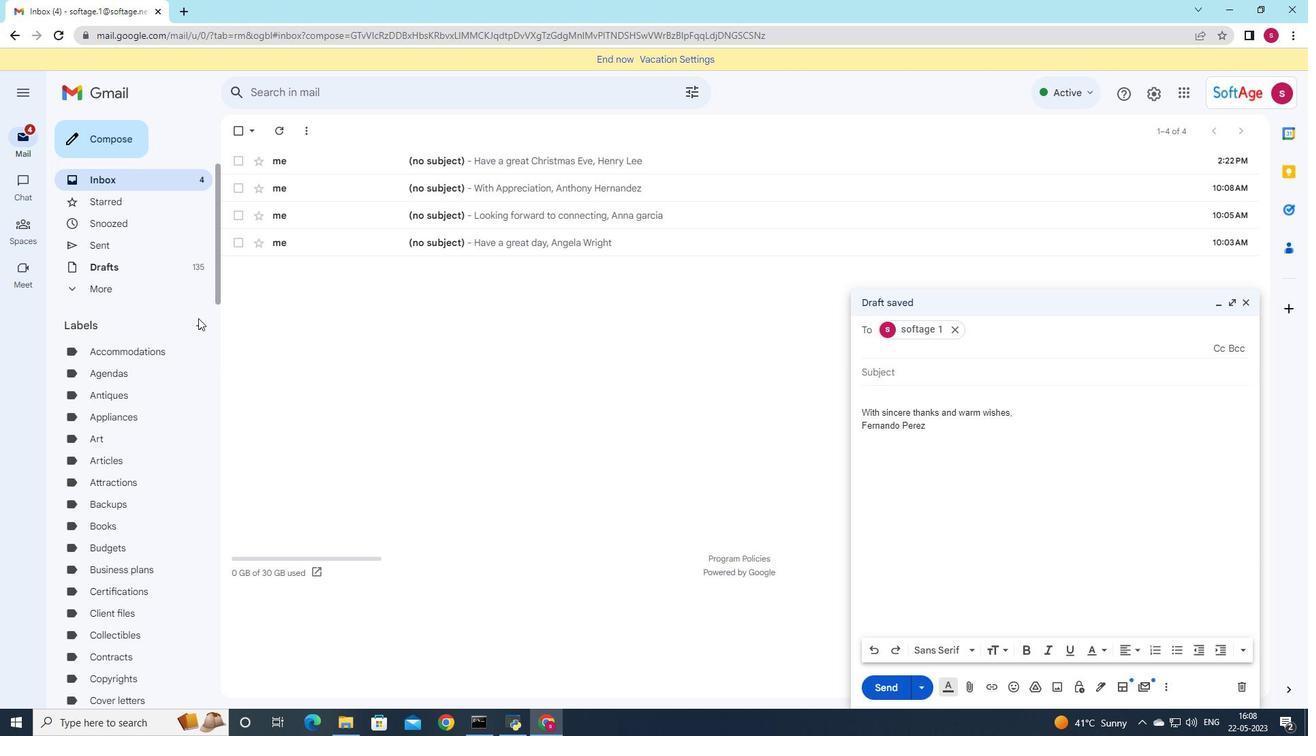 
Action: Mouse moved to (860, 321)
Screenshot: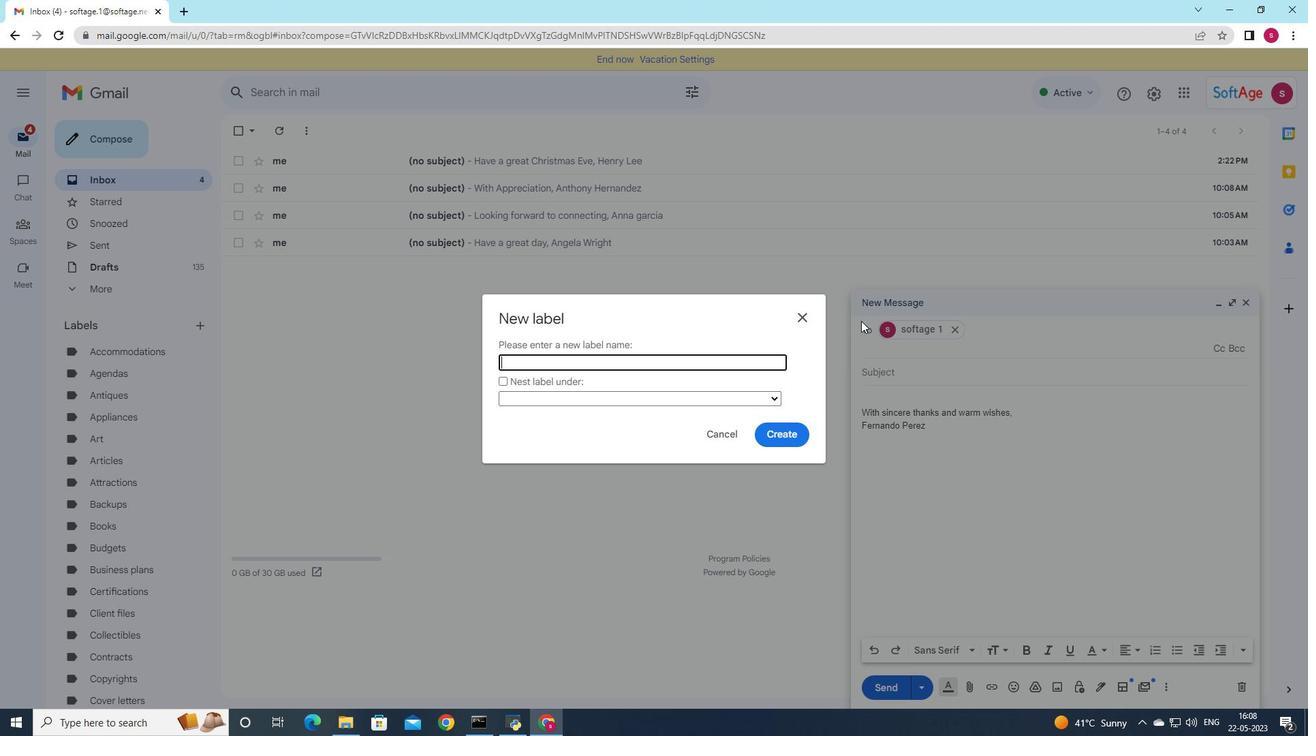 
Action: Key pressed <Key.shift>pets
Screenshot: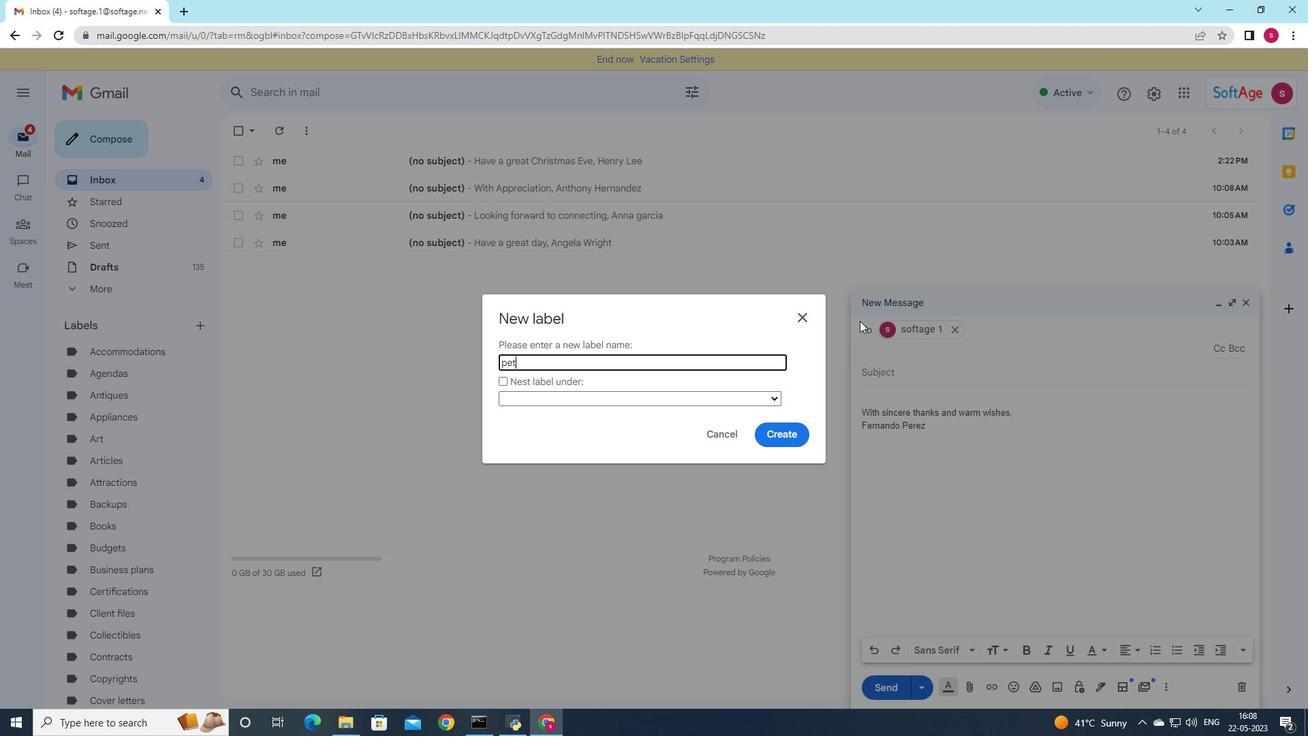 
Action: Mouse moved to (504, 361)
Screenshot: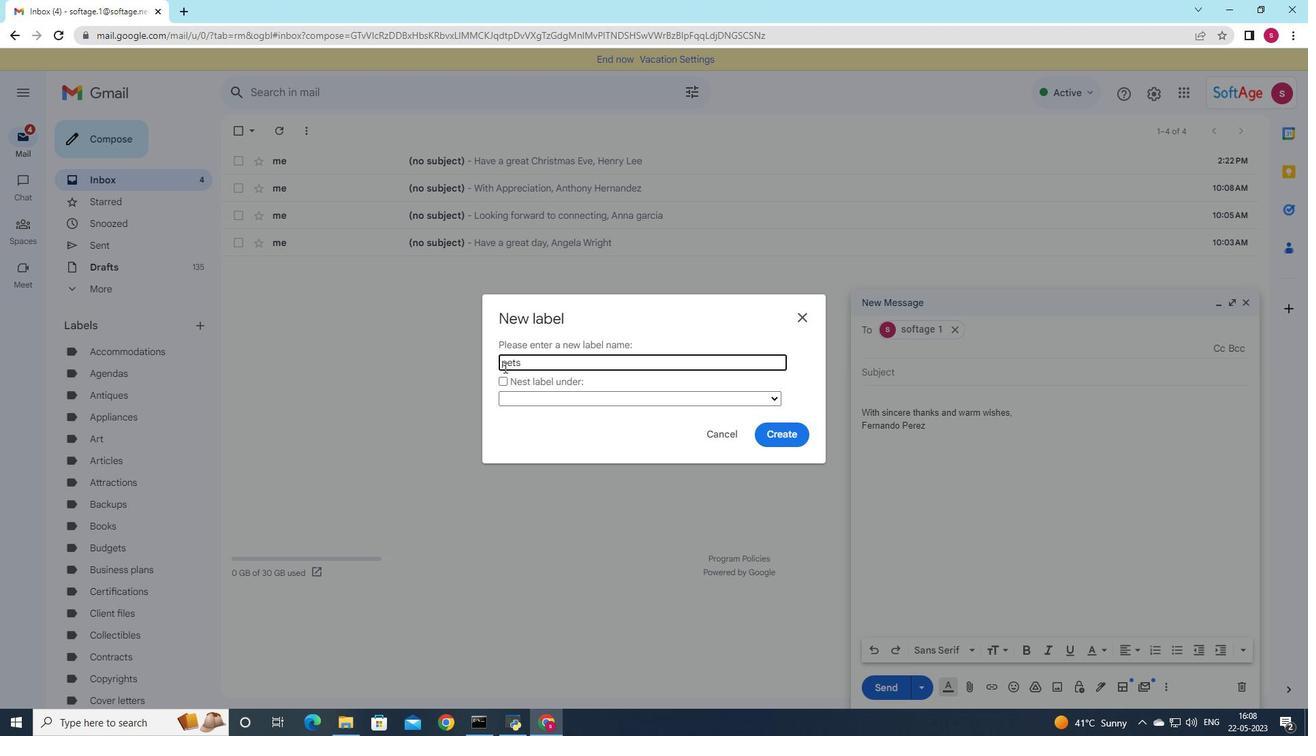 
Action: Mouse pressed left at (504, 361)
Screenshot: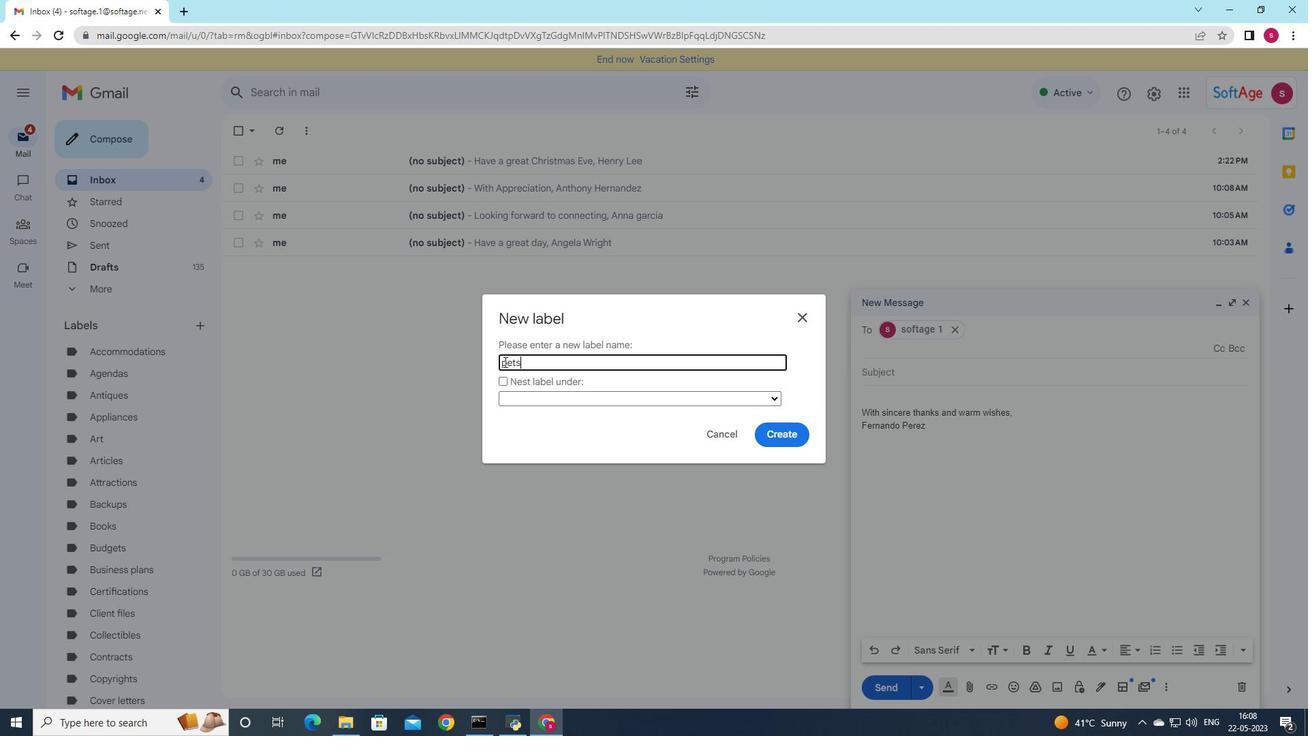 
Action: Mouse moved to (506, 363)
Screenshot: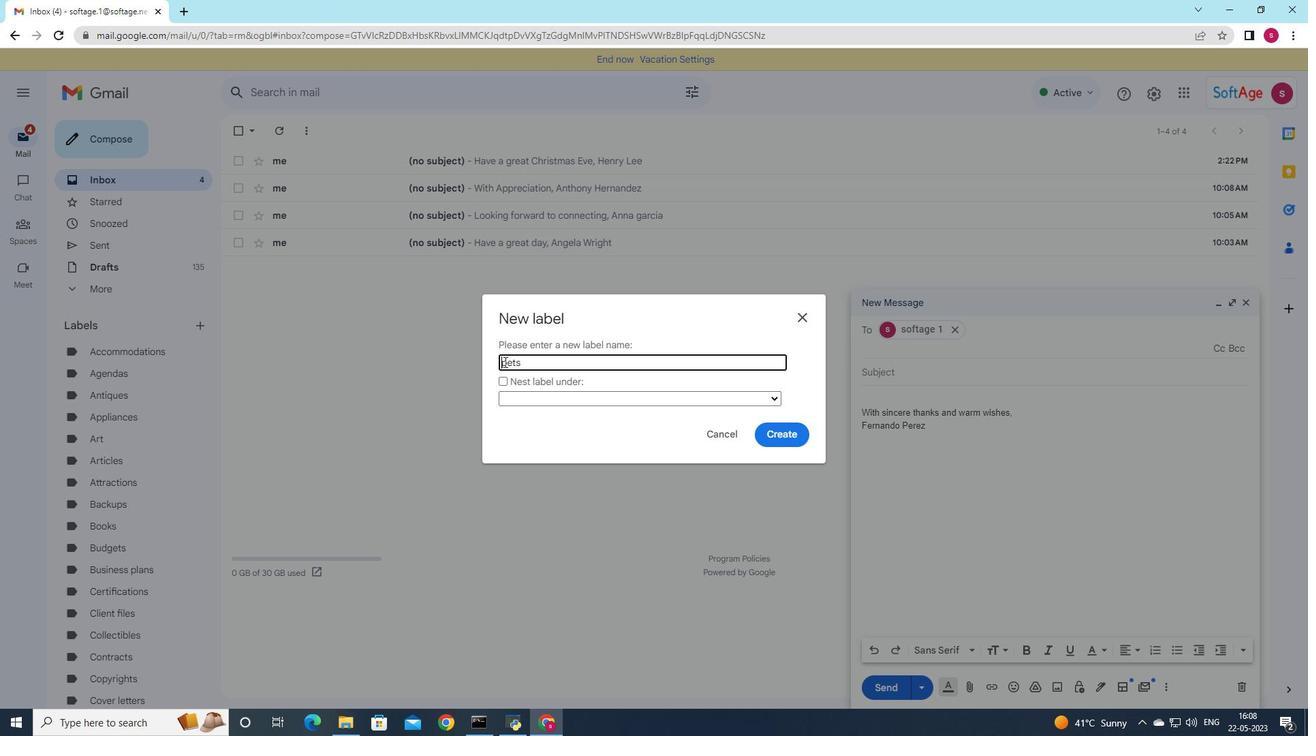 
Action: Mouse pressed left at (506, 363)
Screenshot: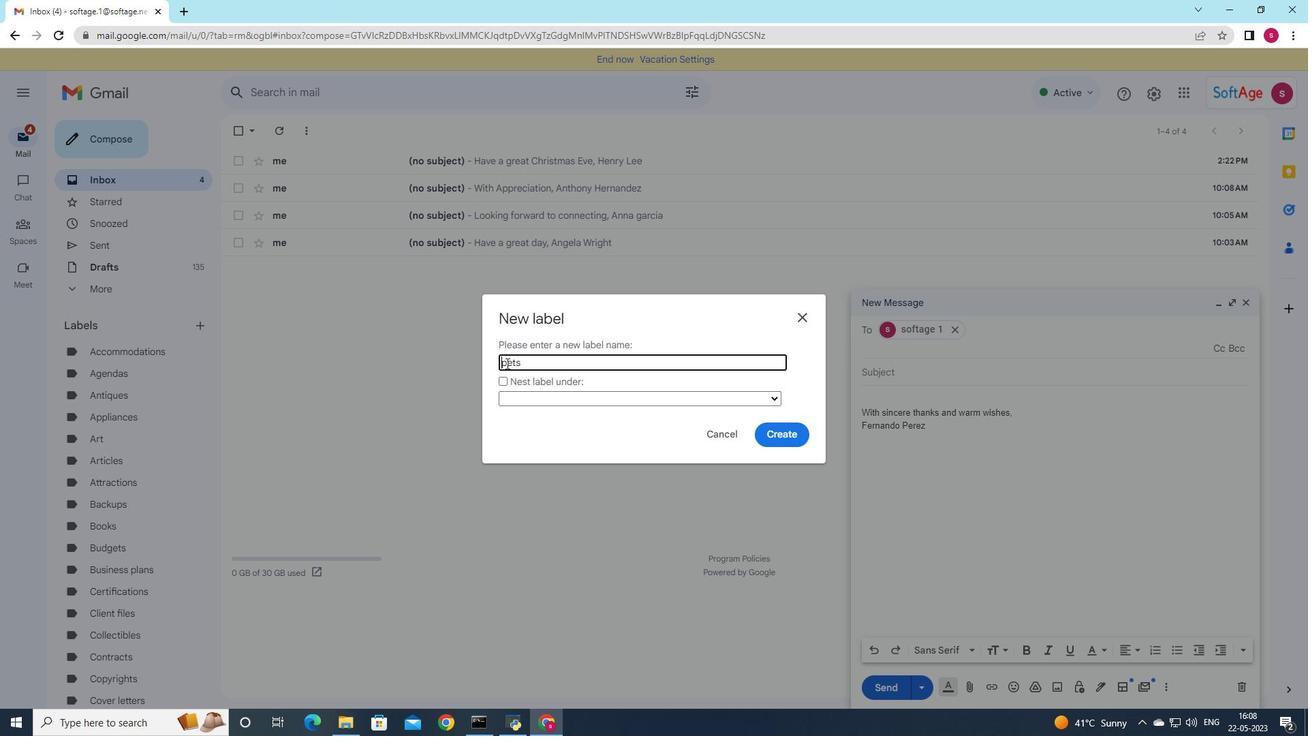 
Action: Key pressed <Key.backspace><Key.shift><Key.shift><Key.shift><Key.shift>p
Screenshot: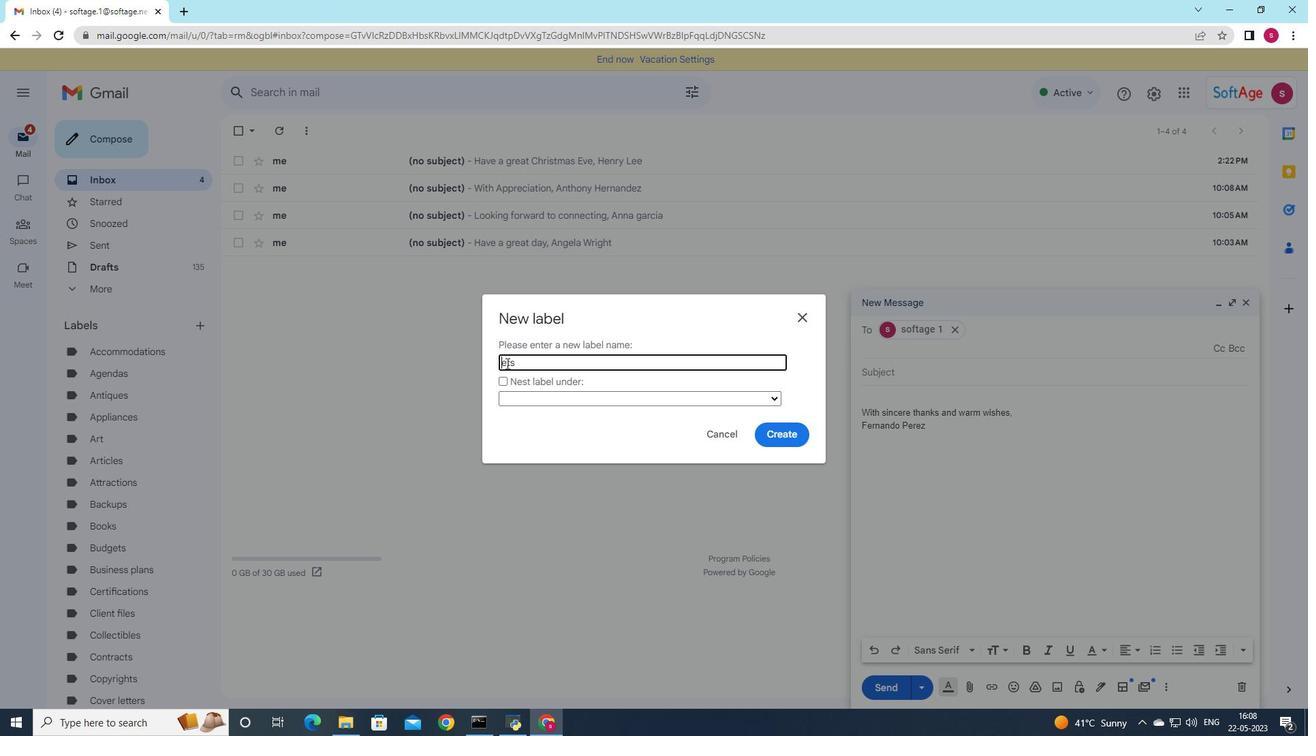 
Action: Mouse moved to (578, 383)
Screenshot: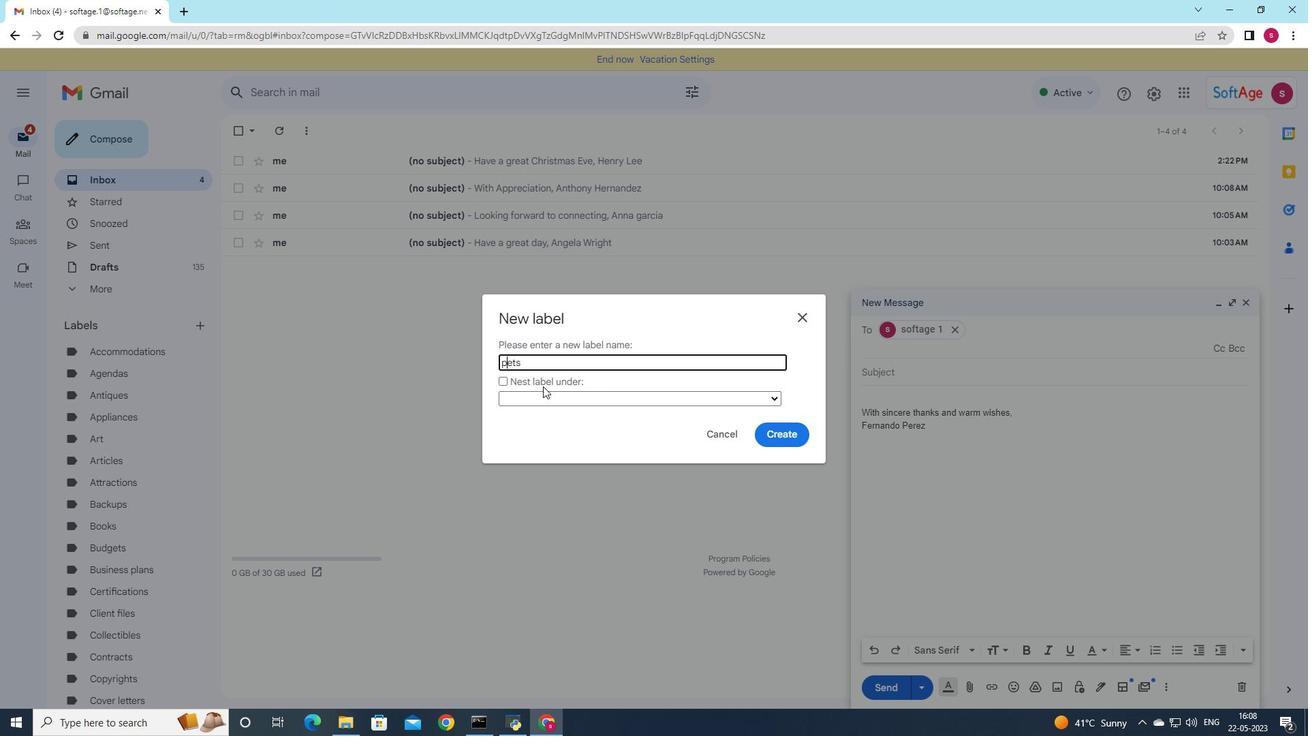 
Action: Key pressed <Key.backspace><Key.shift><Key.shift><Key.shift><Key.shift><Key.shift><Key.shift><Key.shift><Key.shift><Key.shift><Key.shift>P
Screenshot: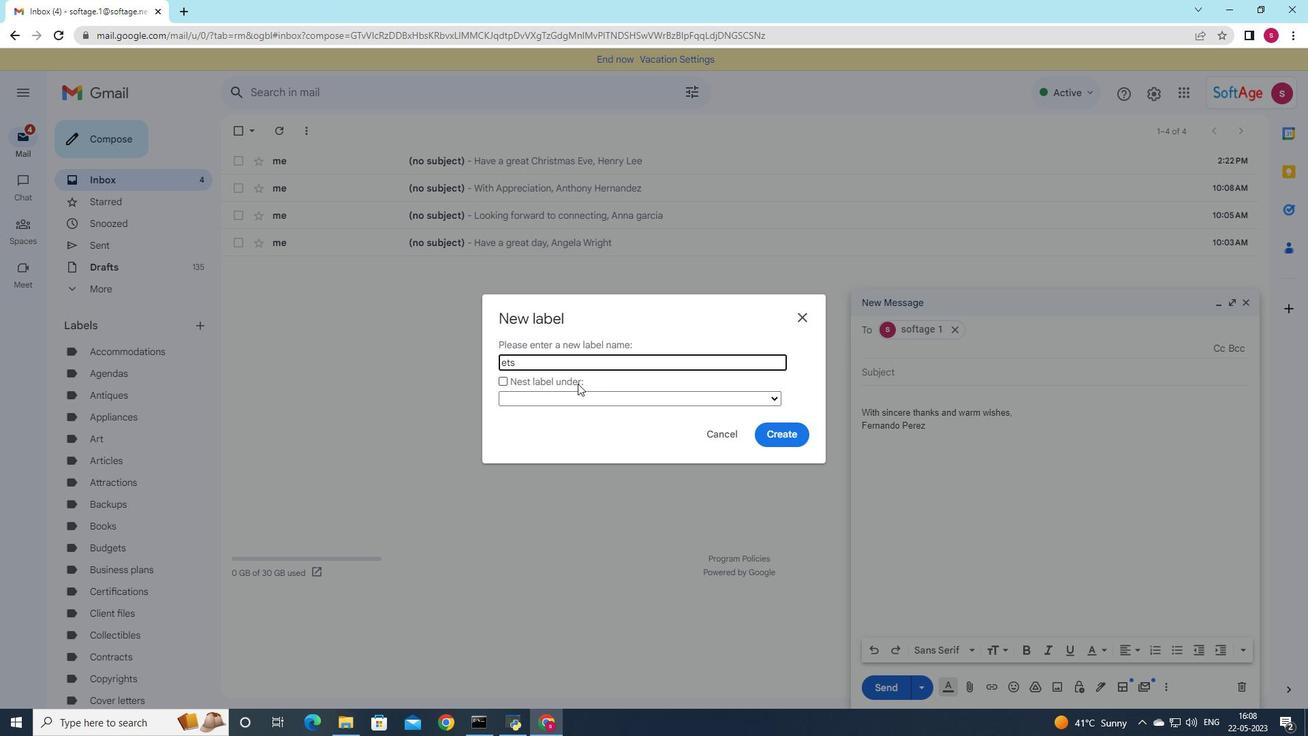 
Action: Mouse moved to (775, 440)
Screenshot: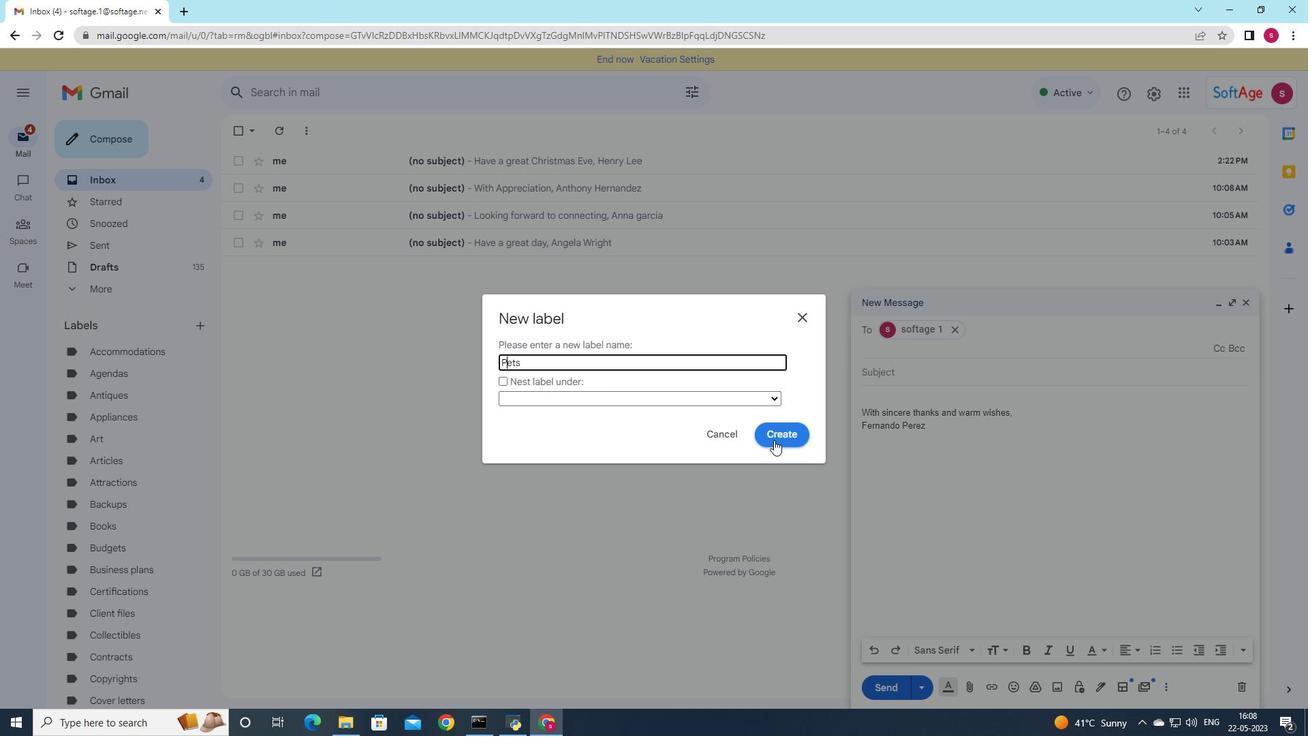 
Action: Mouse pressed left at (775, 440)
Screenshot: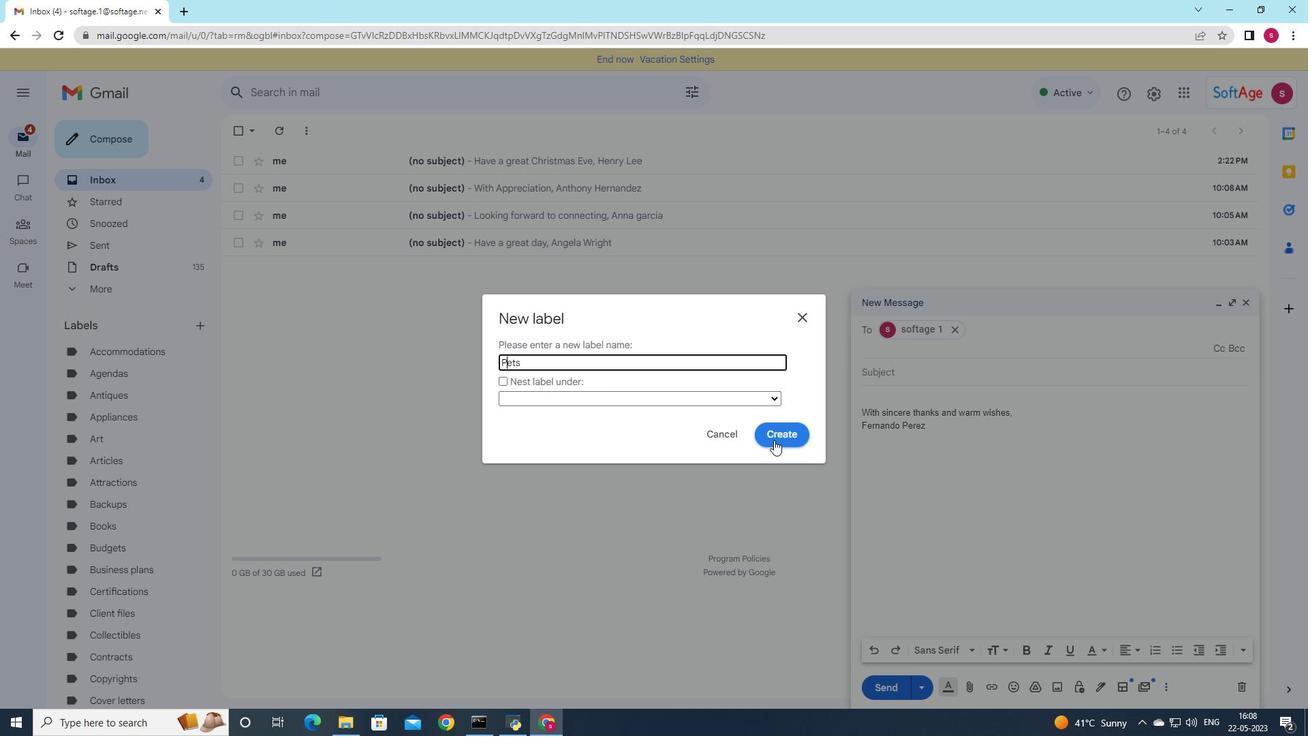 
Action: Mouse moved to (878, 467)
Screenshot: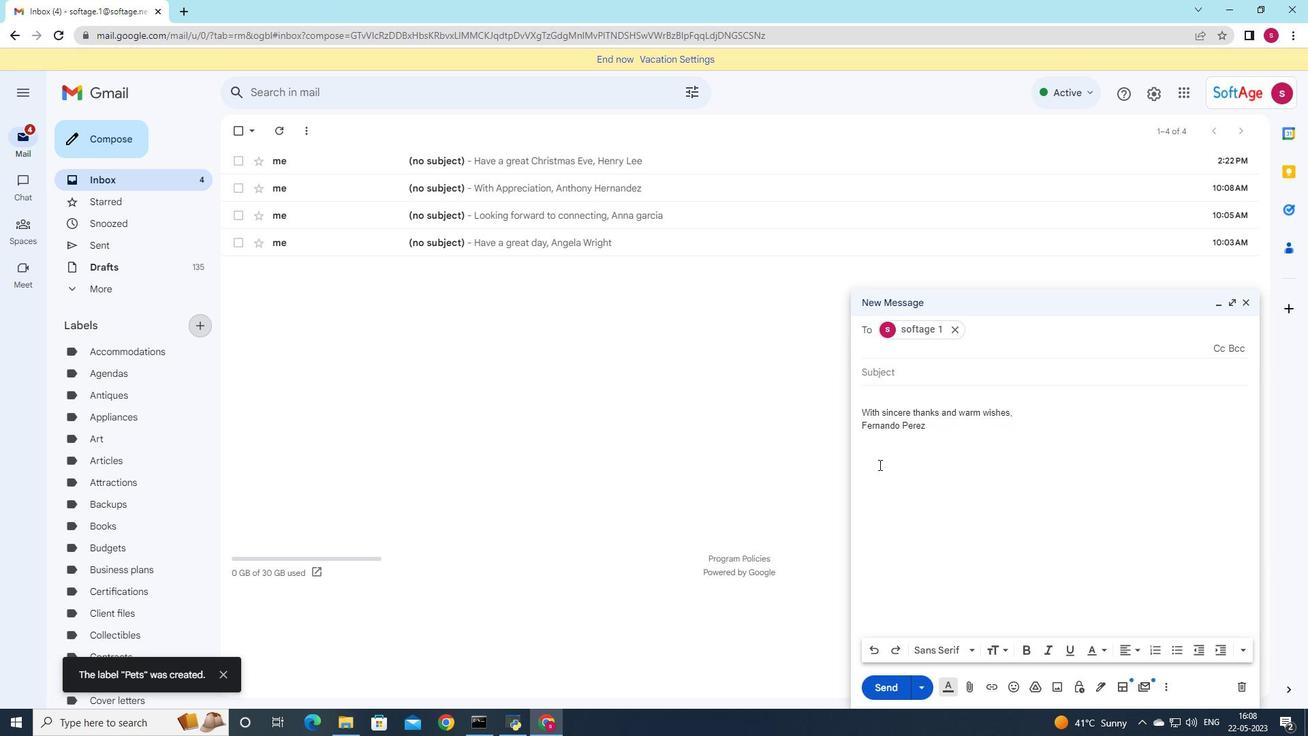 
